 Task: Buy 2 Heat Risers from Exhaust & Emissions section under best seller category for shipping address: Eva Nelson, 1138 Star Trek Drive, Pensacola, Florida 32501, Cell Number 8503109646. Pay from credit card ending with 2005, CVV 3321
Action: Mouse moved to (29, 112)
Screenshot: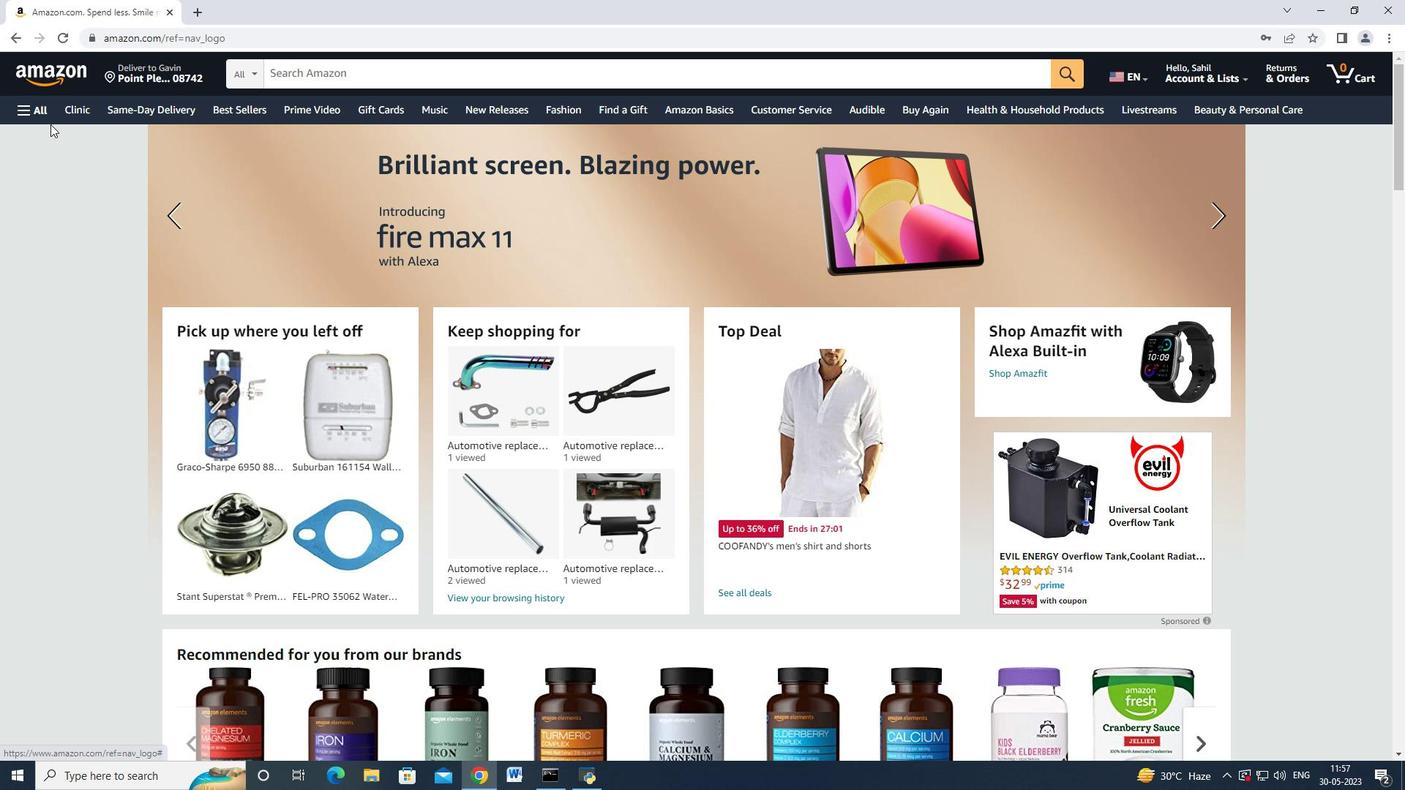 
Action: Mouse pressed left at (29, 112)
Screenshot: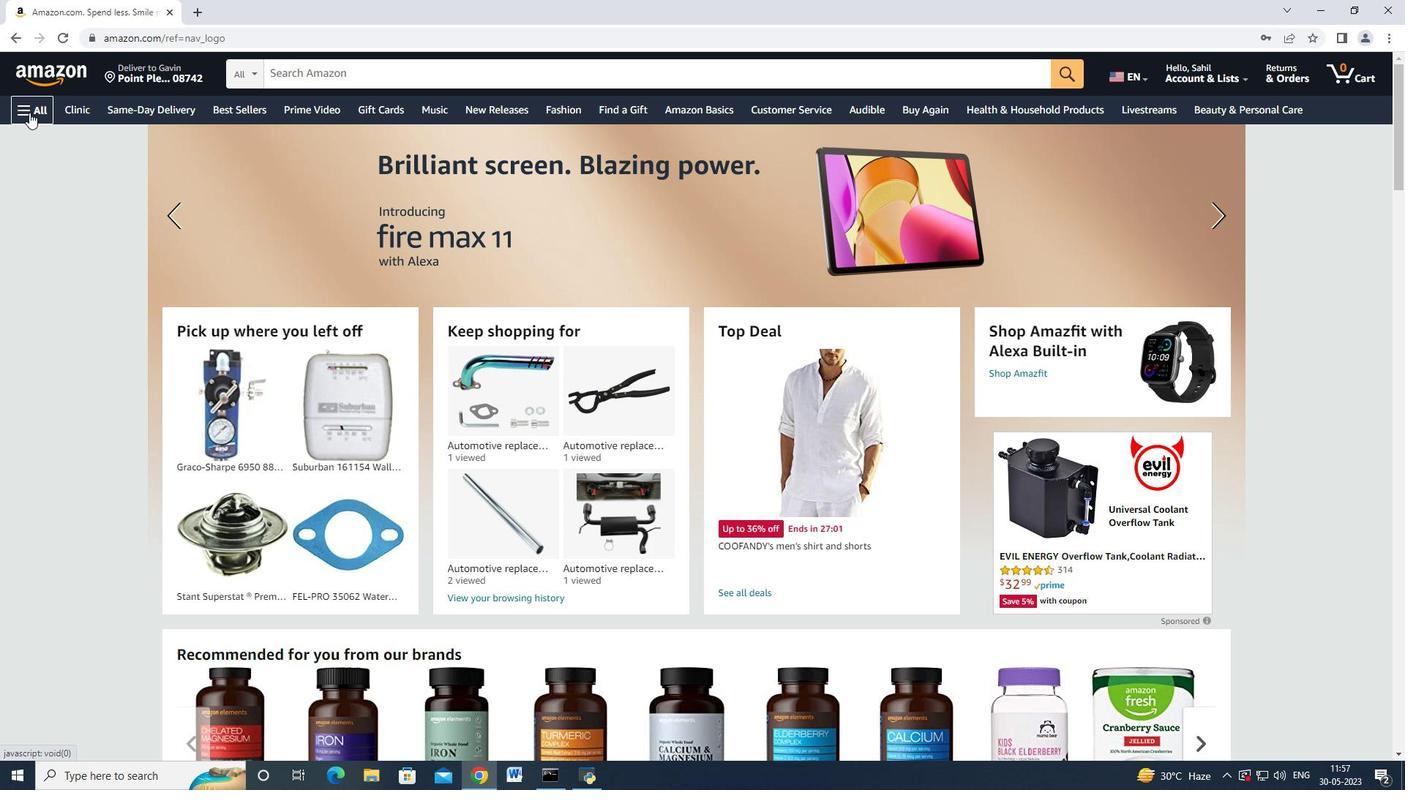 
Action: Mouse moved to (95, 214)
Screenshot: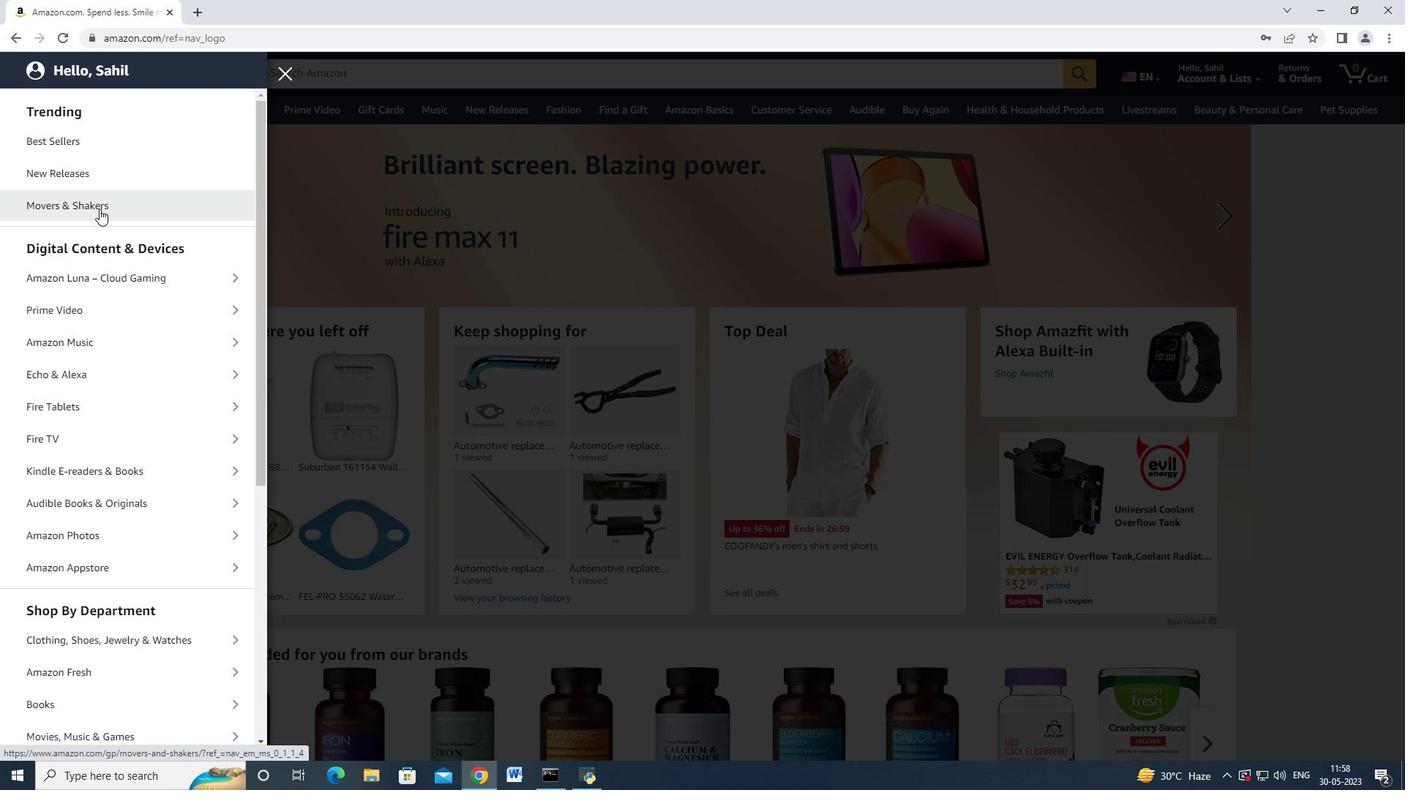 
Action: Mouse scrolled (95, 213) with delta (0, 0)
Screenshot: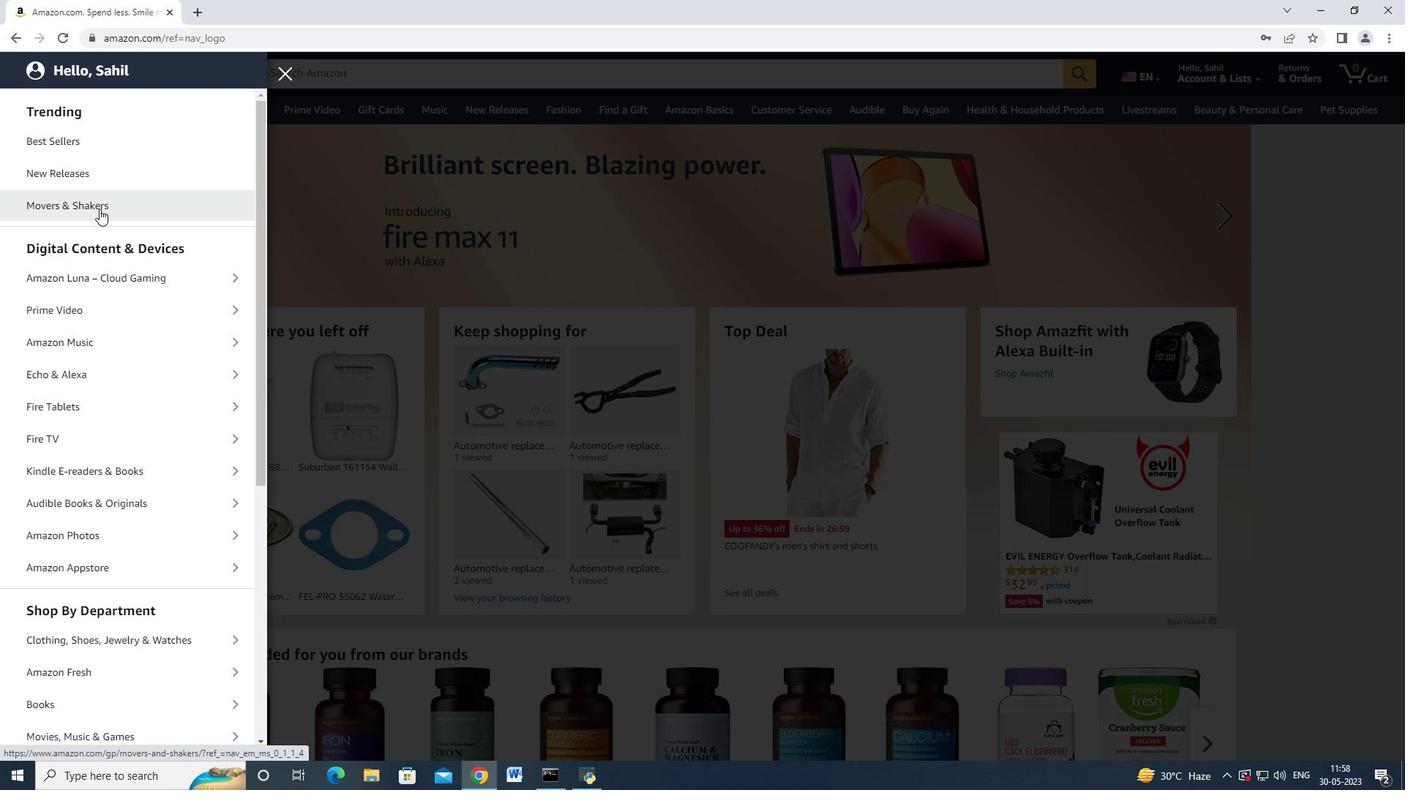 
Action: Mouse scrolled (95, 213) with delta (0, 0)
Screenshot: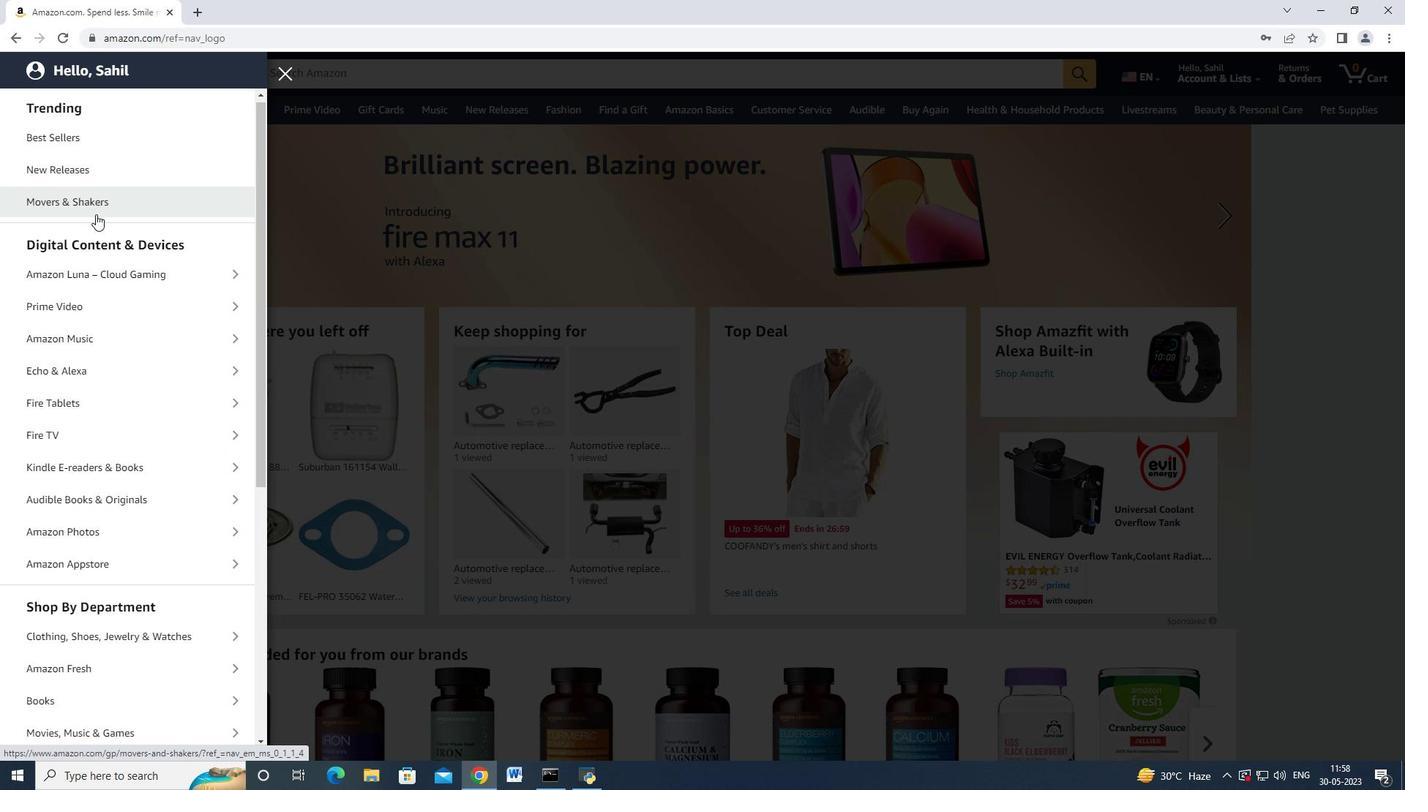 
Action: Mouse moved to (78, 227)
Screenshot: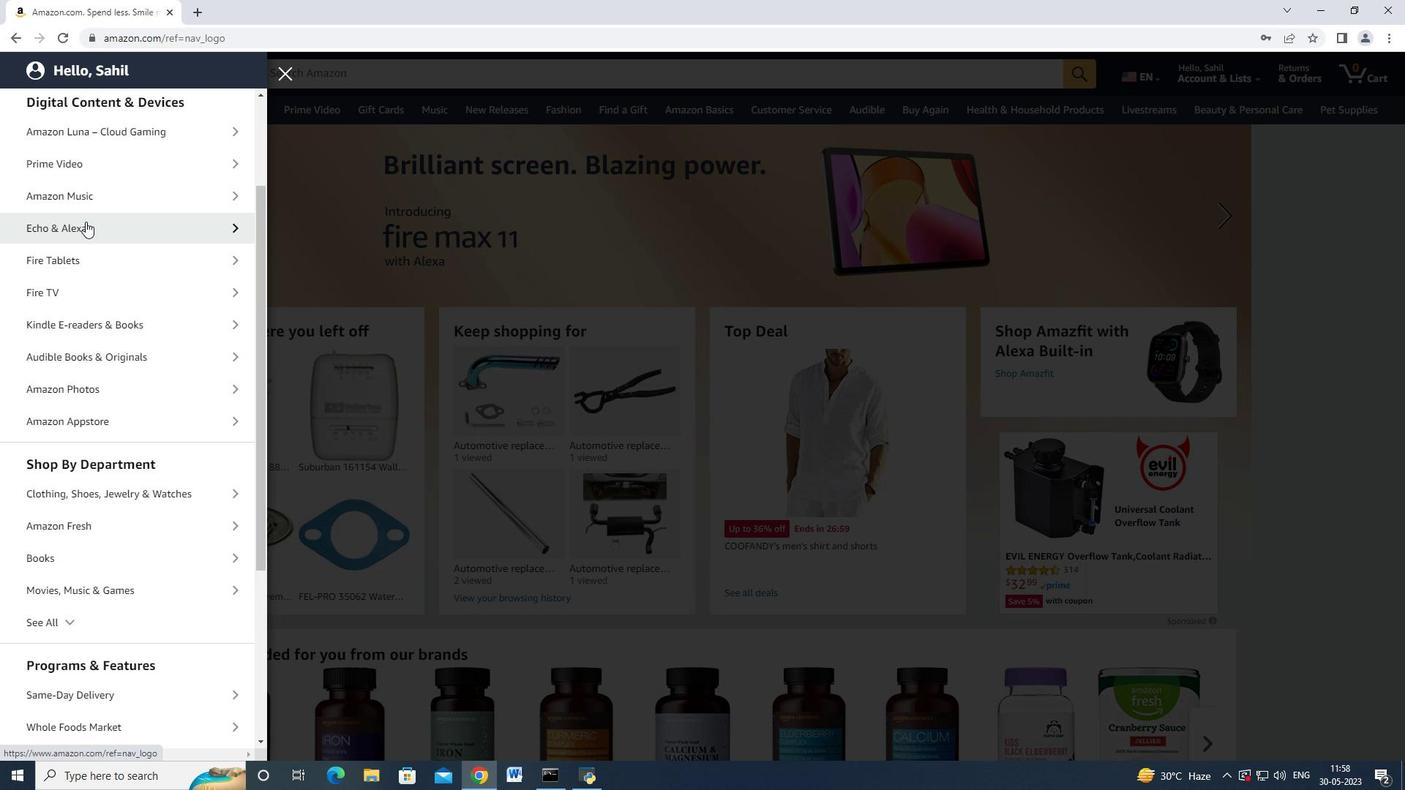 
Action: Mouse scrolled (78, 226) with delta (0, 0)
Screenshot: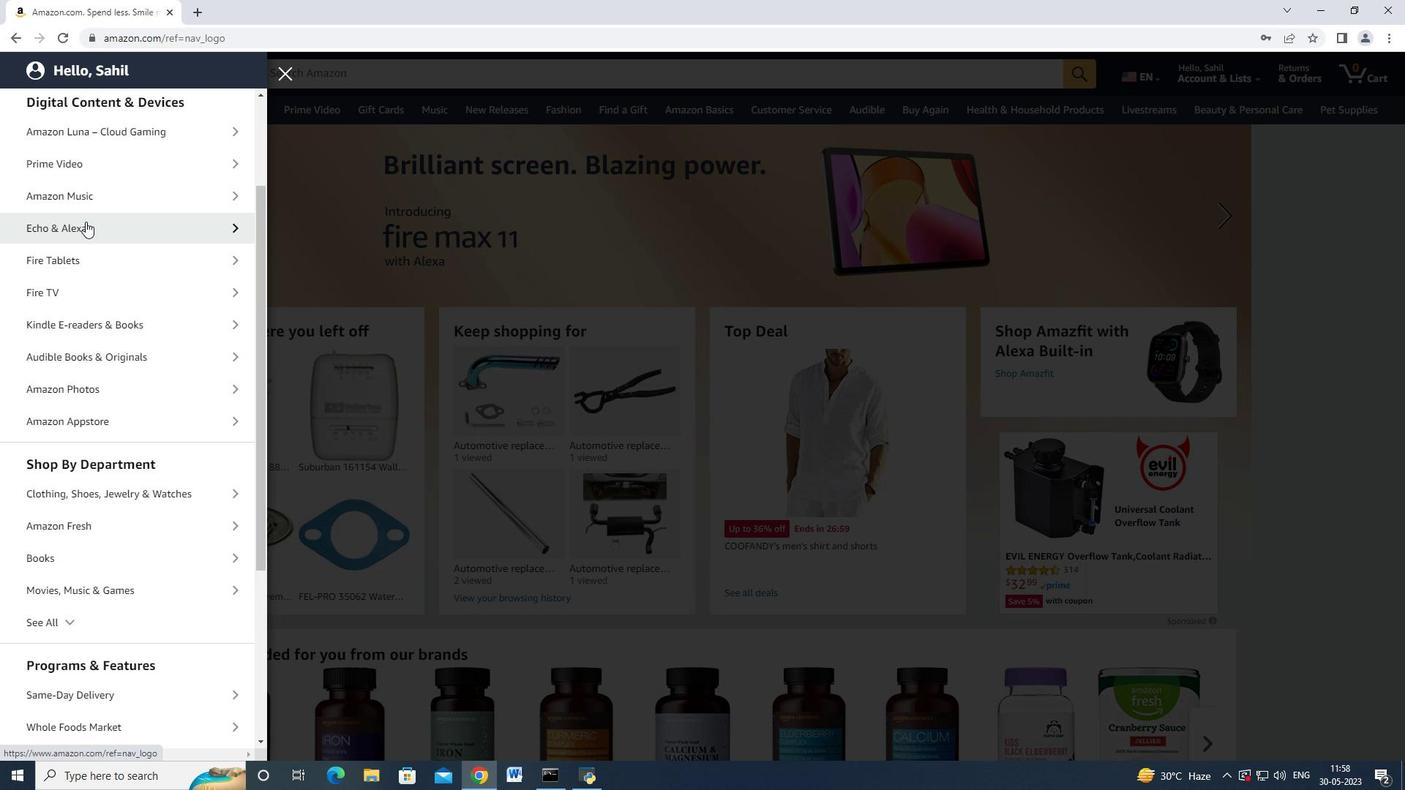 
Action: Mouse moved to (98, 556)
Screenshot: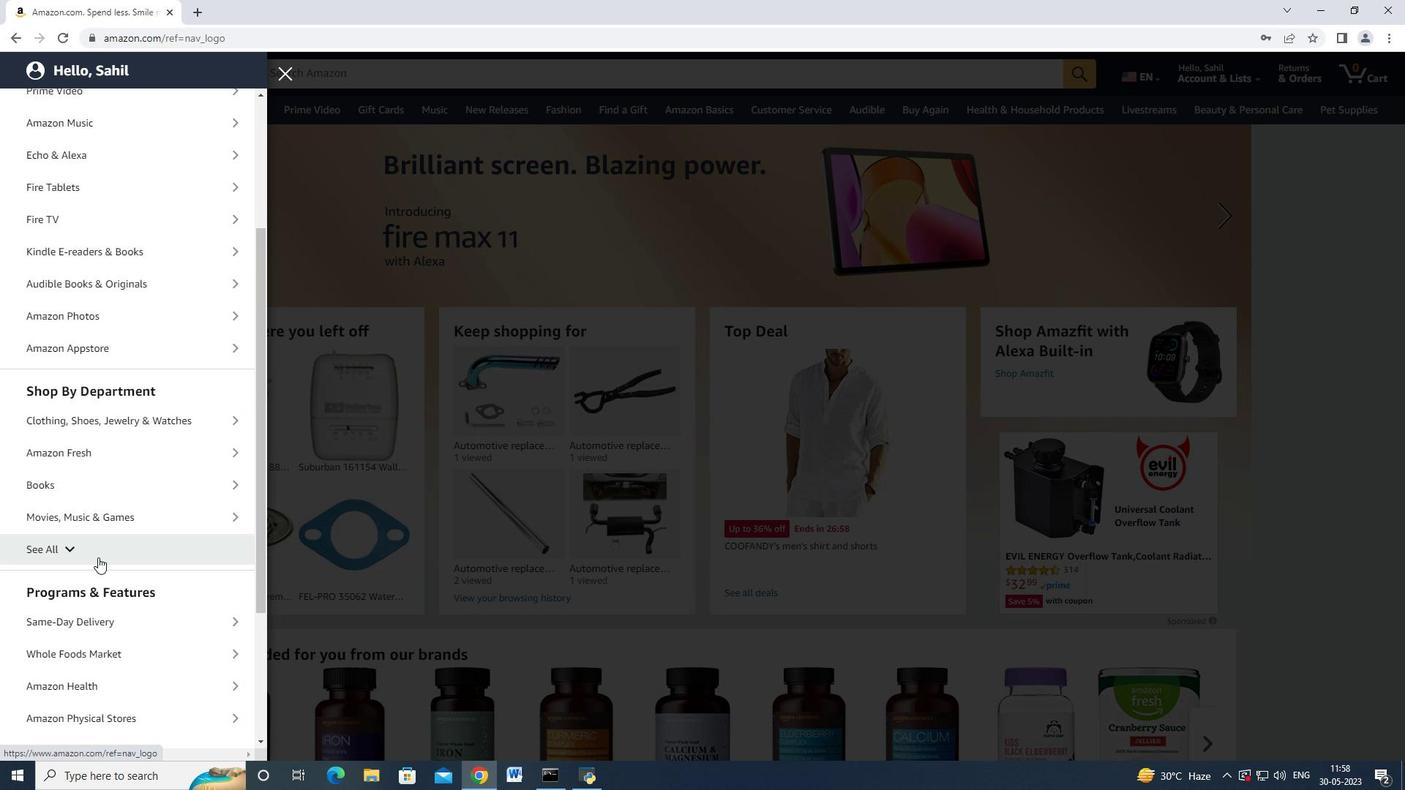 
Action: Mouse pressed left at (98, 556)
Screenshot: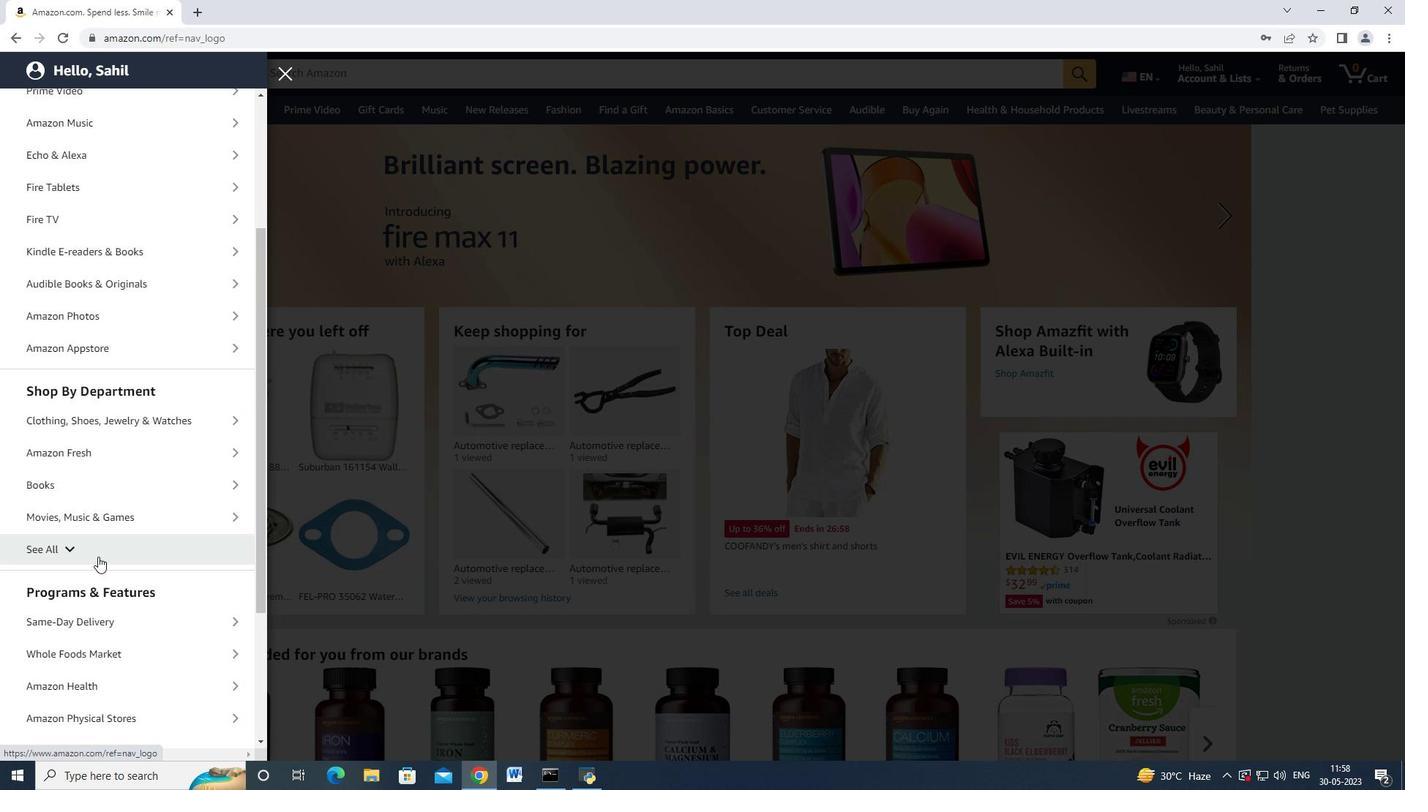 
Action: Mouse moved to (120, 513)
Screenshot: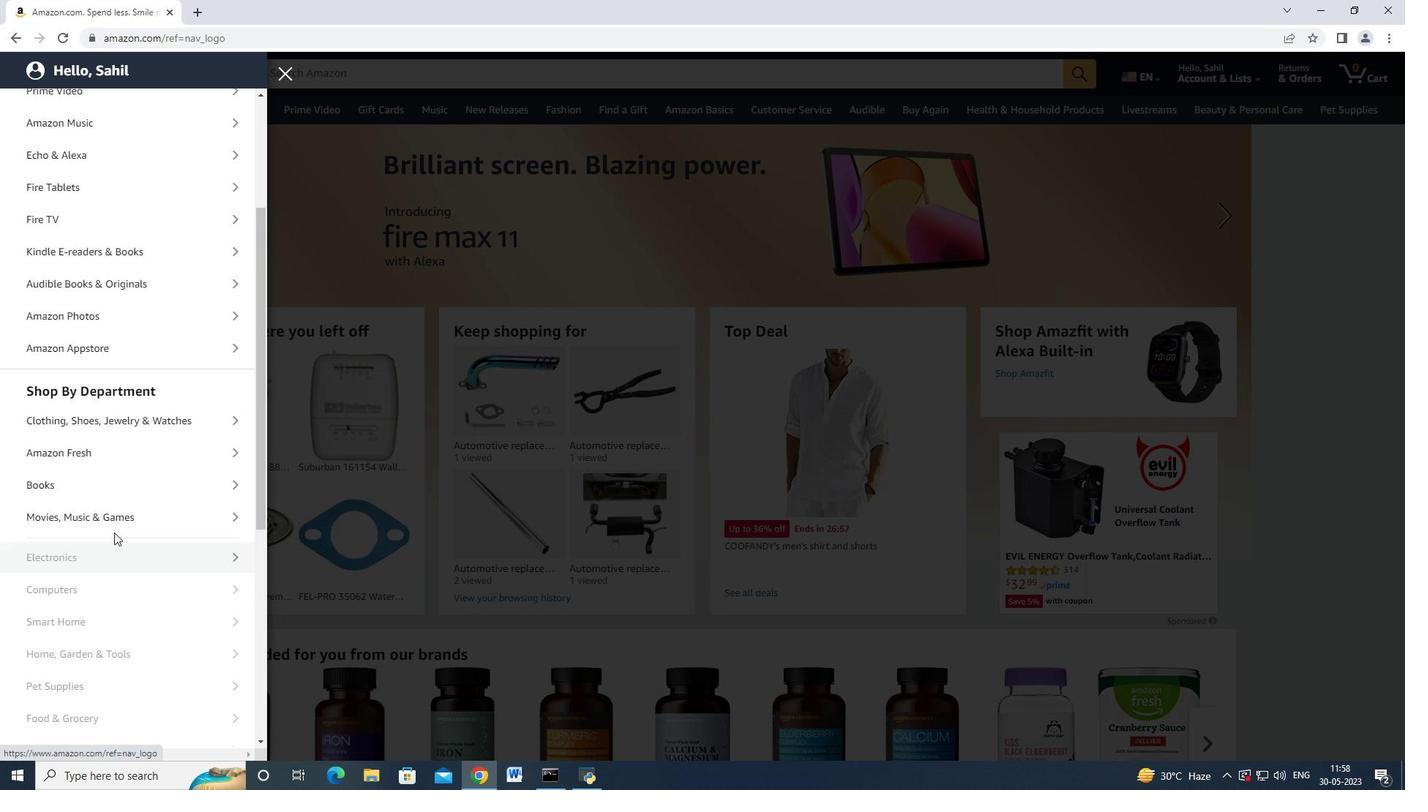 
Action: Mouse scrolled (120, 512) with delta (0, 0)
Screenshot: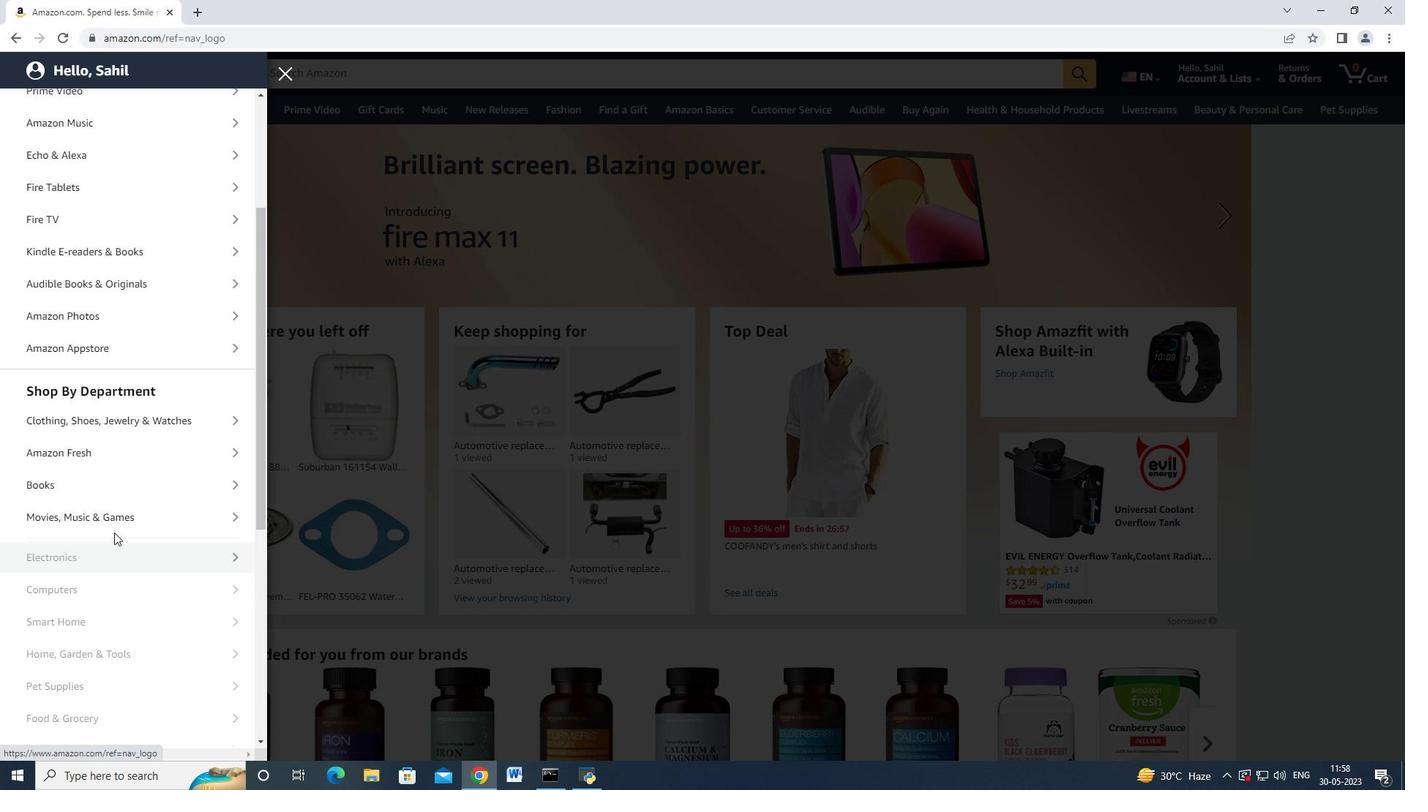
Action: Mouse scrolled (120, 512) with delta (0, 0)
Screenshot: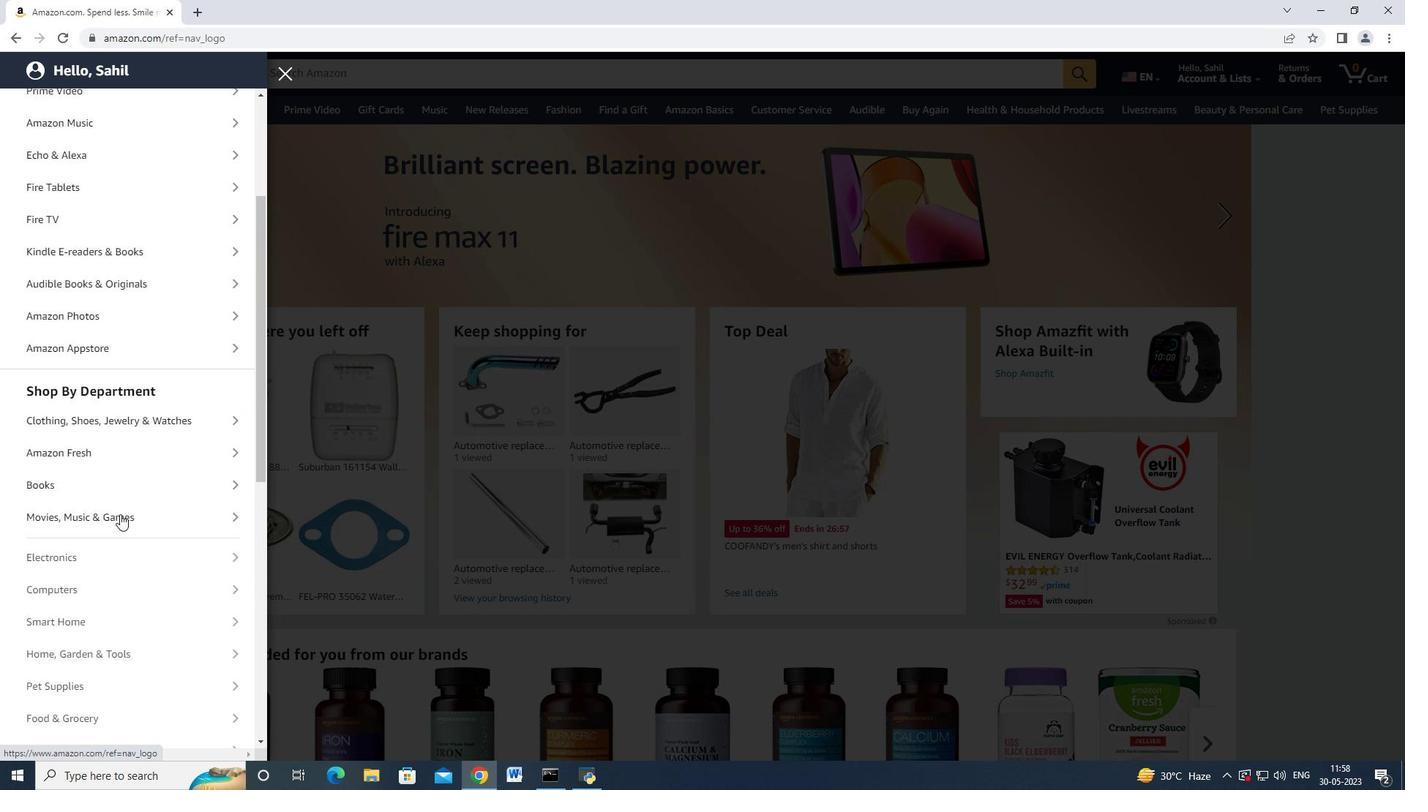 
Action: Mouse scrolled (120, 512) with delta (0, 0)
Screenshot: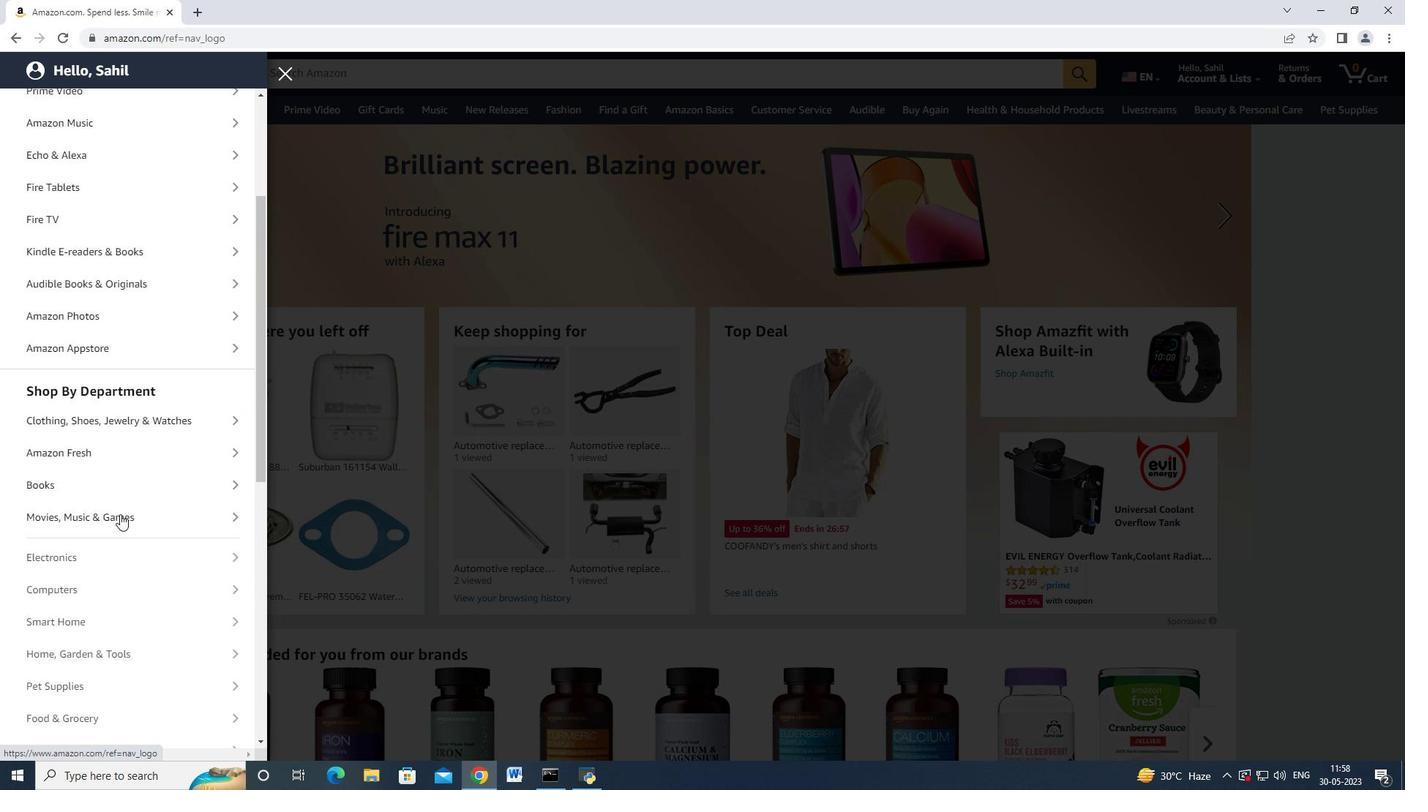 
Action: Mouse scrolled (120, 512) with delta (0, 0)
Screenshot: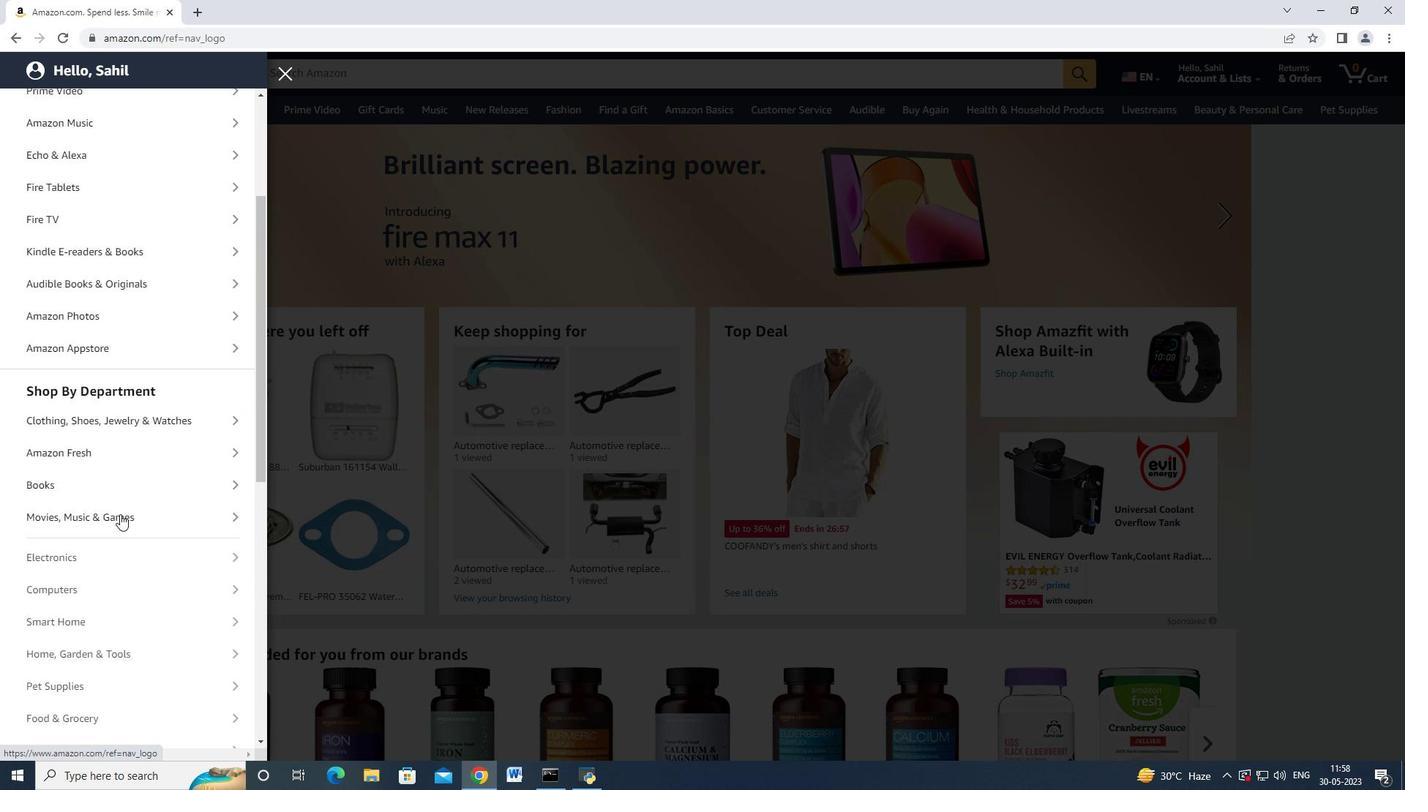 
Action: Mouse moved to (104, 613)
Screenshot: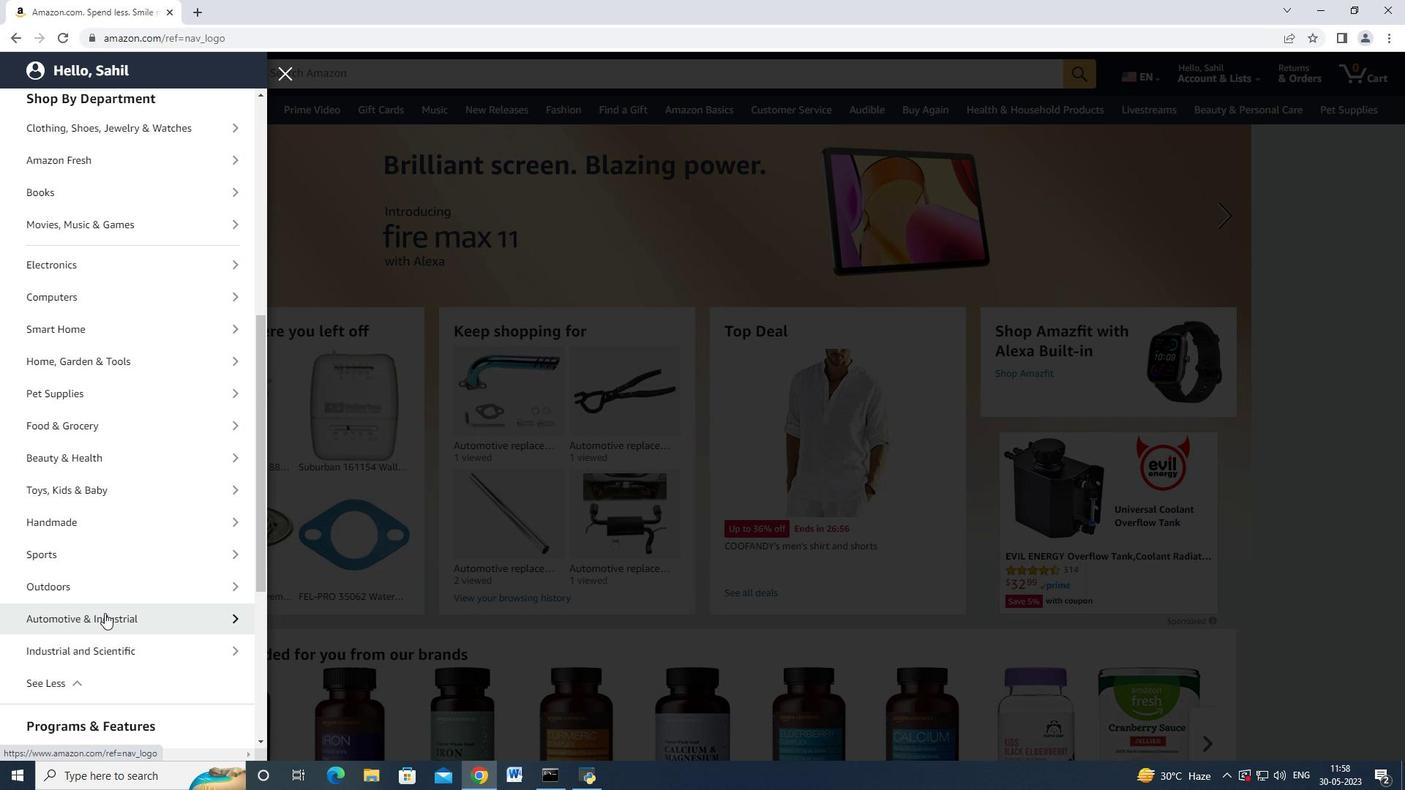 
Action: Mouse pressed left at (104, 613)
Screenshot: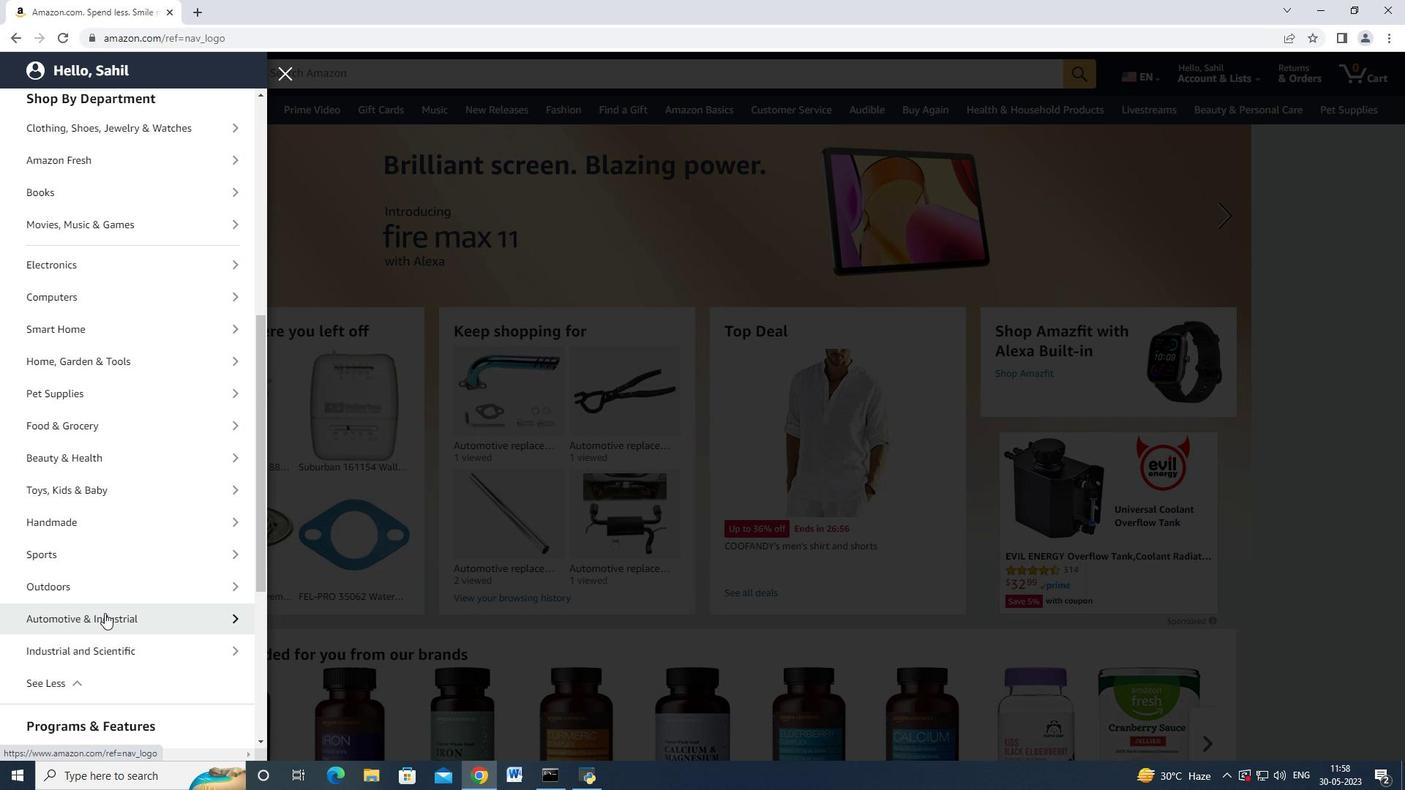 
Action: Mouse moved to (152, 169)
Screenshot: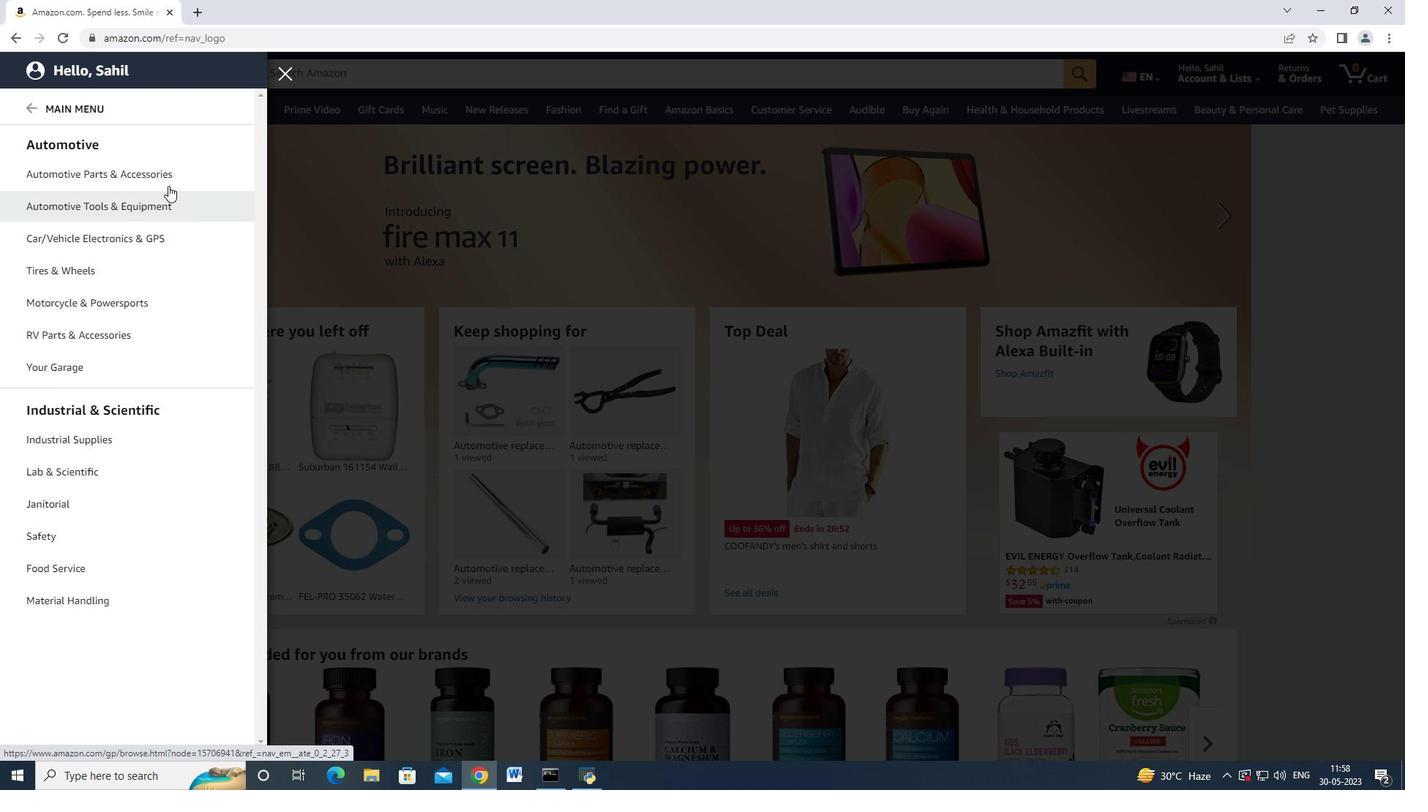 
Action: Mouse pressed left at (152, 169)
Screenshot: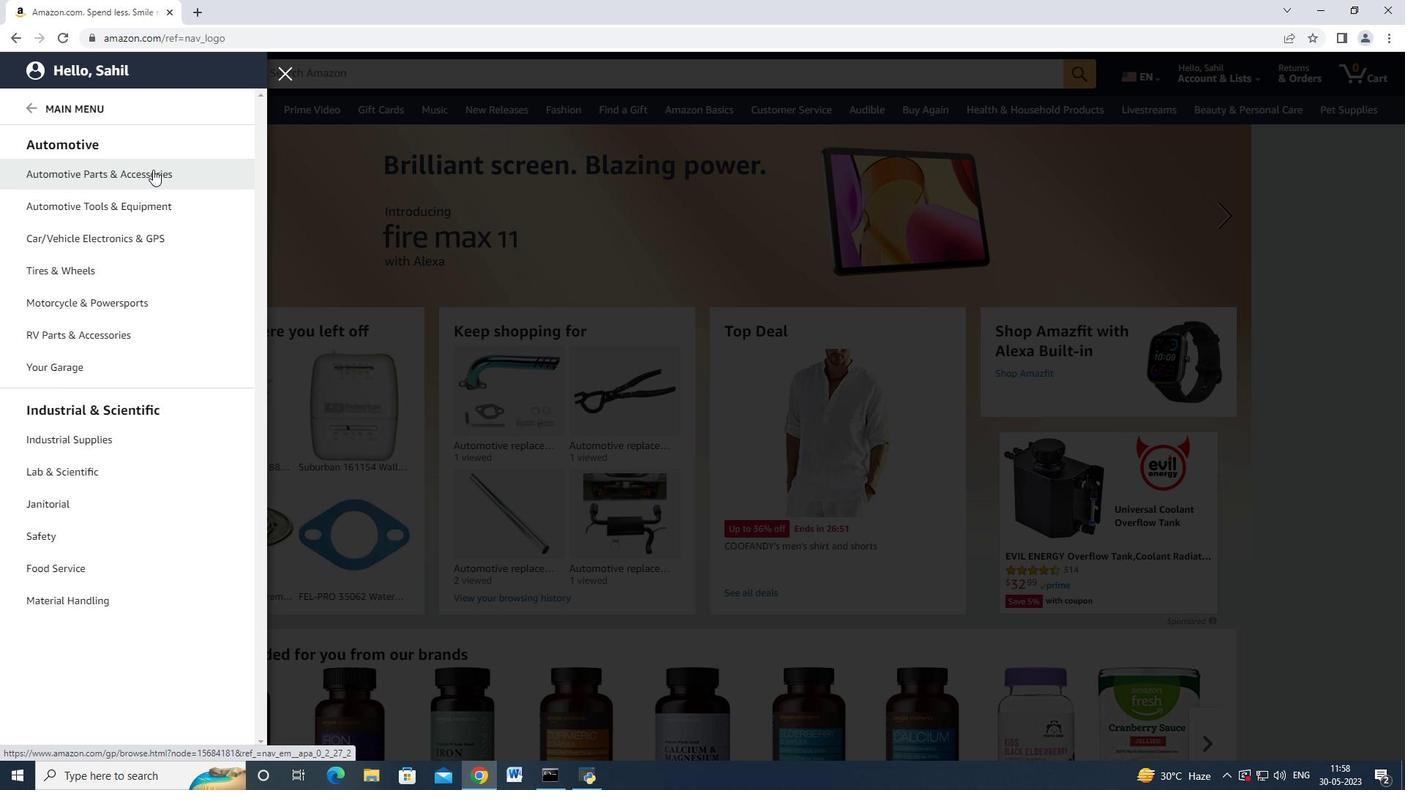 
Action: Mouse moved to (251, 145)
Screenshot: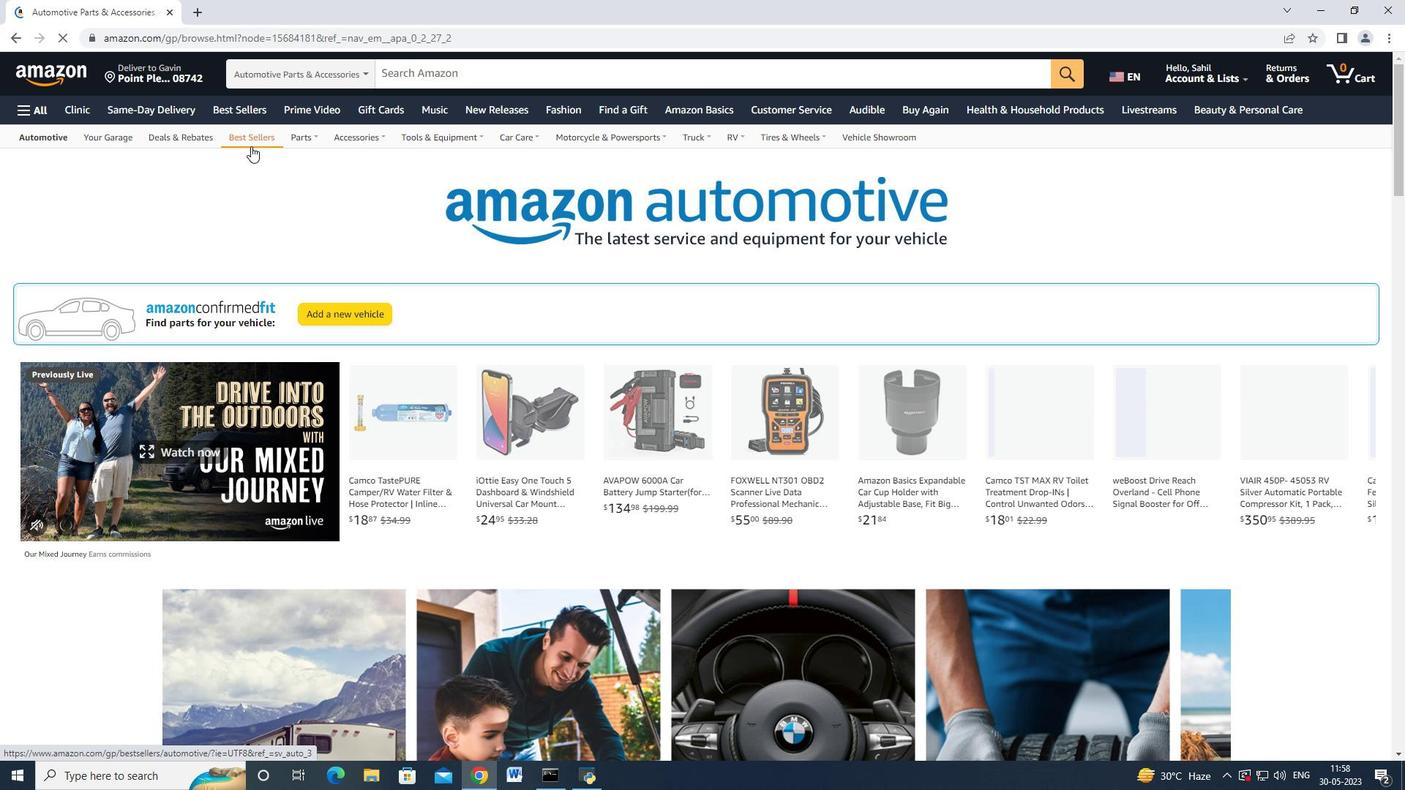 
Action: Mouse pressed left at (251, 145)
Screenshot: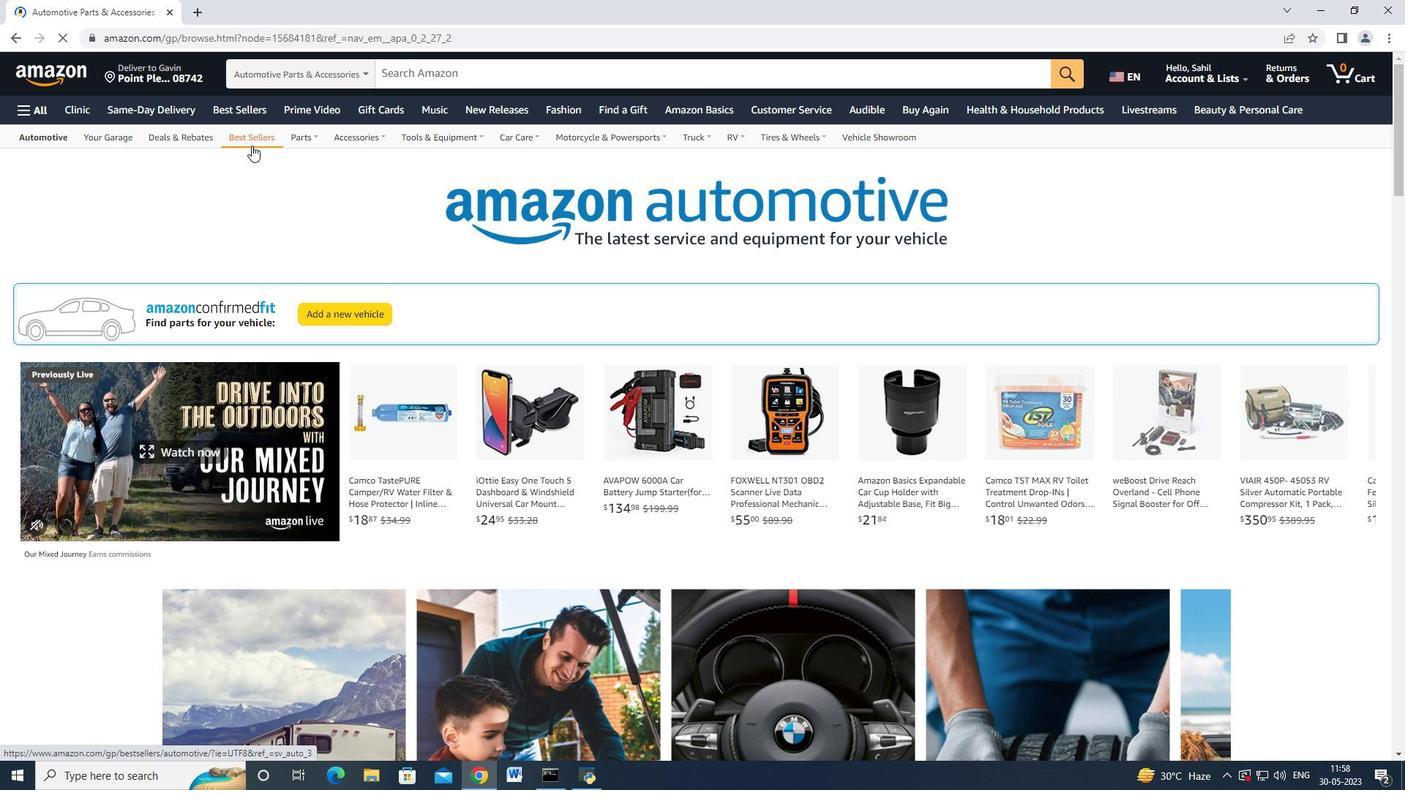 
Action: Mouse moved to (194, 226)
Screenshot: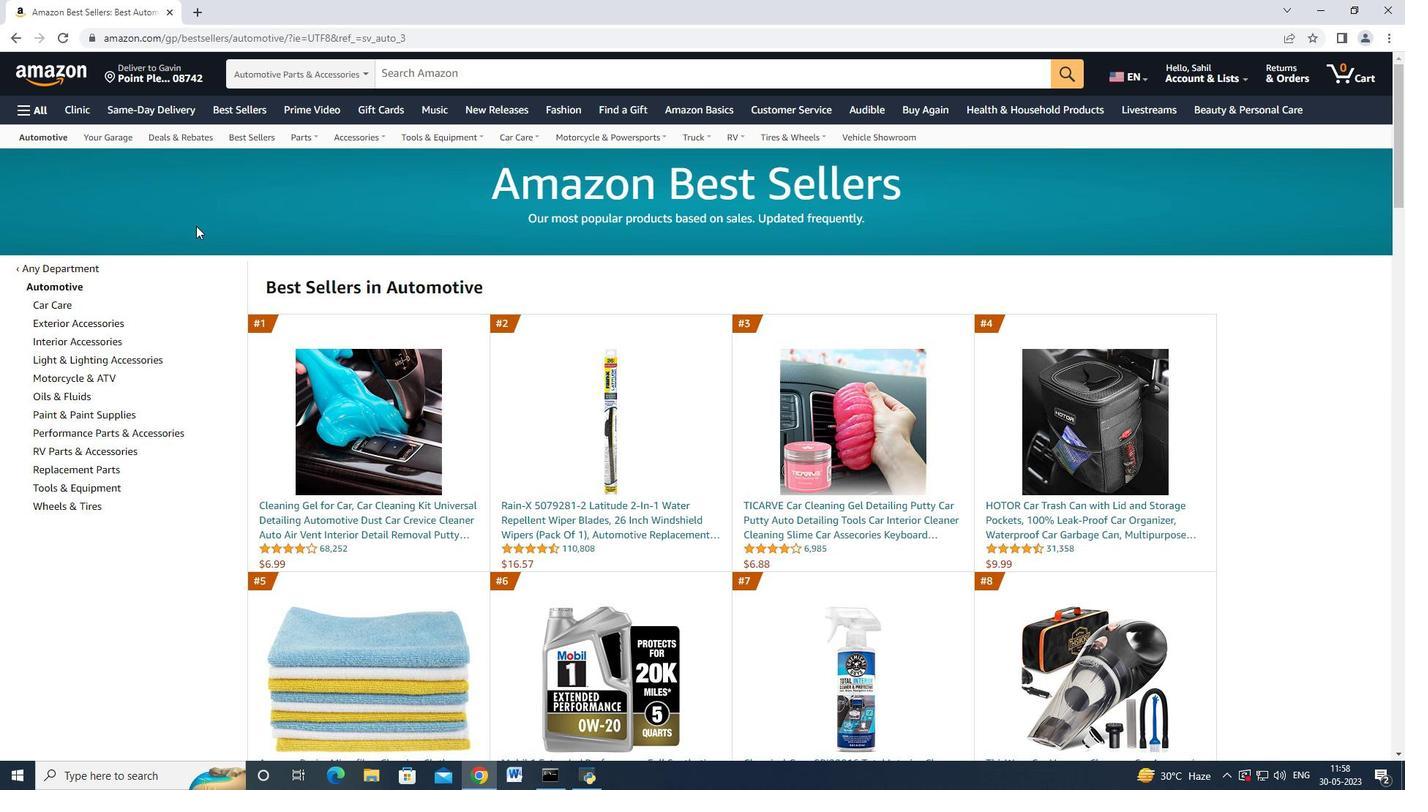 
Action: Mouse scrolled (196, 225) with delta (0, 0)
Screenshot: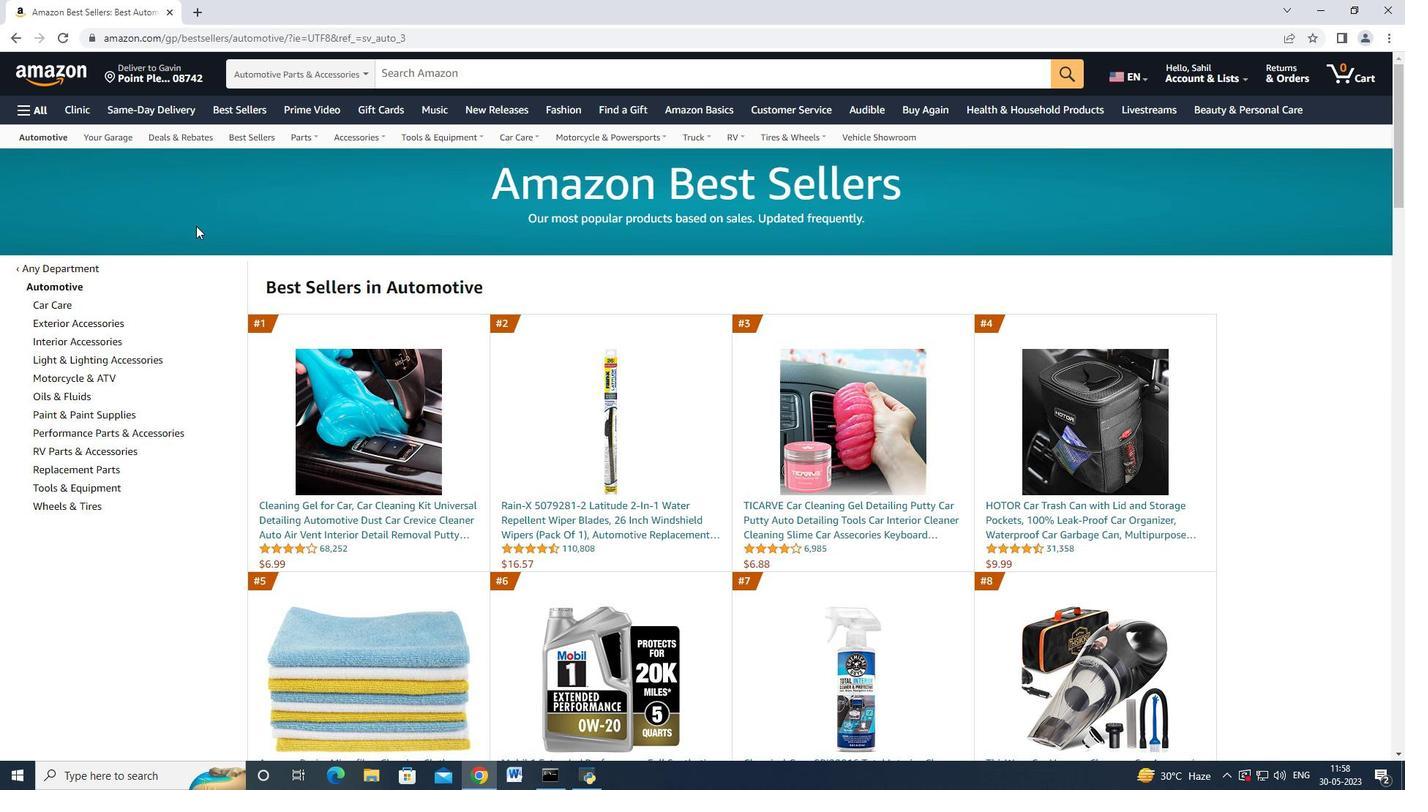 
Action: Mouse moved to (182, 231)
Screenshot: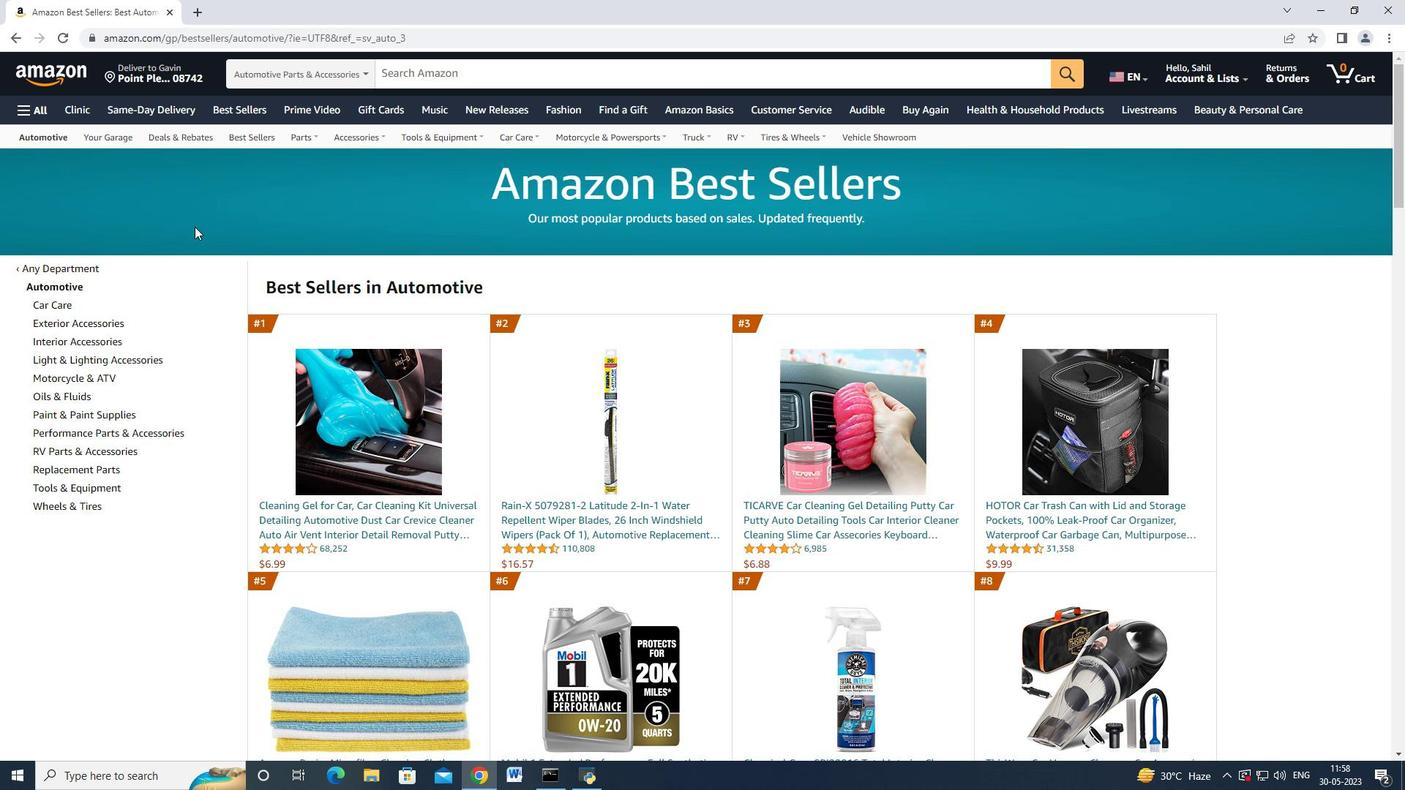 
Action: Mouse scrolled (182, 230) with delta (0, 0)
Screenshot: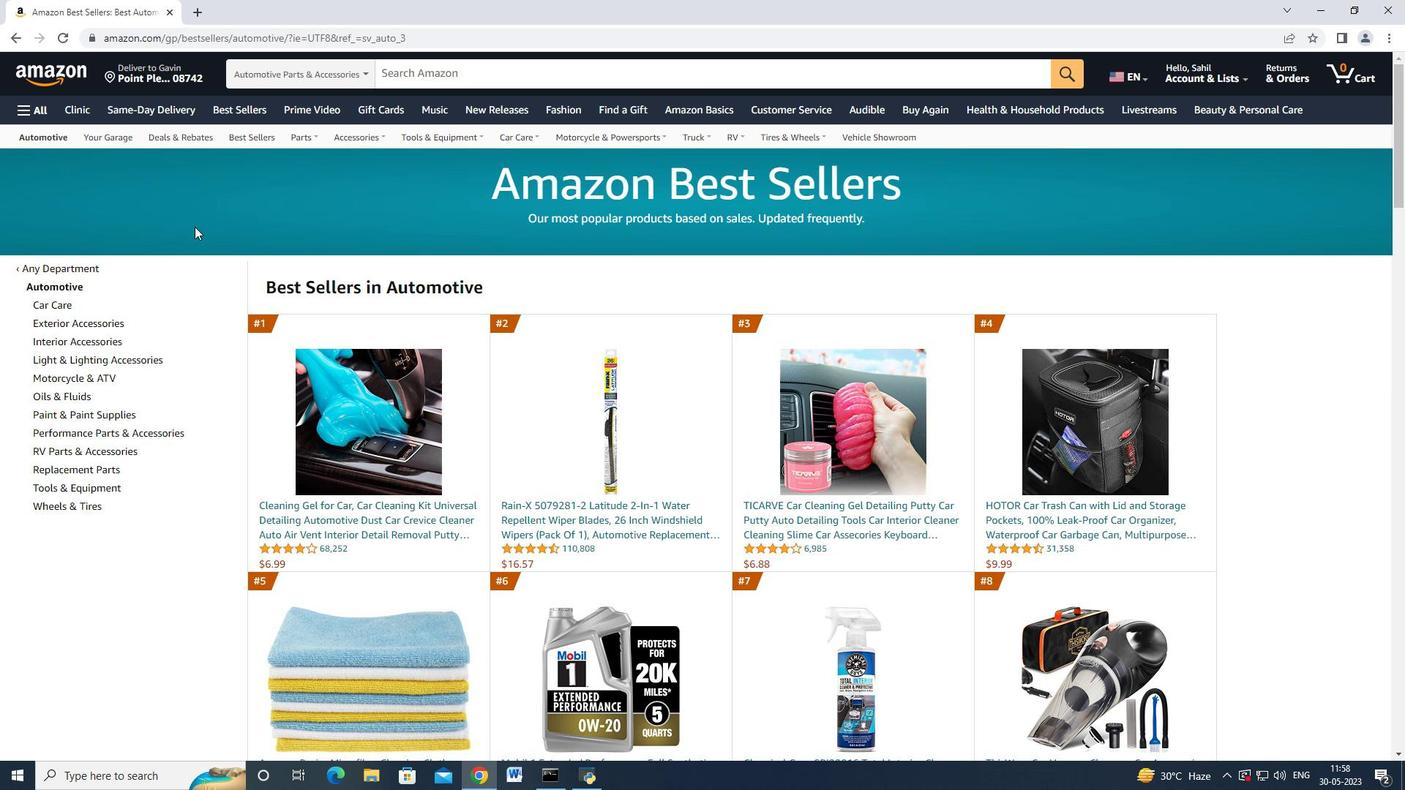 
Action: Mouse moved to (93, 322)
Screenshot: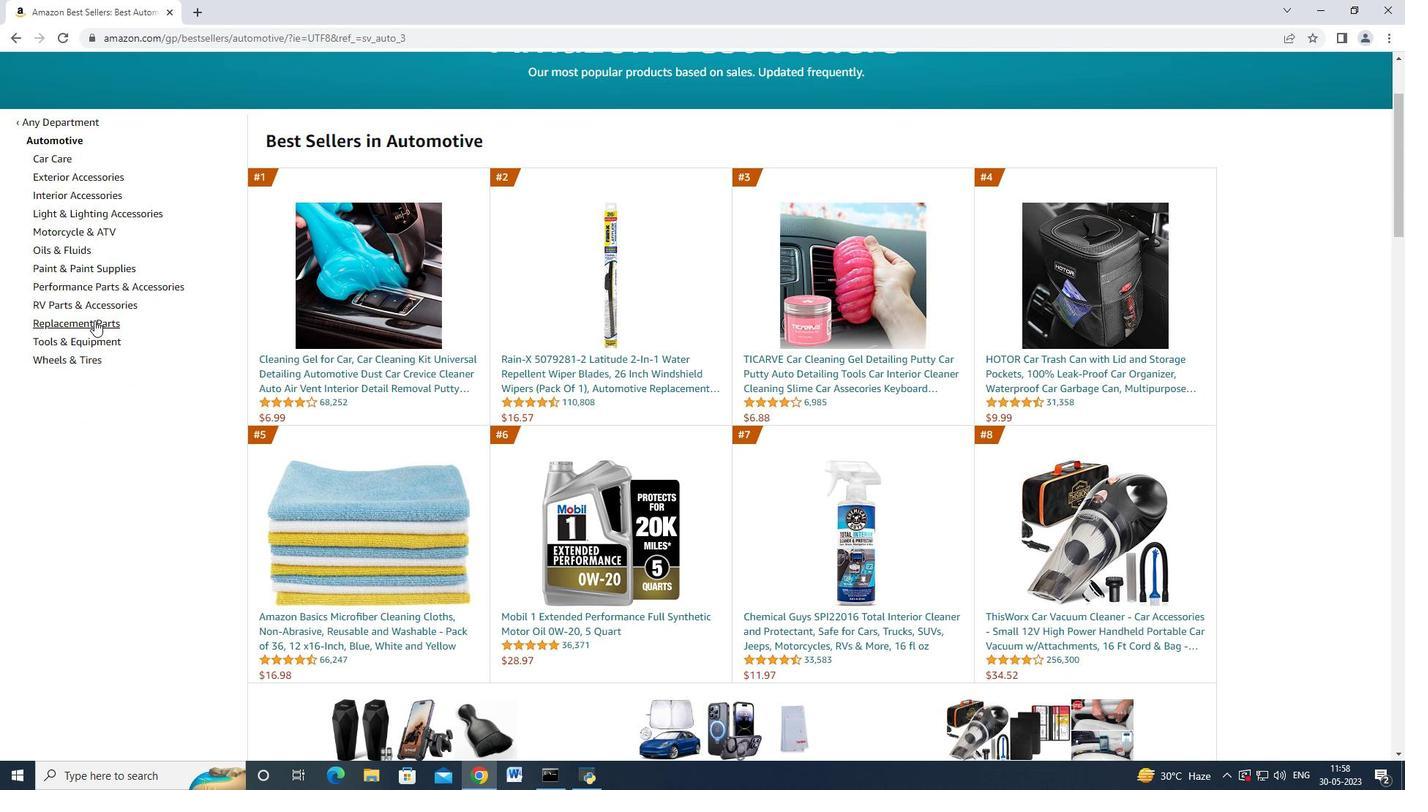 
Action: Mouse pressed left at (93, 322)
Screenshot: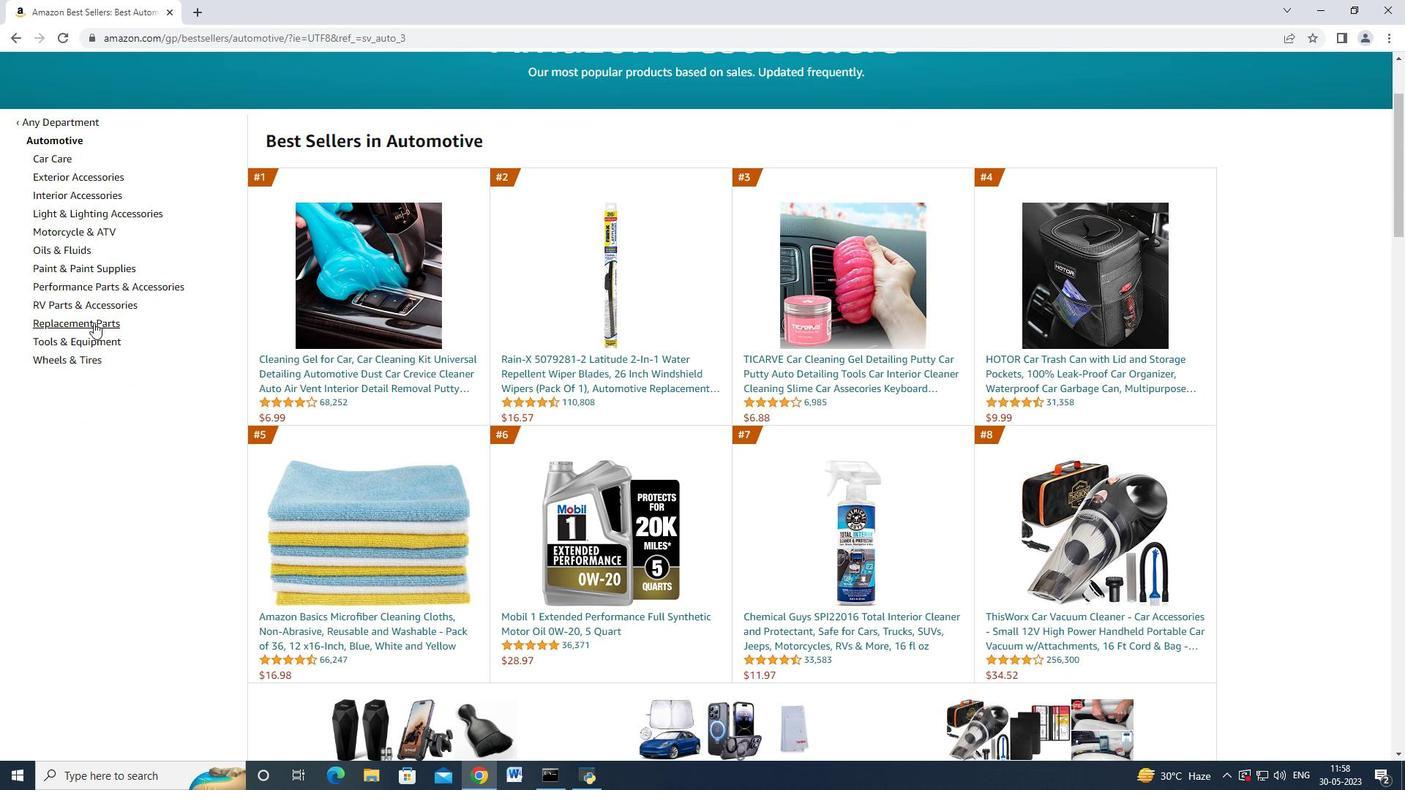 
Action: Mouse moved to (183, 260)
Screenshot: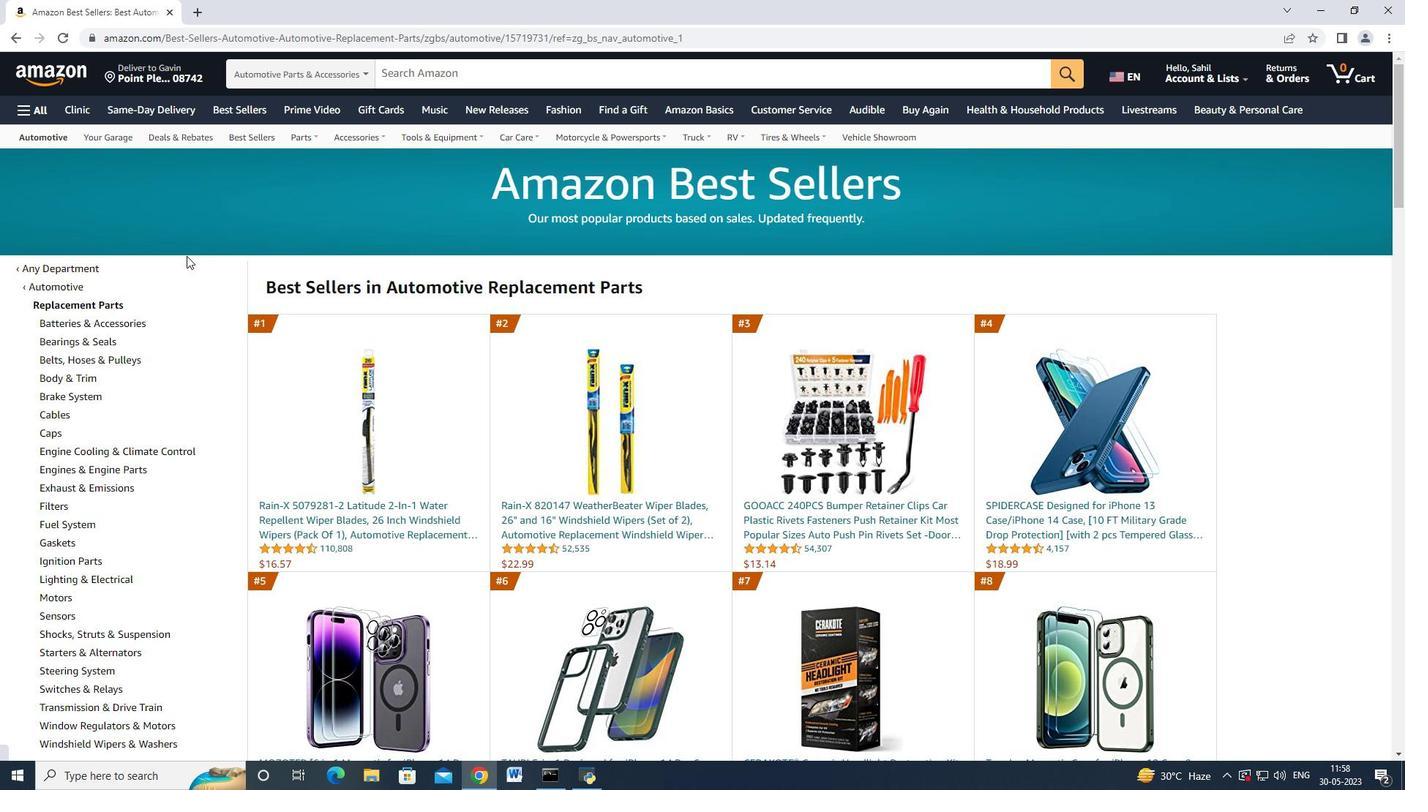 
Action: Mouse scrolled (183, 259) with delta (0, 0)
Screenshot: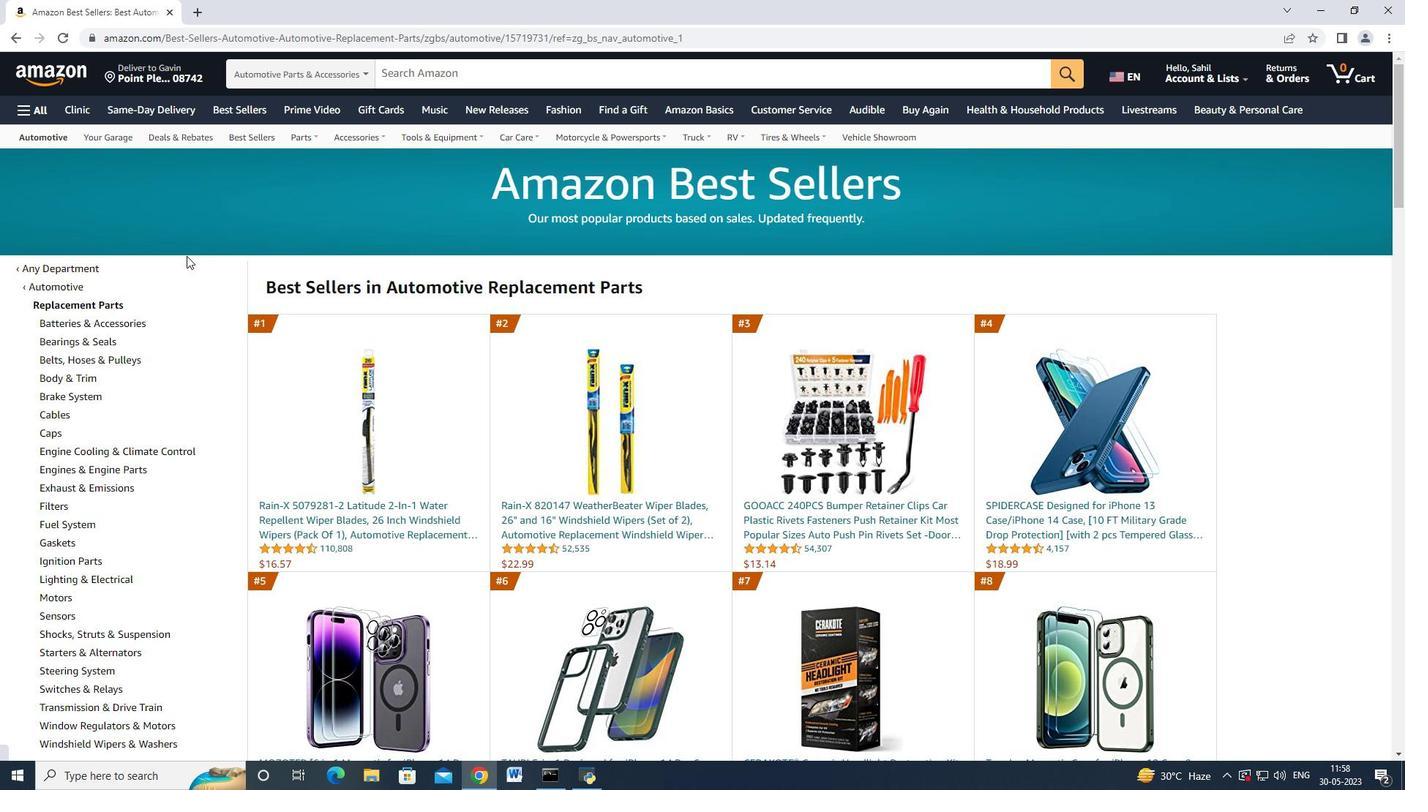 
Action: Mouse moved to (182, 264)
Screenshot: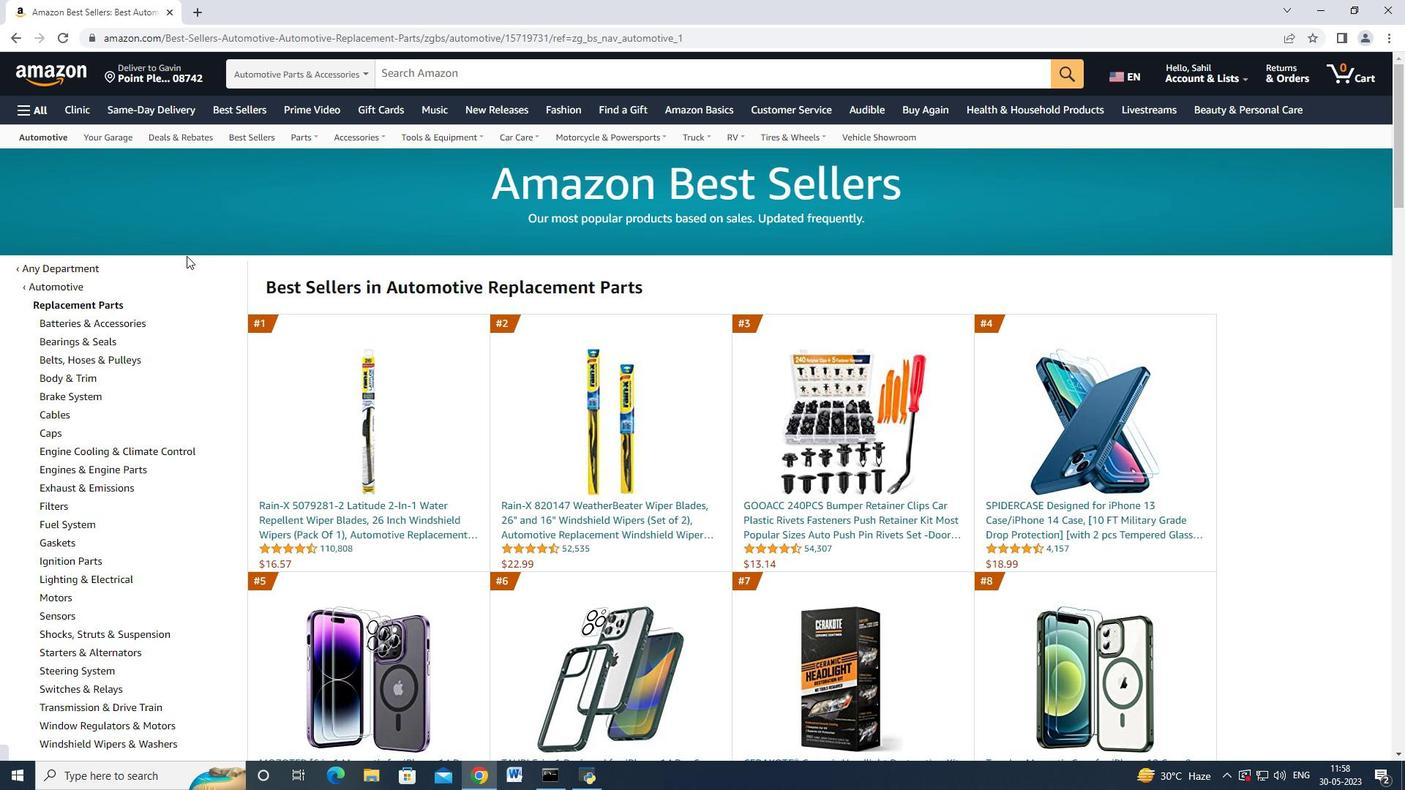 
Action: Mouse scrolled (182, 263) with delta (0, 0)
Screenshot: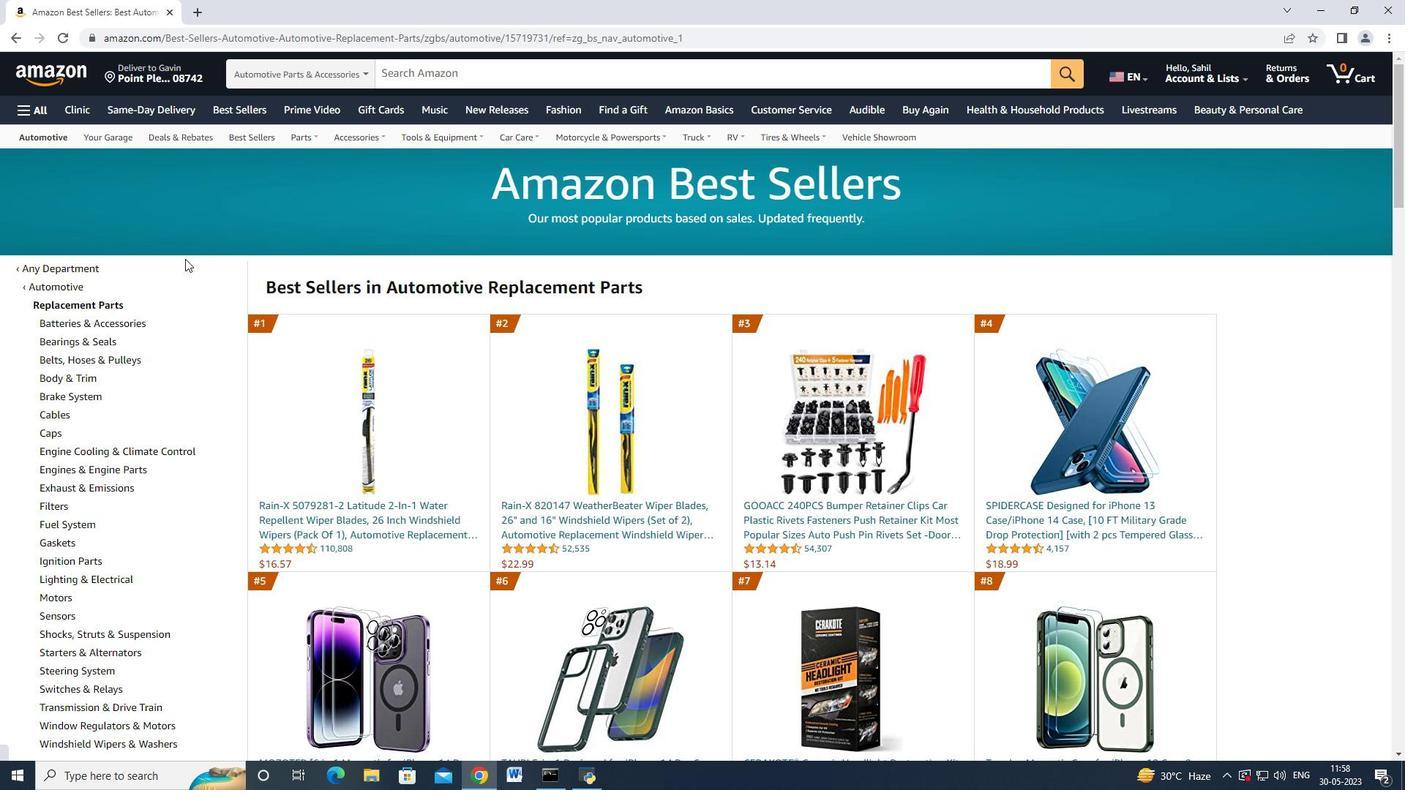 
Action: Mouse moved to (95, 341)
Screenshot: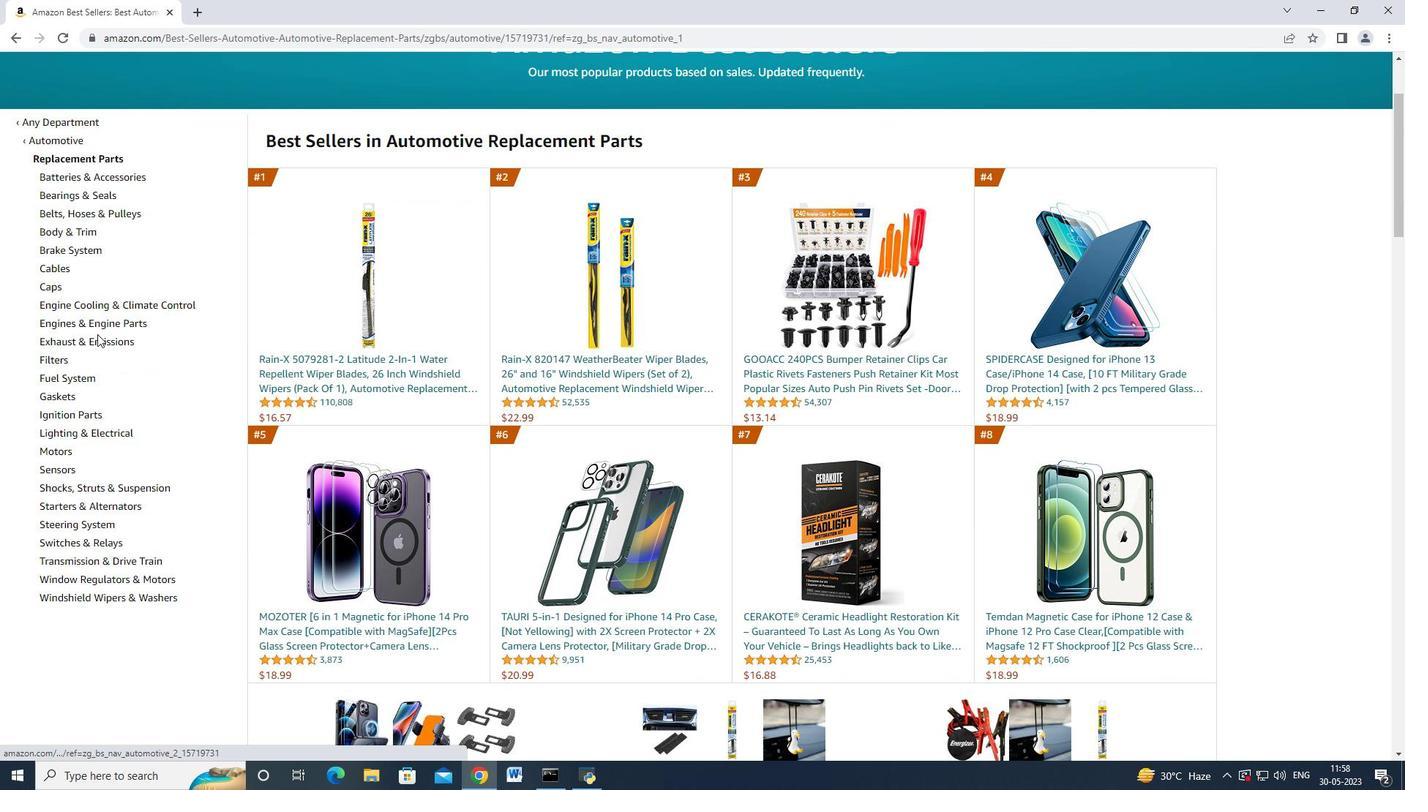 
Action: Mouse pressed left at (95, 341)
Screenshot: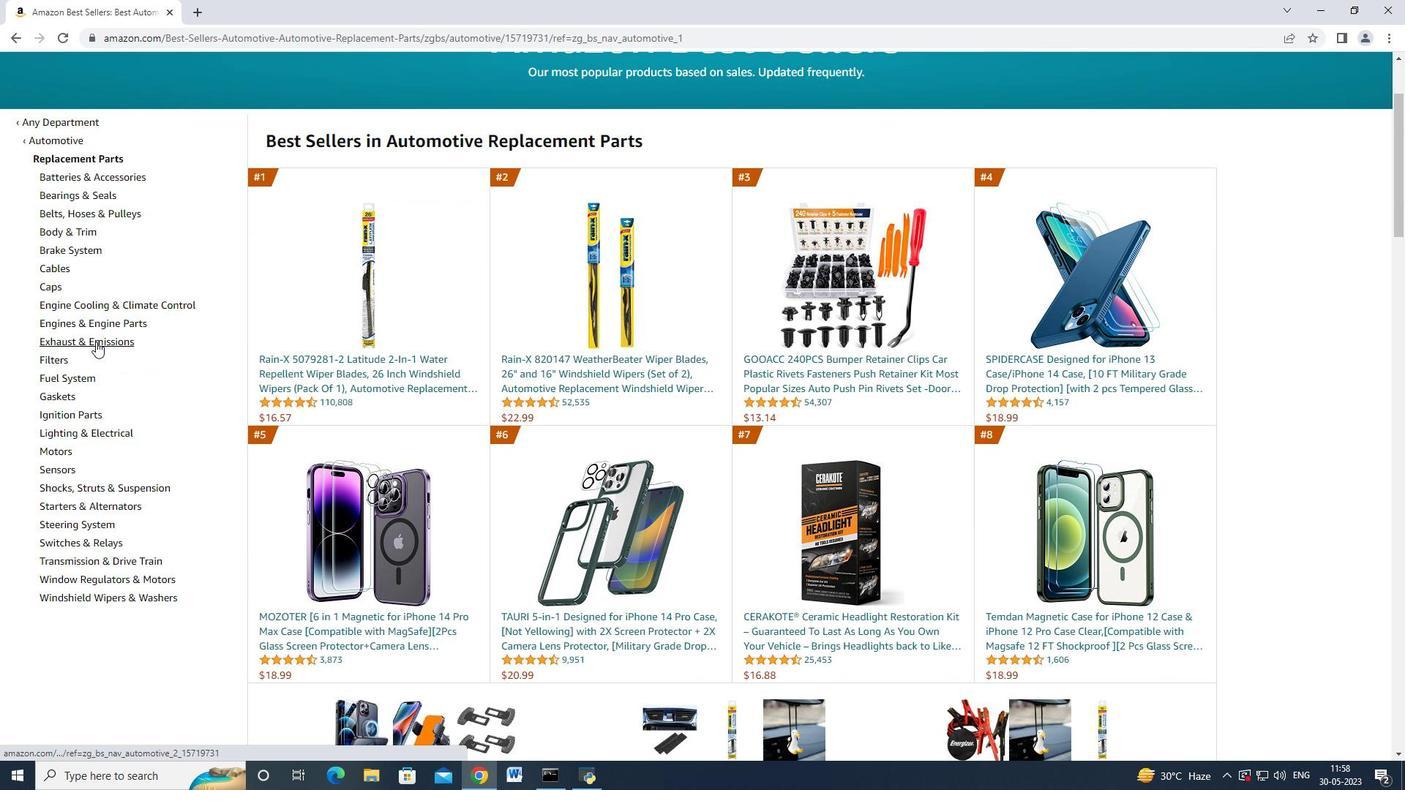 
Action: Mouse moved to (94, 346)
Screenshot: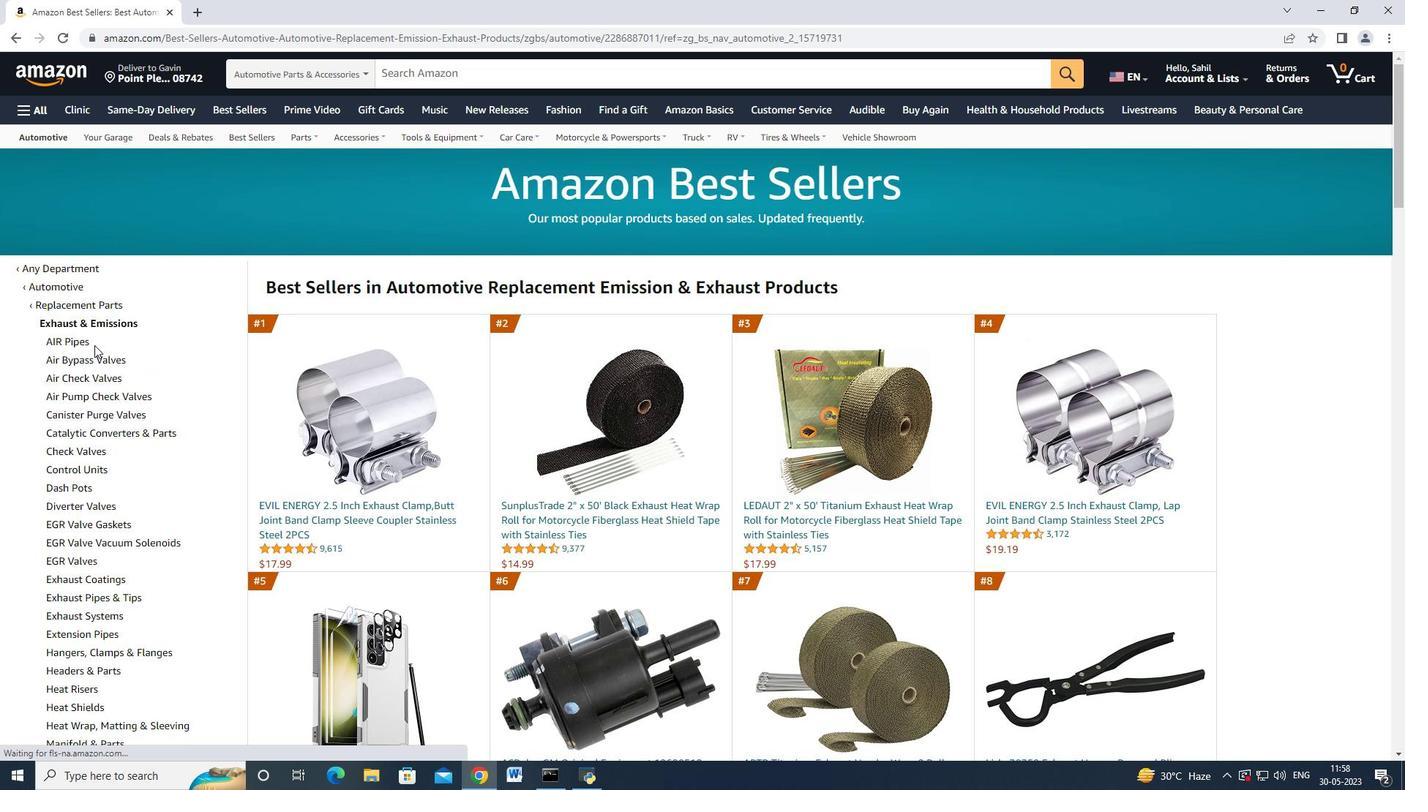 
Action: Mouse scrolled (94, 346) with delta (0, 0)
Screenshot: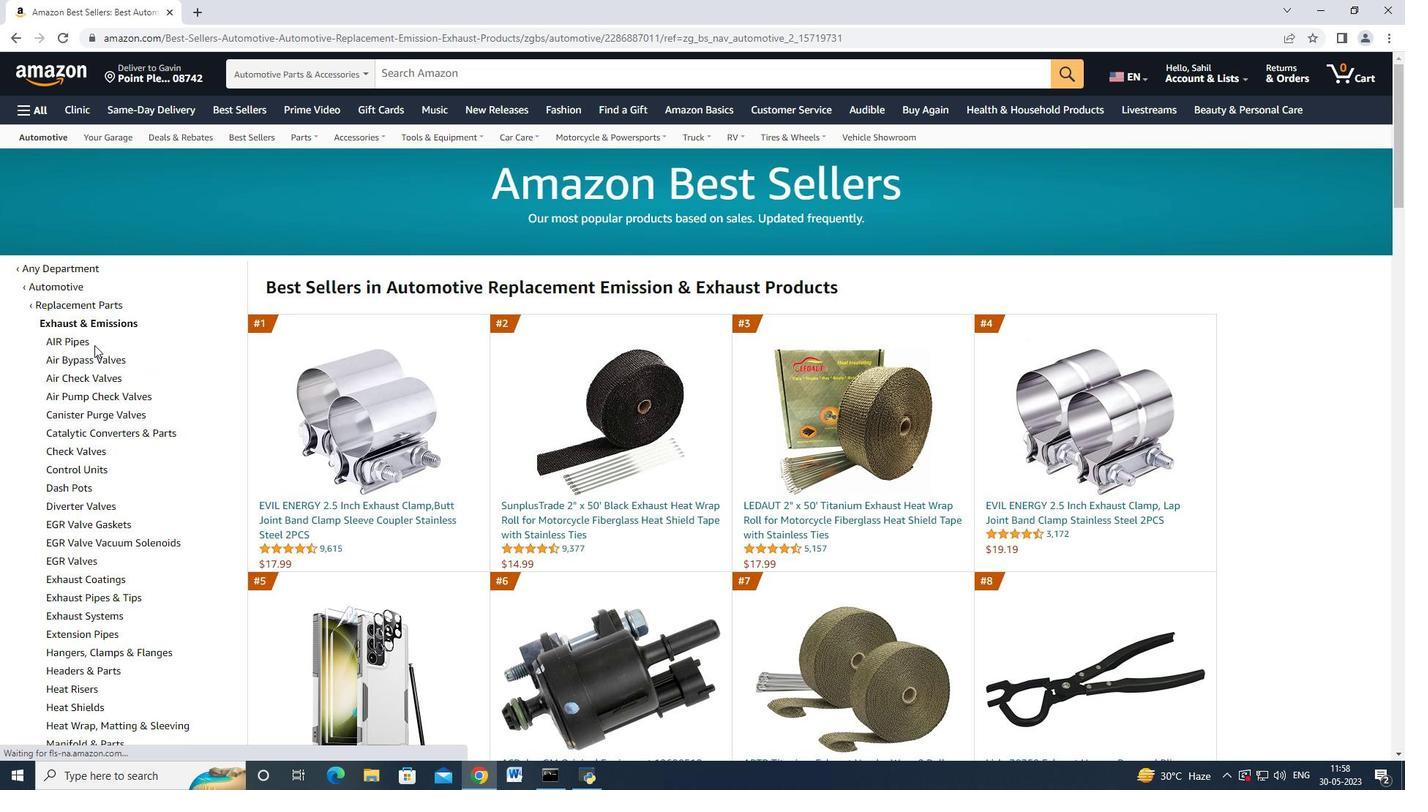 
Action: Mouse scrolled (94, 346) with delta (0, 0)
Screenshot: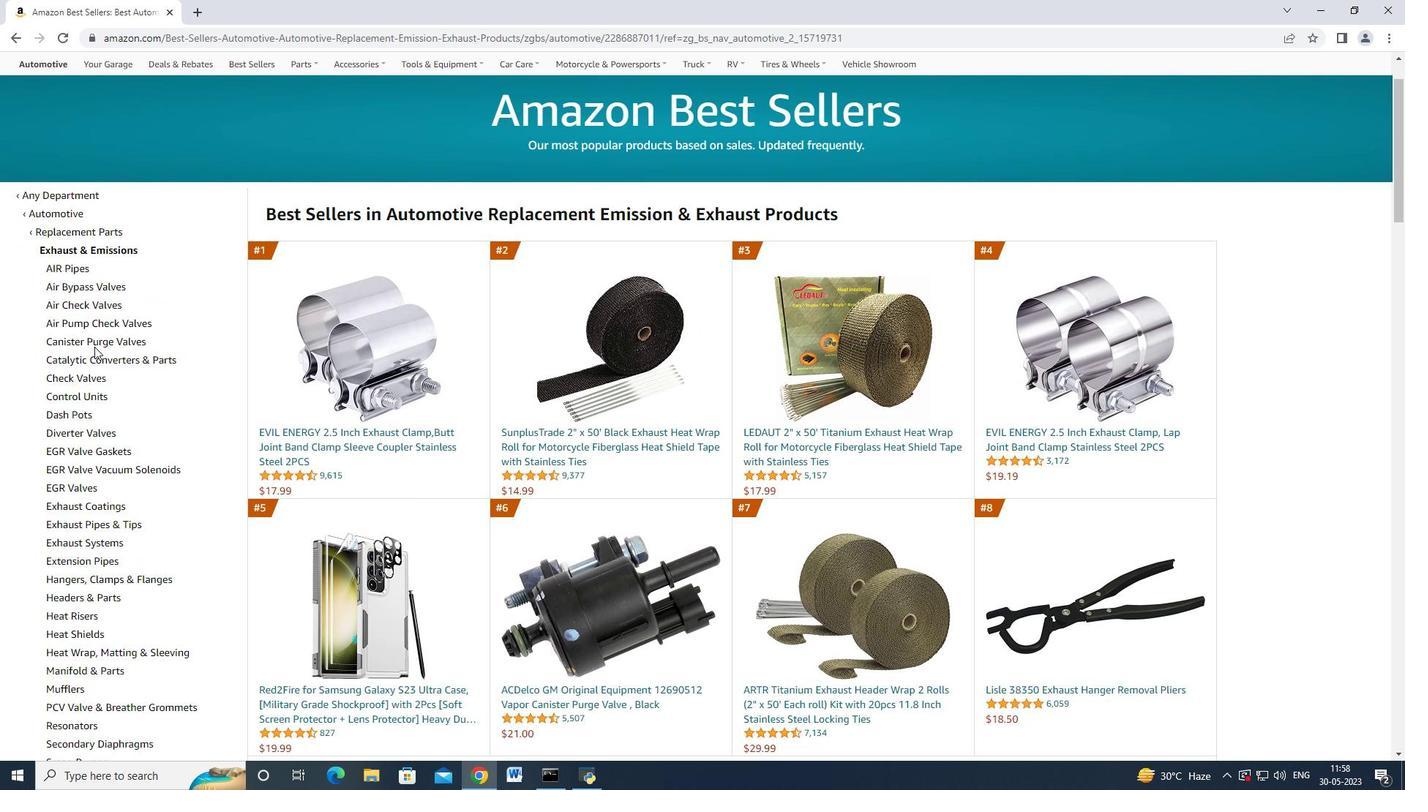 
Action: Mouse moved to (82, 540)
Screenshot: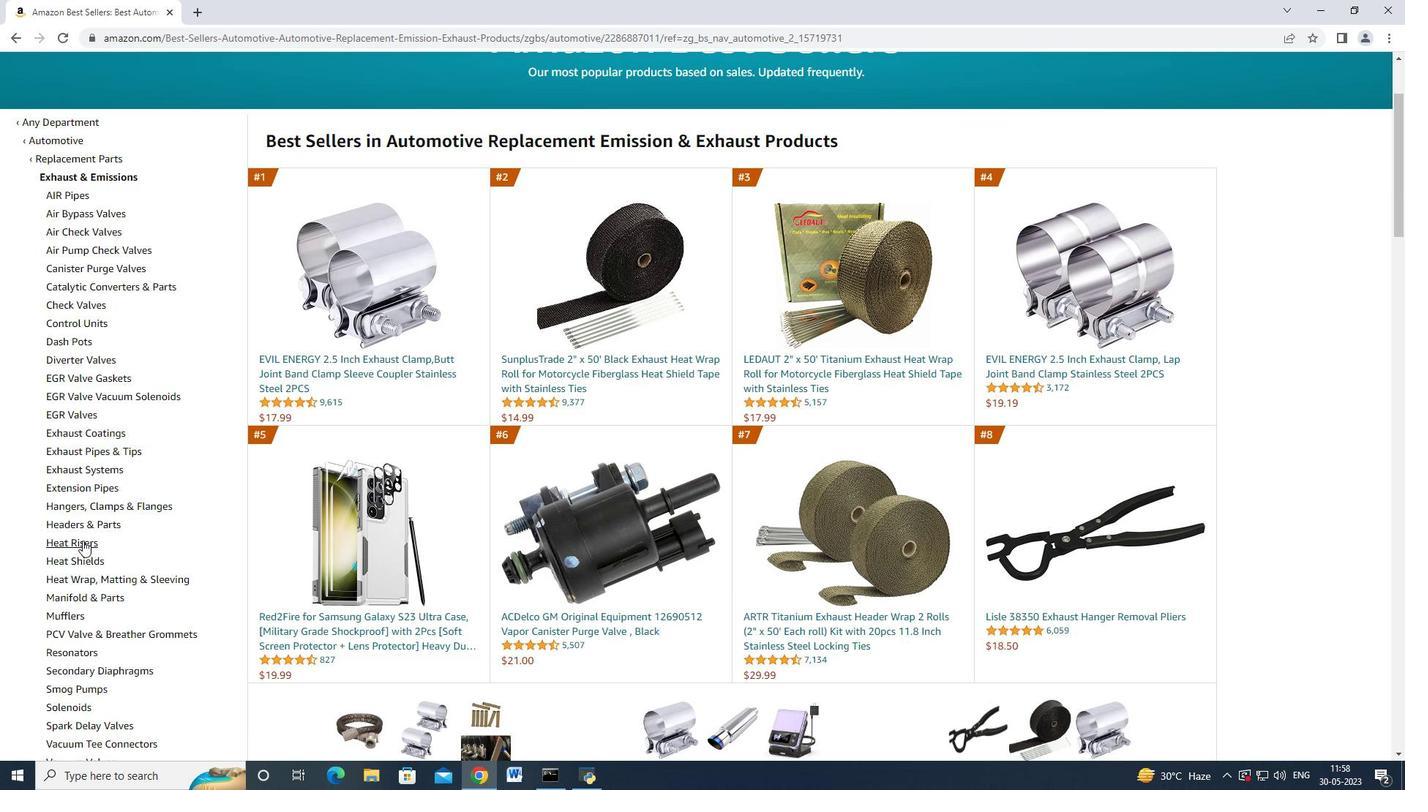 
Action: Mouse pressed left at (82, 540)
Screenshot: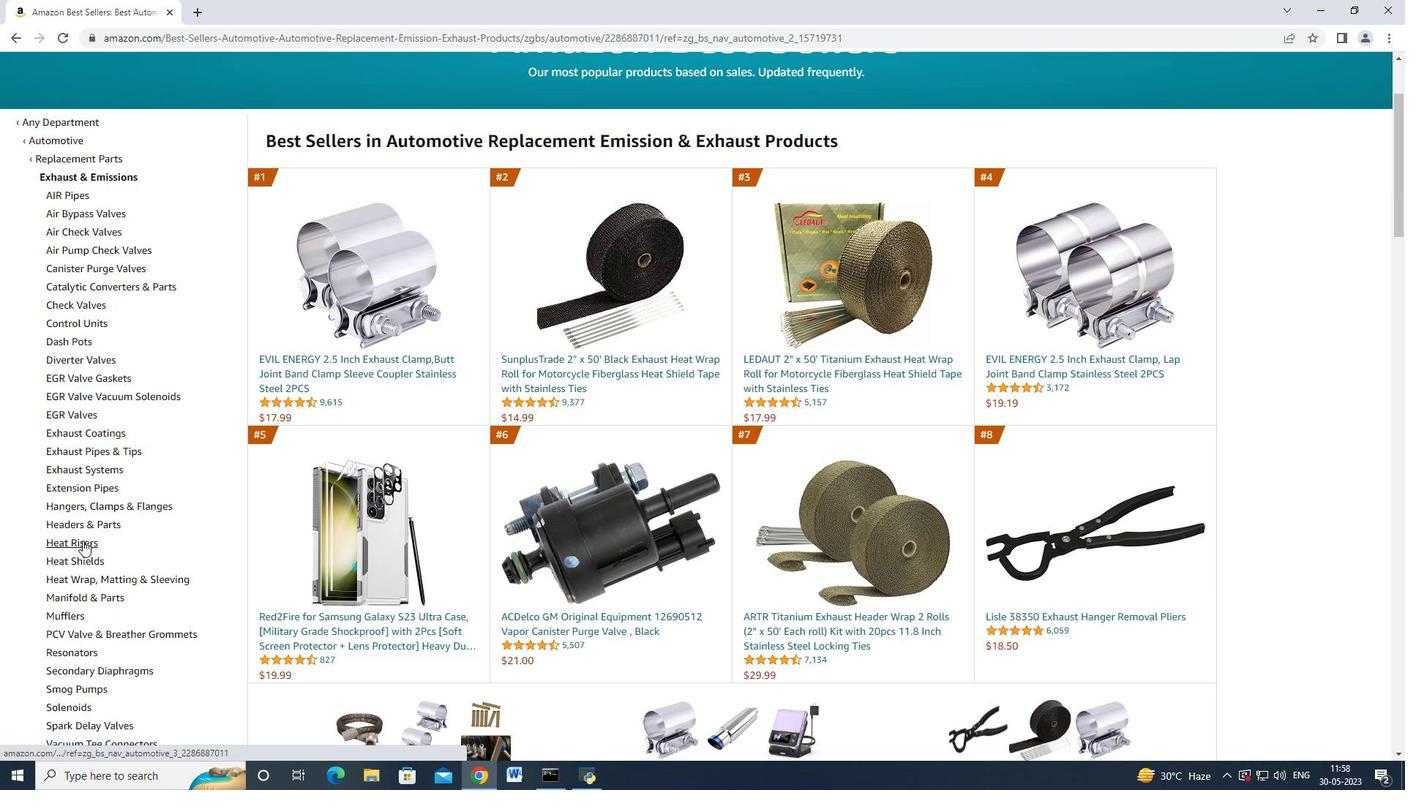 
Action: Mouse moved to (409, 436)
Screenshot: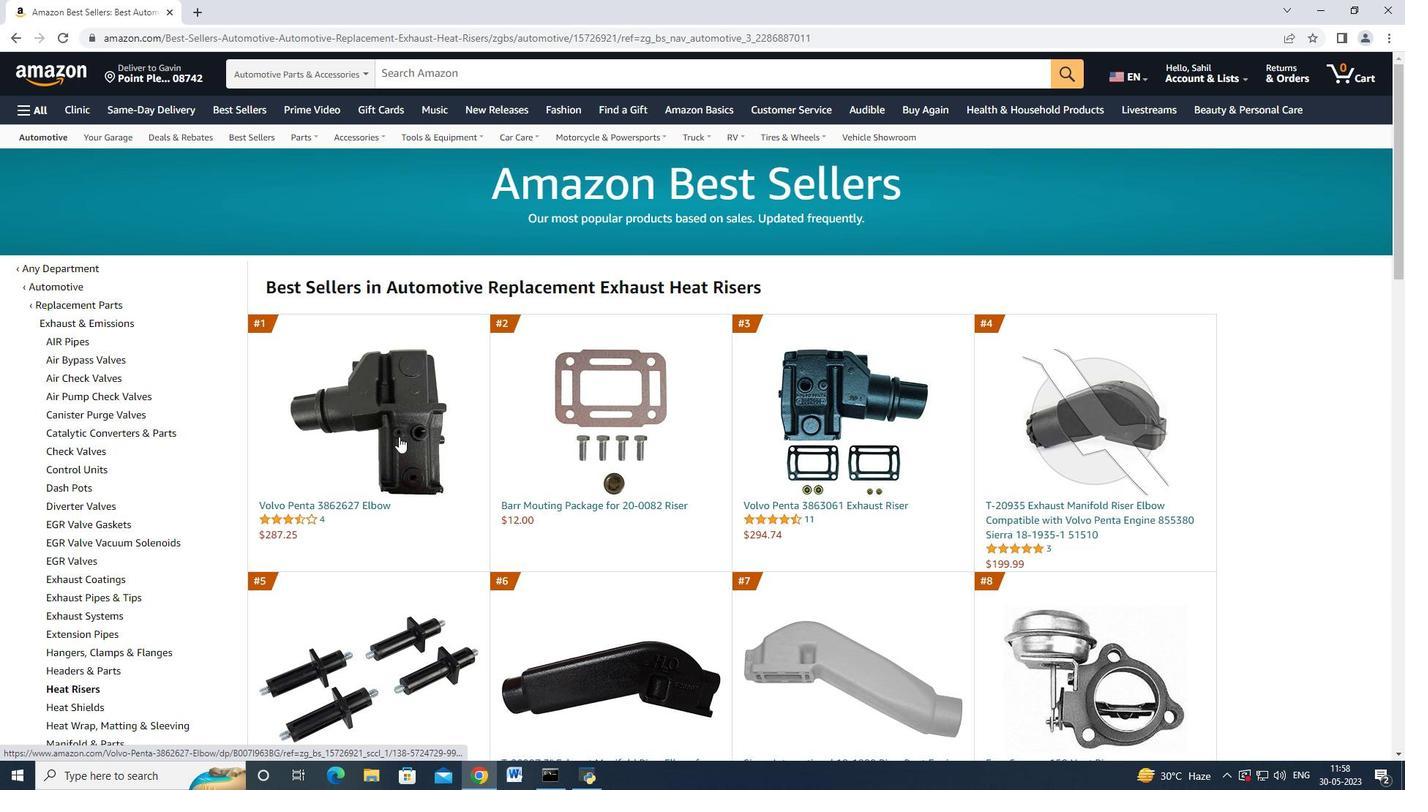 
Action: Mouse scrolled (409, 435) with delta (0, 0)
Screenshot: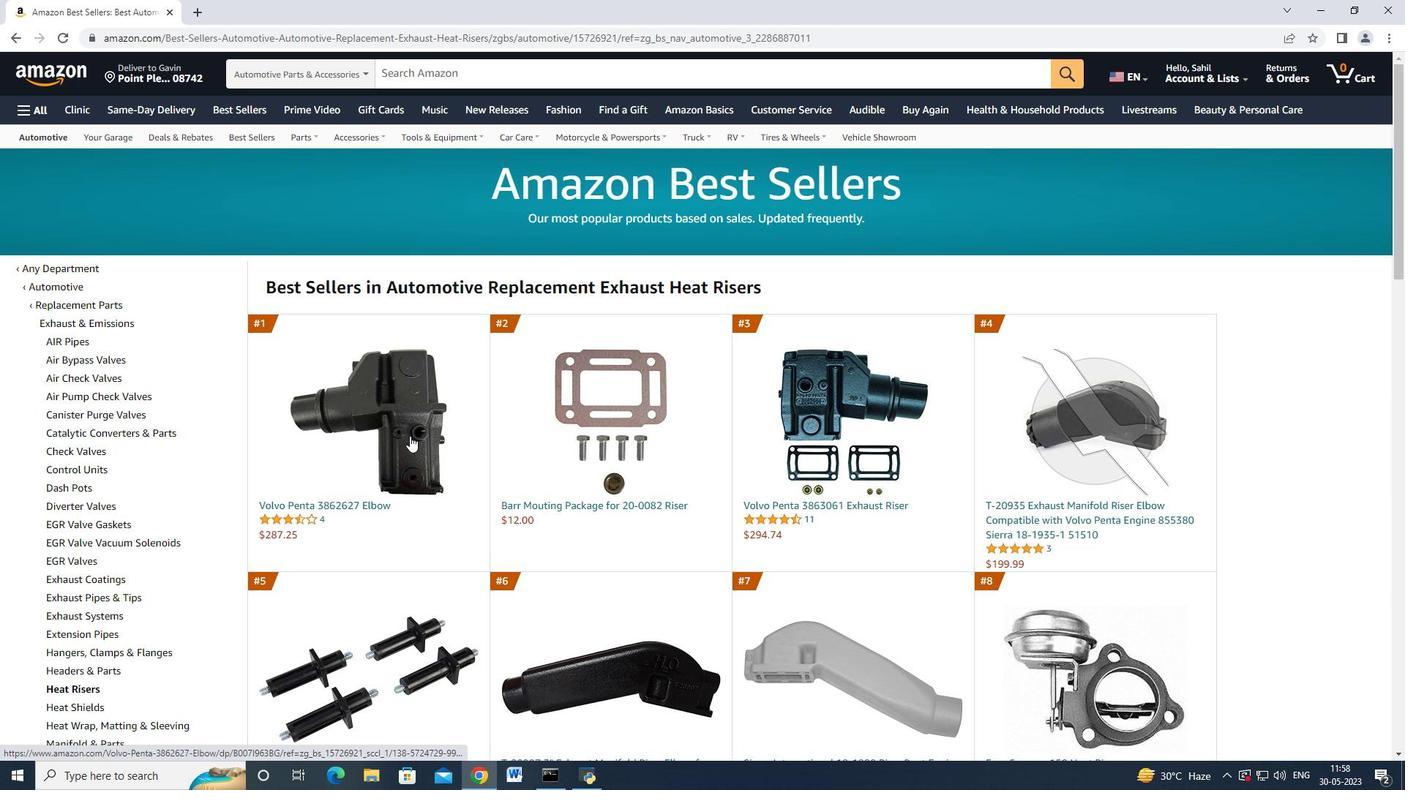 
Action: Mouse moved to (421, 436)
Screenshot: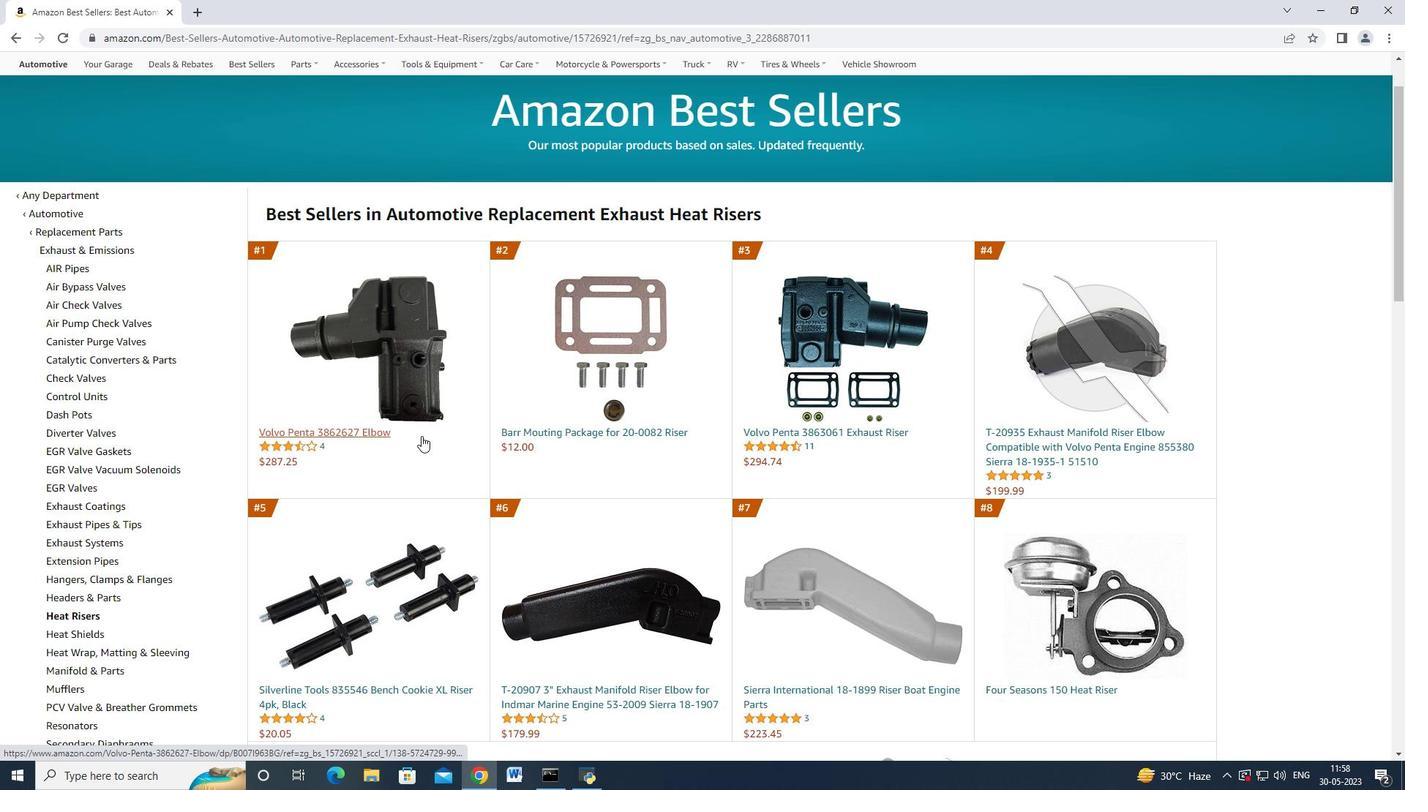 
Action: Mouse scrolled (421, 435) with delta (0, 0)
Screenshot: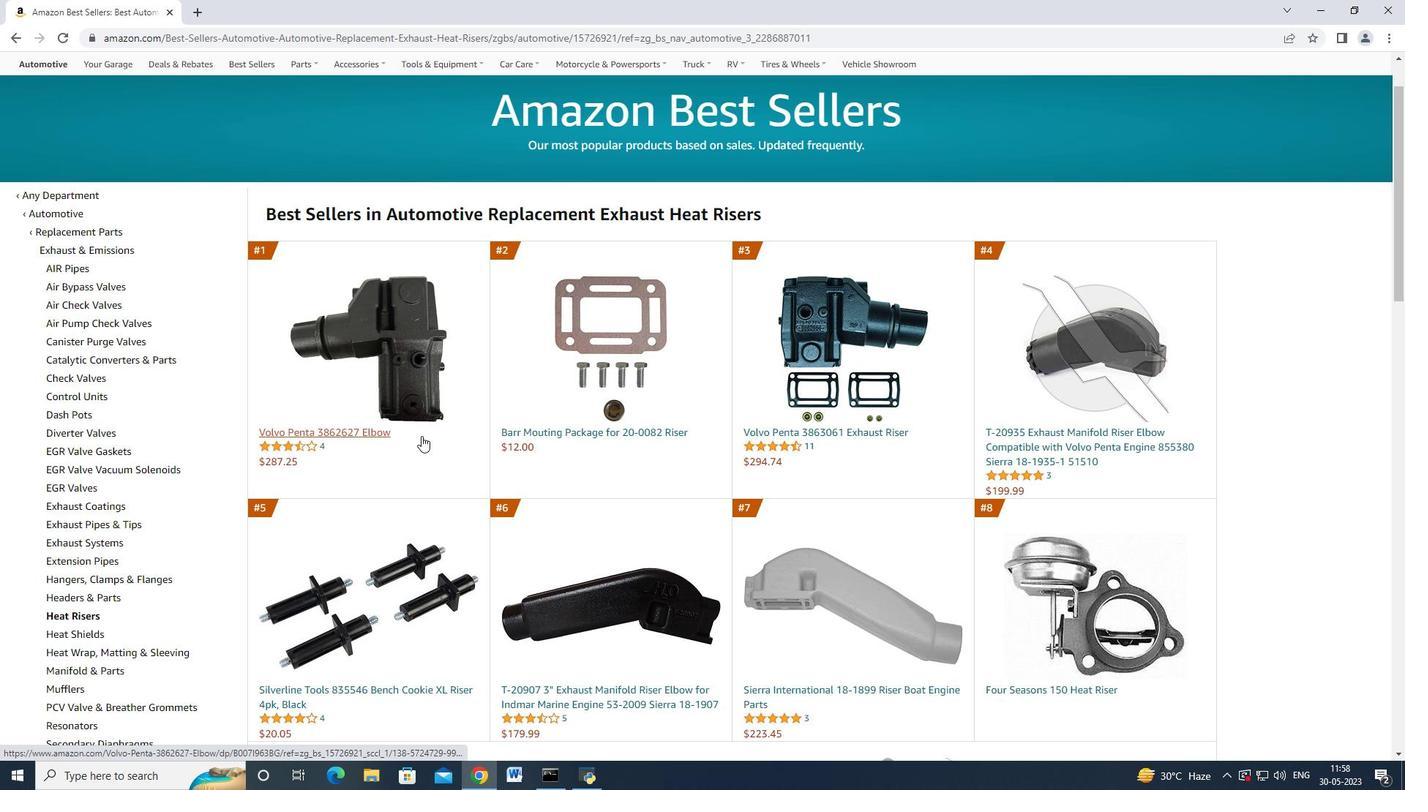 
Action: Mouse moved to (878, 415)
Screenshot: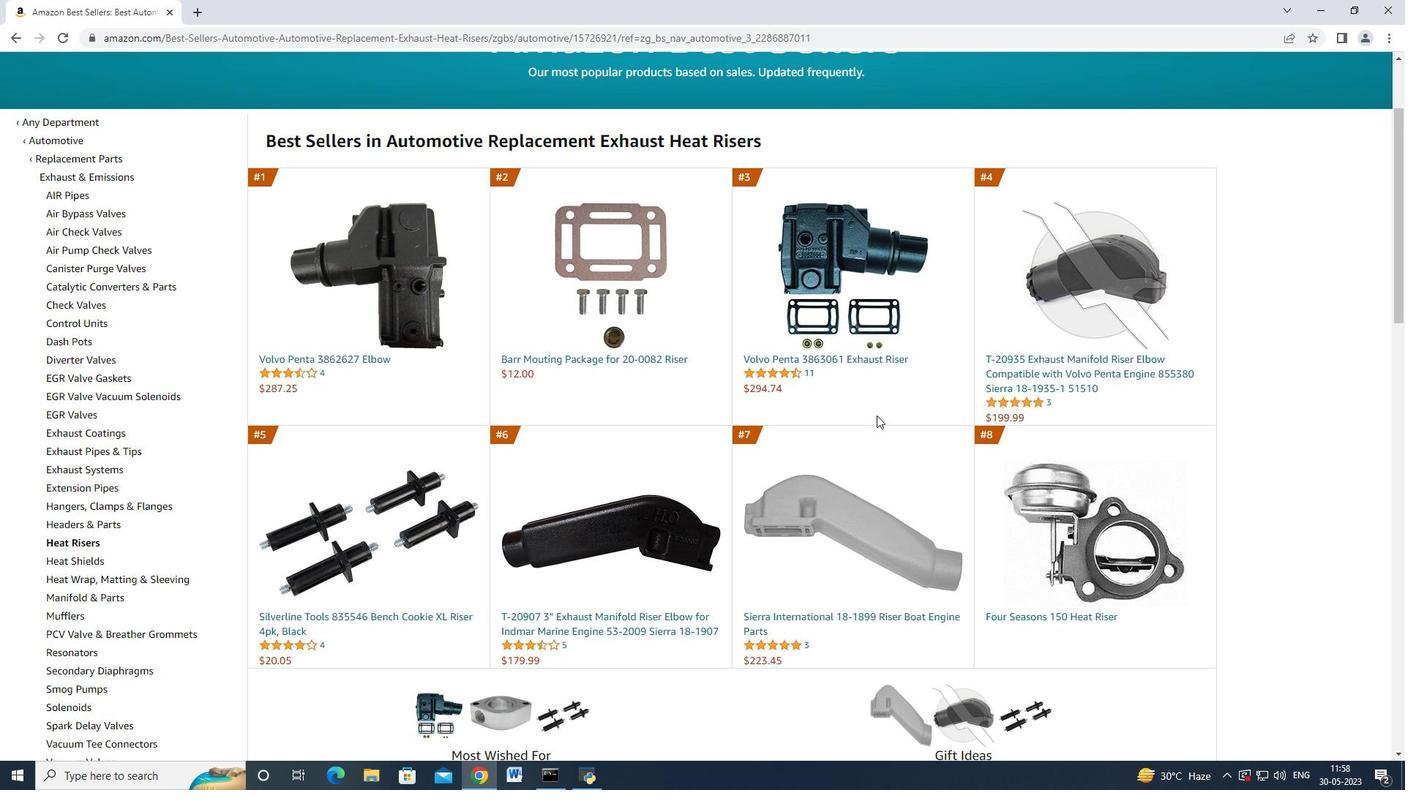 
Action: Mouse scrolled (878, 416) with delta (0, 0)
Screenshot: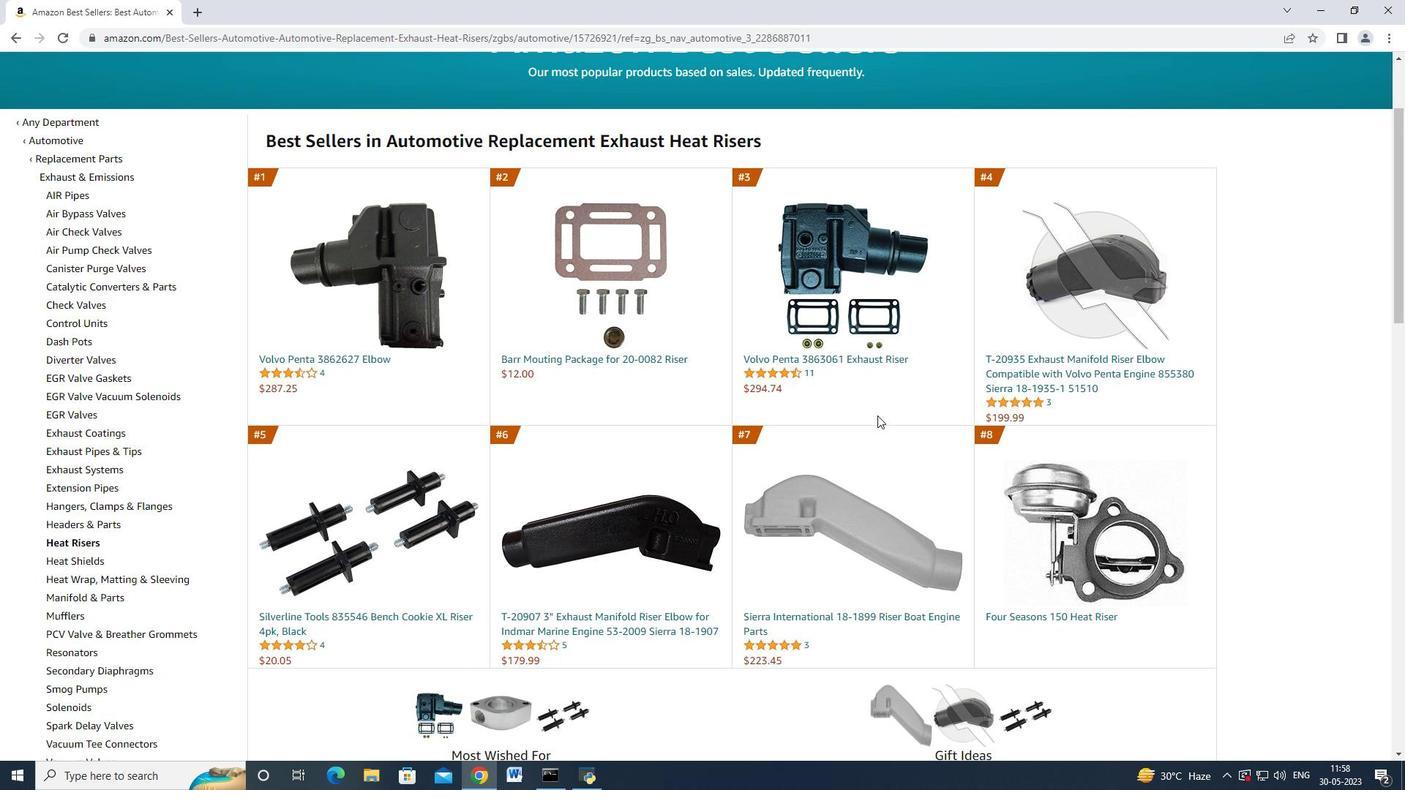 
Action: Mouse moved to (230, 450)
Screenshot: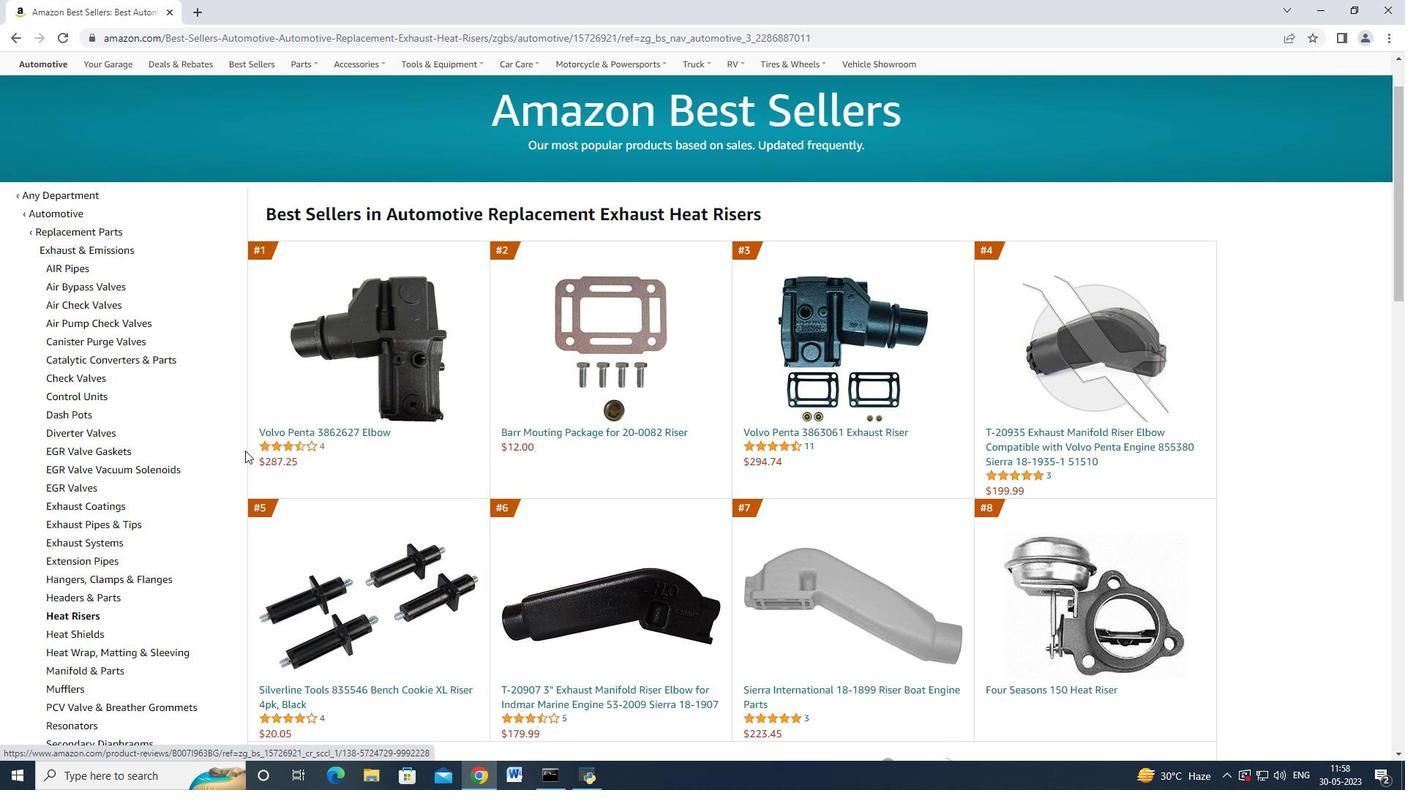 
Action: Mouse scrolled (230, 450) with delta (0, 0)
Screenshot: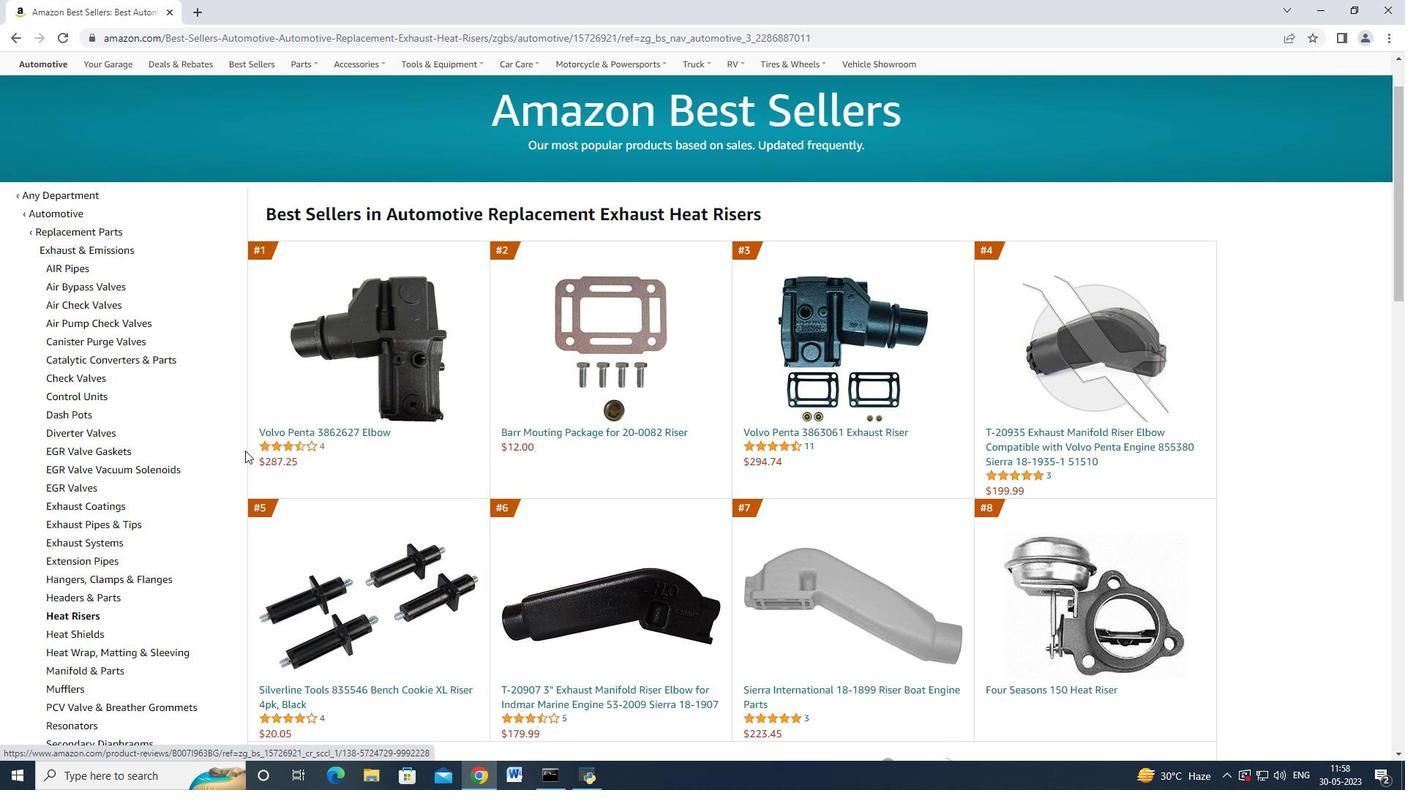 
Action: Mouse moved to (859, 363)
Screenshot: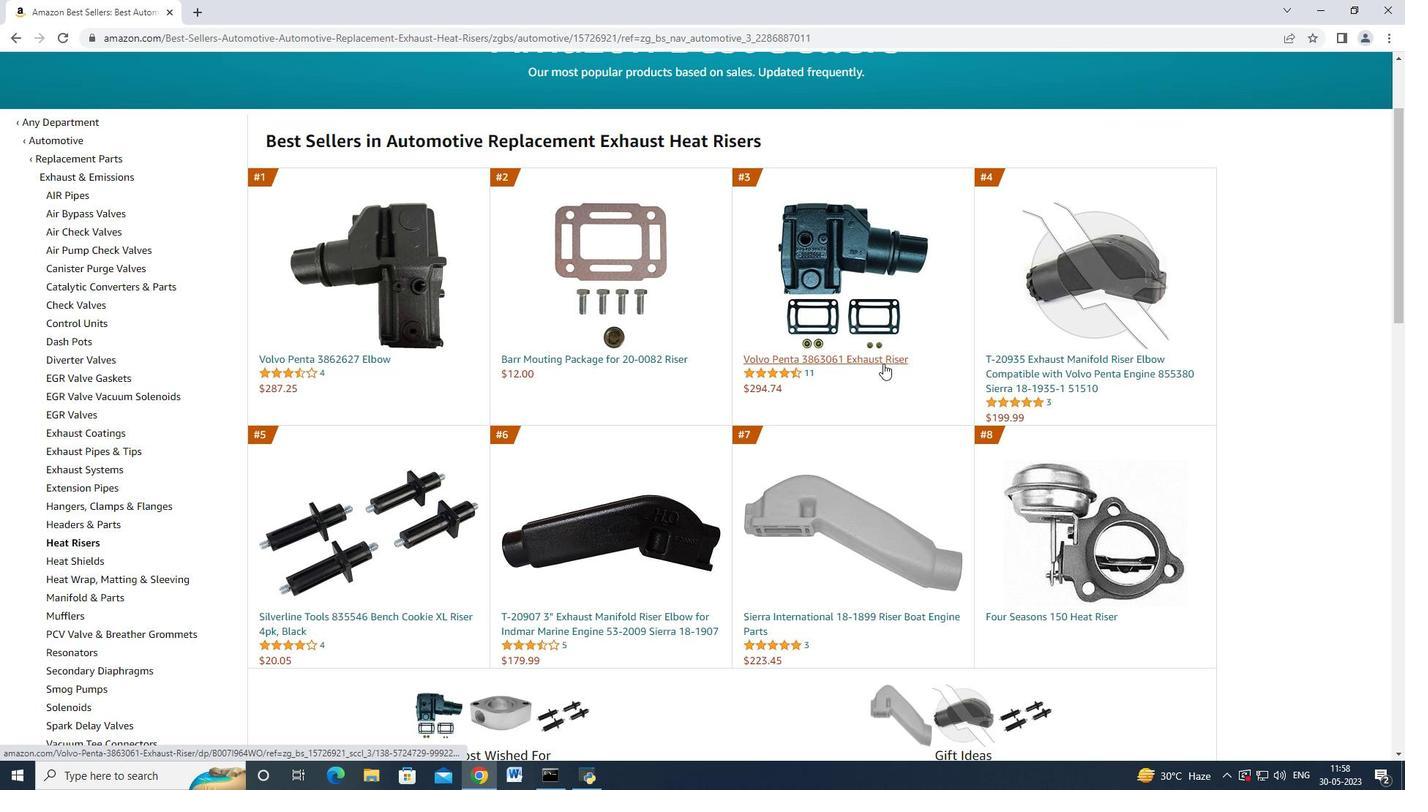 
Action: Mouse pressed left at (859, 363)
Screenshot: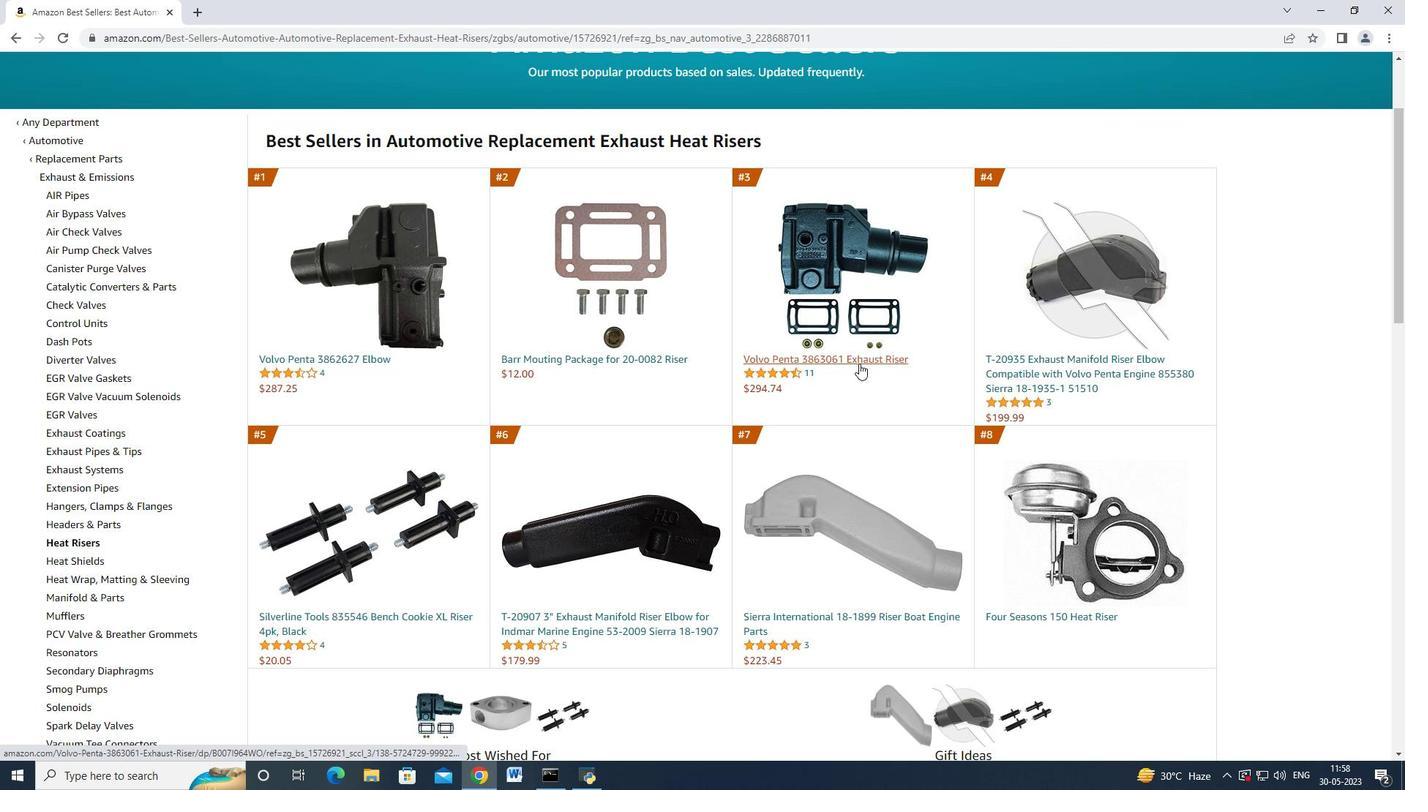 
Action: Mouse moved to (1107, 414)
Screenshot: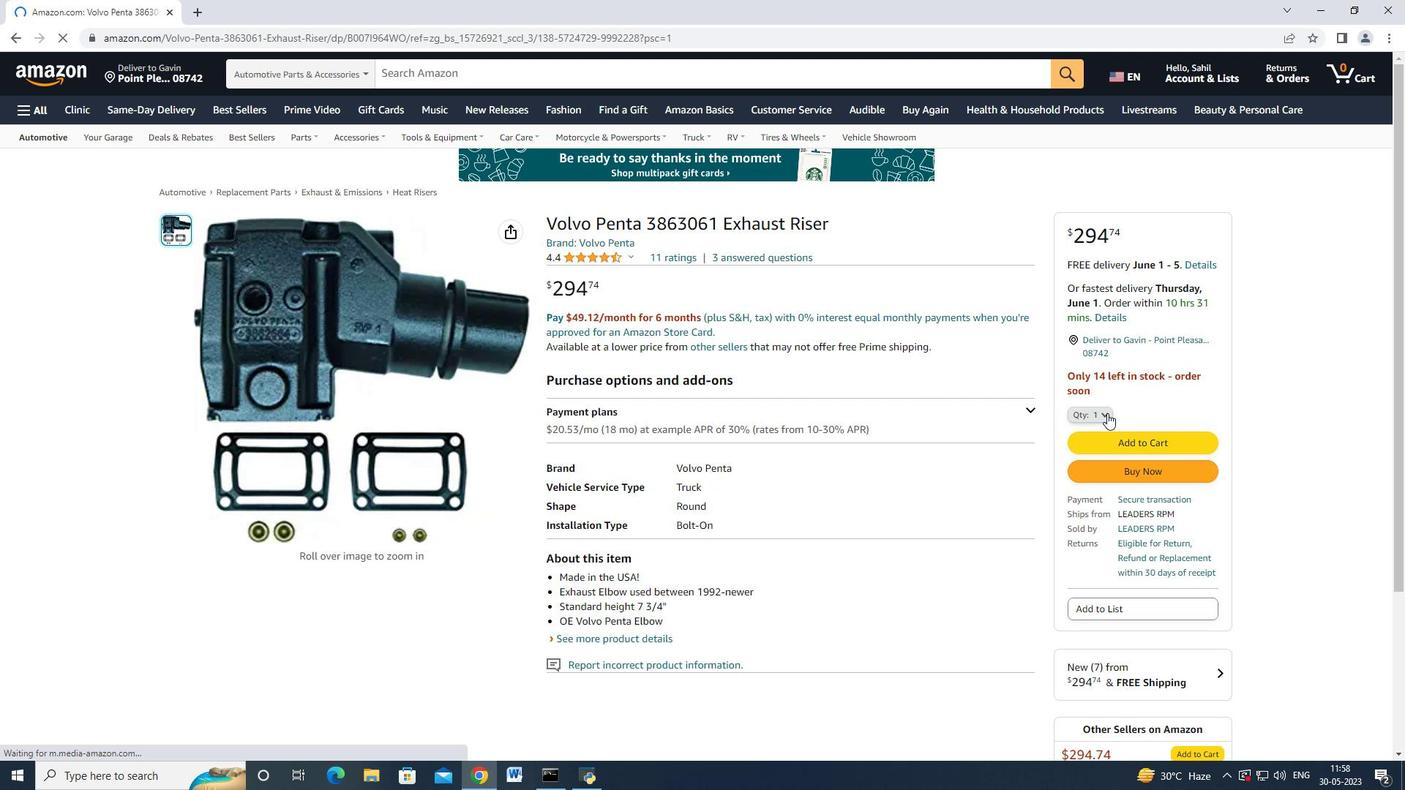 
Action: Mouse pressed left at (1107, 414)
Screenshot: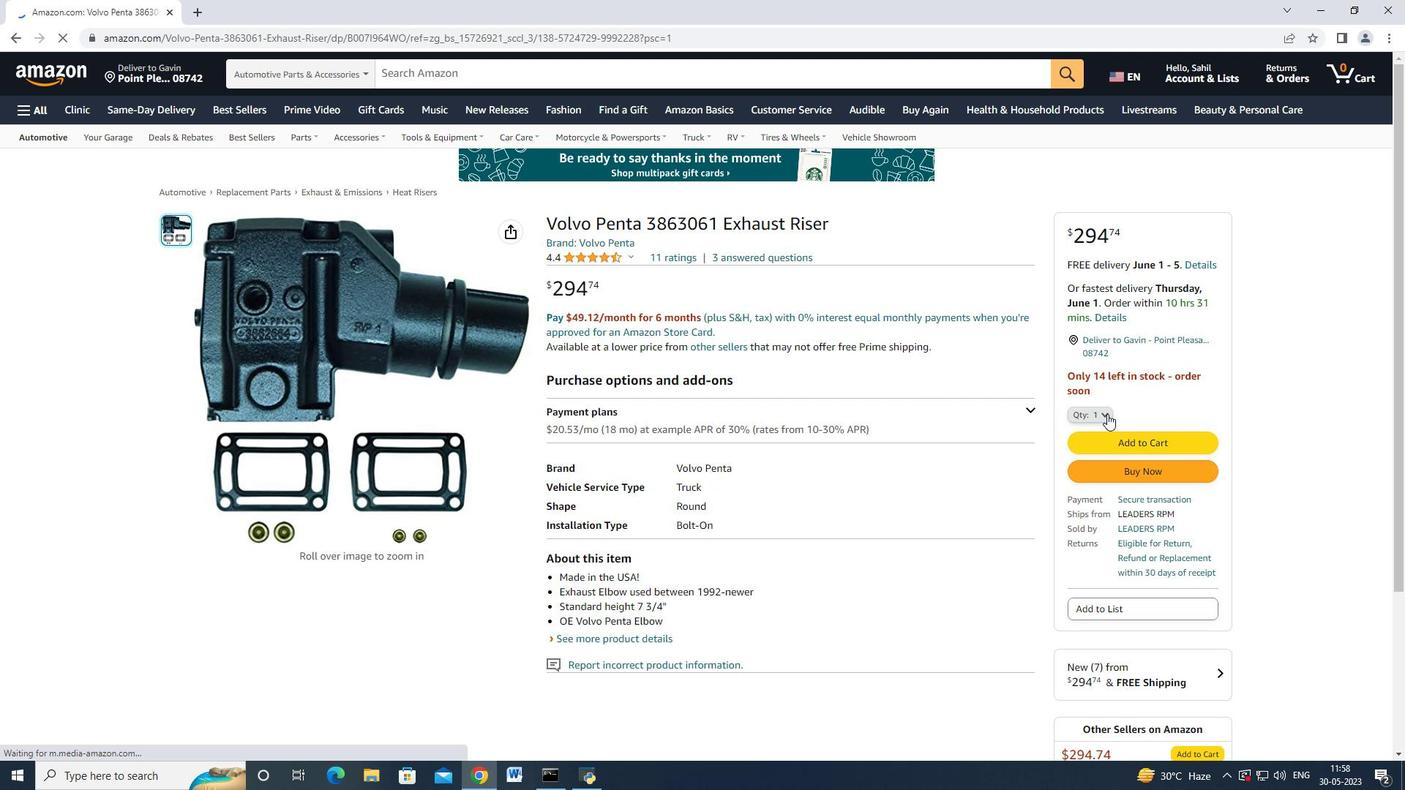 
Action: Mouse moved to (1097, 436)
Screenshot: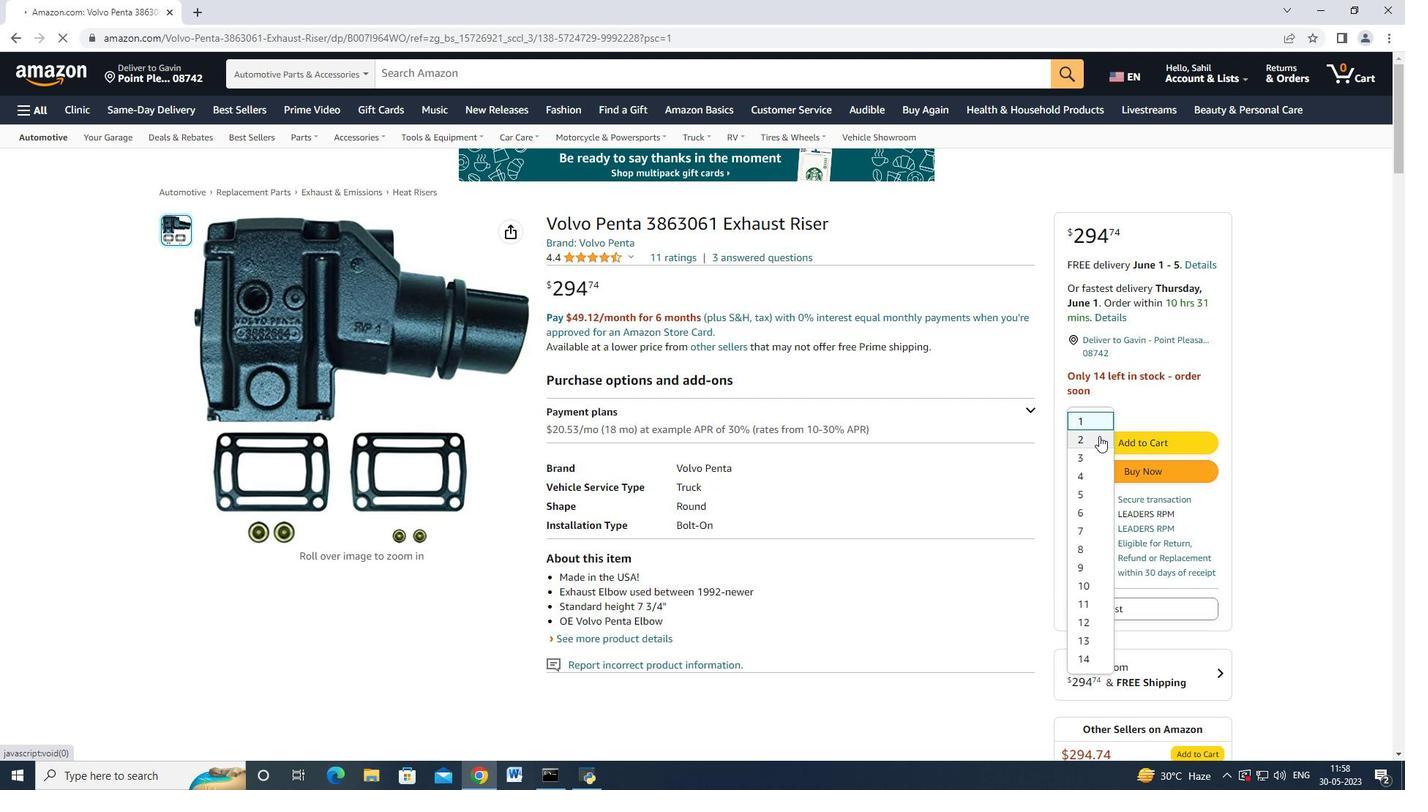 
Action: Mouse pressed left at (1097, 436)
Screenshot: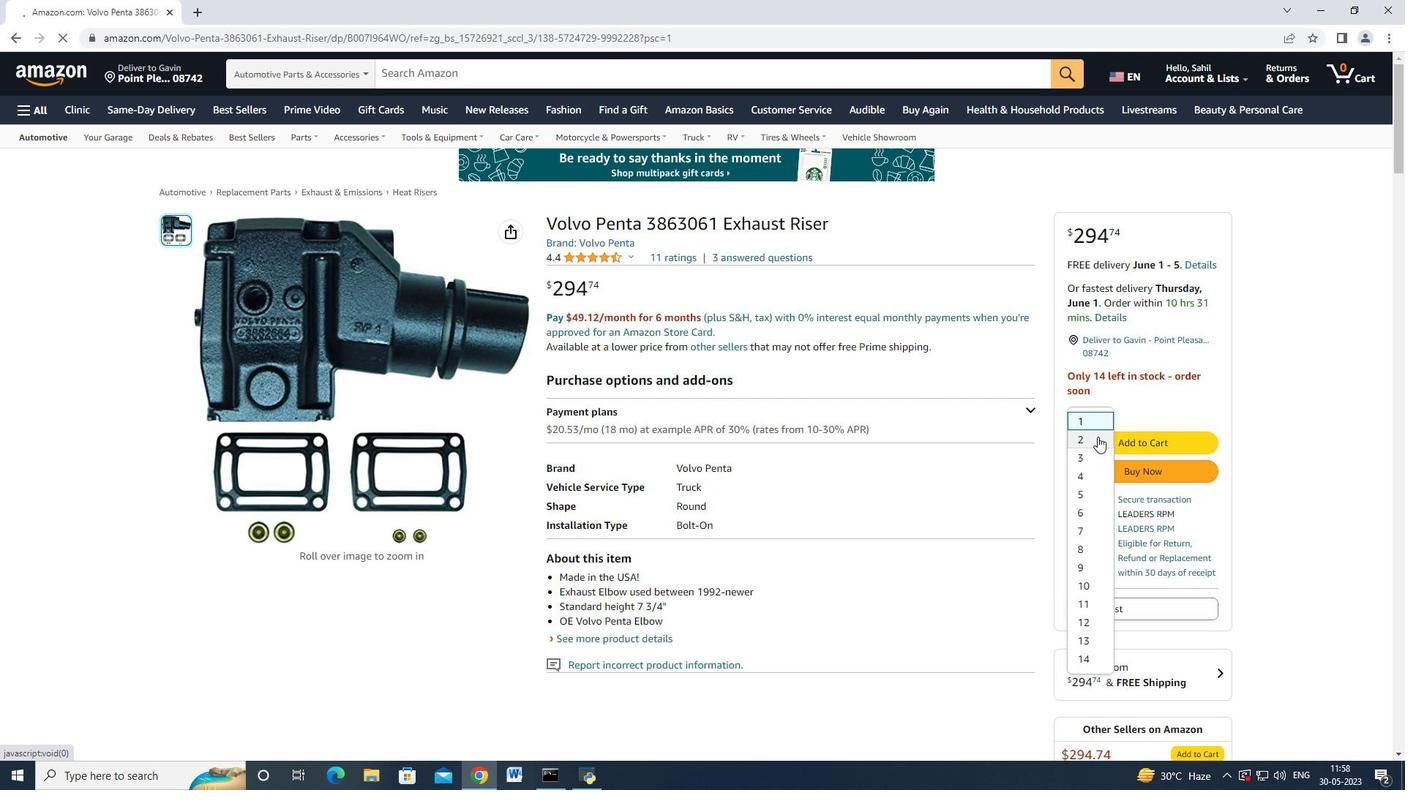 
Action: Mouse moved to (1129, 396)
Screenshot: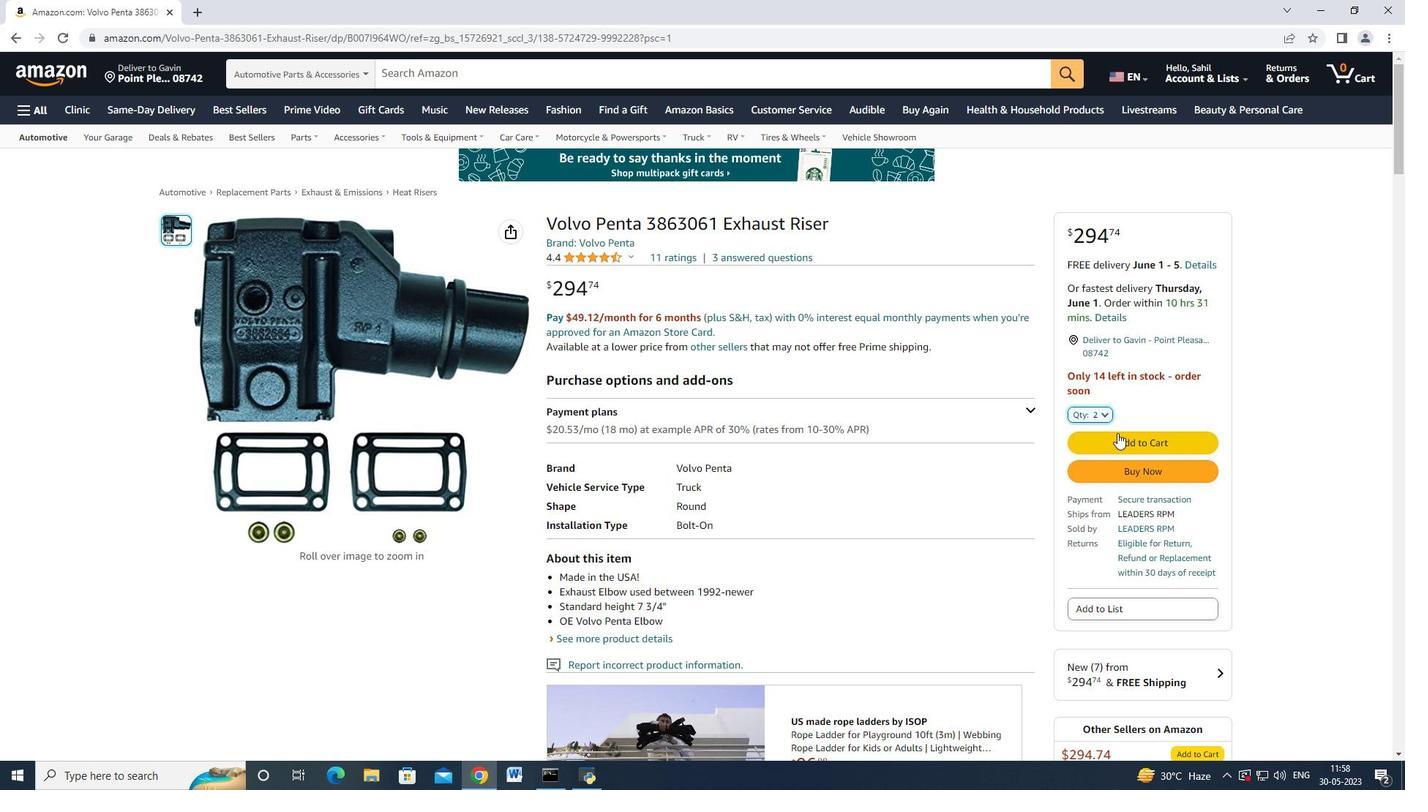 
Action: Mouse scrolled (1129, 395) with delta (0, 0)
Screenshot: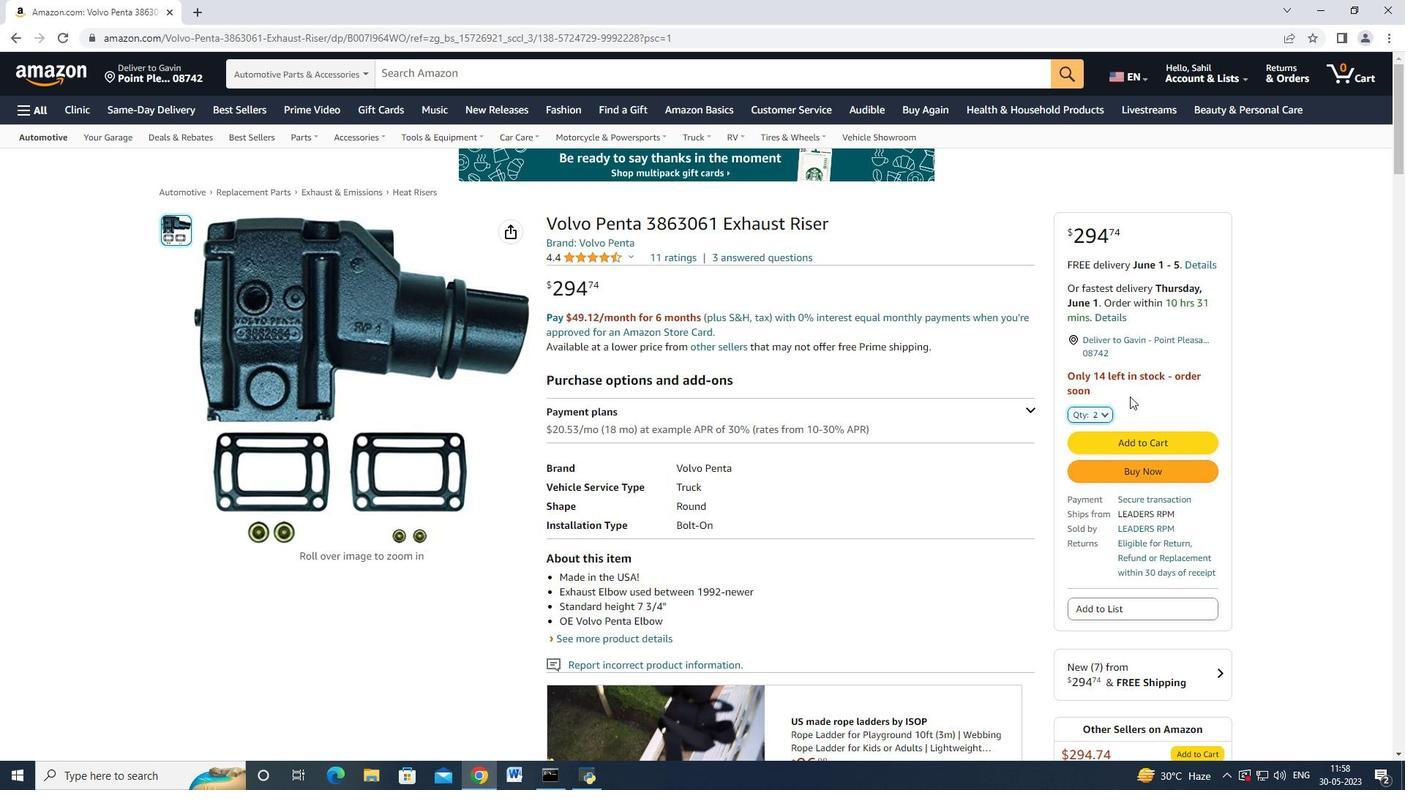 
Action: Mouse moved to (1131, 373)
Screenshot: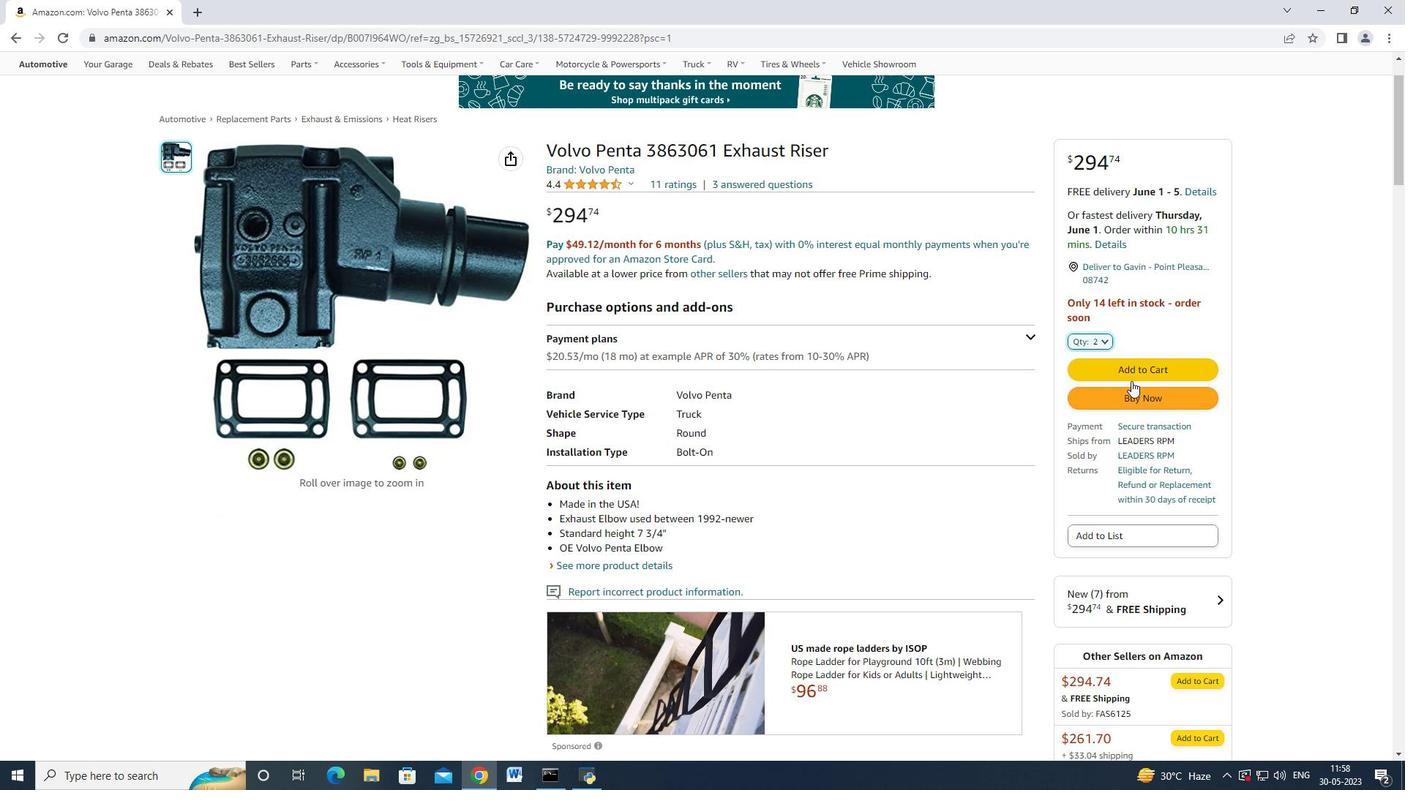
Action: Mouse pressed left at (1131, 373)
Screenshot: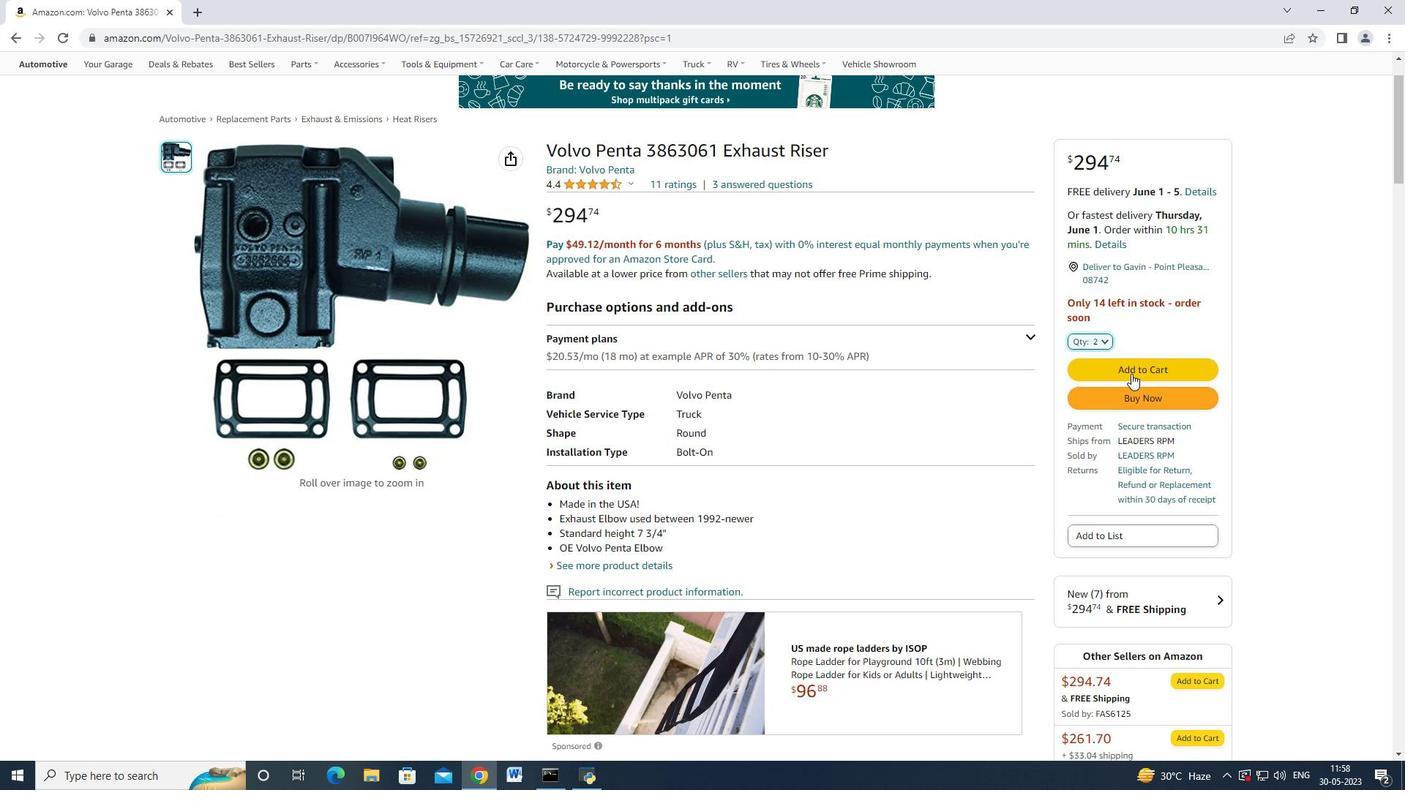 
Action: Mouse moved to (831, 300)
Screenshot: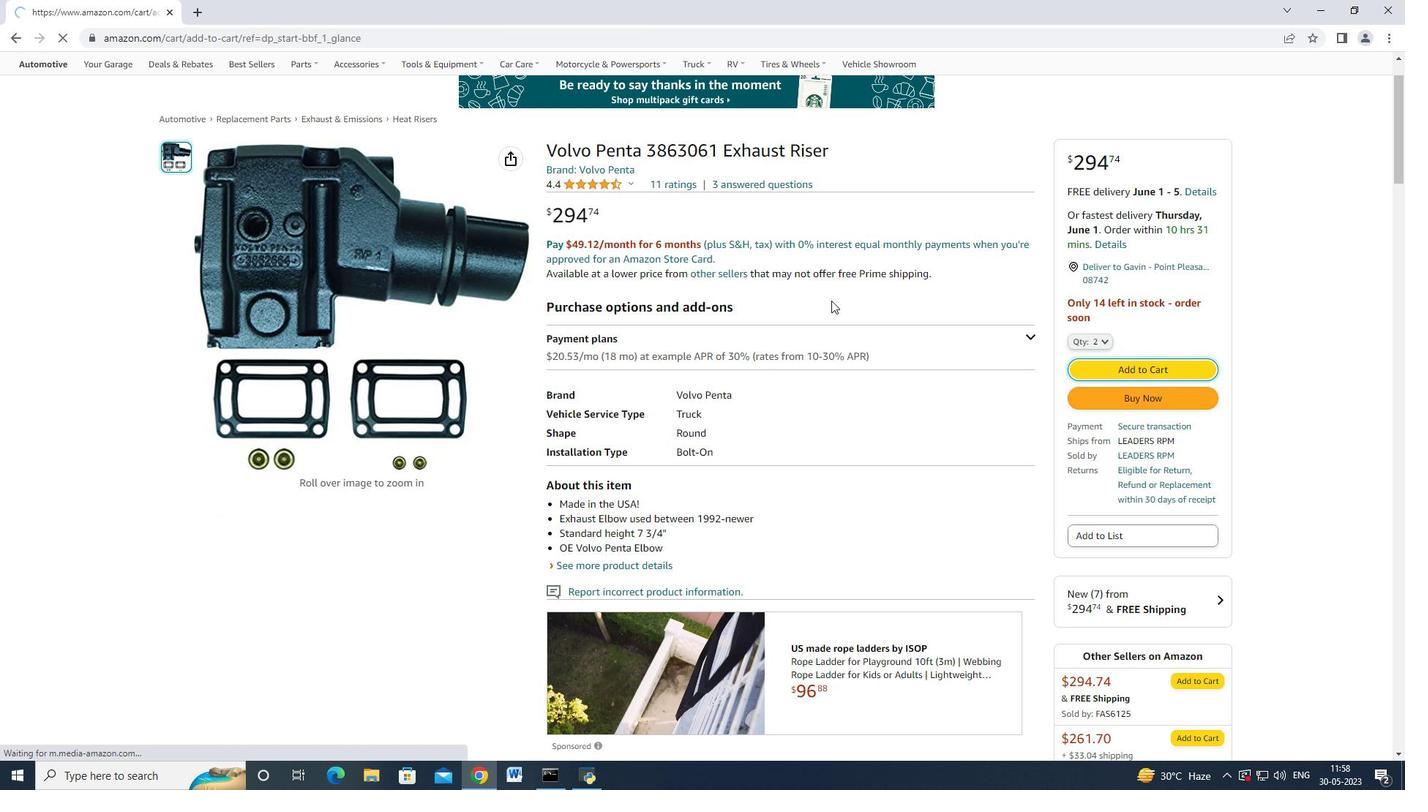 
Action: Mouse scrolled (831, 300) with delta (0, 0)
Screenshot: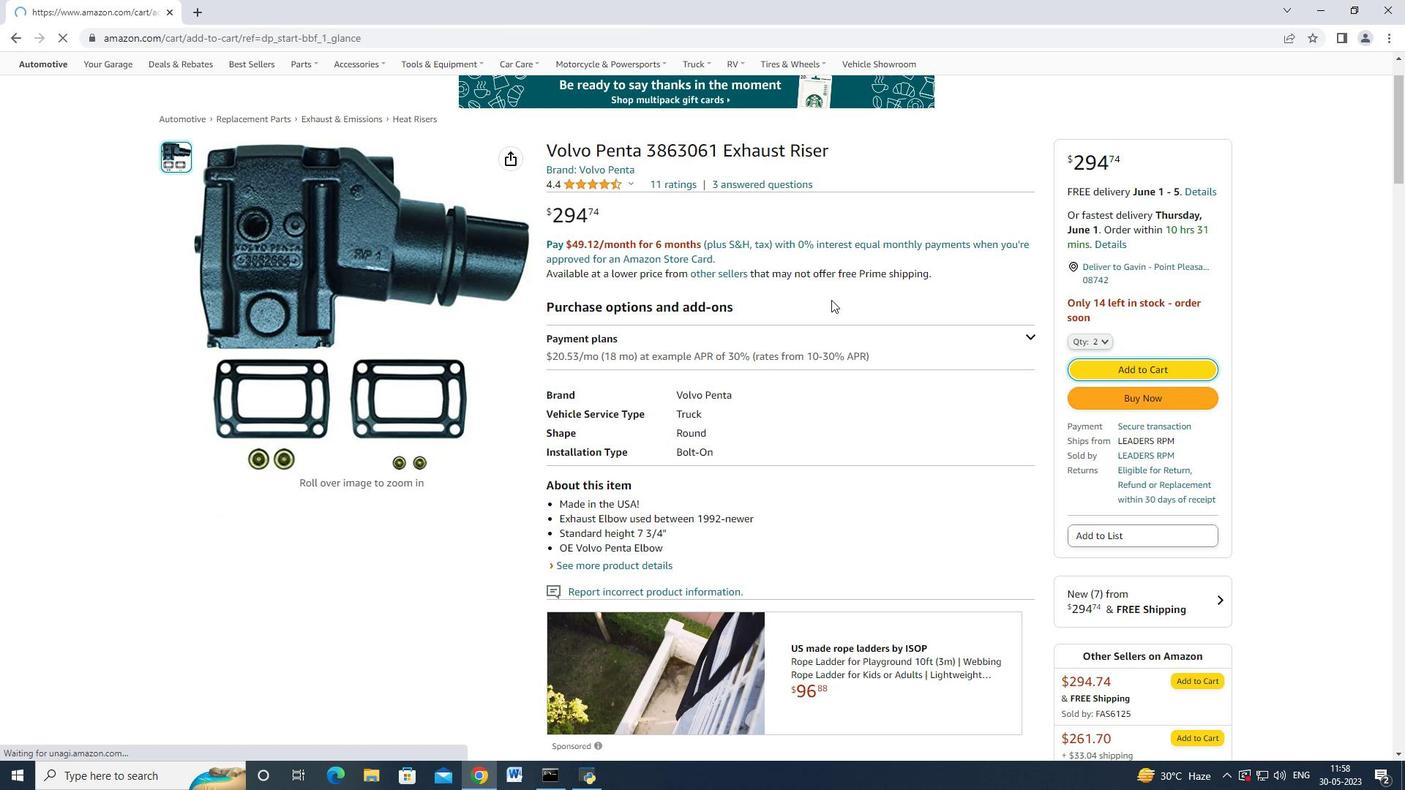 
Action: Mouse scrolled (831, 300) with delta (0, 0)
Screenshot: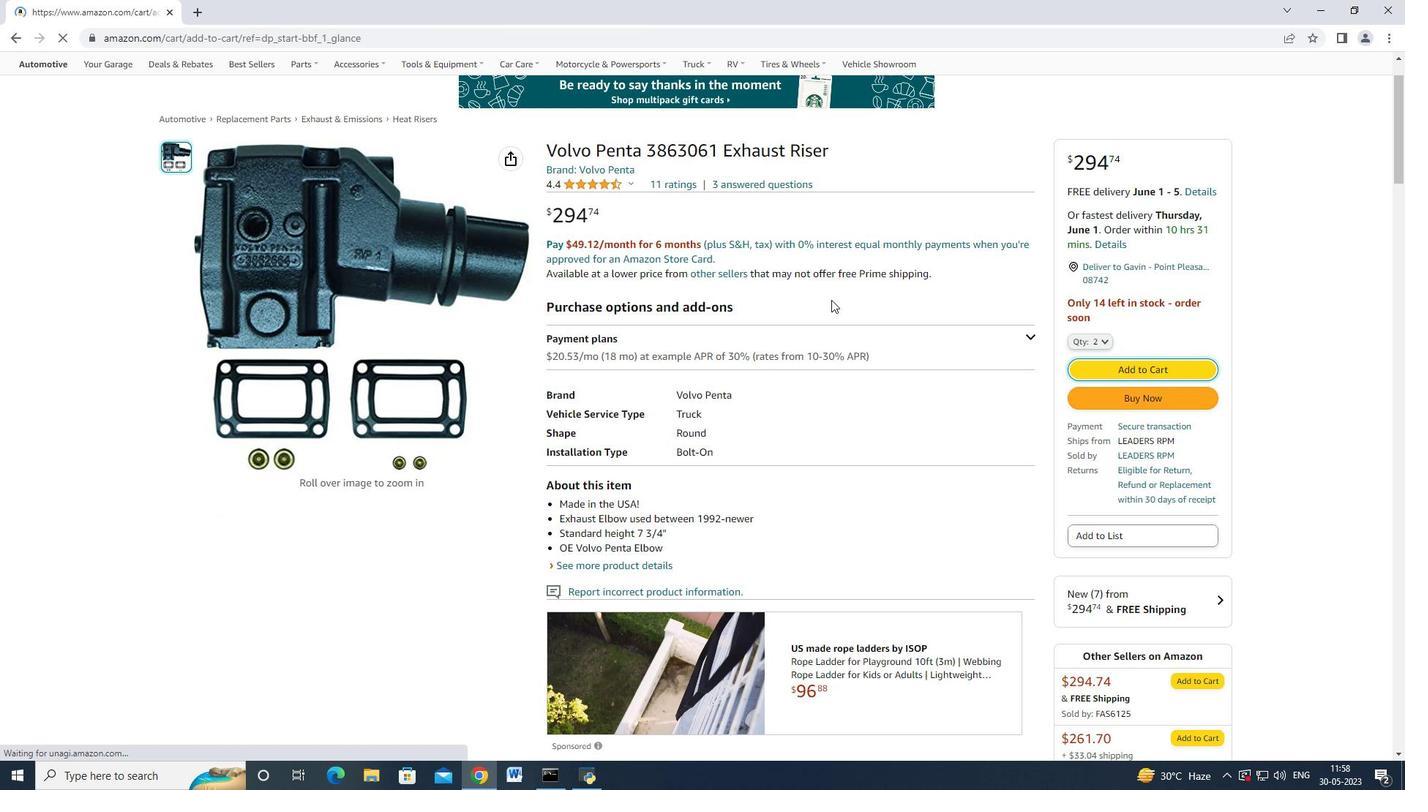 
Action: Mouse scrolled (831, 300) with delta (0, 0)
Screenshot: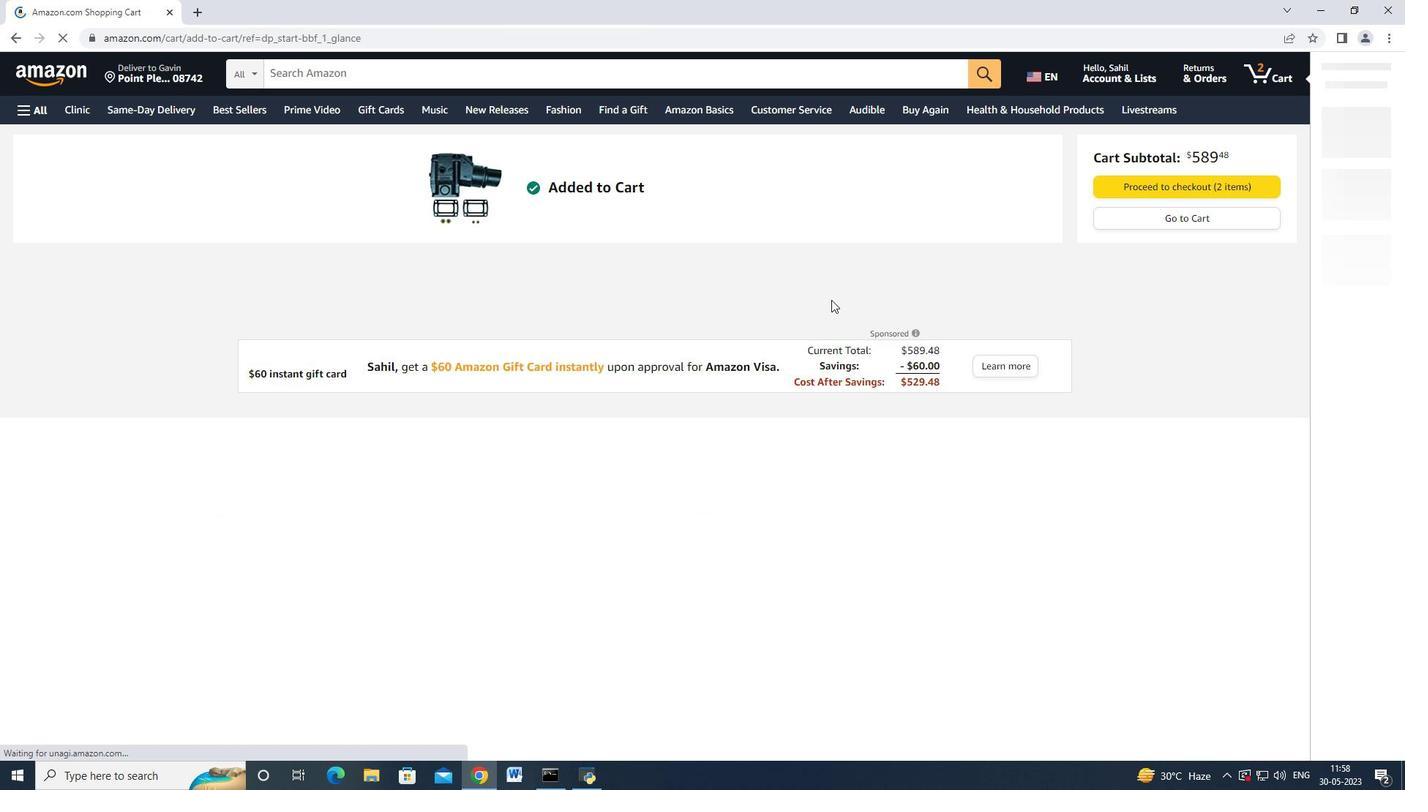 
Action: Mouse moved to (1123, 193)
Screenshot: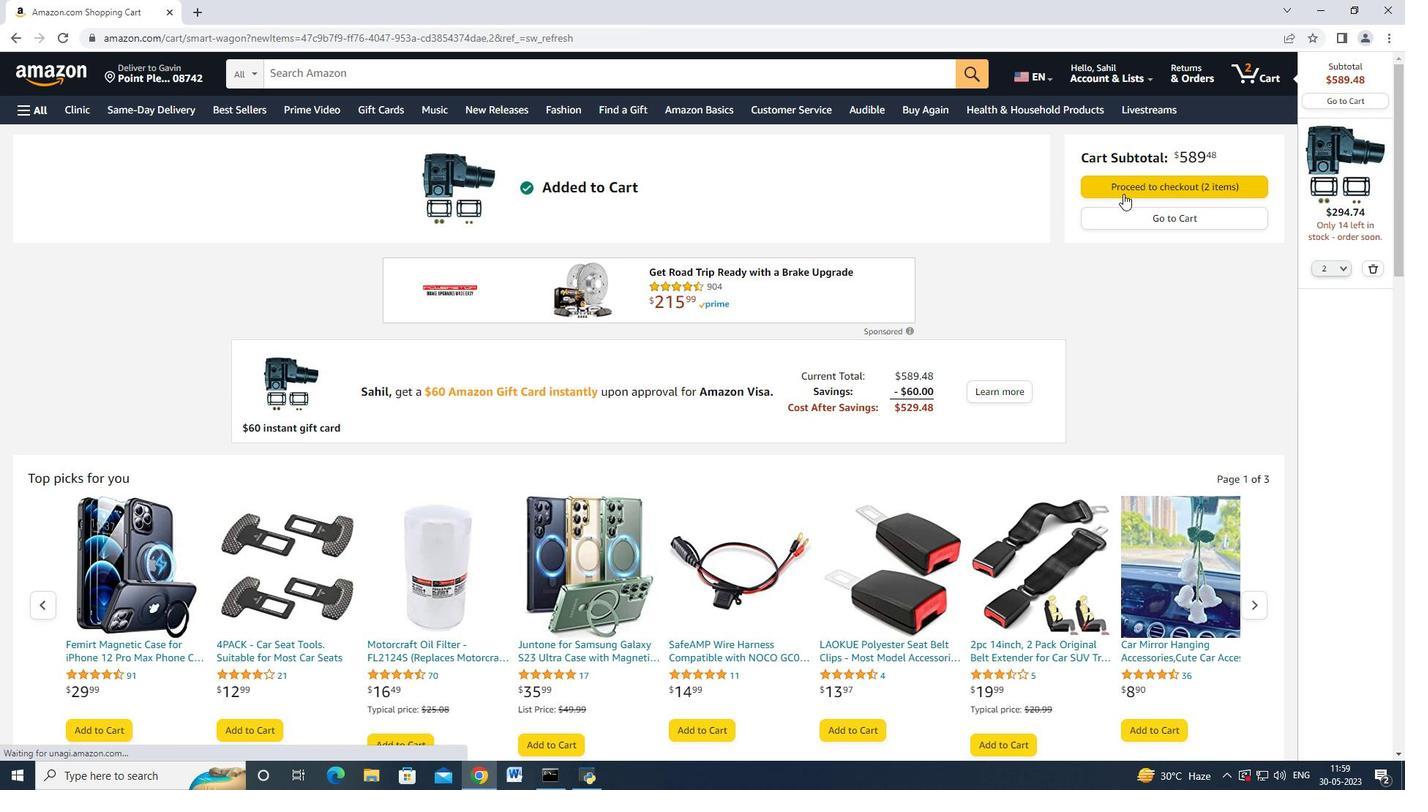 
Action: Mouse pressed left at (1123, 193)
Screenshot: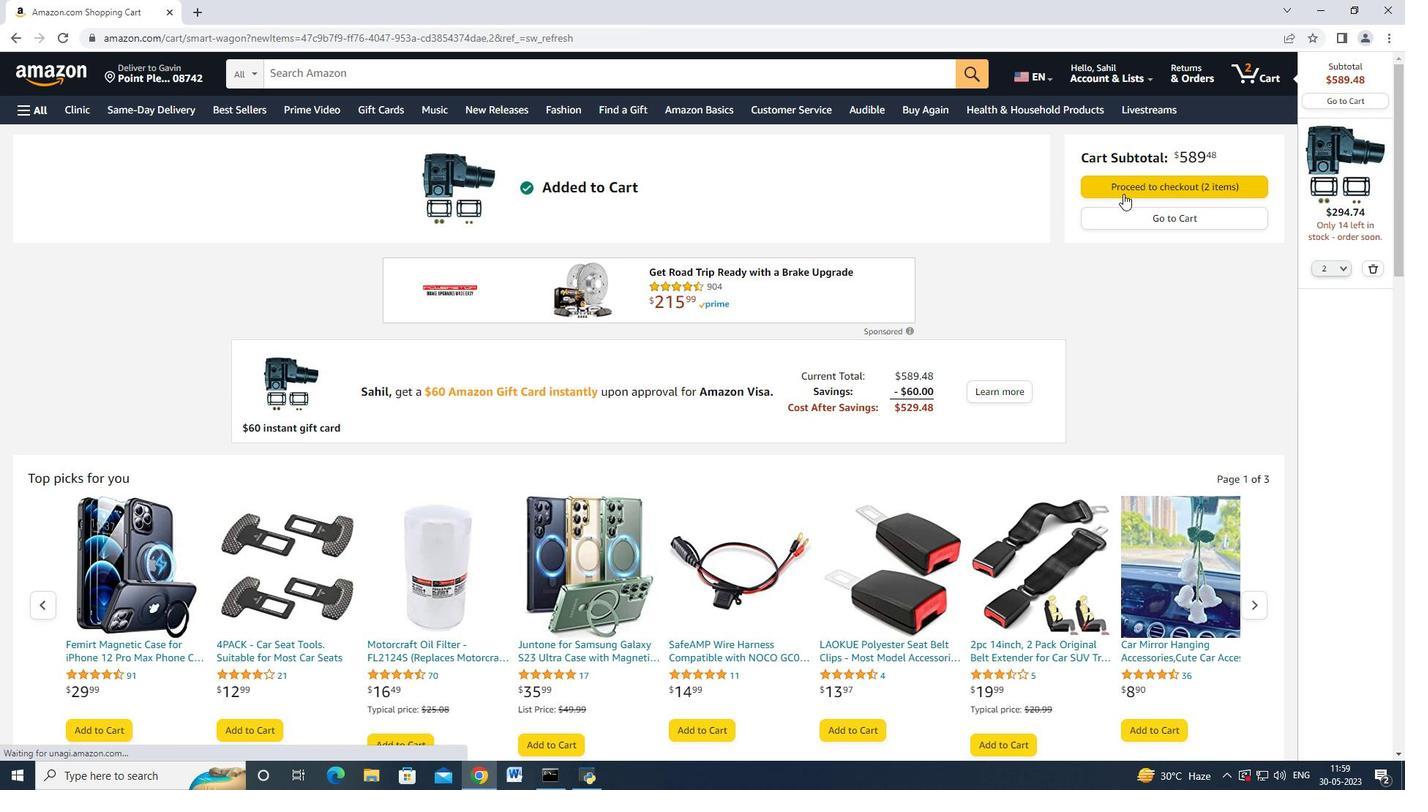 
Action: Mouse moved to (848, 120)
Screenshot: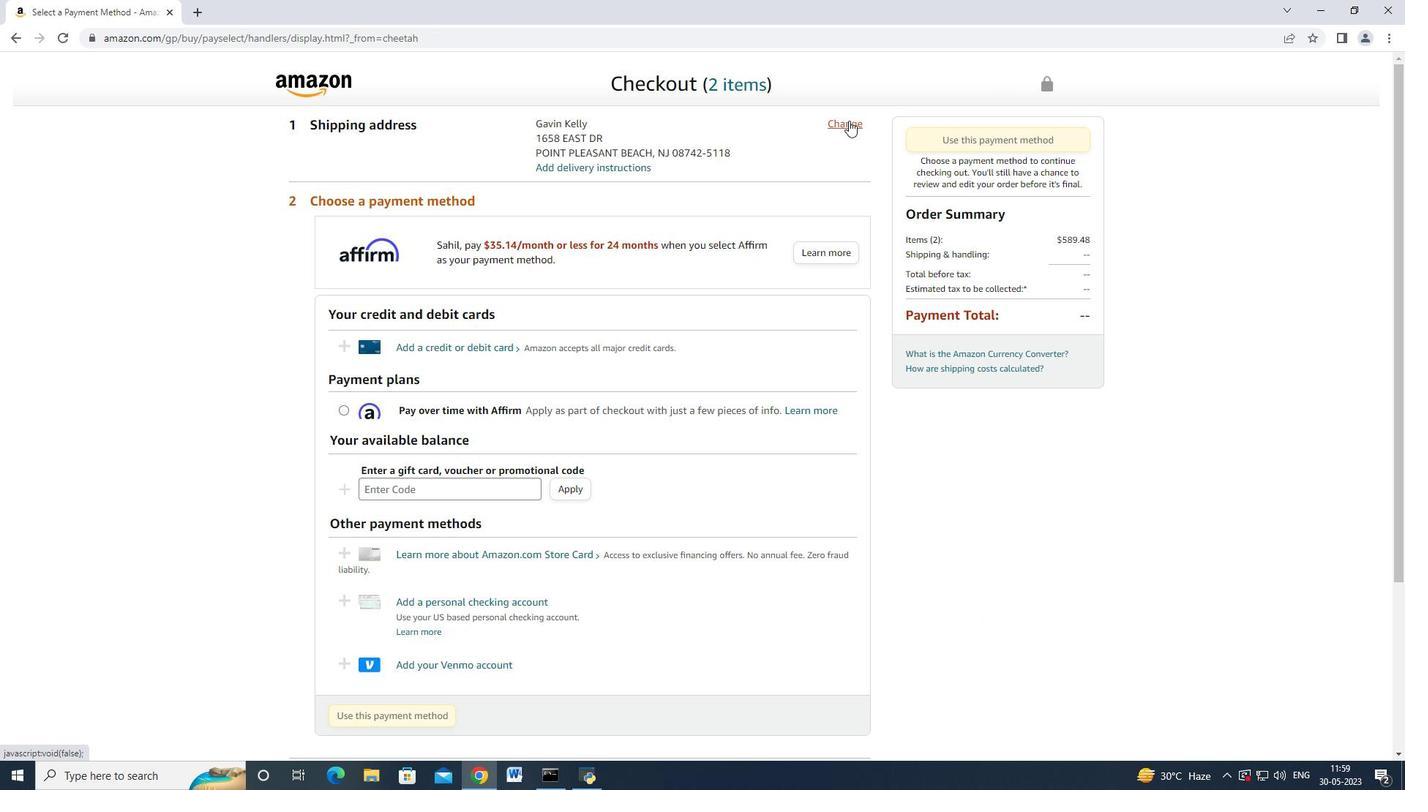 
Action: Mouse pressed left at (848, 120)
Screenshot: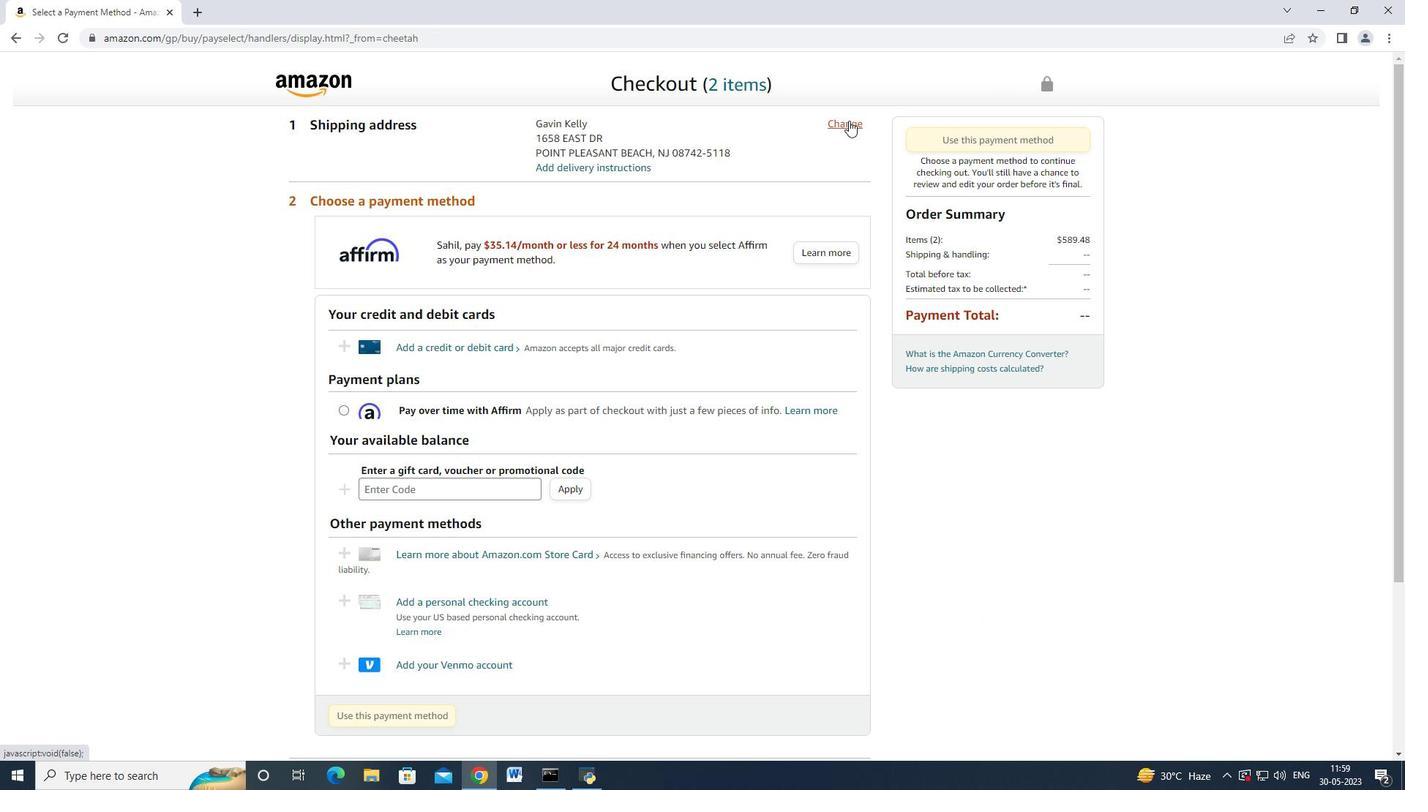 
Action: Mouse moved to (615, 182)
Screenshot: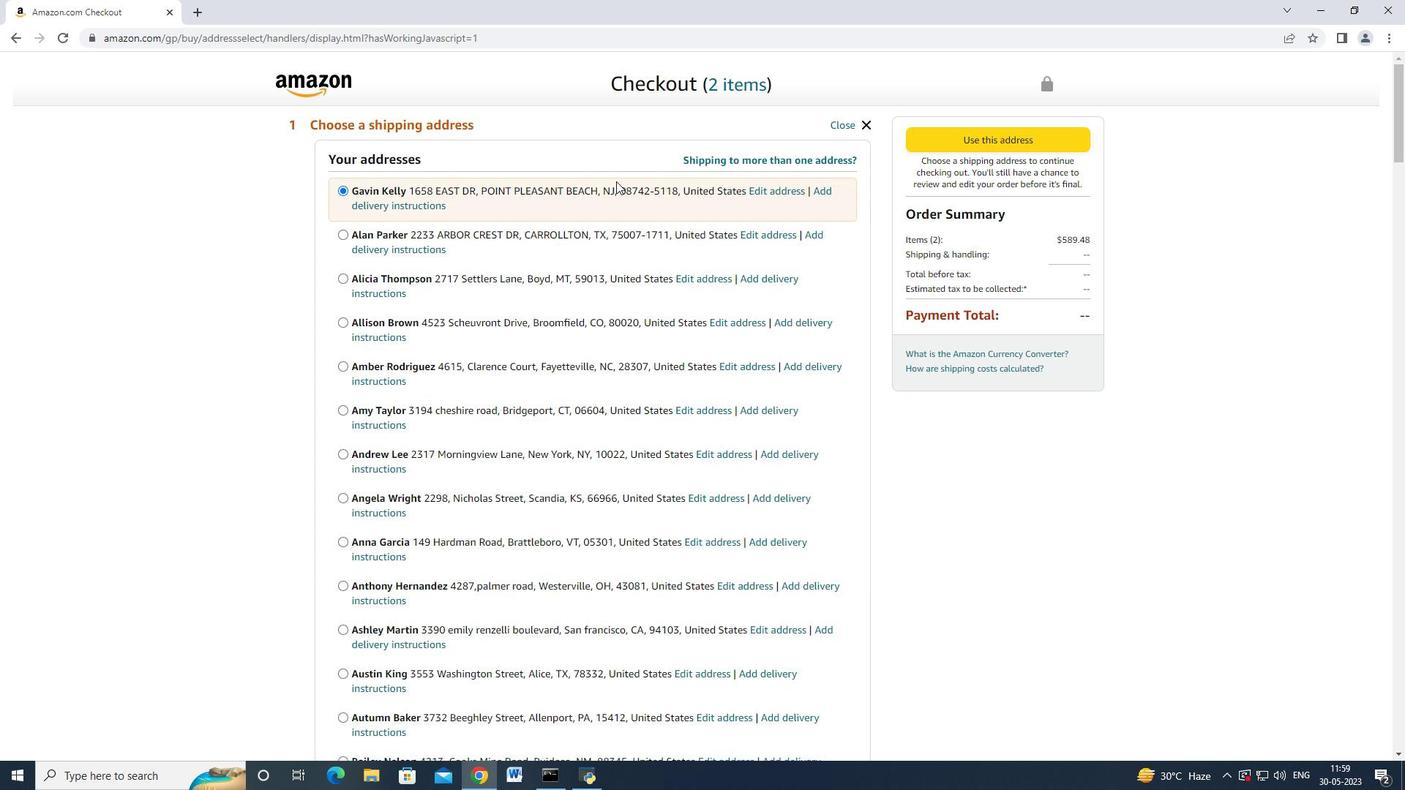 
Action: Mouse scrolled (615, 182) with delta (0, 0)
Screenshot: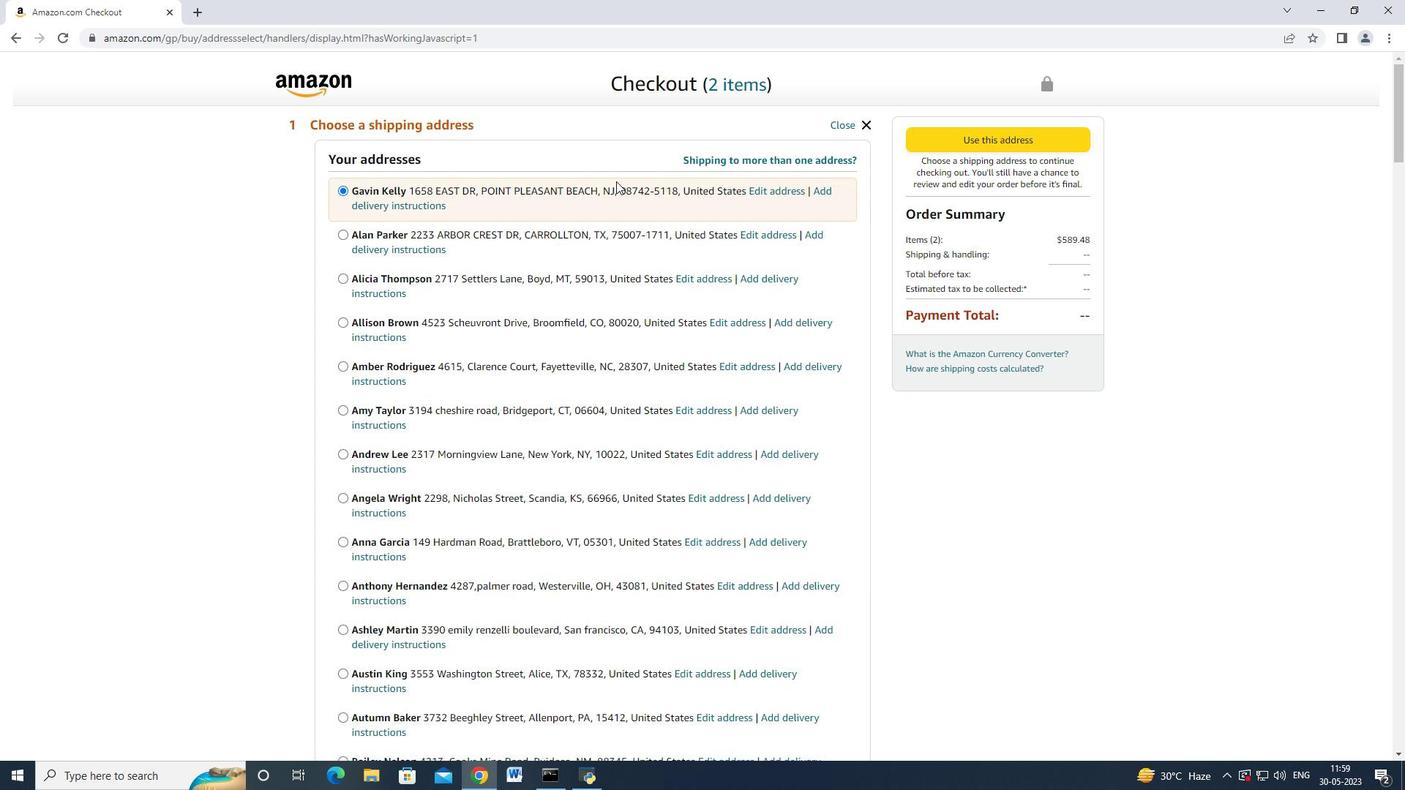 
Action: Mouse moved to (614, 182)
Screenshot: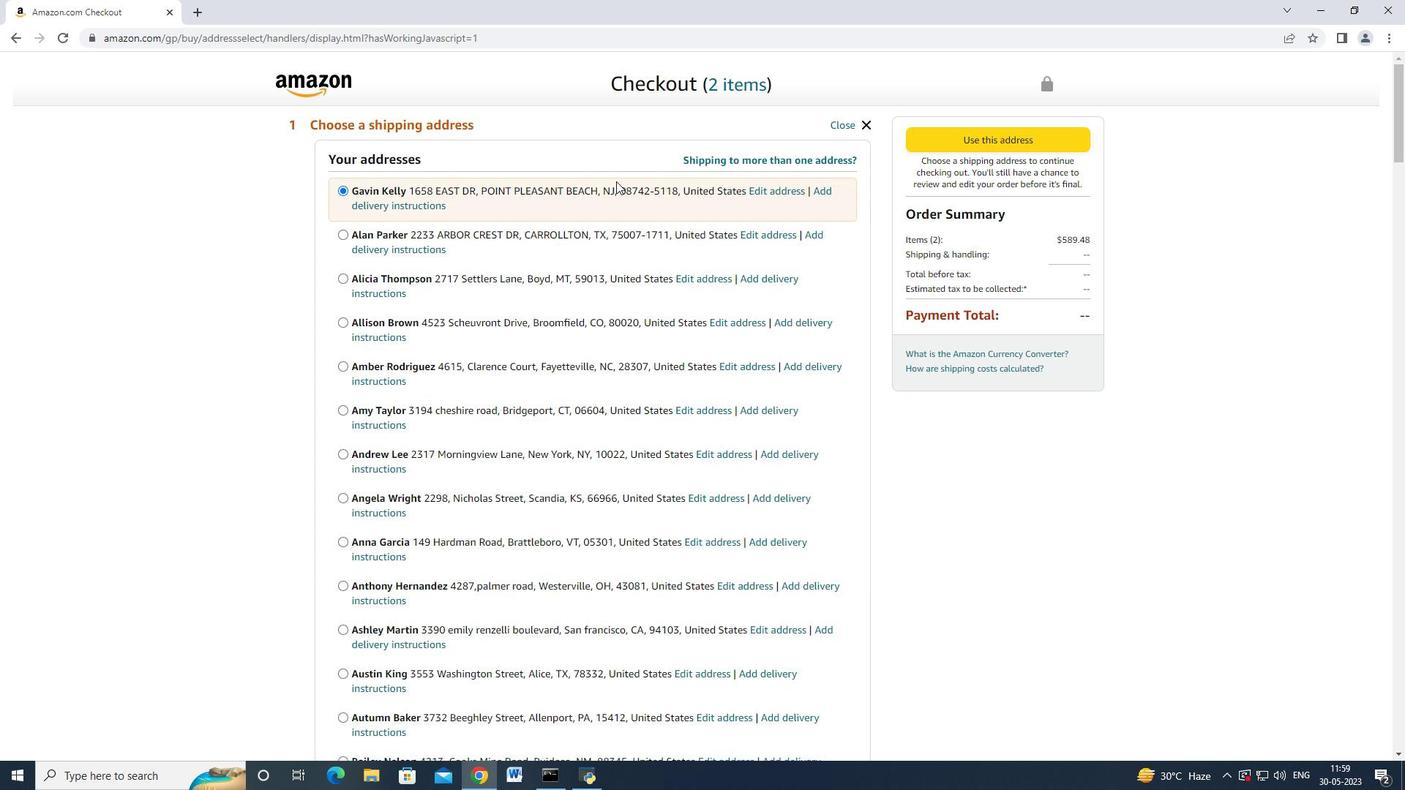 
Action: Mouse scrolled (614, 182) with delta (0, 0)
Screenshot: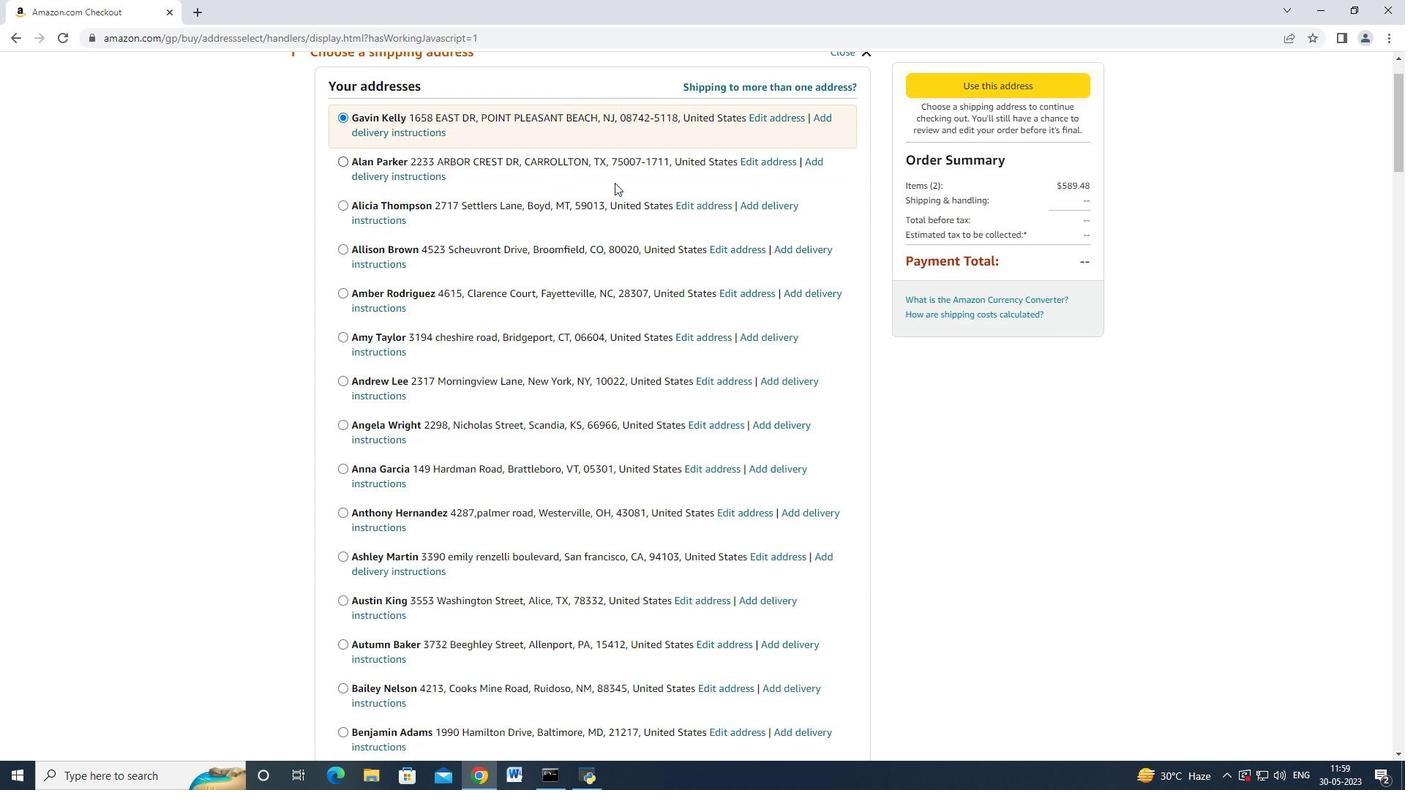 
Action: Mouse scrolled (614, 182) with delta (0, 0)
Screenshot: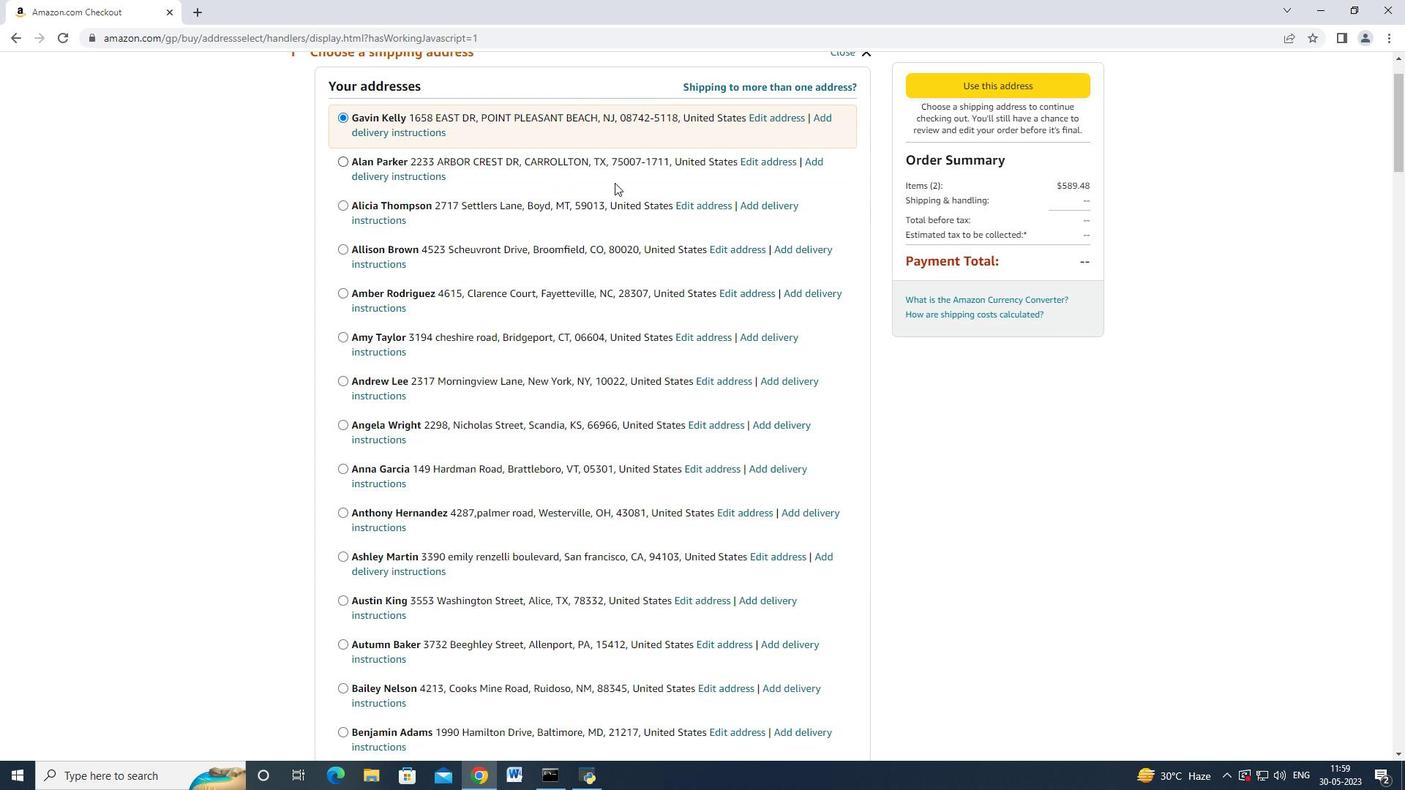 
Action: Mouse scrolled (614, 182) with delta (0, 0)
Screenshot: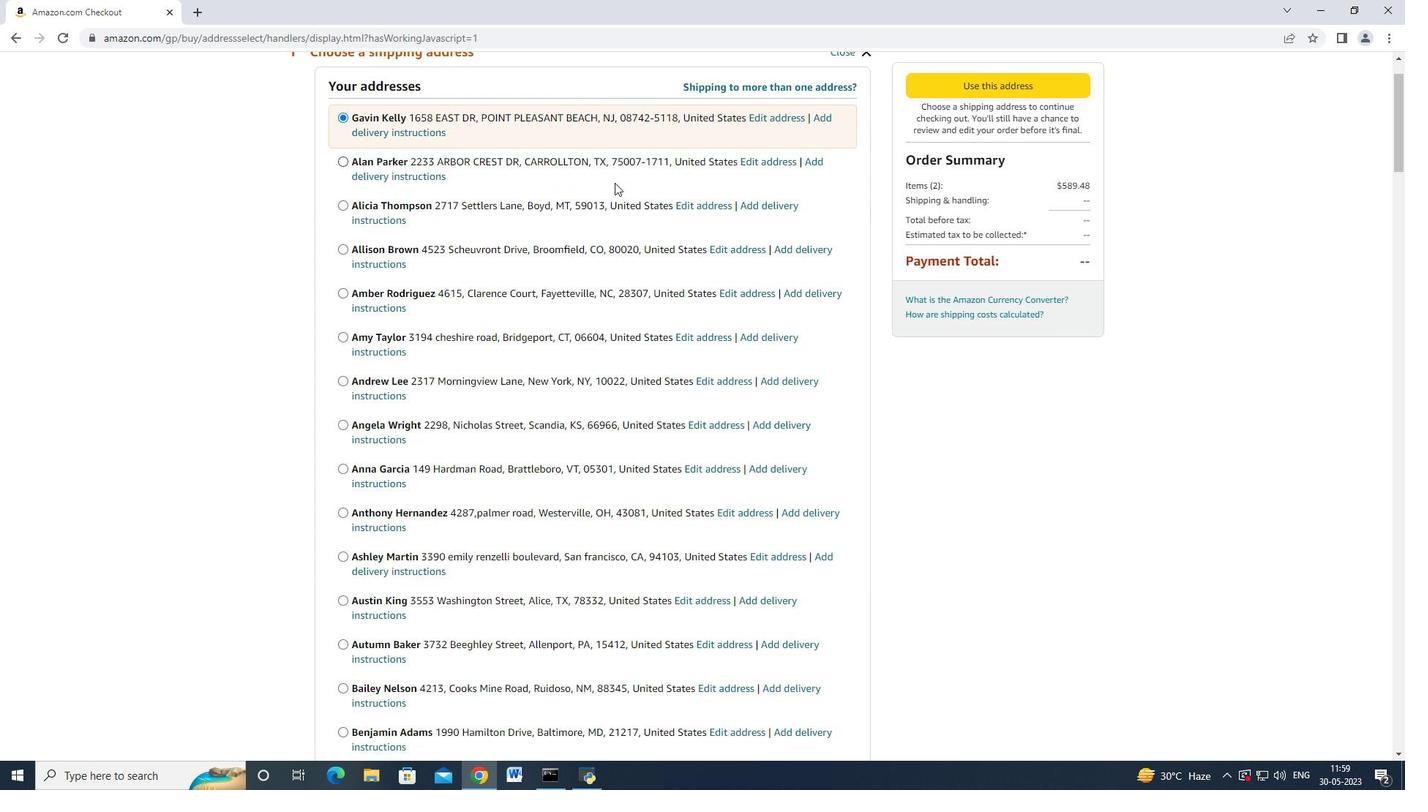 
Action: Mouse scrolled (614, 182) with delta (0, 0)
Screenshot: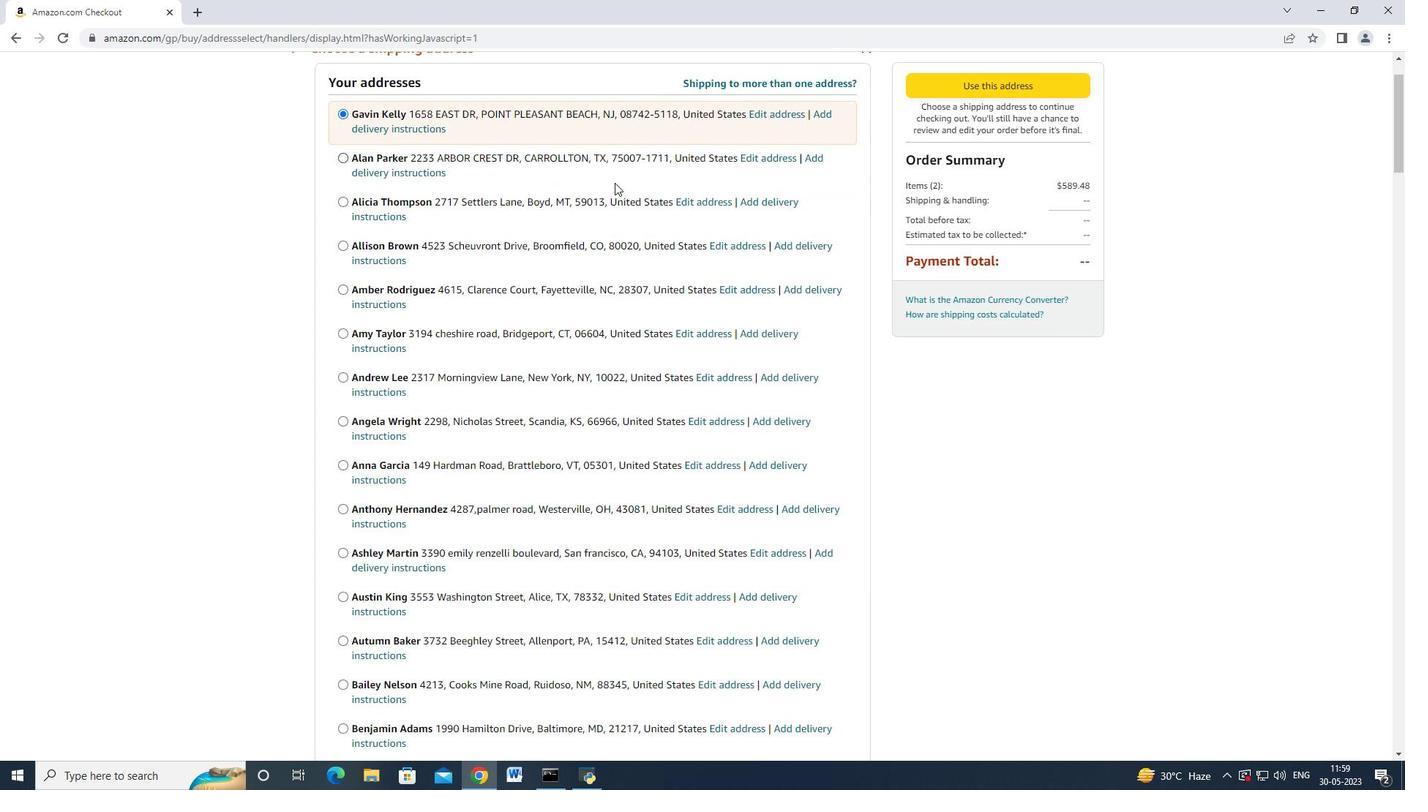
Action: Mouse scrolled (614, 182) with delta (0, 0)
Screenshot: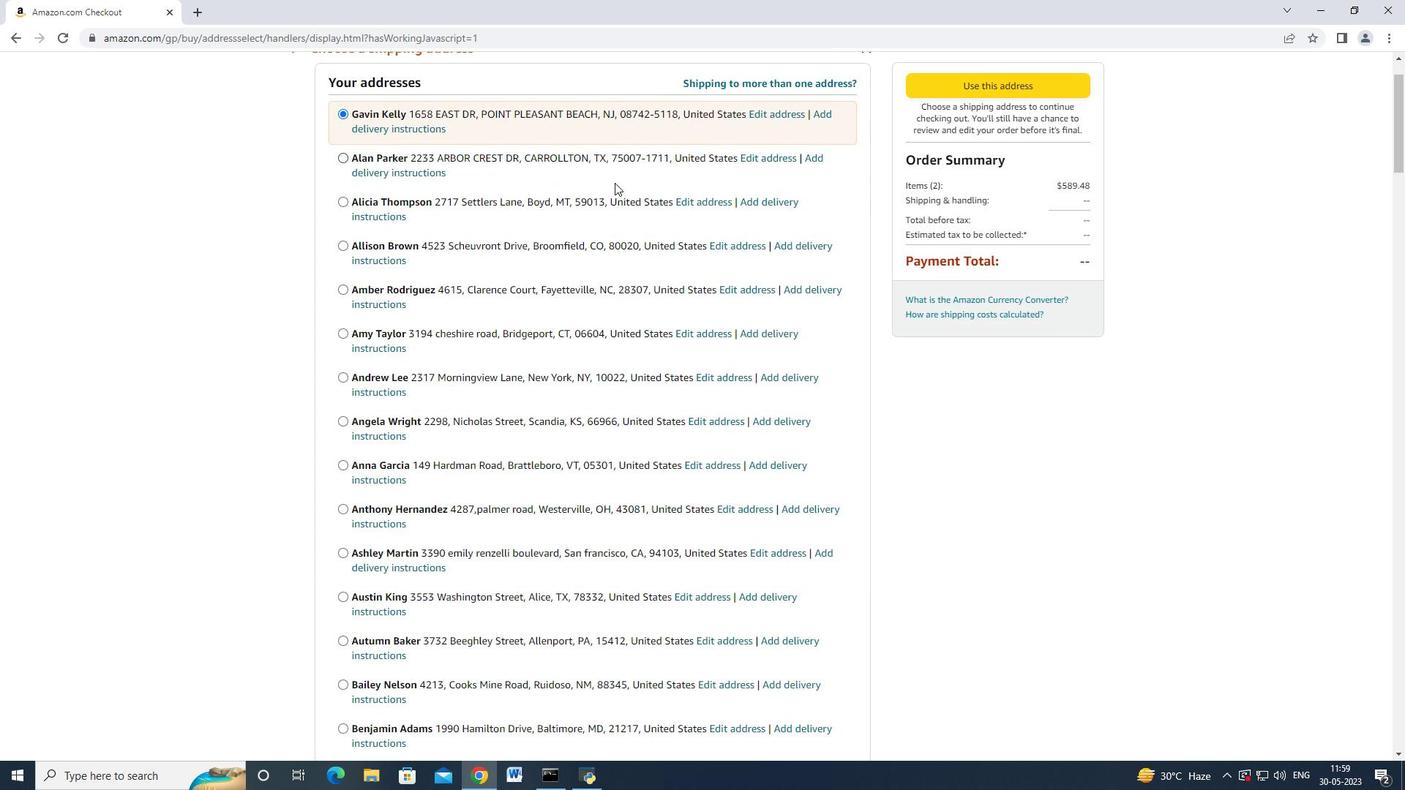 
Action: Mouse moved to (613, 182)
Screenshot: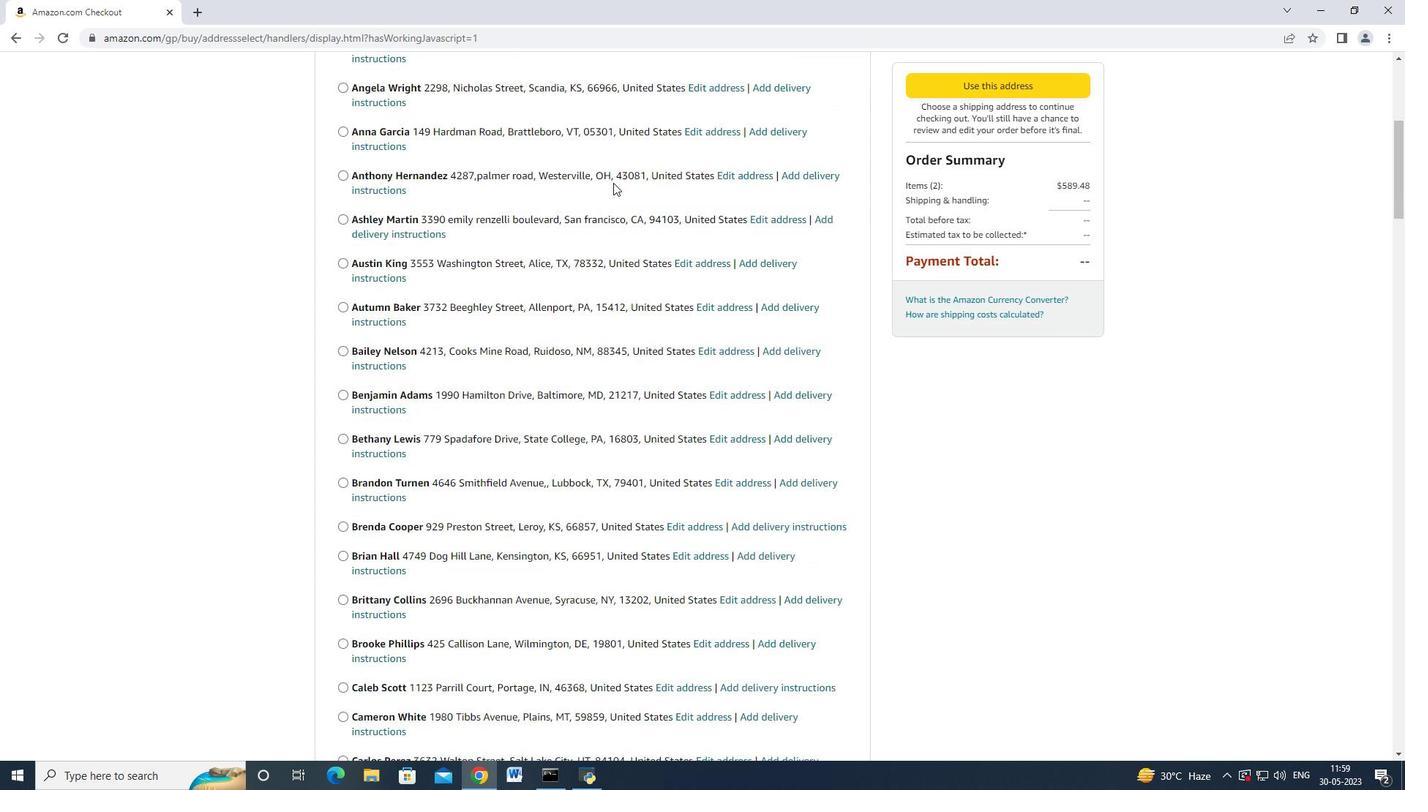 
Action: Mouse scrolled (613, 181) with delta (0, 0)
Screenshot: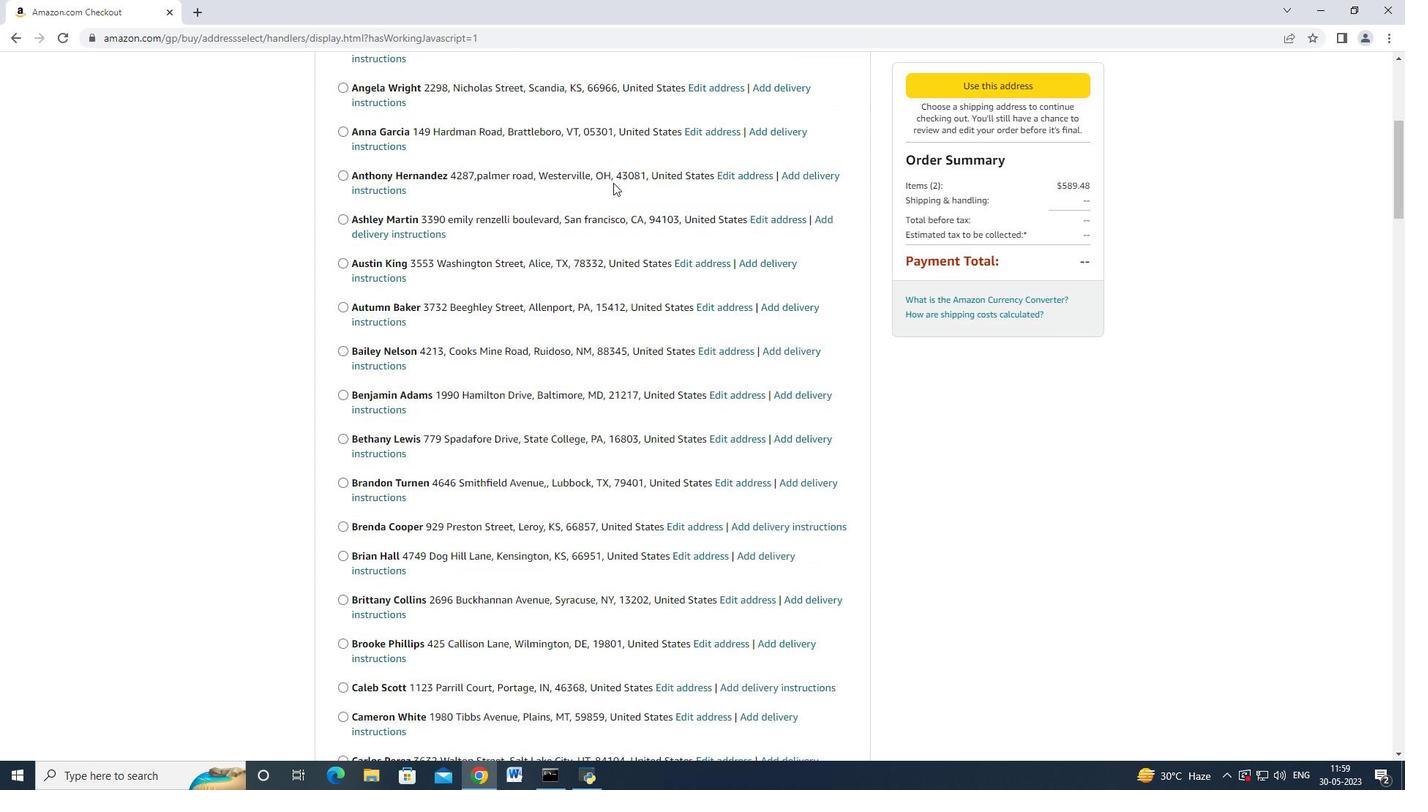 
Action: Mouse scrolled (613, 181) with delta (0, 0)
Screenshot: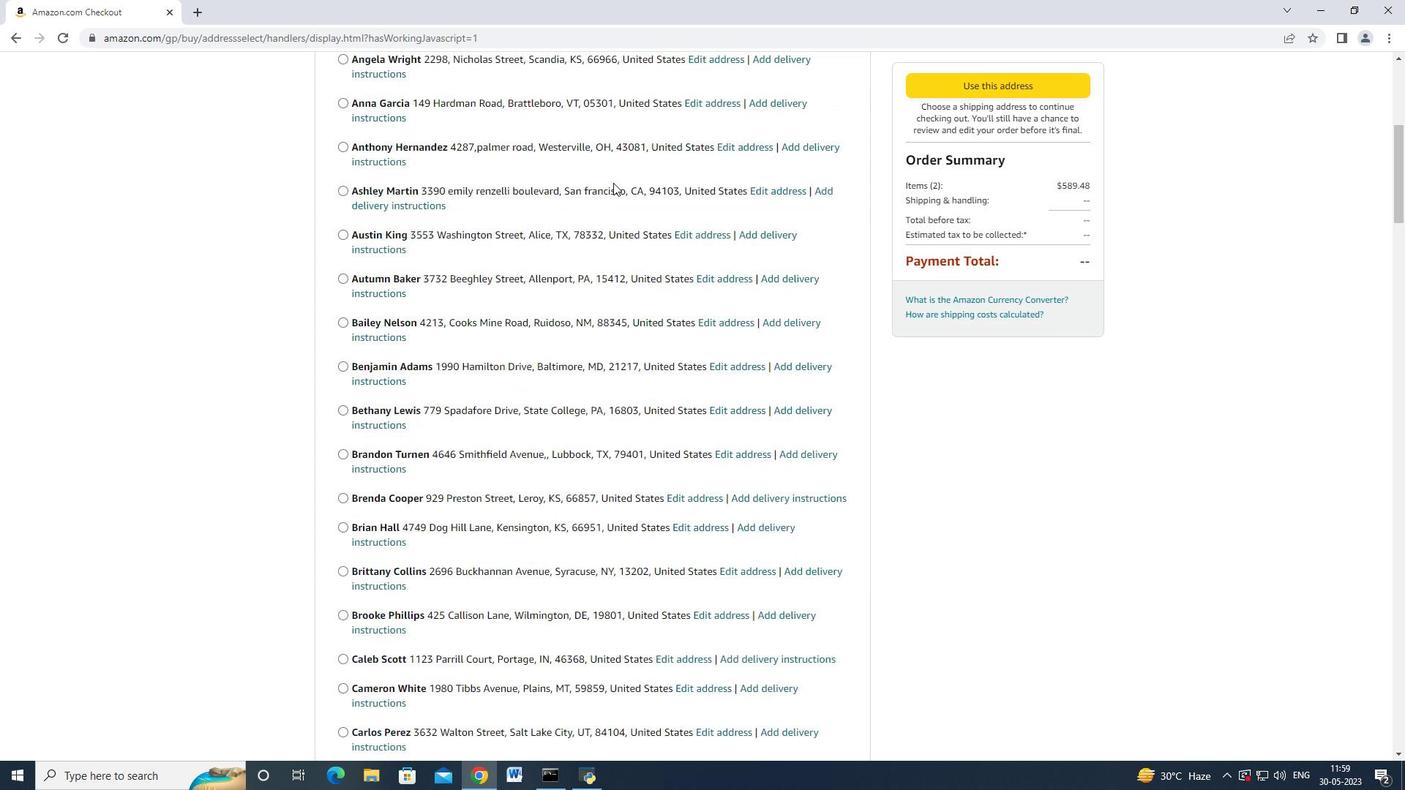 
Action: Mouse scrolled (613, 181) with delta (0, 0)
Screenshot: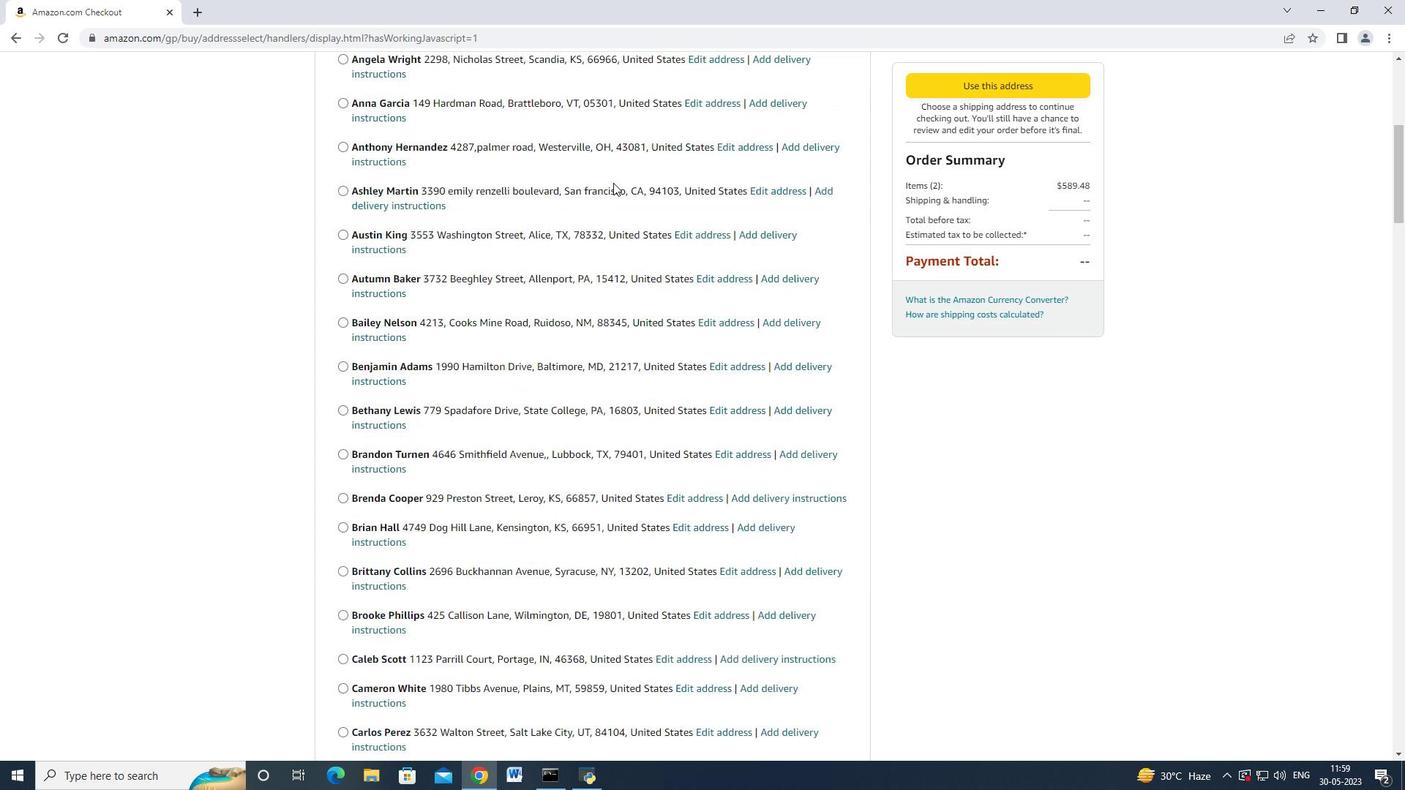 
Action: Mouse scrolled (613, 181) with delta (0, 0)
Screenshot: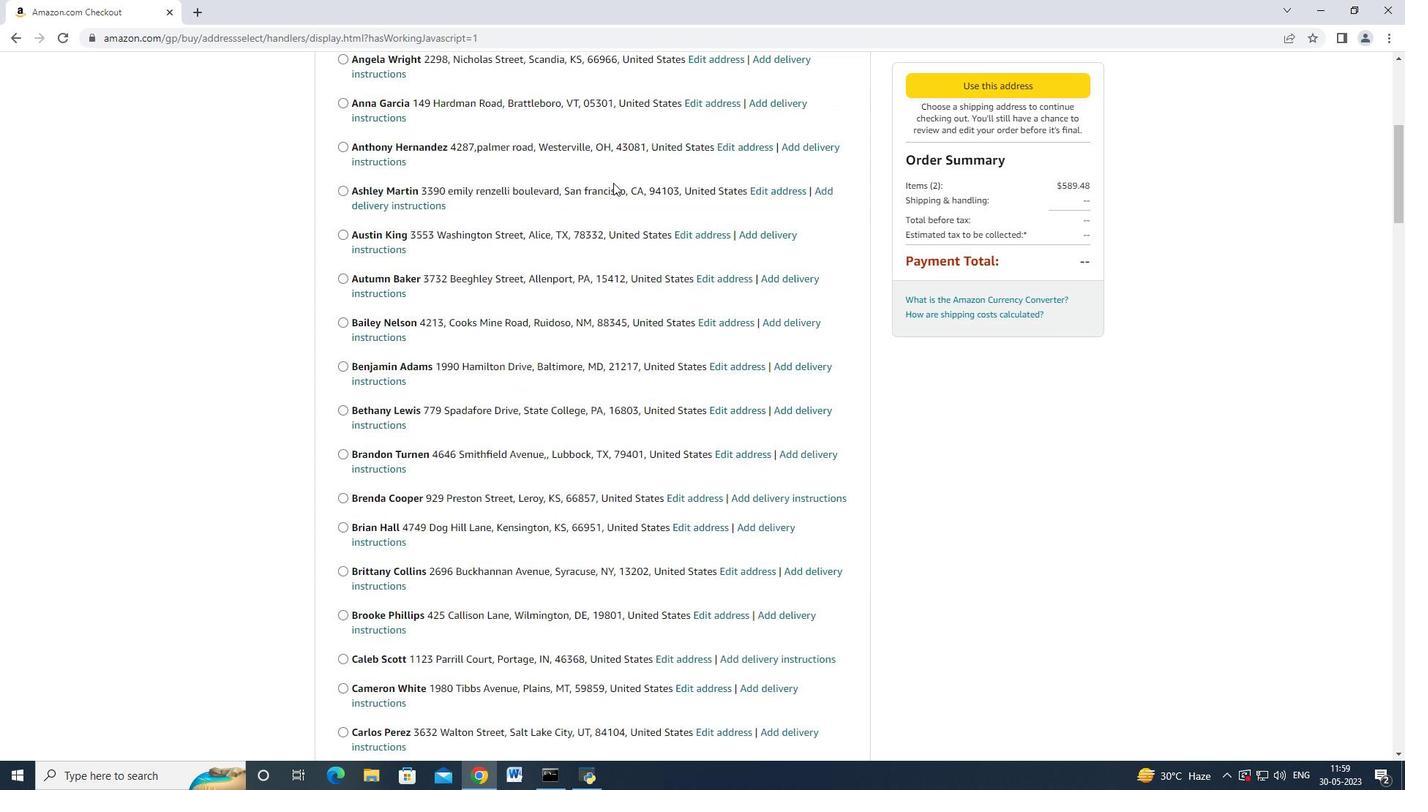 
Action: Mouse scrolled (613, 181) with delta (0, 0)
Screenshot: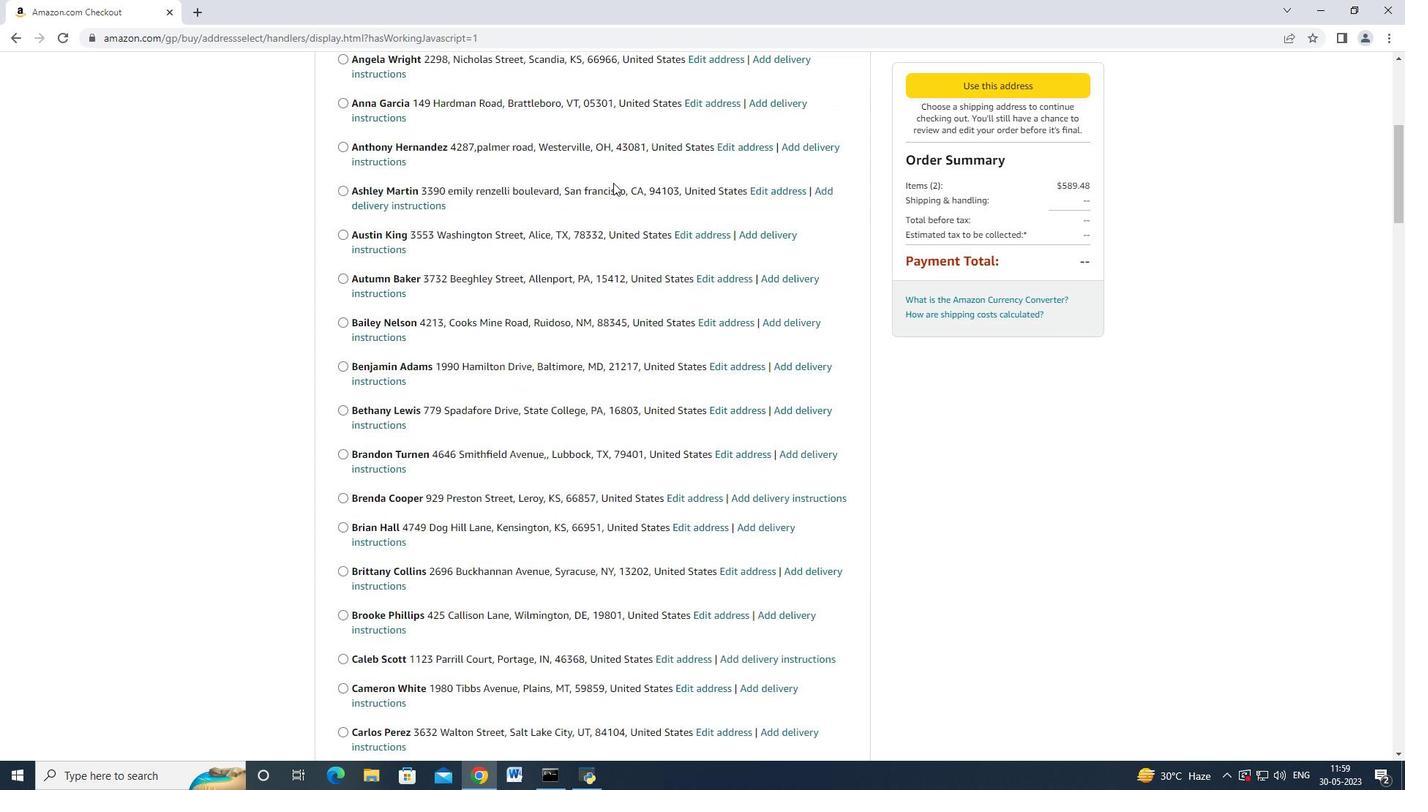 
Action: Mouse scrolled (613, 181) with delta (0, 0)
Screenshot: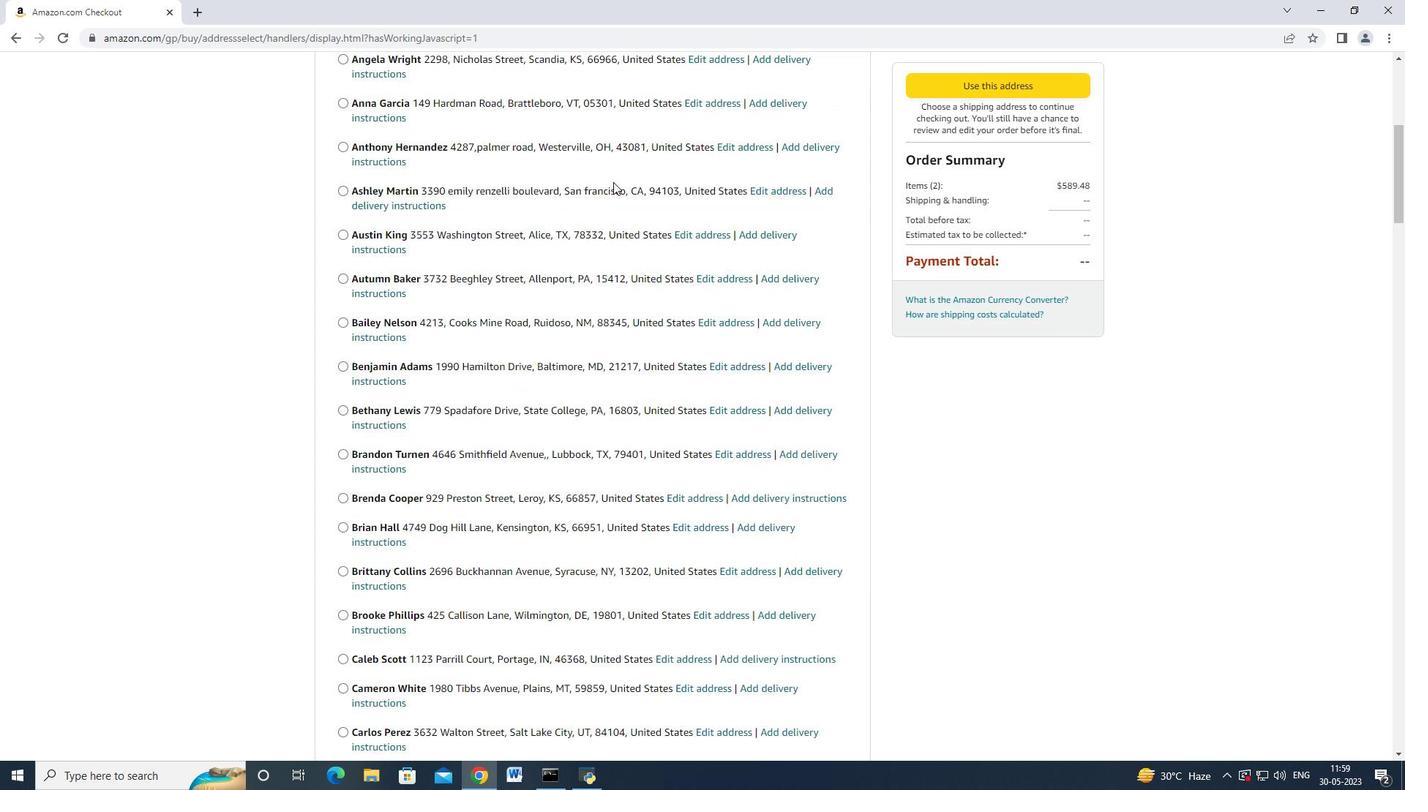 
Action: Mouse scrolled (613, 181) with delta (0, 0)
Screenshot: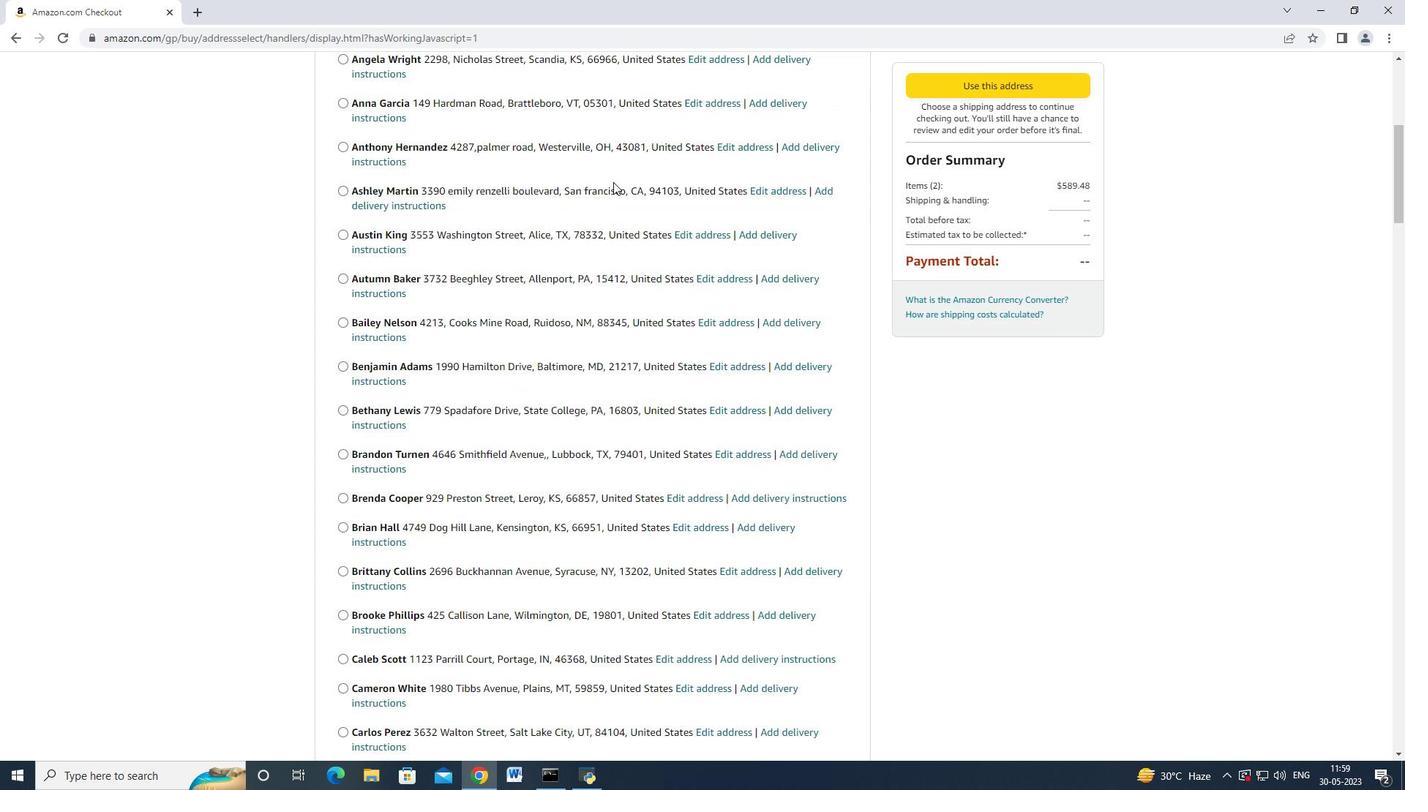 
Action: Mouse moved to (613, 182)
Screenshot: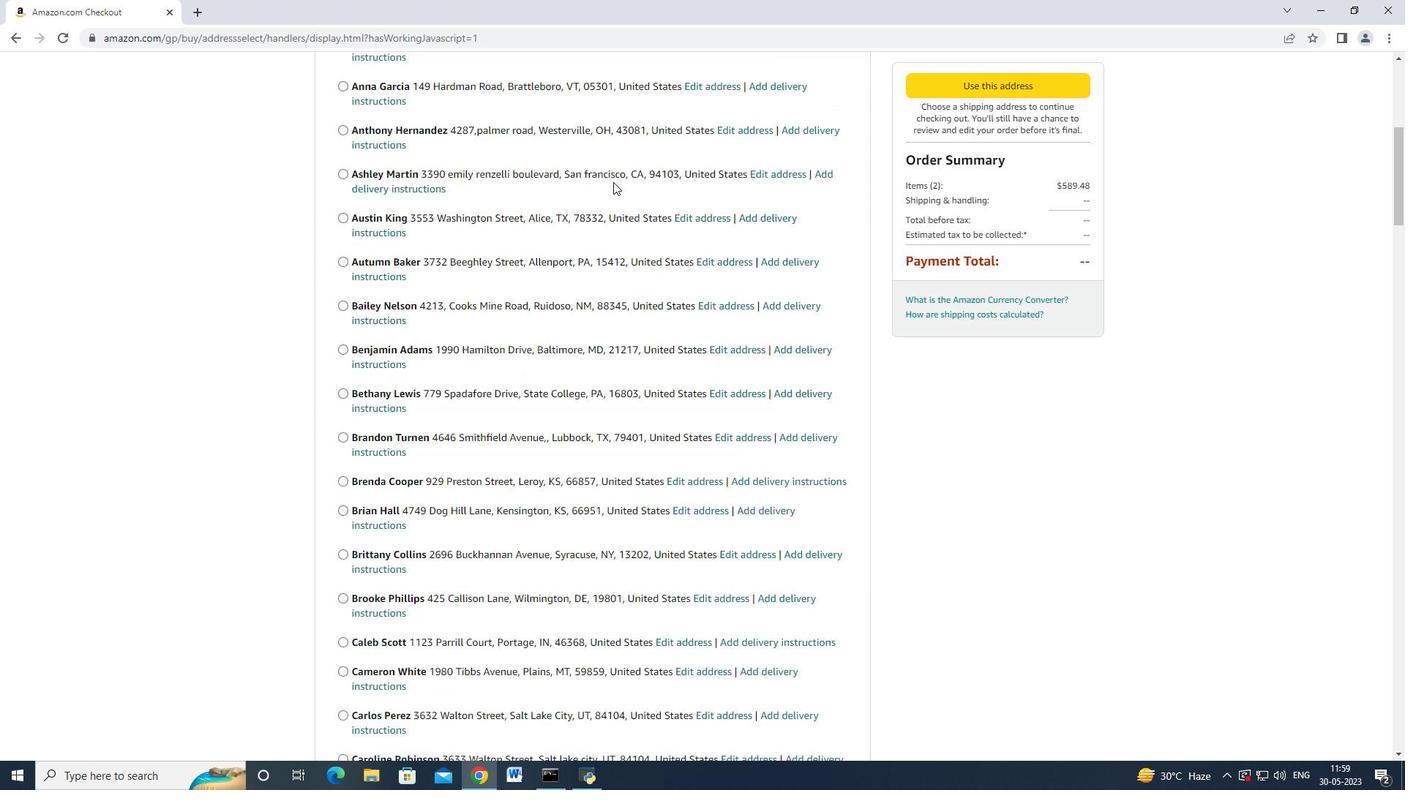 
Action: Mouse scrolled (613, 181) with delta (0, 0)
Screenshot: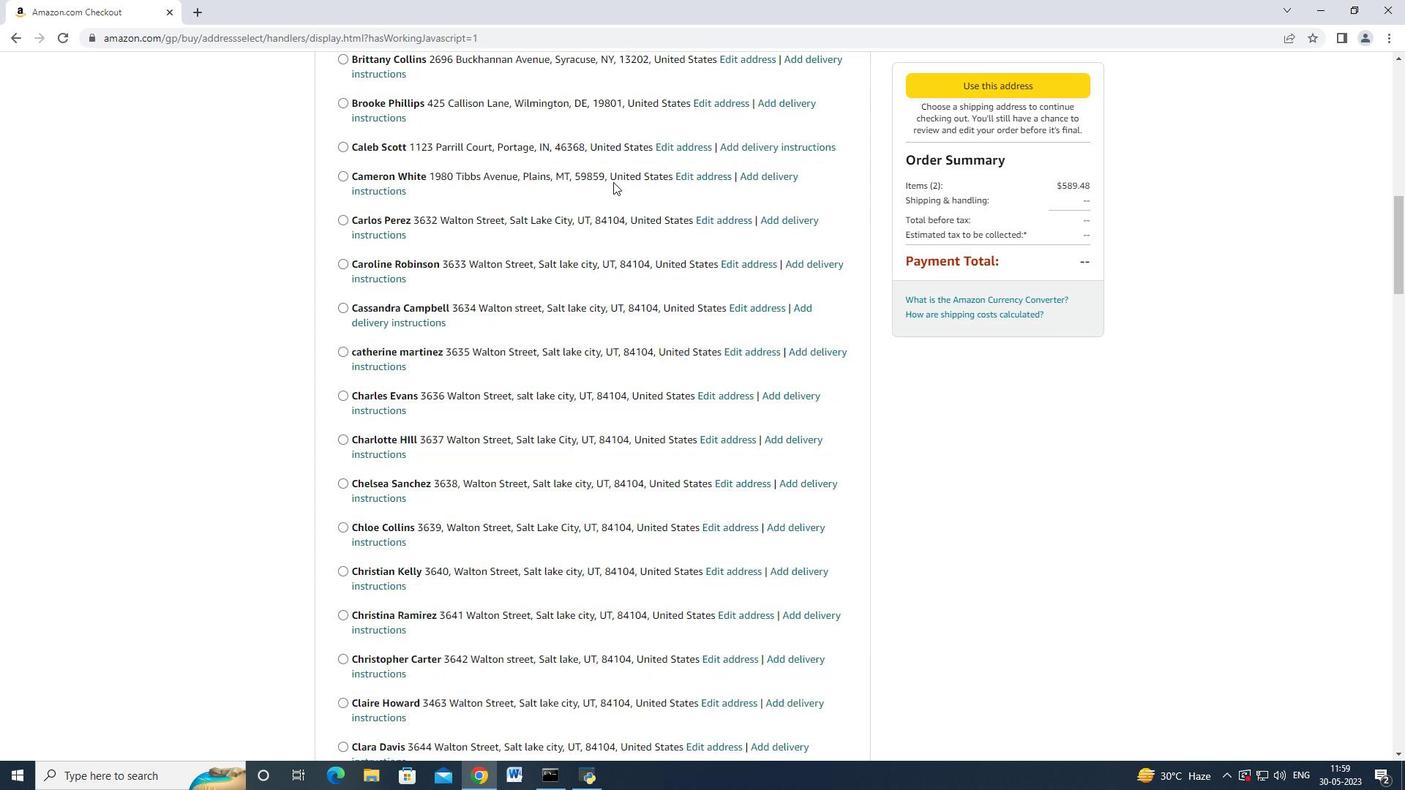 
Action: Mouse scrolled (613, 181) with delta (0, 0)
Screenshot: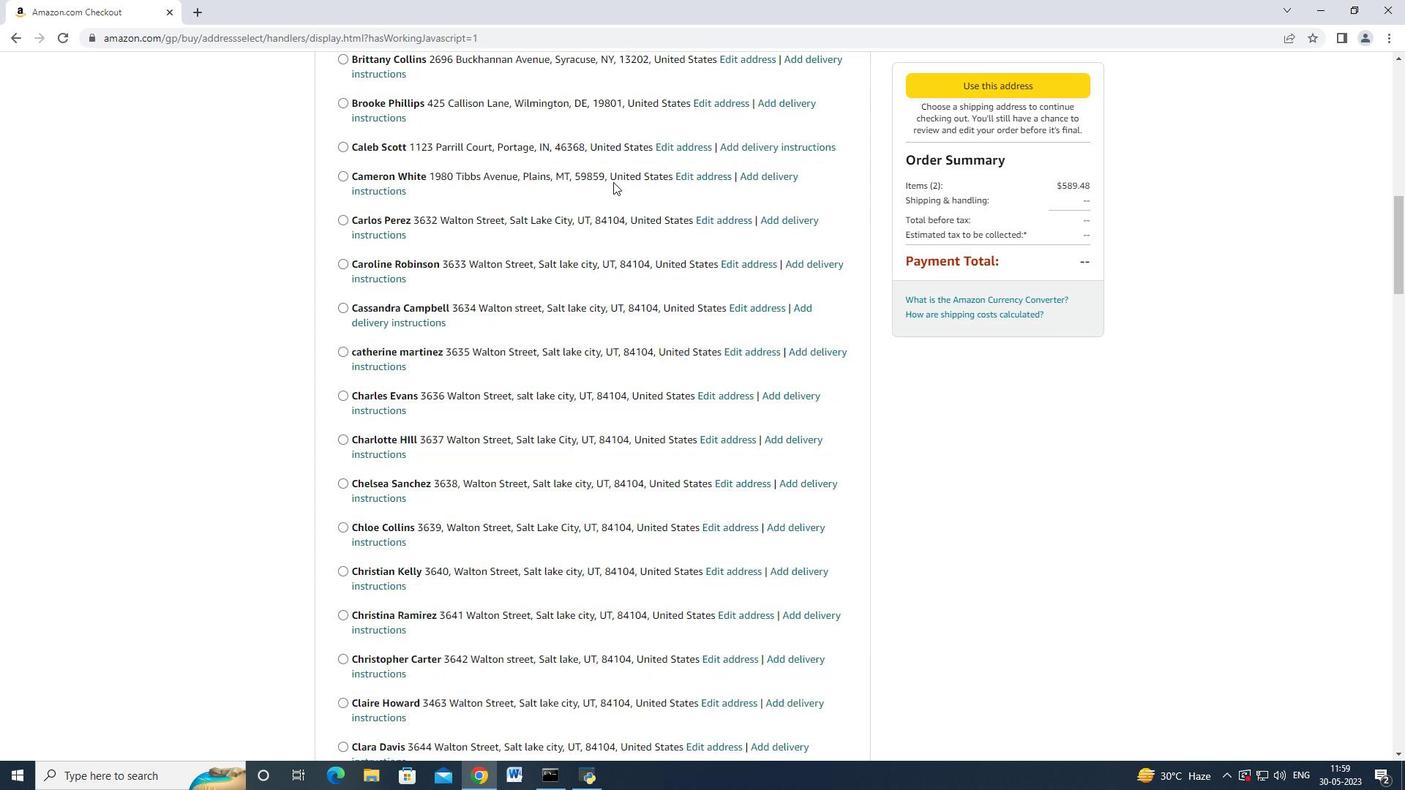 
Action: Mouse scrolled (613, 181) with delta (0, 0)
Screenshot: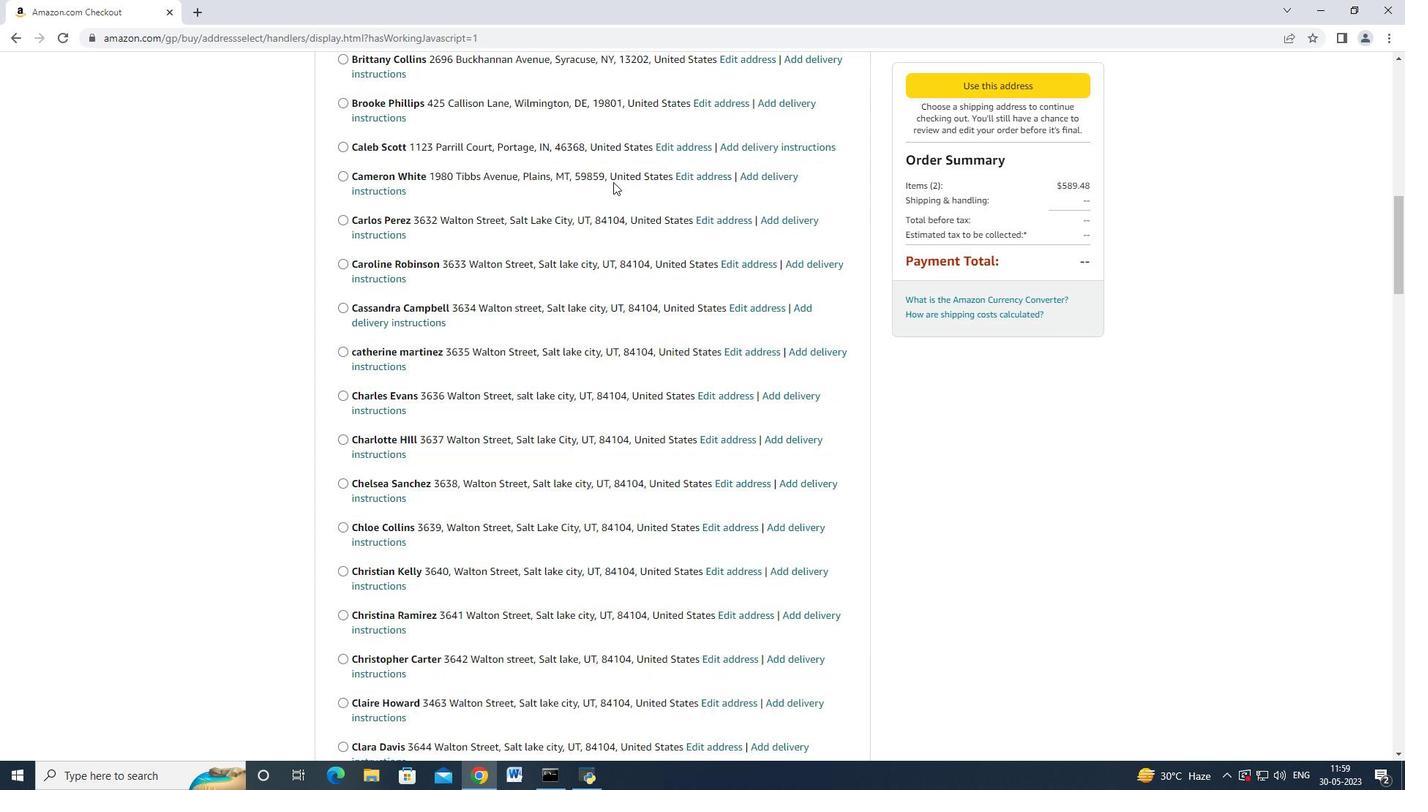 
Action: Mouse scrolled (613, 181) with delta (0, 0)
Screenshot: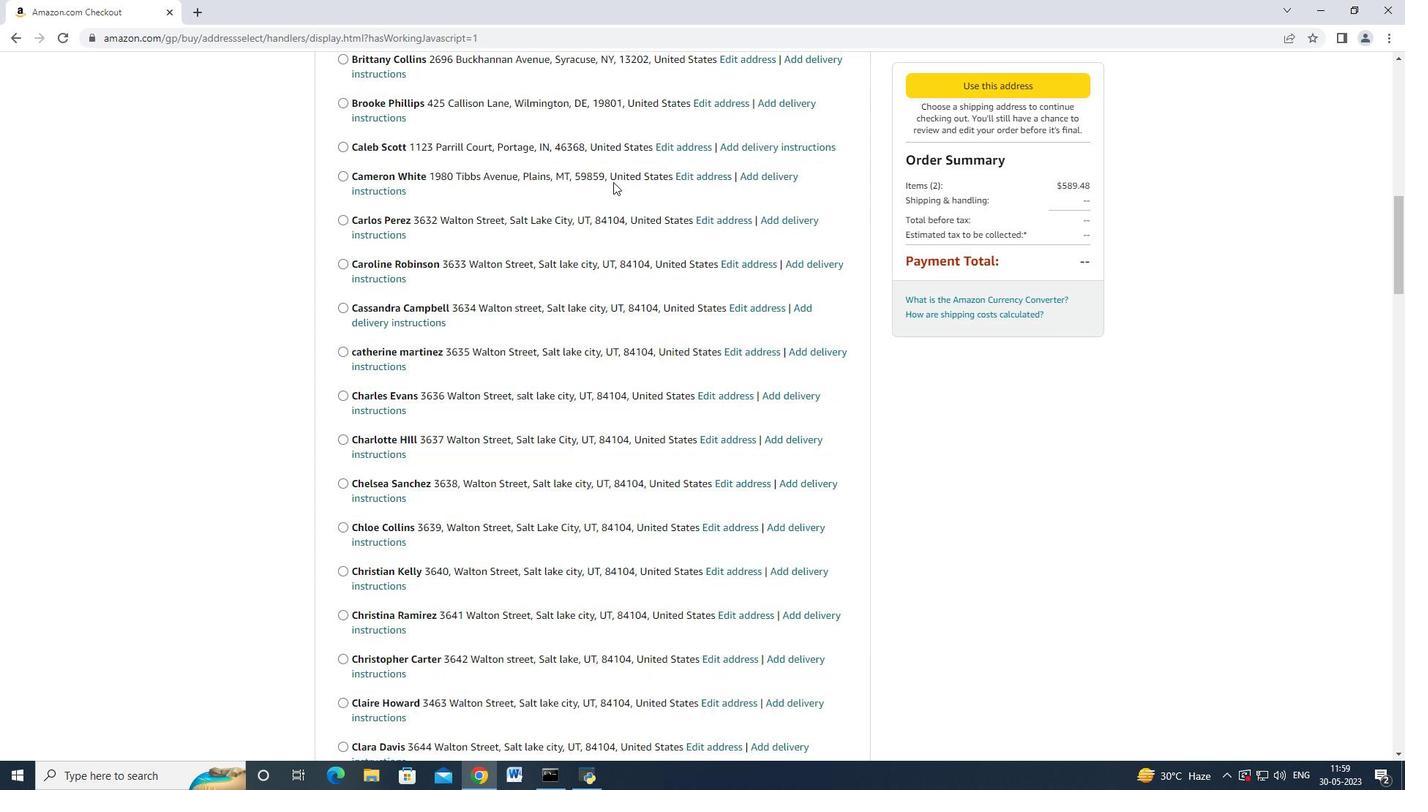 
Action: Mouse scrolled (613, 181) with delta (0, 0)
Screenshot: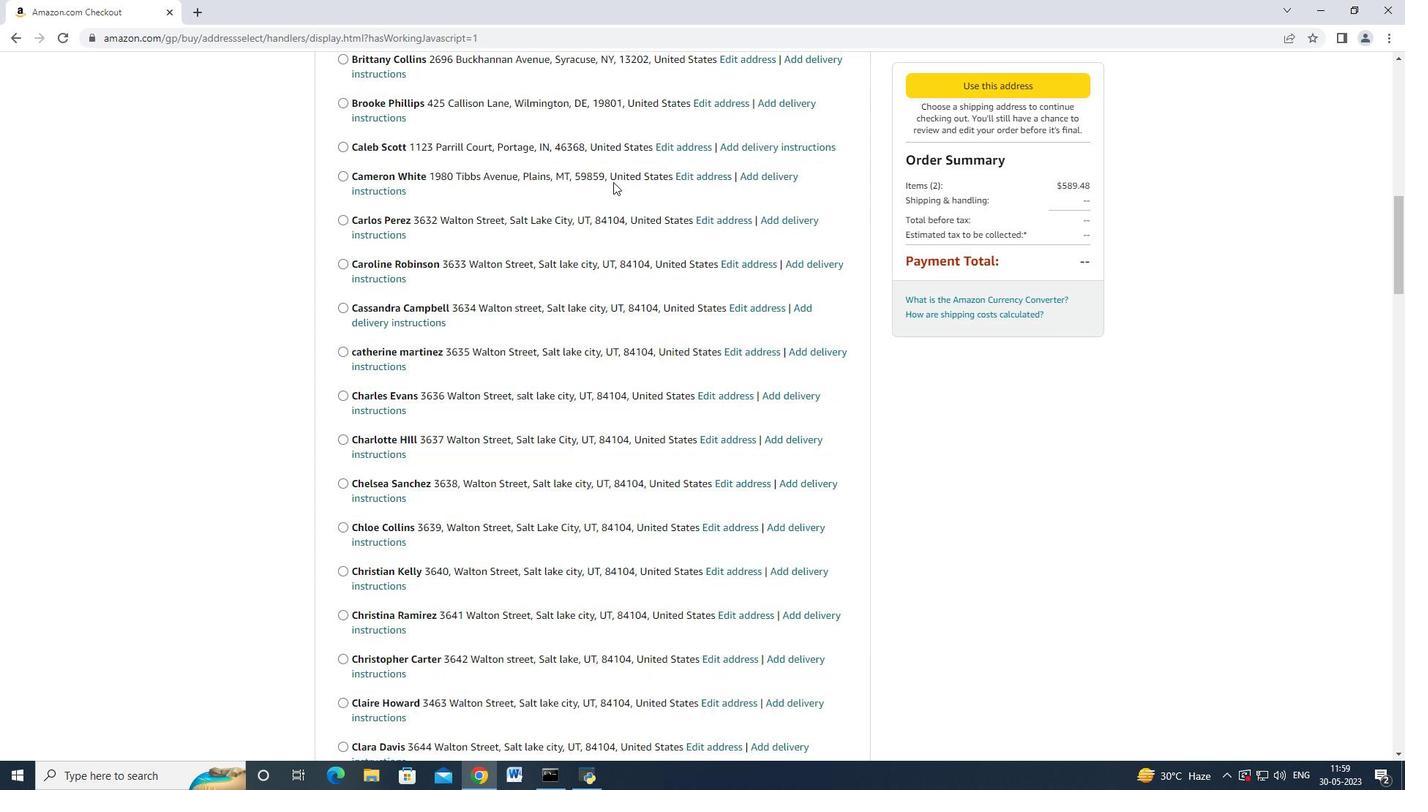 
Action: Mouse scrolled (613, 181) with delta (0, 0)
Screenshot: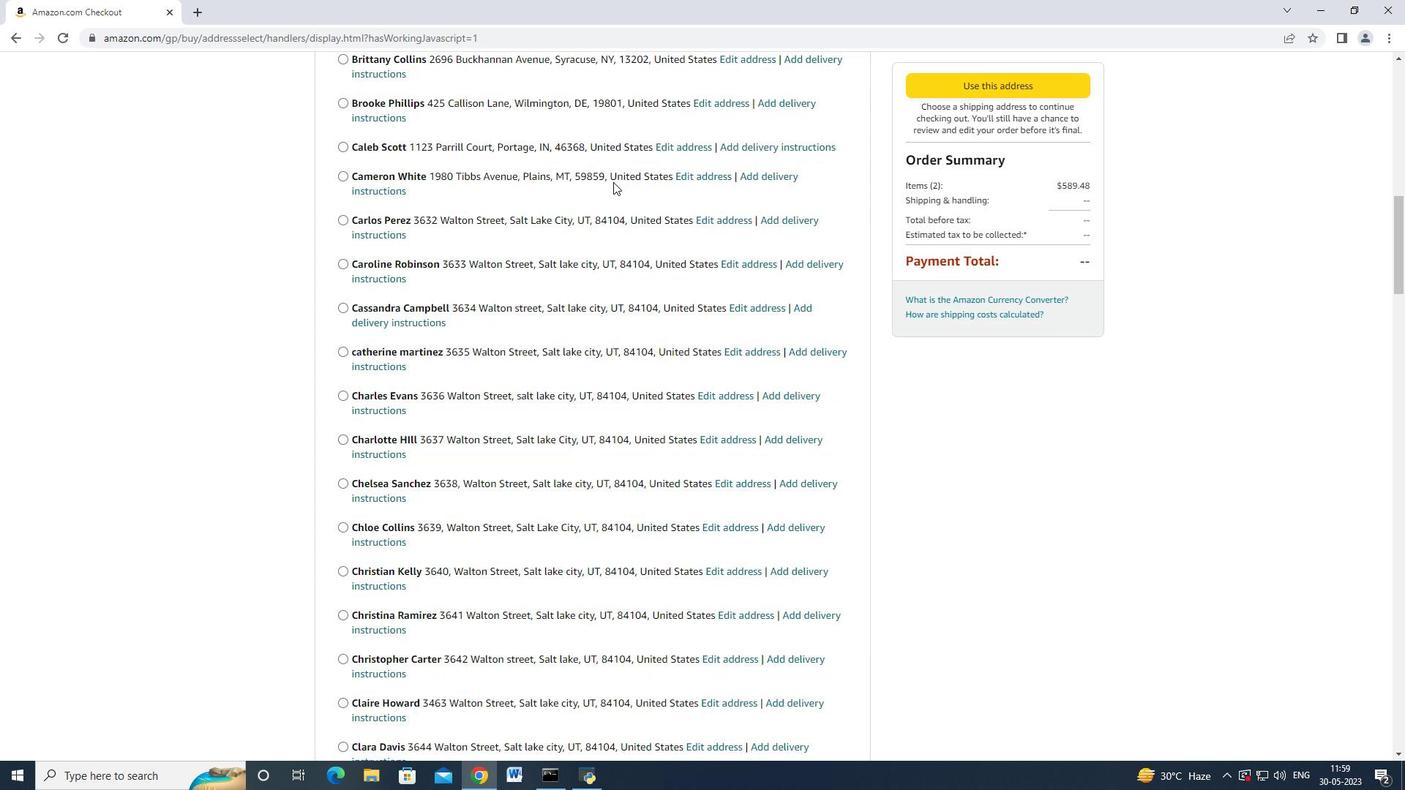 
Action: Mouse scrolled (613, 181) with delta (0, 0)
Screenshot: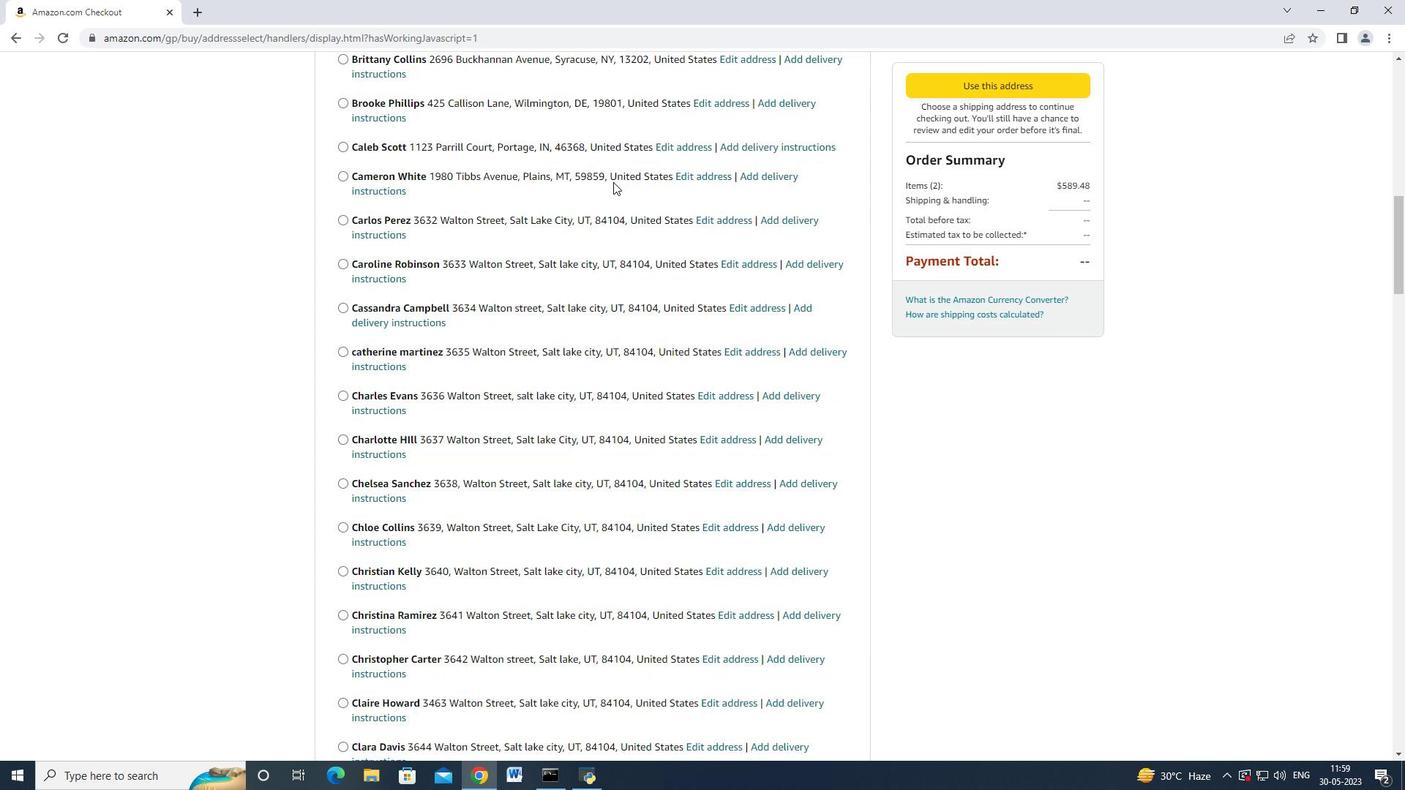 
Action: Mouse moved to (611, 181)
Screenshot: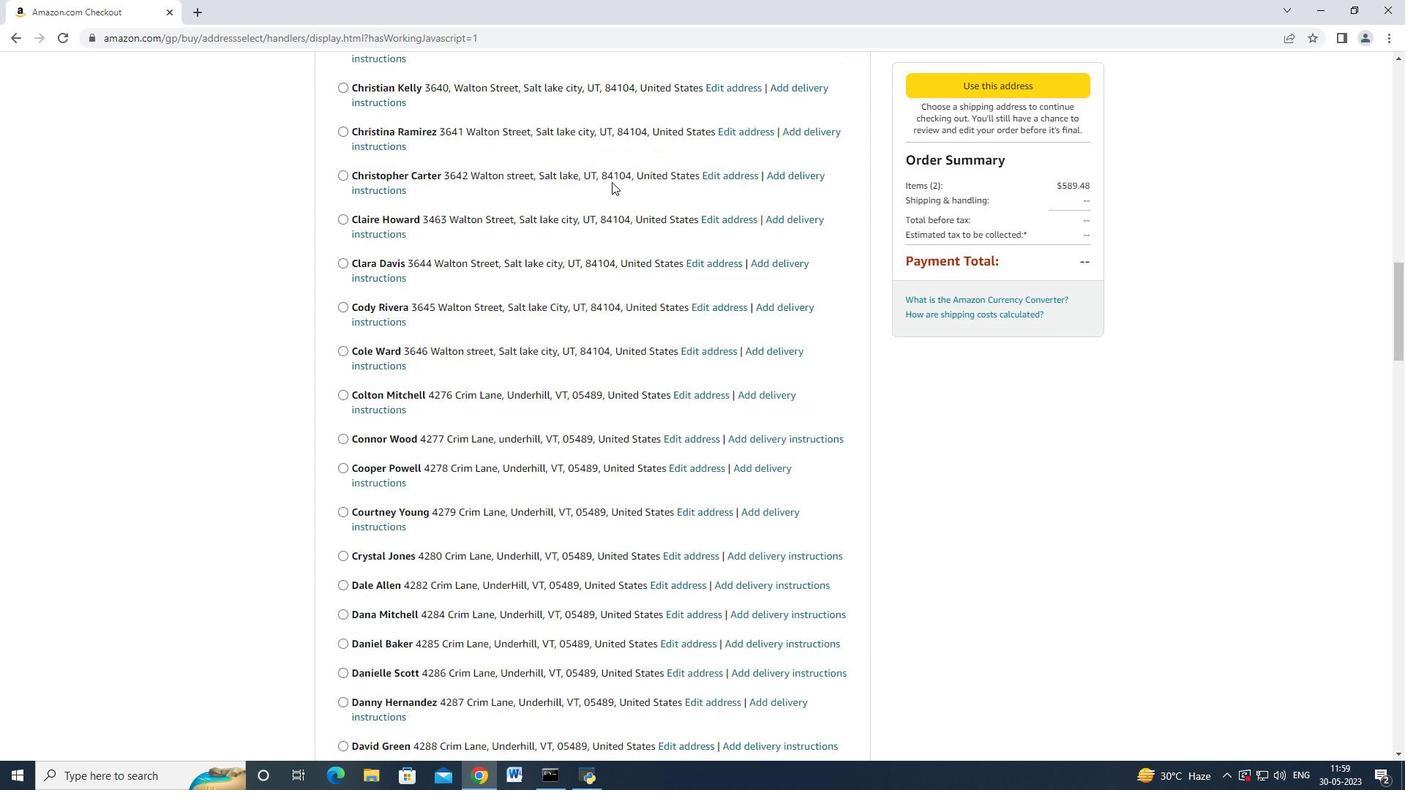 
Action: Mouse scrolled (611, 180) with delta (0, 0)
Screenshot: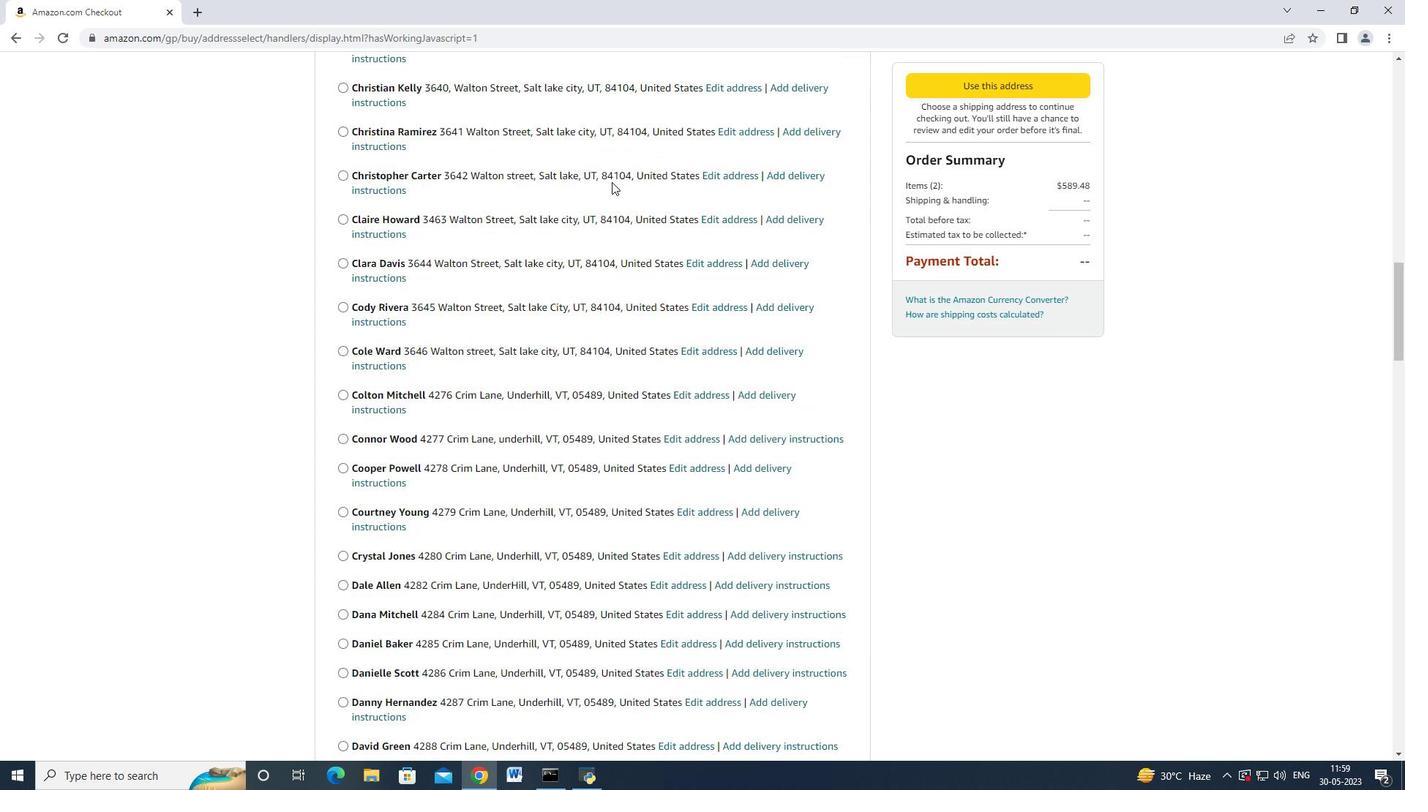 
Action: Mouse scrolled (611, 180) with delta (0, 0)
Screenshot: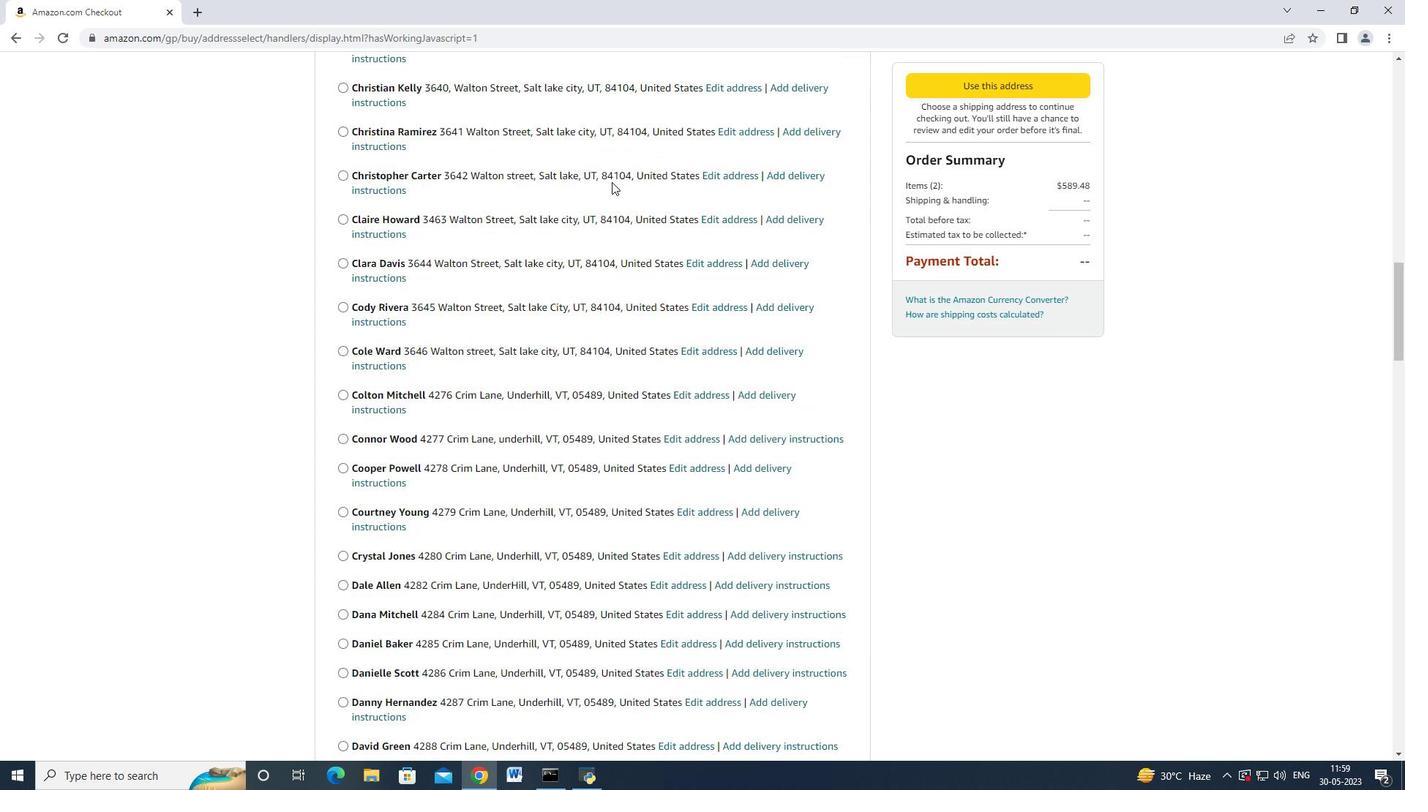 
Action: Mouse scrolled (611, 180) with delta (0, -1)
Screenshot: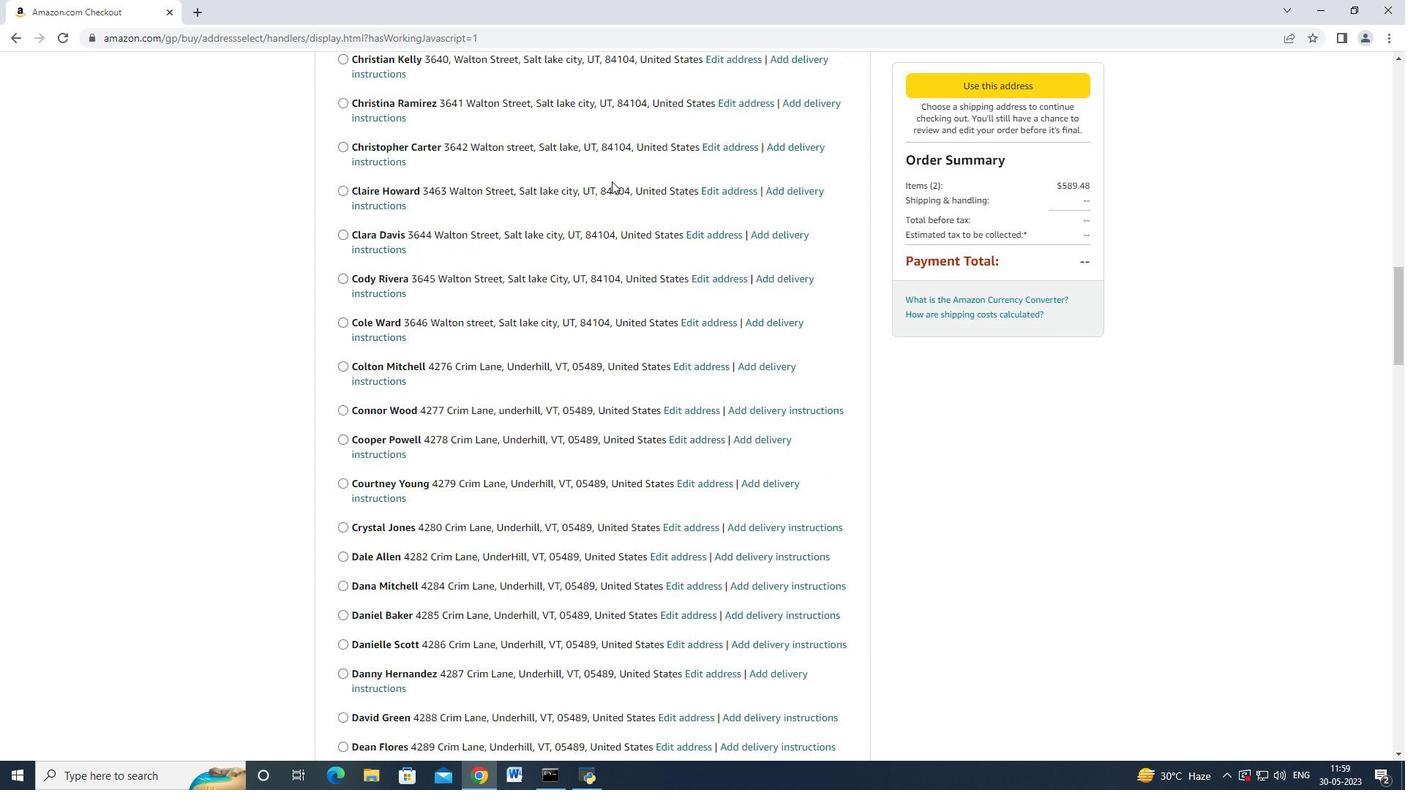 
Action: Mouse scrolled (611, 180) with delta (0, -1)
Screenshot: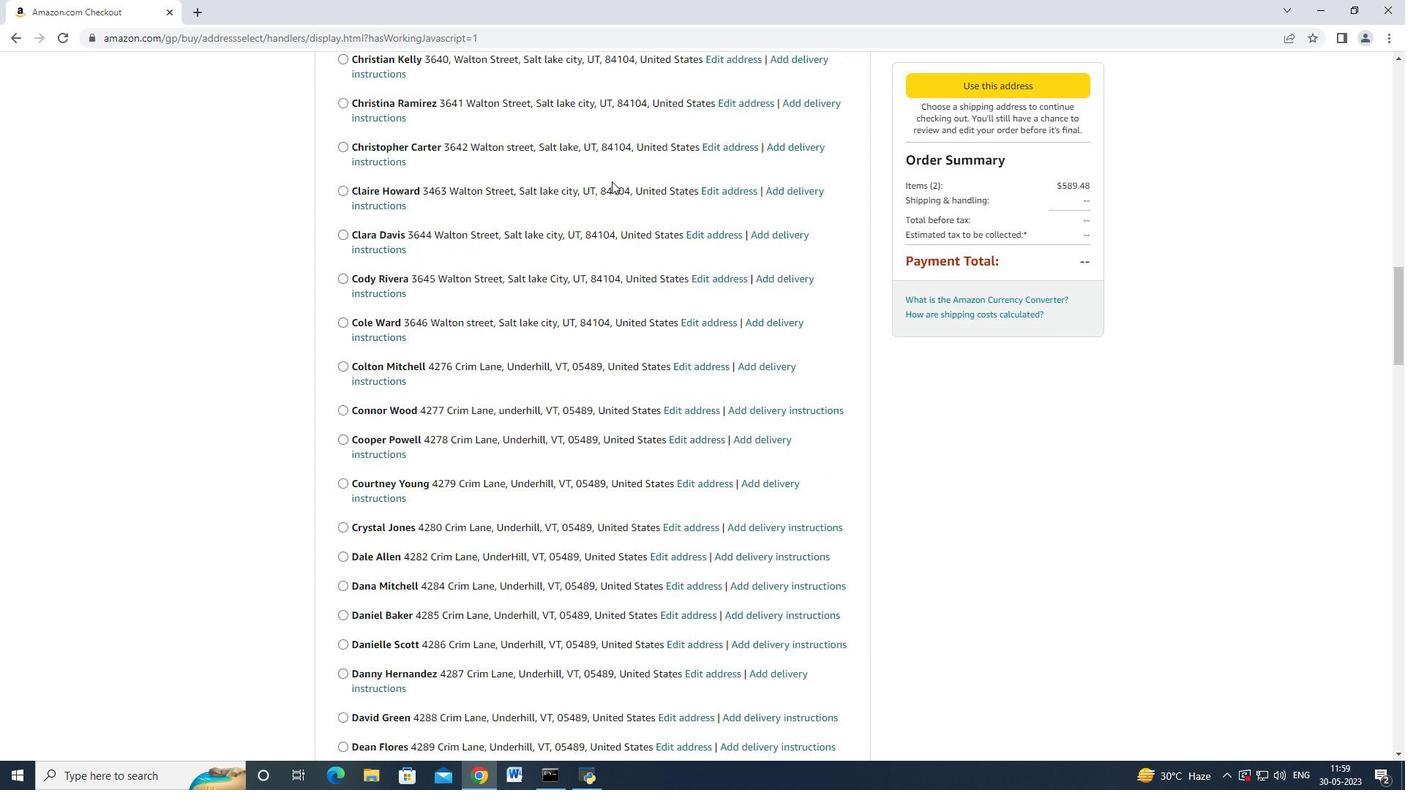 
Action: Mouse scrolled (611, 180) with delta (0, 0)
Screenshot: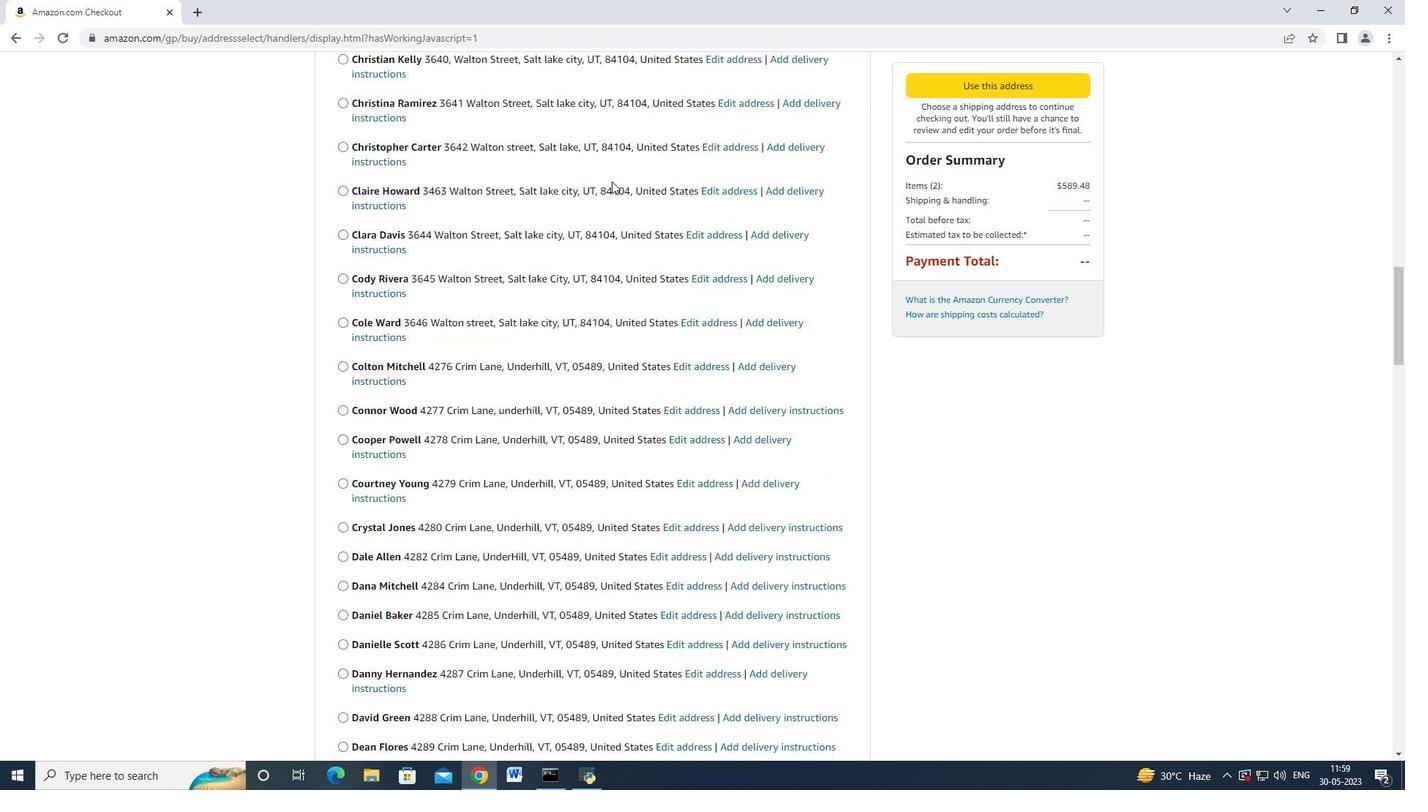 
Action: Mouse scrolled (611, 180) with delta (0, 0)
Screenshot: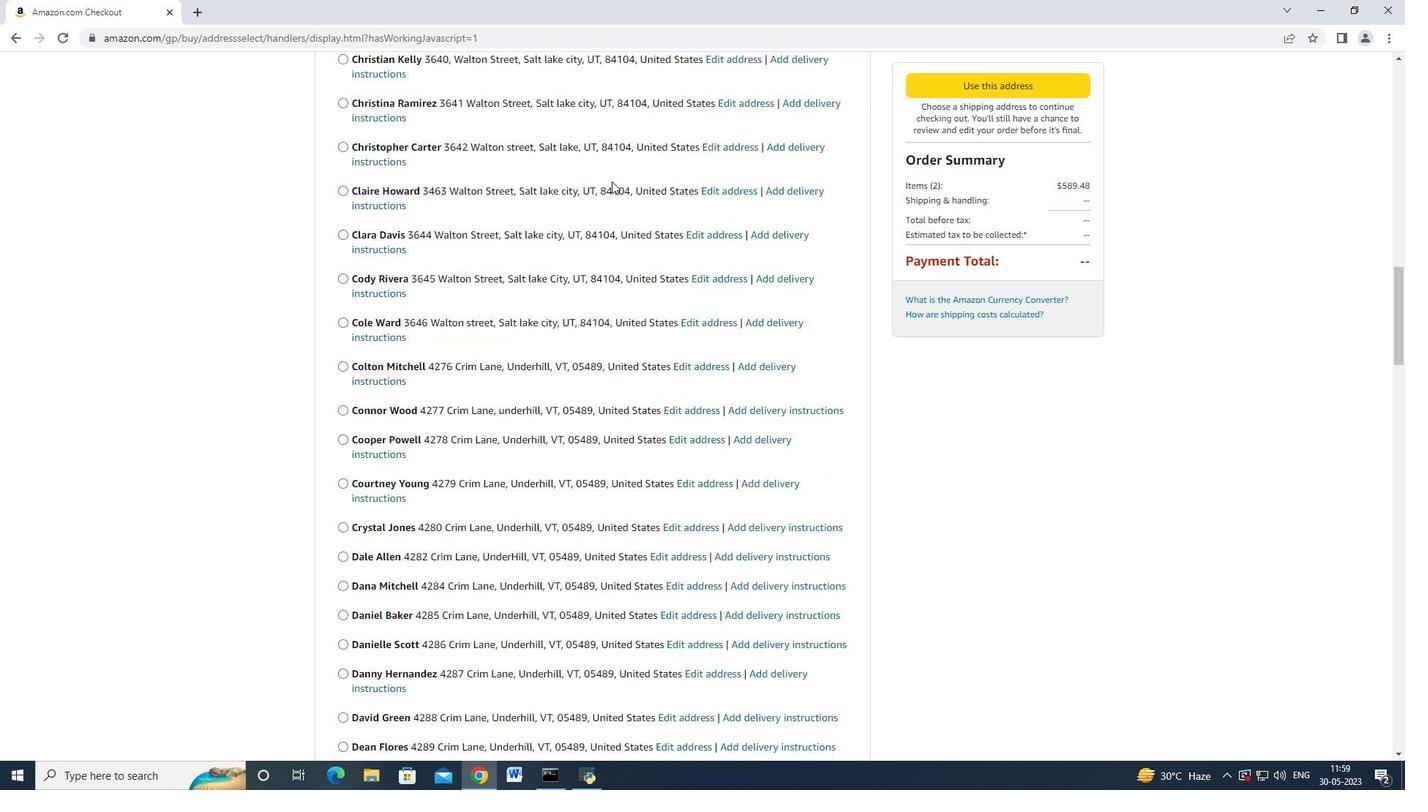 
Action: Mouse moved to (611, 181)
Screenshot: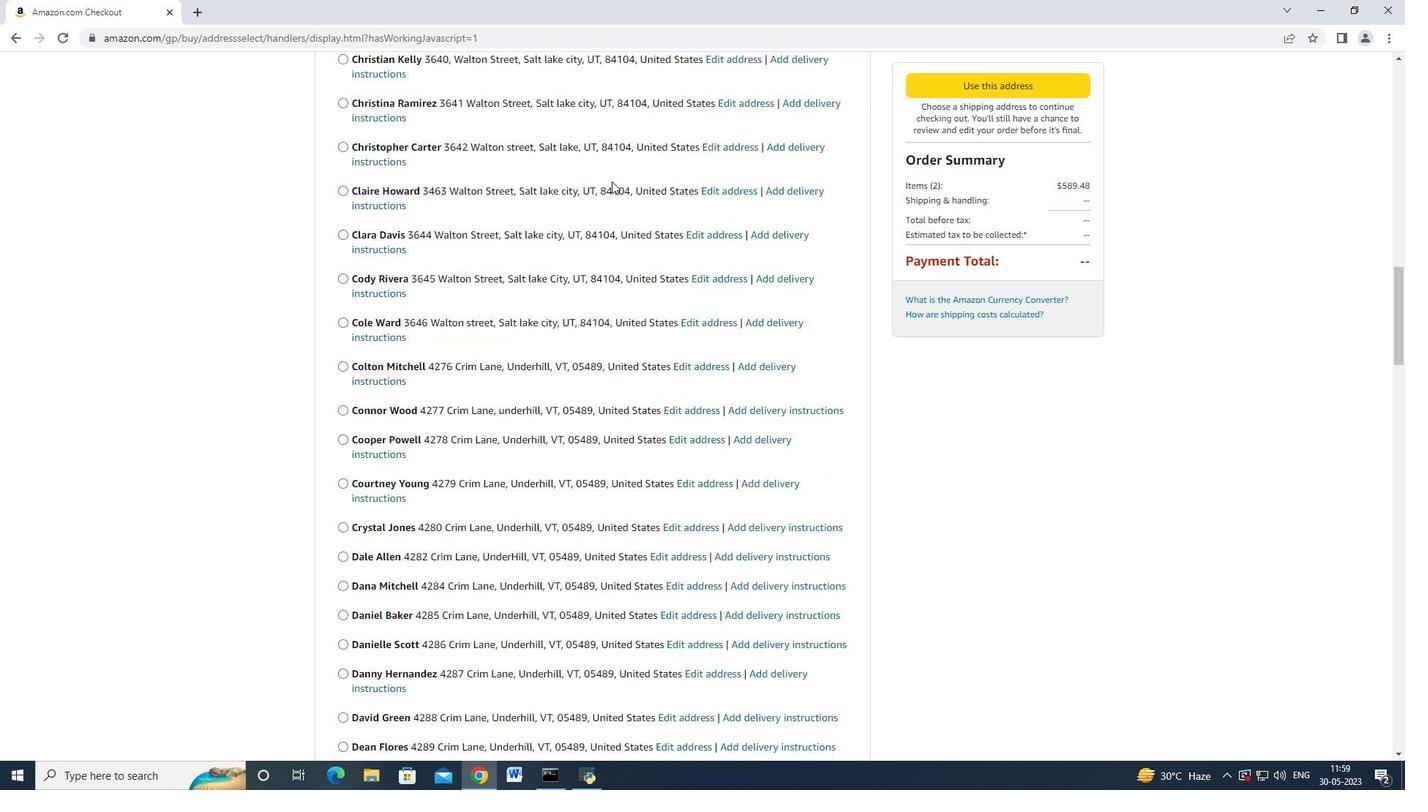 
Action: Mouse scrolled (611, 180) with delta (0, 0)
Screenshot: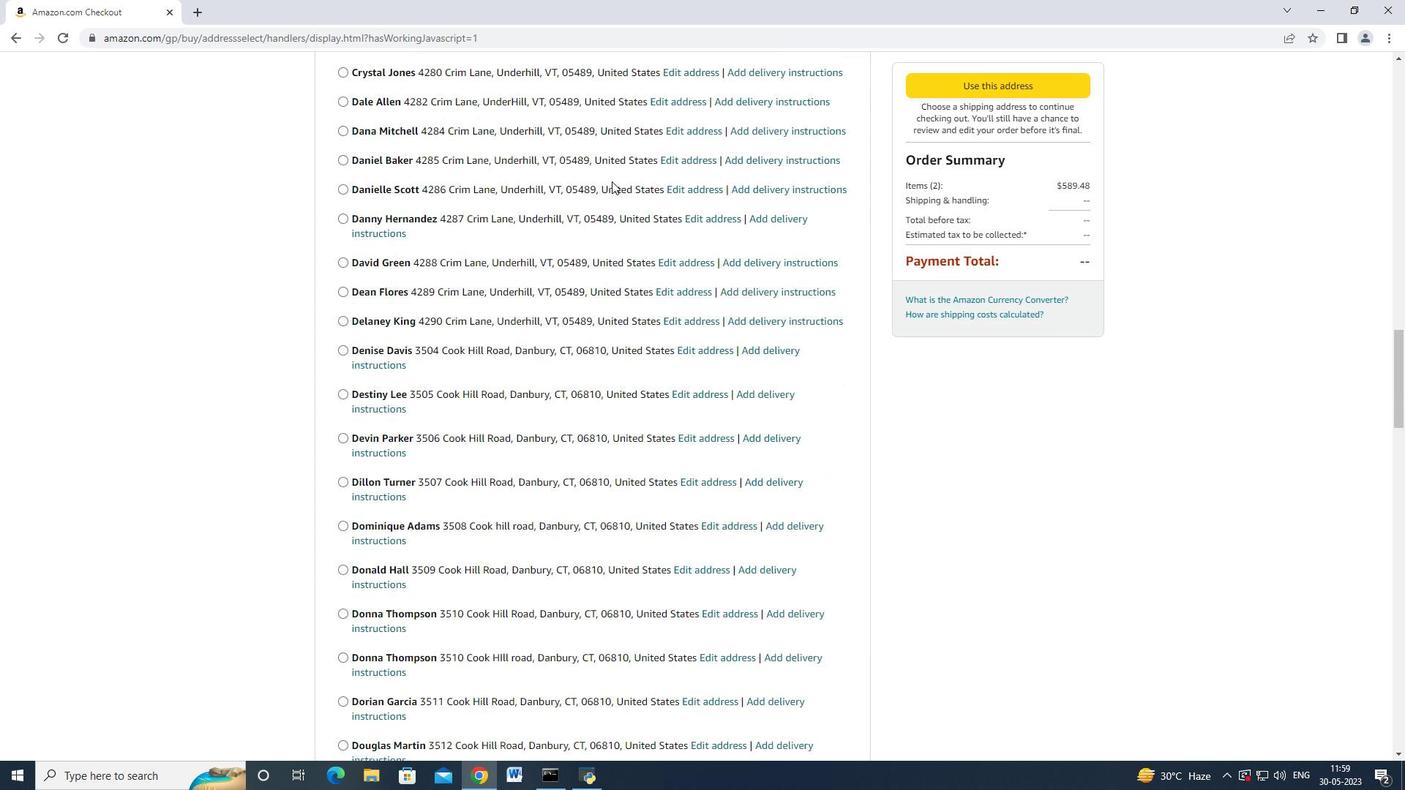 
Action: Mouse scrolled (611, 180) with delta (0, 0)
Screenshot: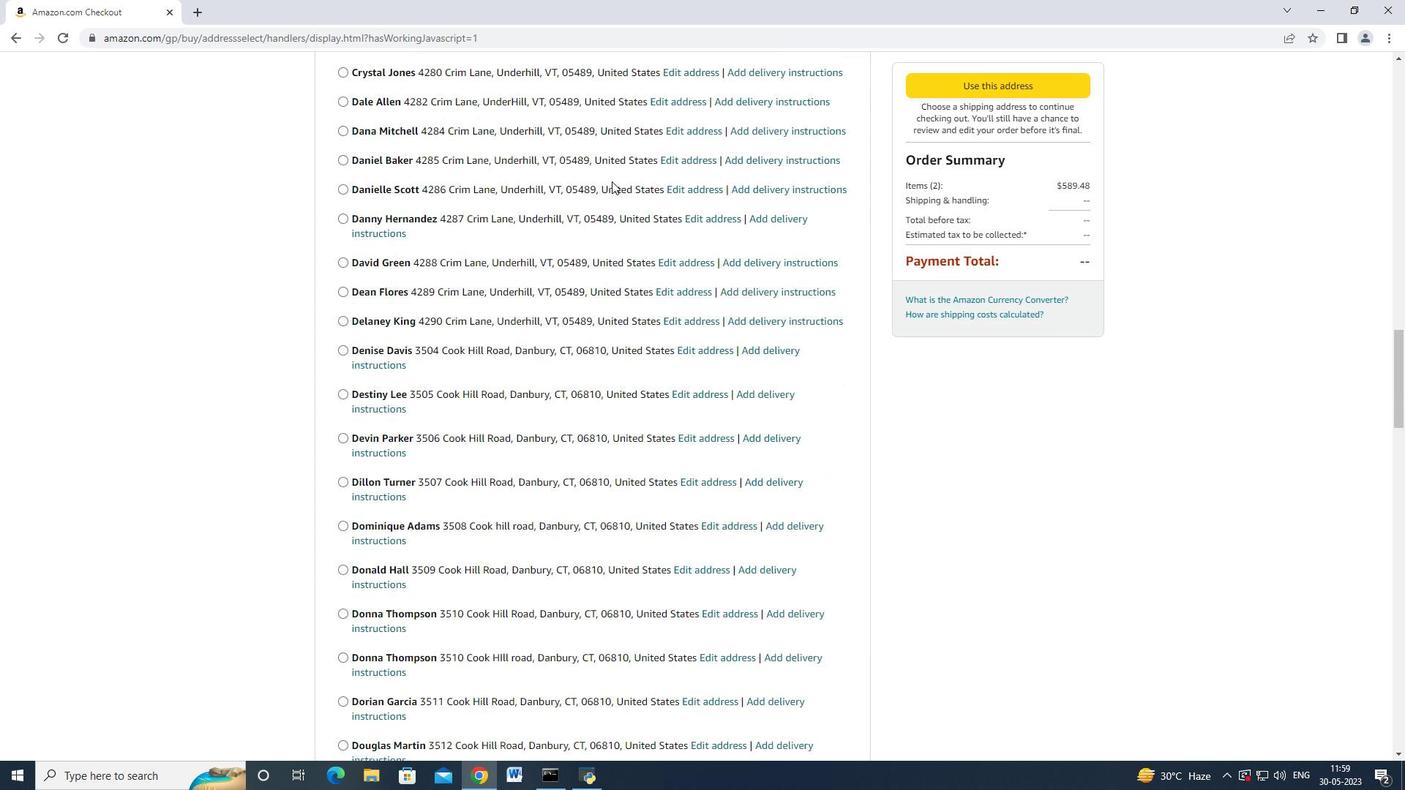 
Action: Mouse scrolled (611, 180) with delta (0, -1)
Screenshot: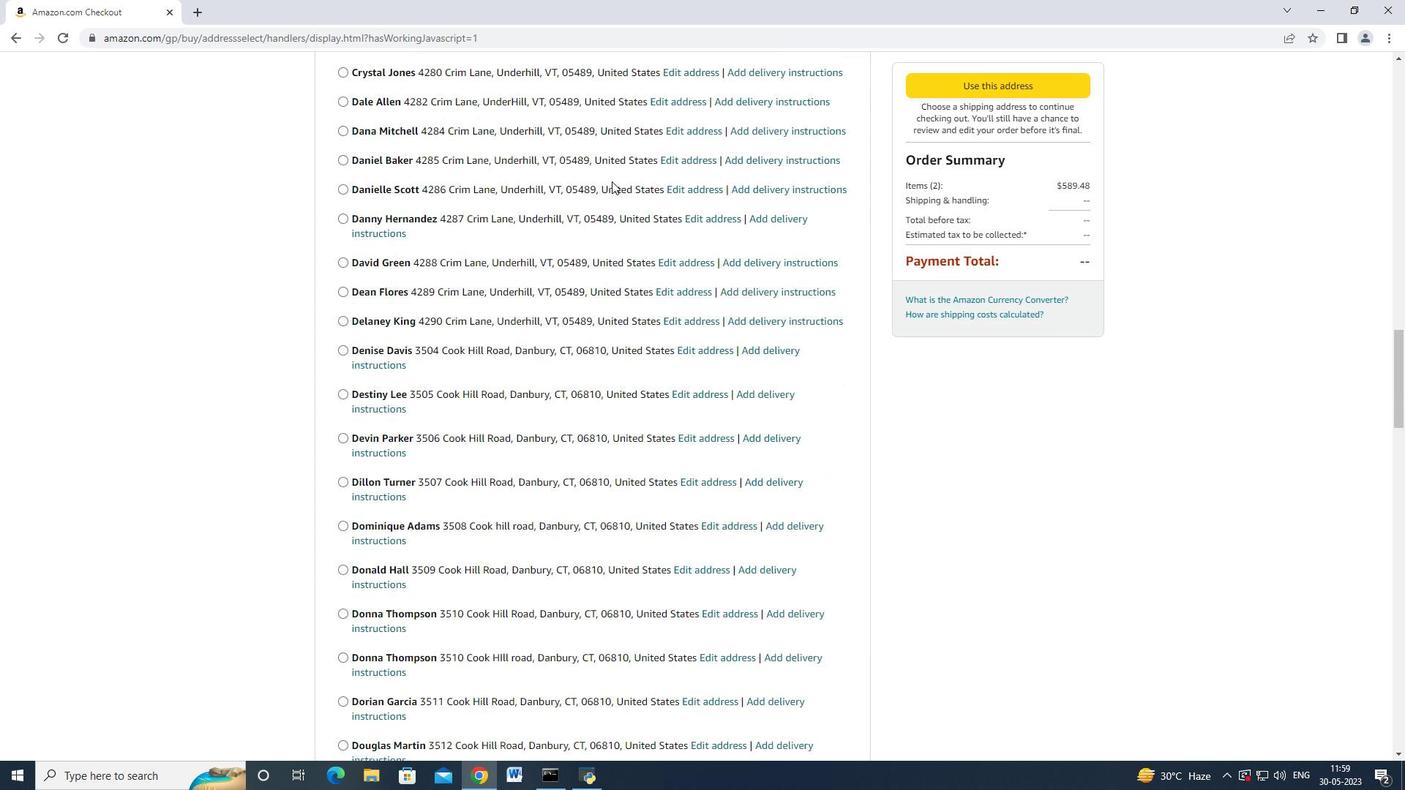 
Action: Mouse scrolled (611, 180) with delta (0, 0)
Screenshot: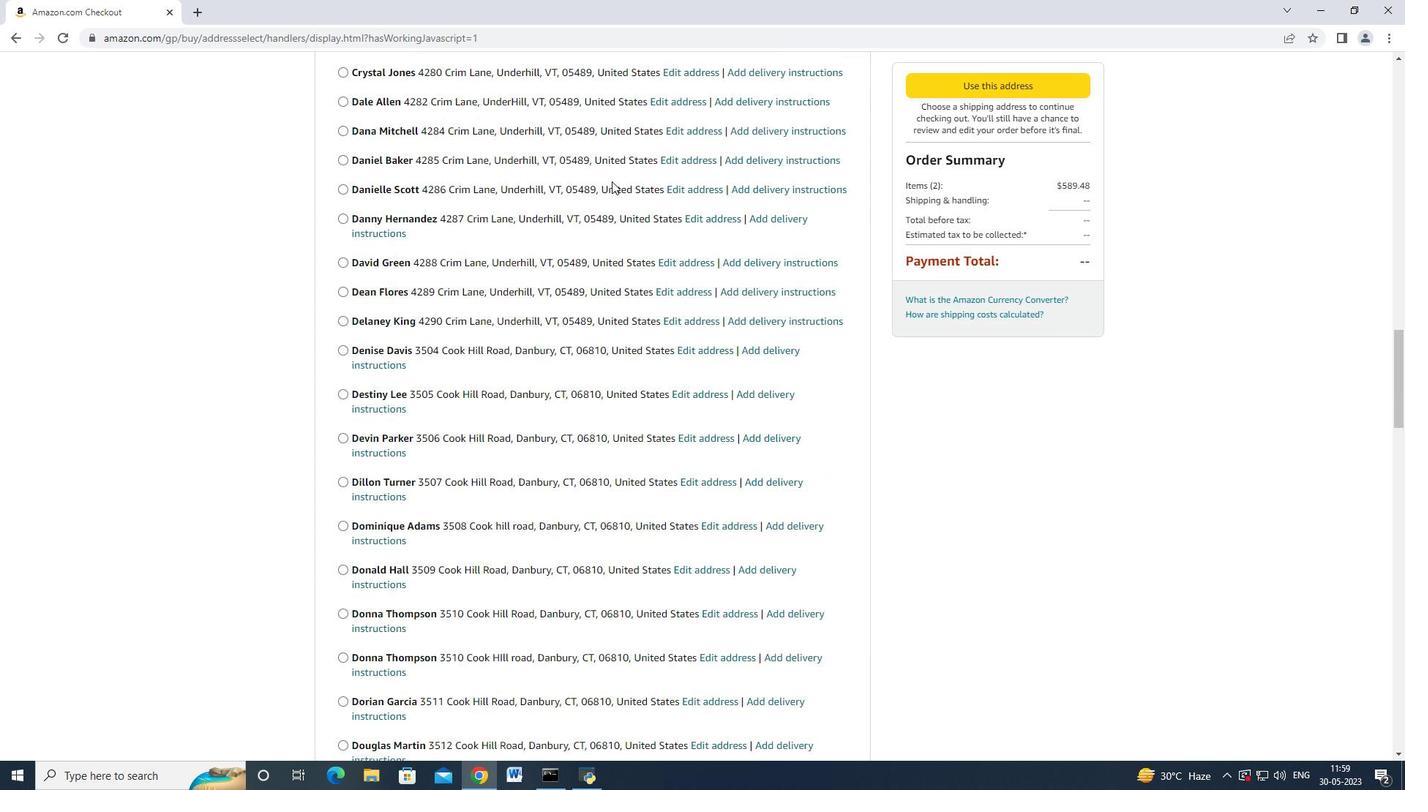 
Action: Mouse scrolled (611, 180) with delta (0, 0)
Screenshot: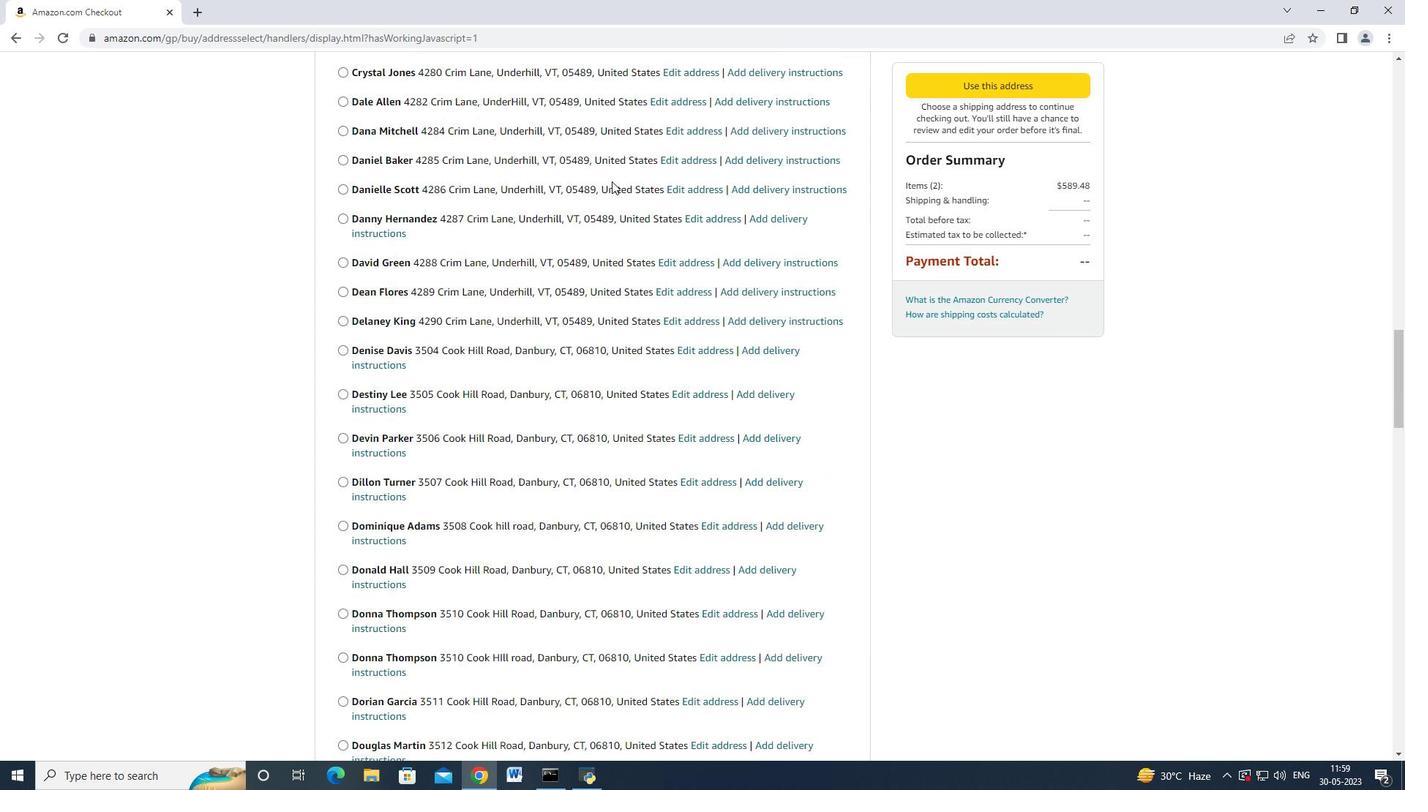 
Action: Mouse scrolled (611, 180) with delta (0, 0)
Screenshot: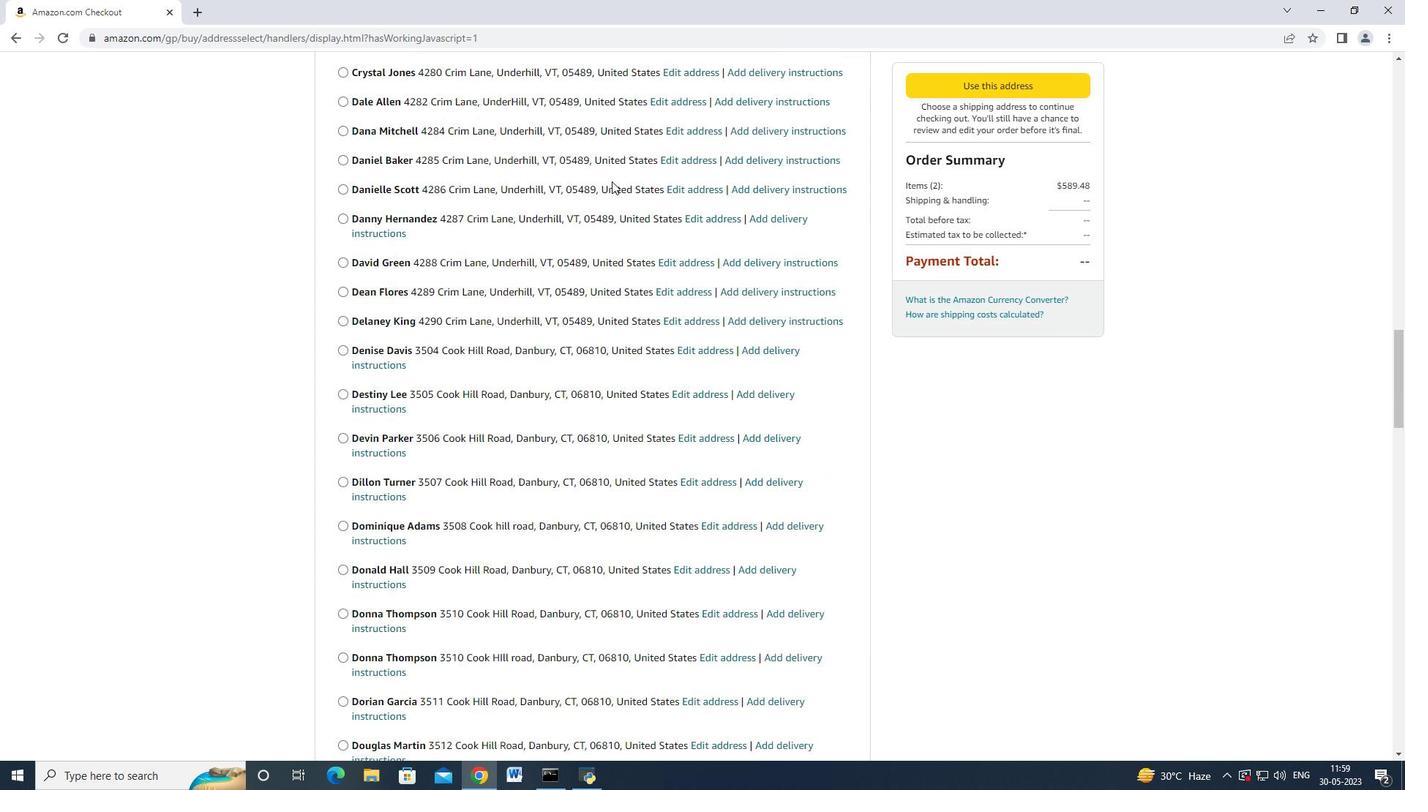 
Action: Mouse moved to (611, 181)
Screenshot: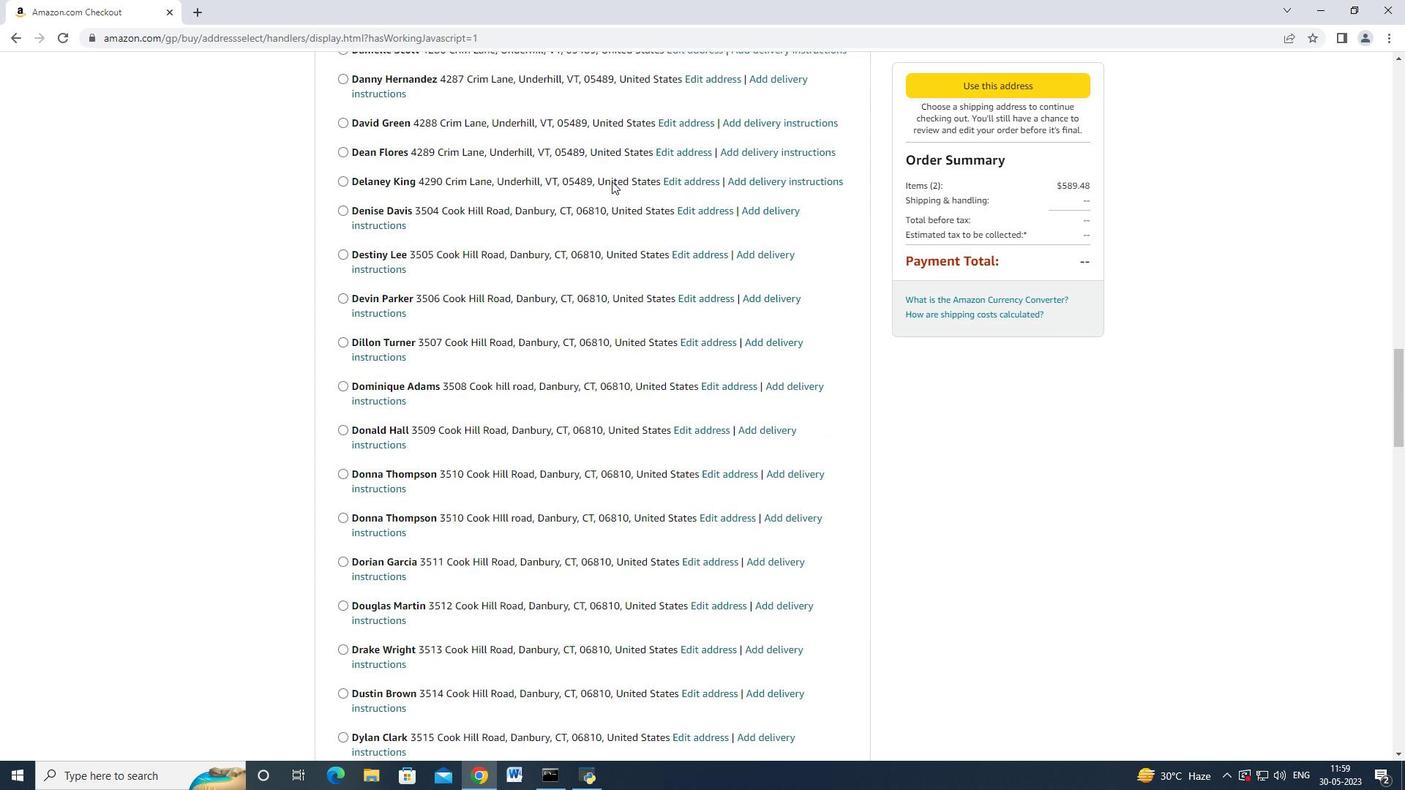 
Action: Mouse scrolled (611, 180) with delta (0, 0)
Screenshot: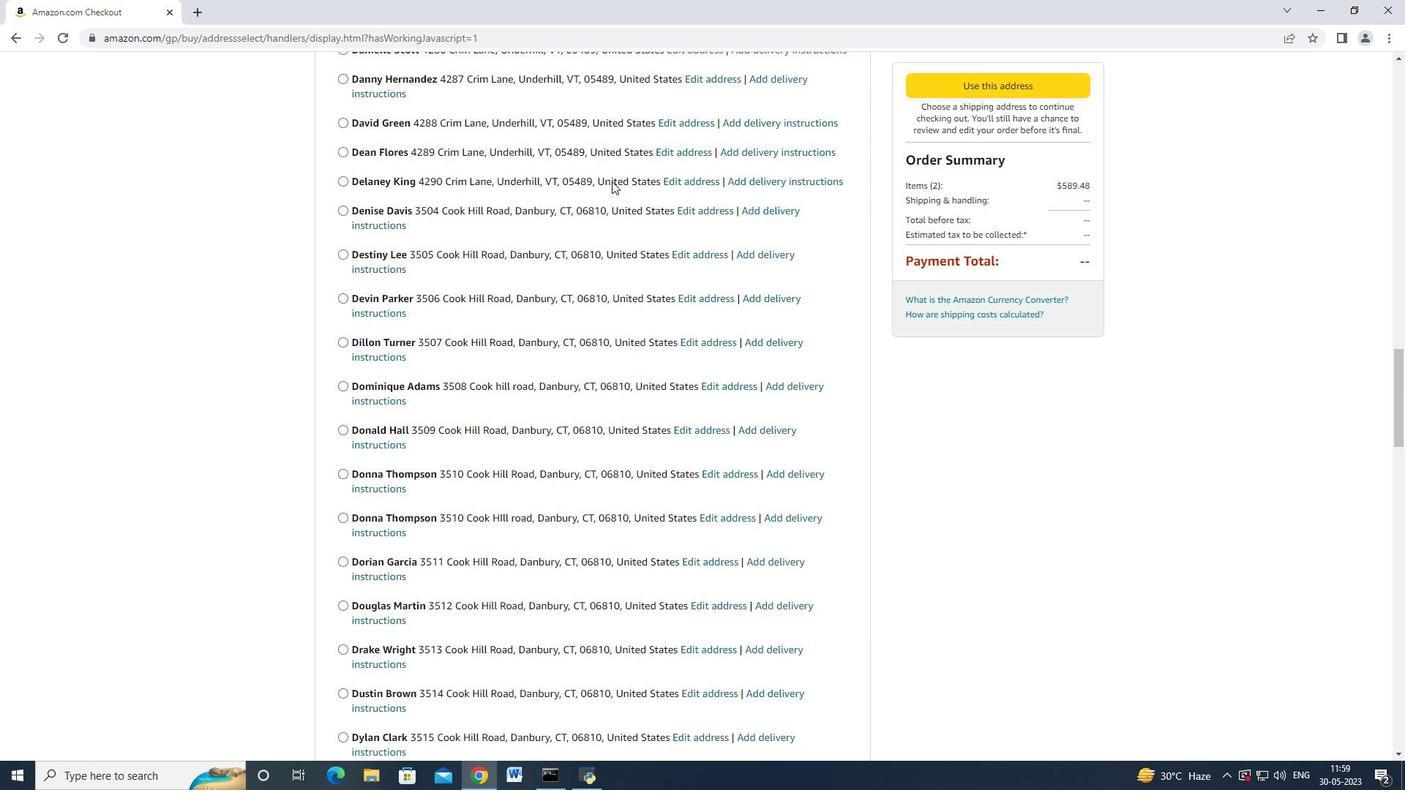 
Action: Mouse moved to (610, 181)
Screenshot: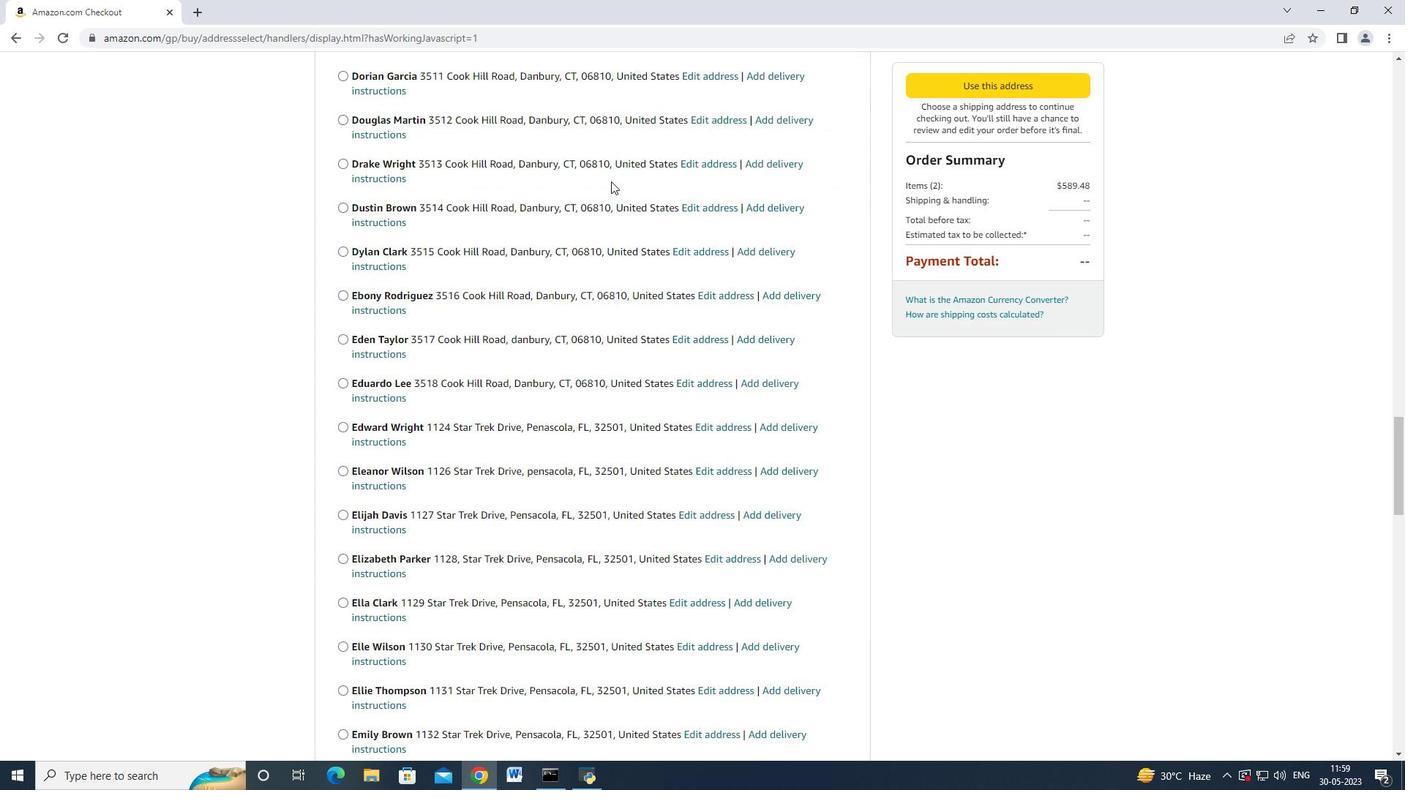 
Action: Mouse scrolled (610, 180) with delta (0, 0)
Screenshot: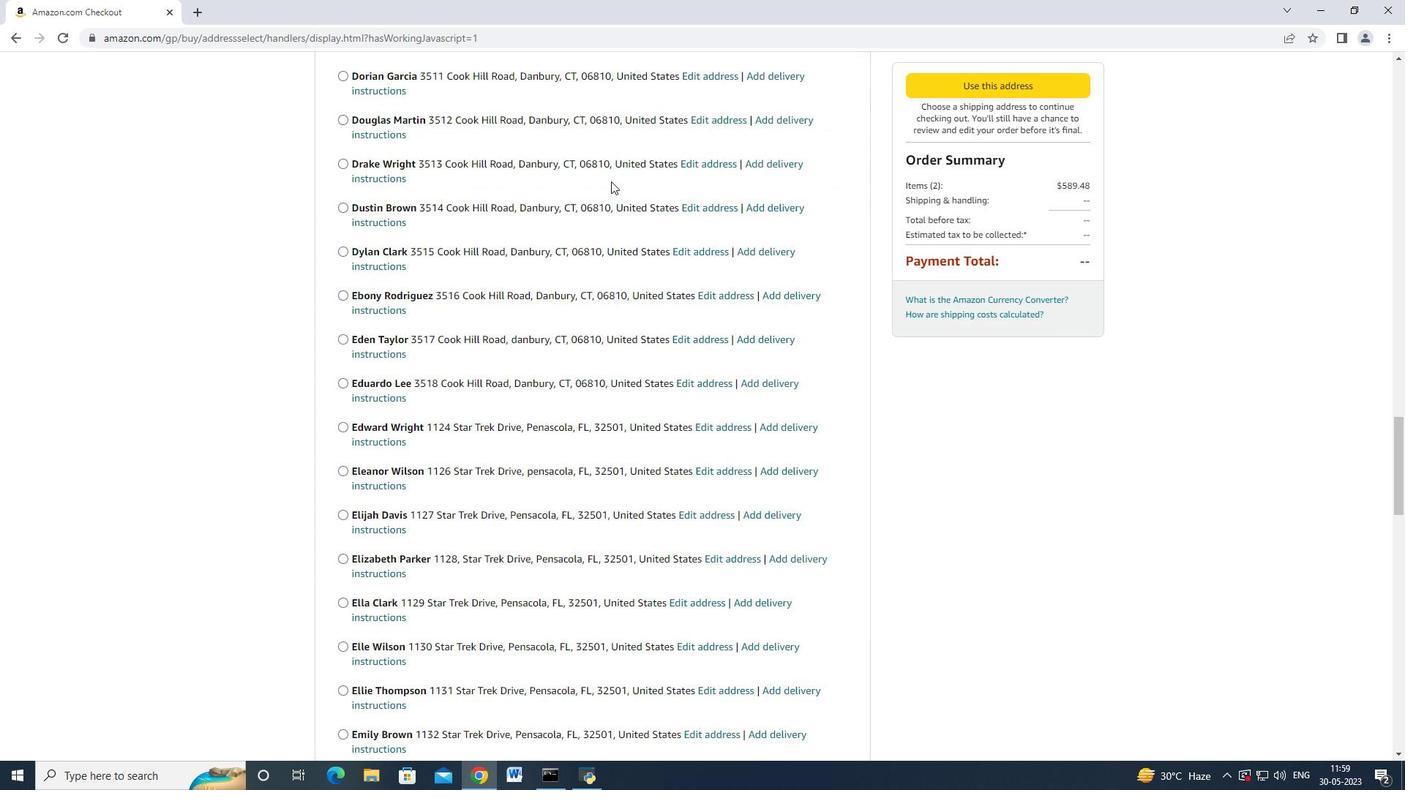 
Action: Mouse scrolled (610, 180) with delta (0, 0)
Screenshot: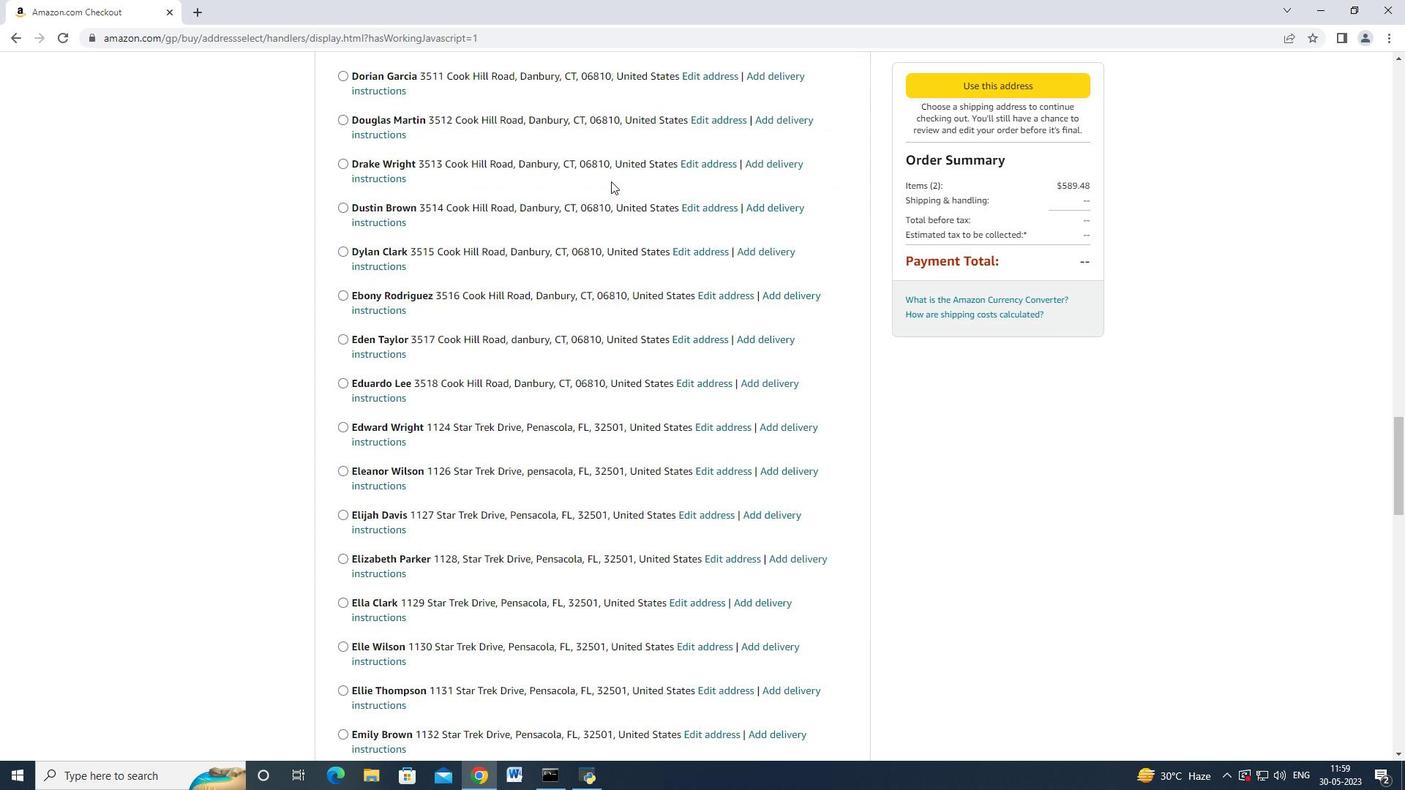 
Action: Mouse moved to (610, 182)
Screenshot: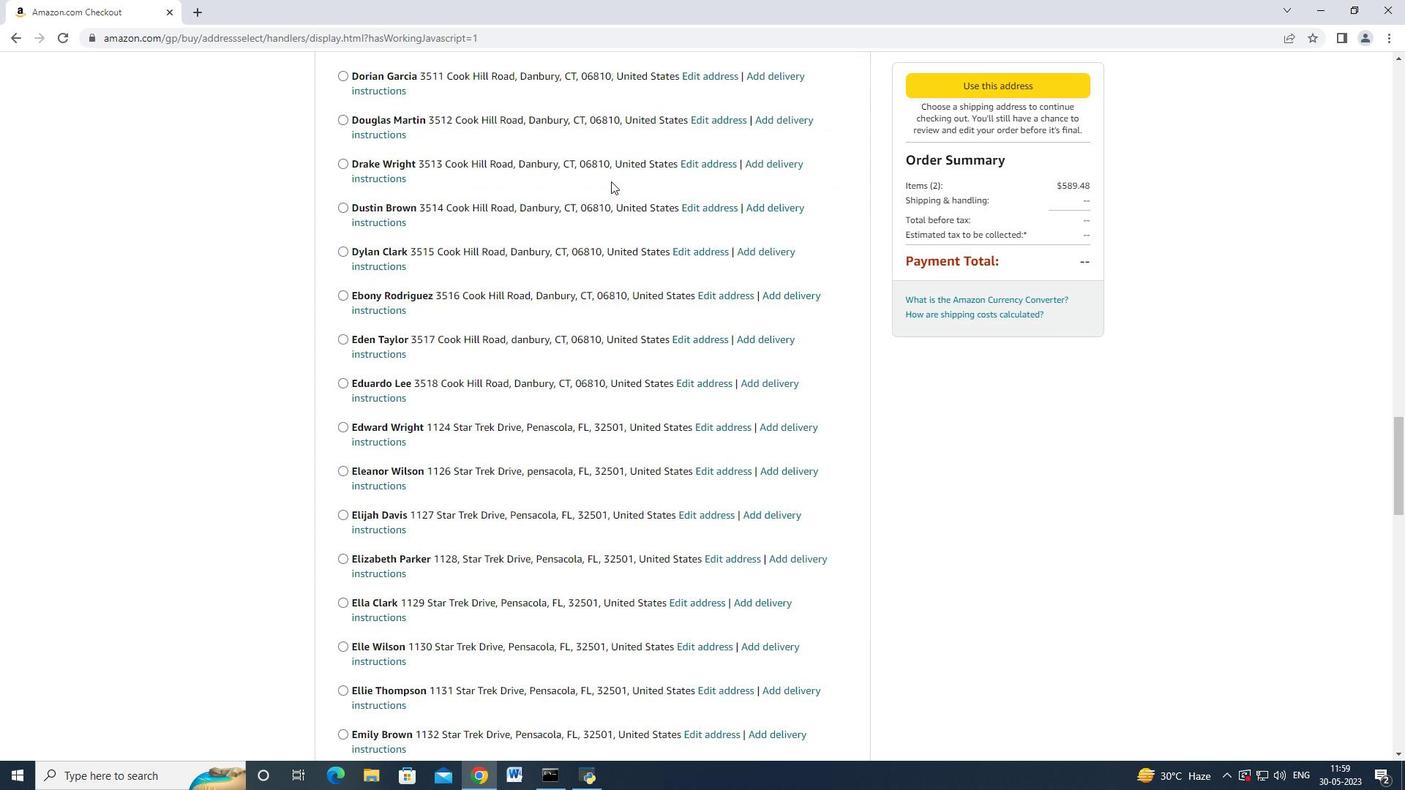 
Action: Mouse scrolled (610, 181) with delta (0, 0)
Screenshot: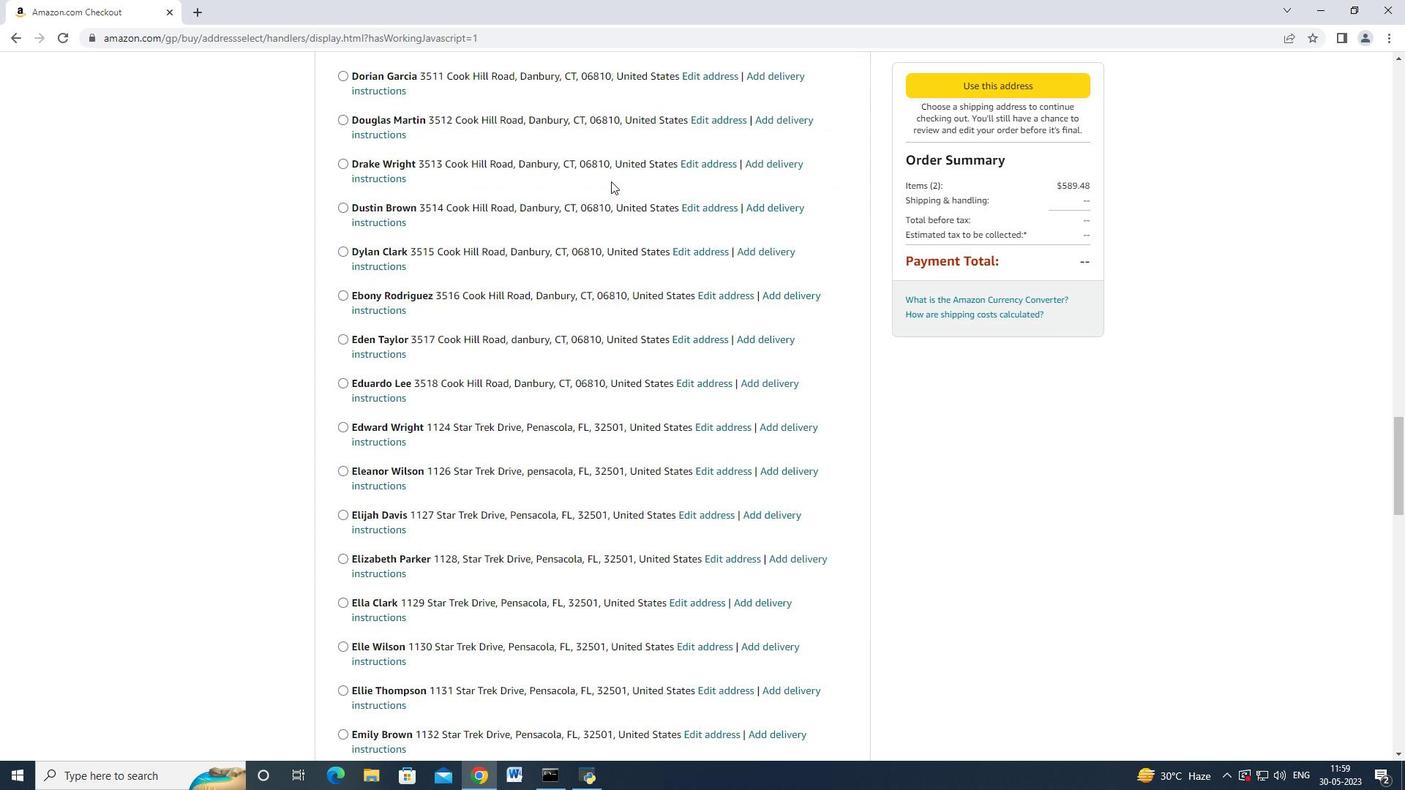 
Action: Mouse scrolled (610, 181) with delta (0, 0)
Screenshot: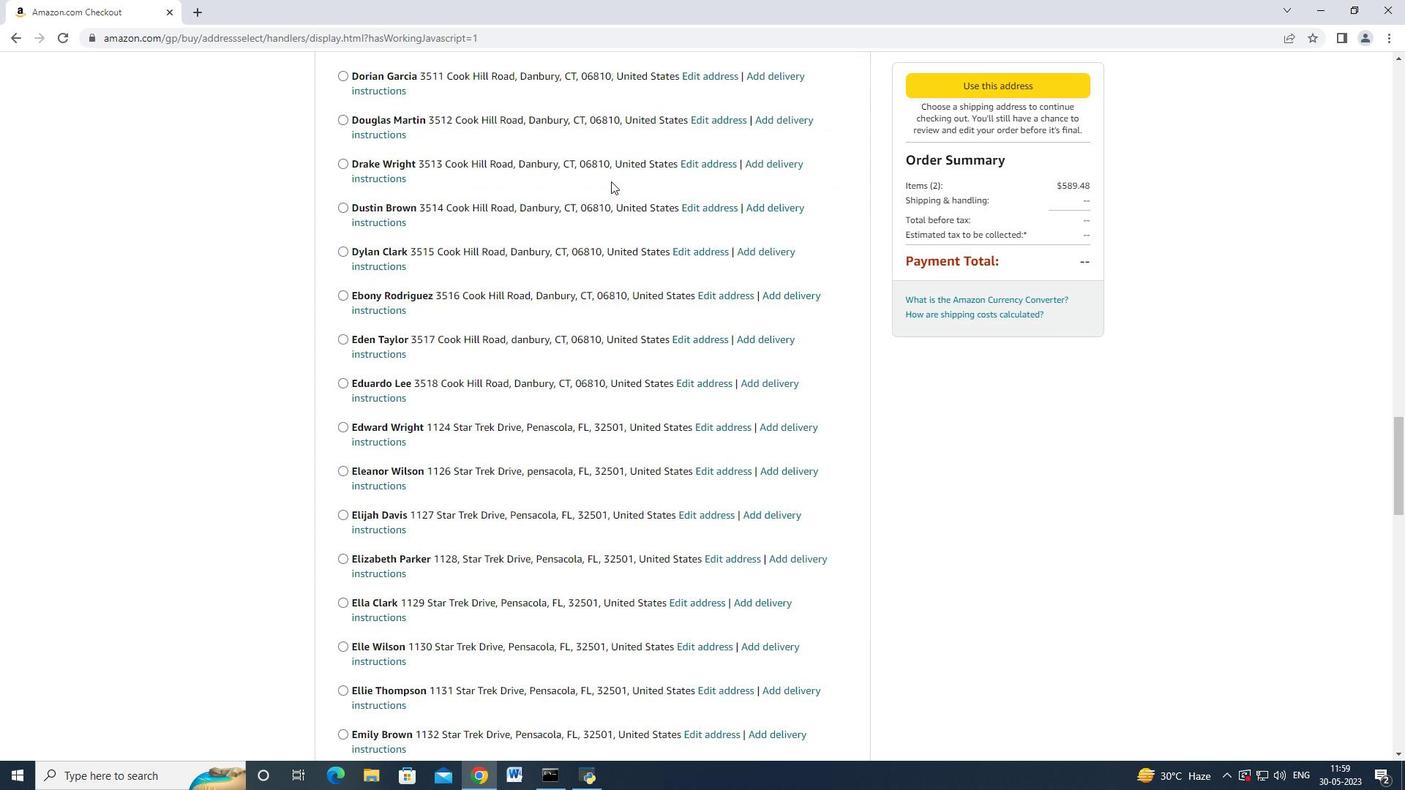 
Action: Mouse scrolled (610, 181) with delta (0, 0)
Screenshot: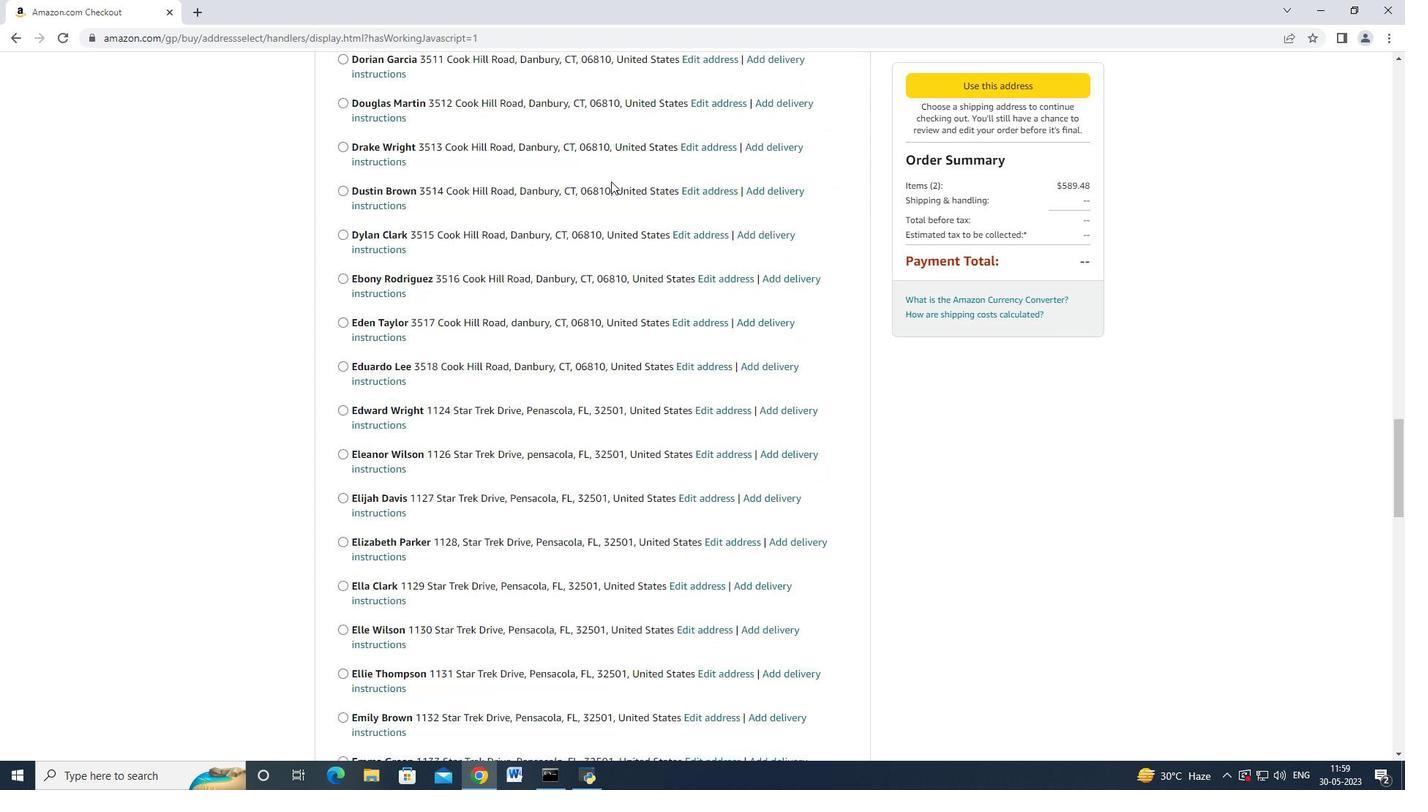 
Action: Mouse moved to (609, 182)
Screenshot: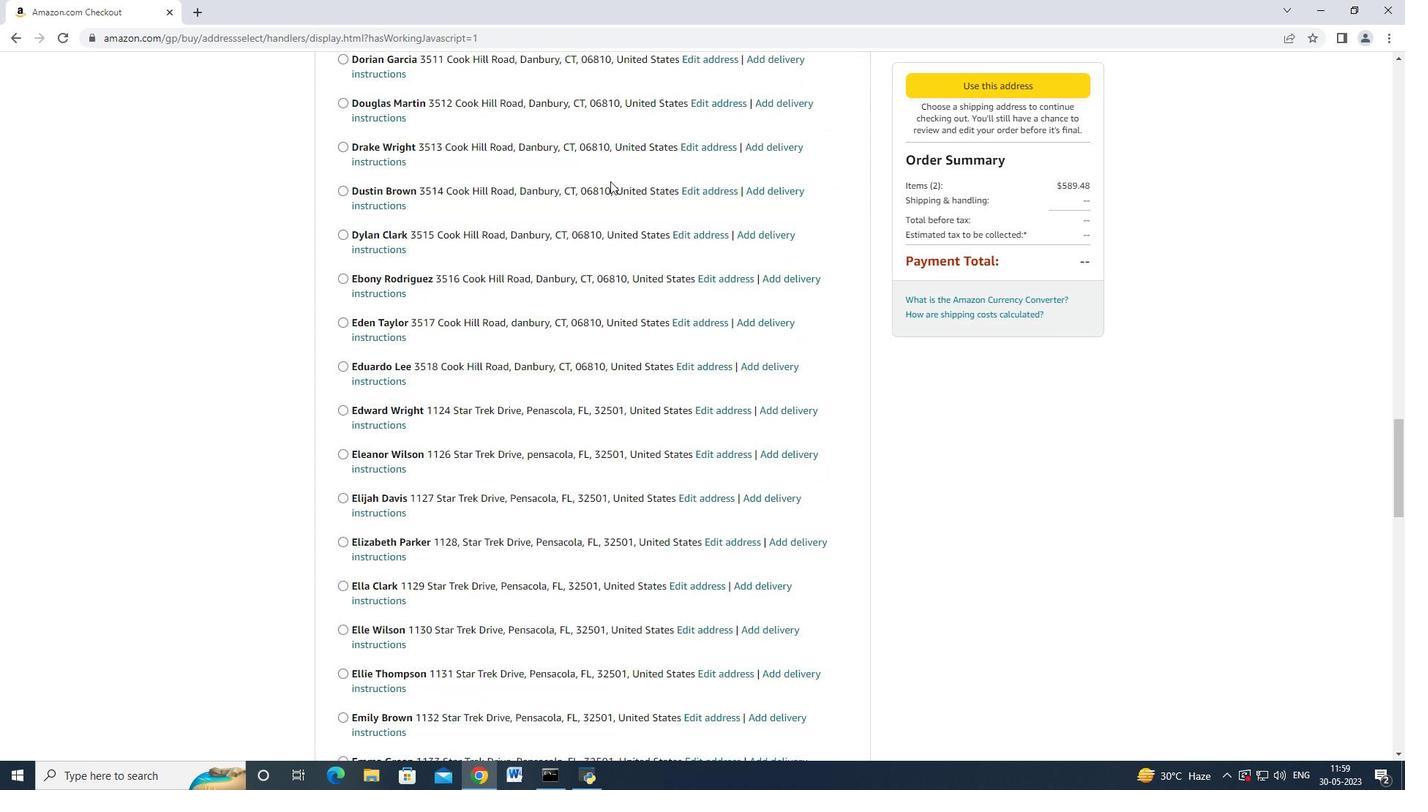 
Action: Mouse scrolled (610, 181) with delta (0, 0)
Screenshot: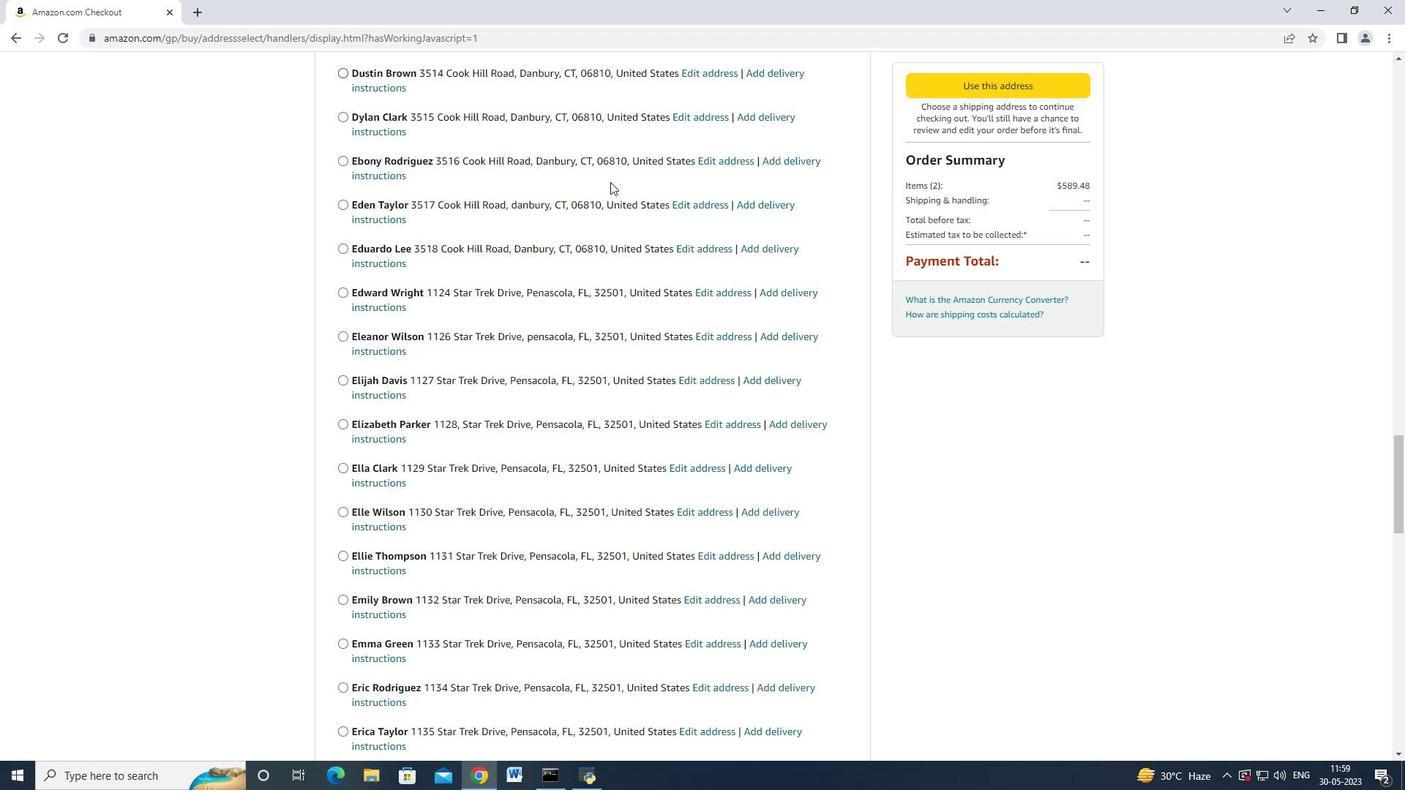 
Action: Mouse moved to (609, 182)
Screenshot: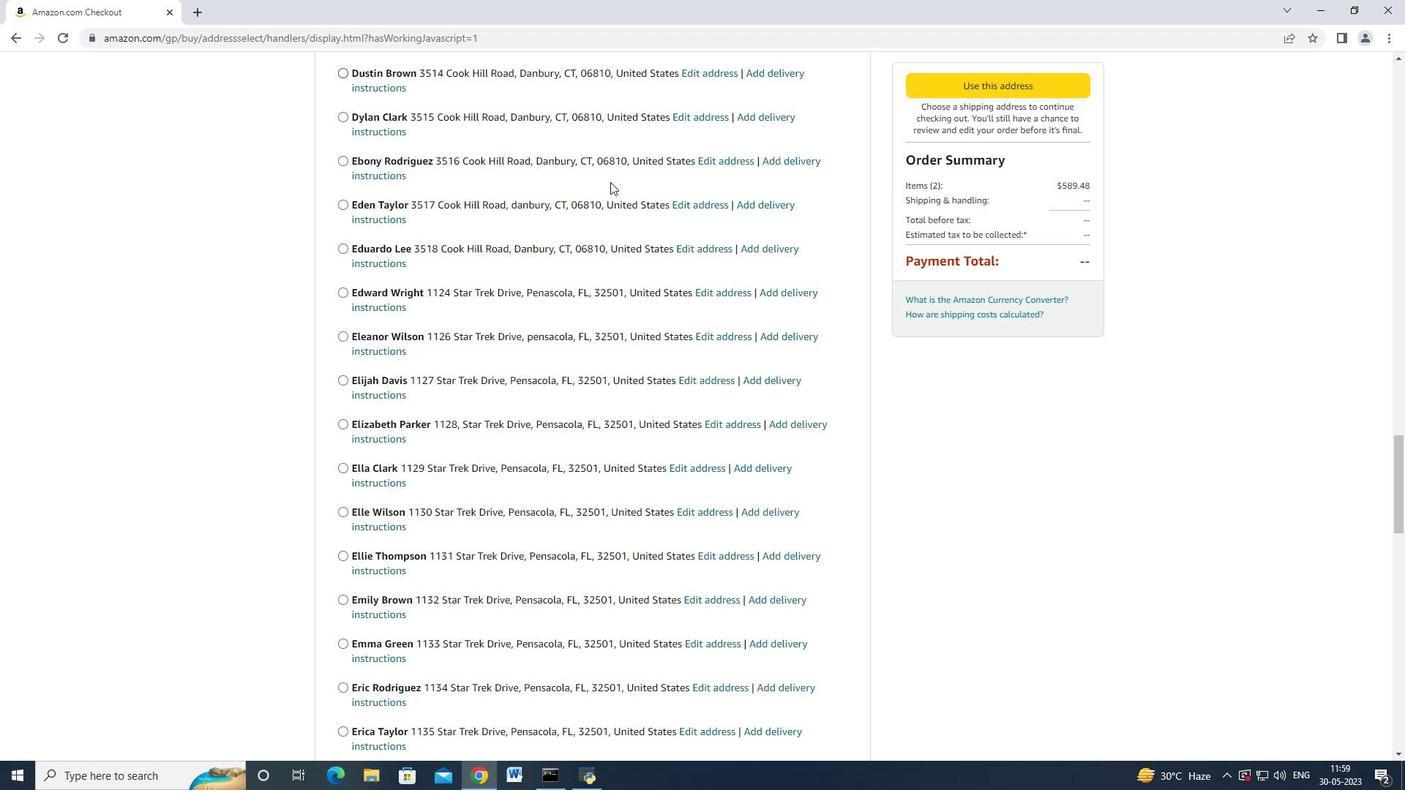 
Action: Mouse scrolled (609, 181) with delta (0, 0)
Screenshot: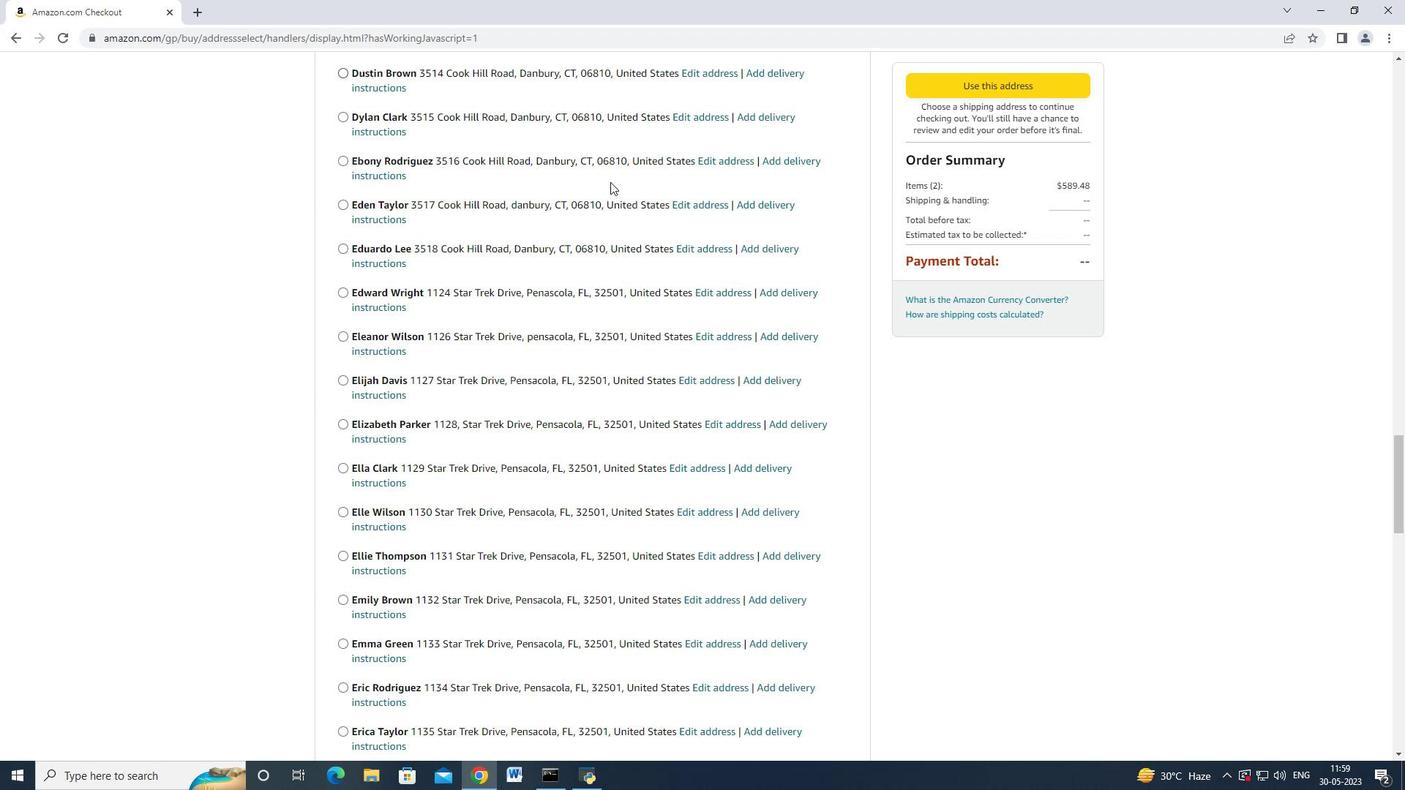 
Action: Mouse moved to (608, 182)
Screenshot: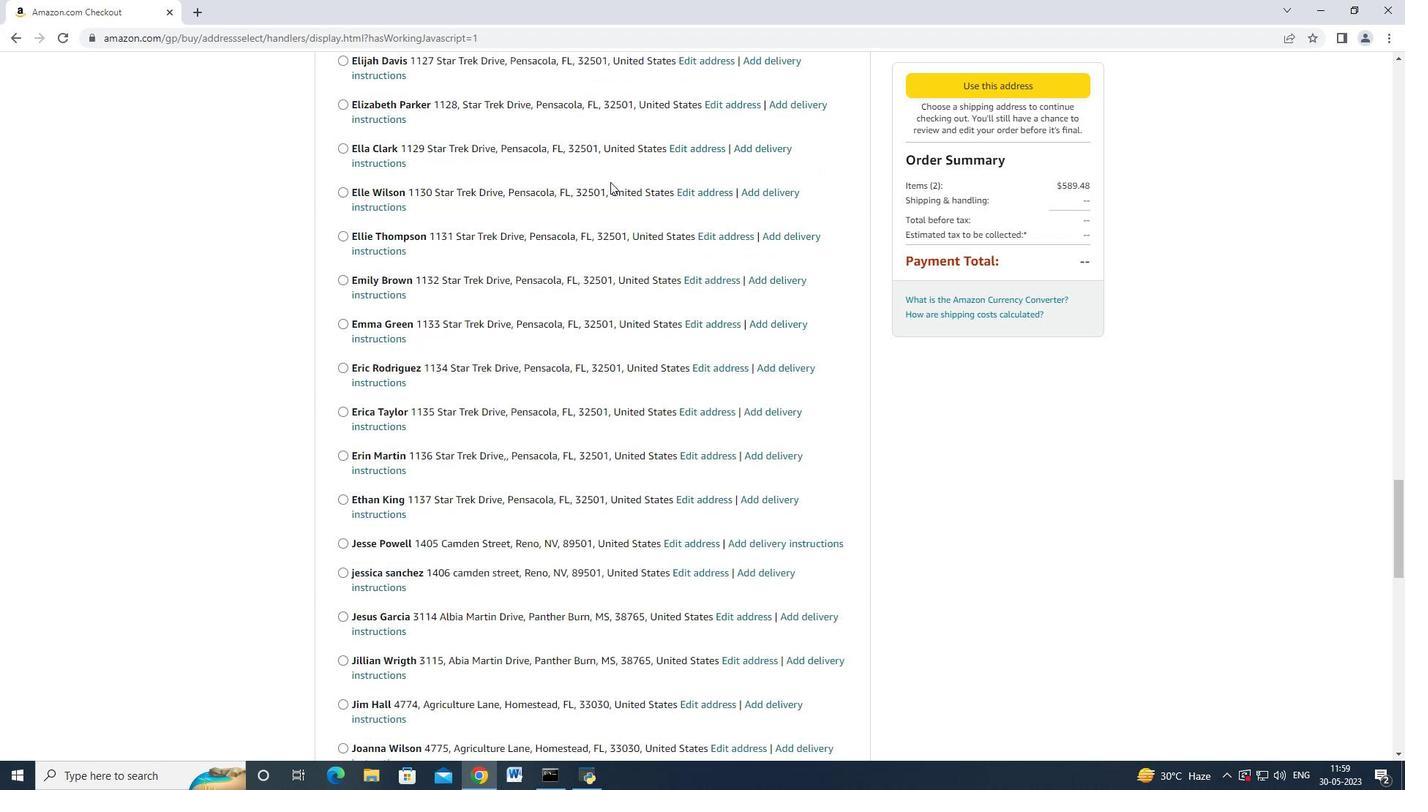 
Action: Mouse scrolled (608, 181) with delta (0, 0)
Screenshot: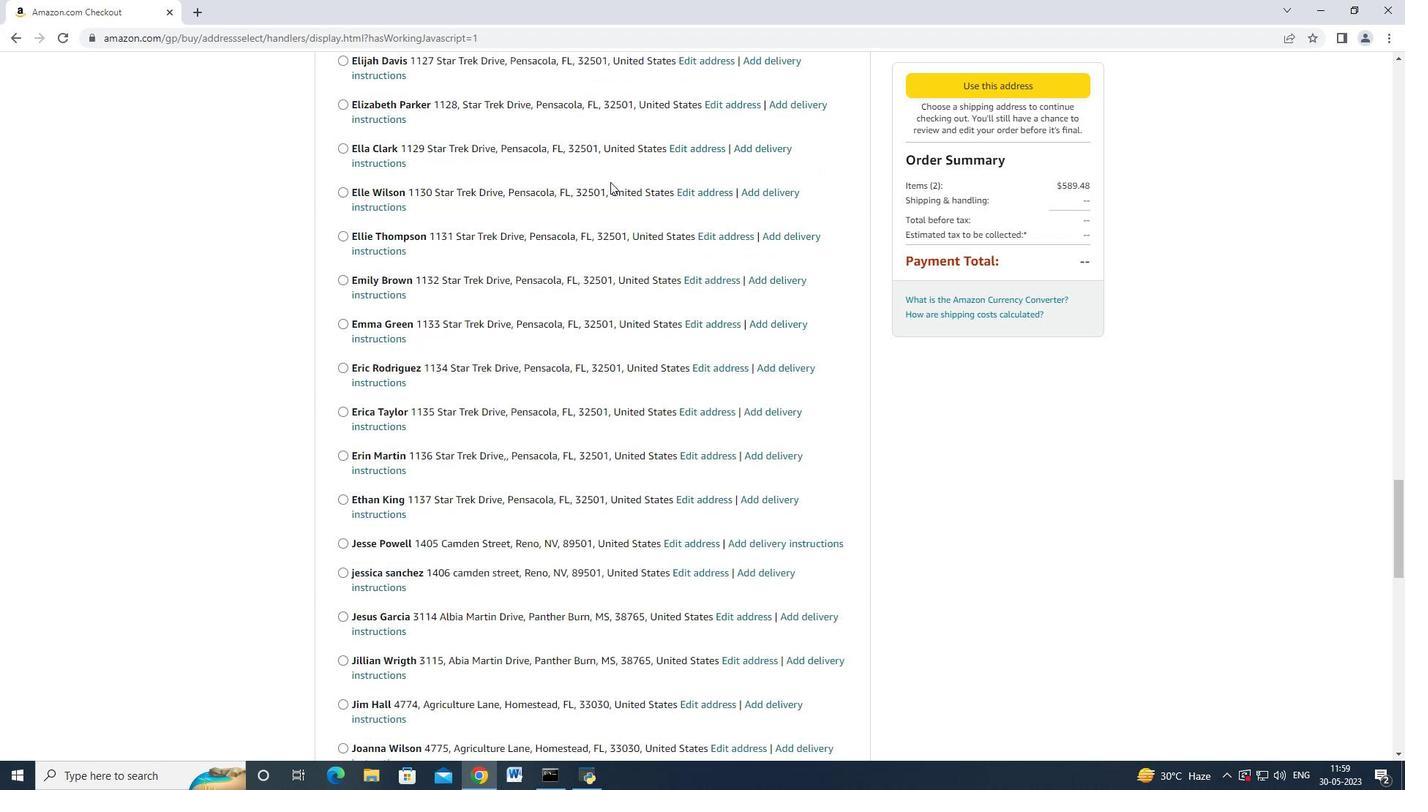 
Action: Mouse scrolled (608, 181) with delta (0, 0)
Screenshot: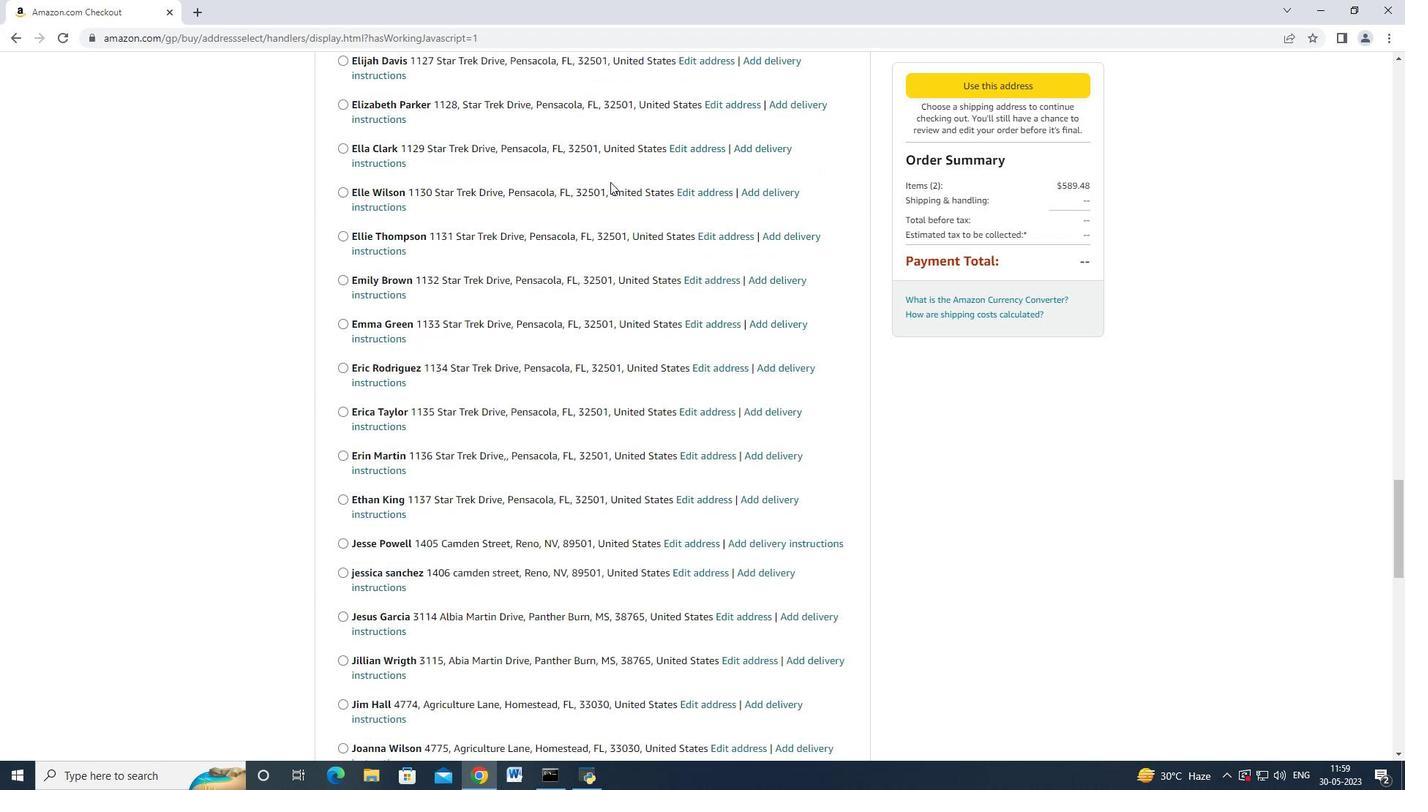 
Action: Mouse moved to (608, 182)
Screenshot: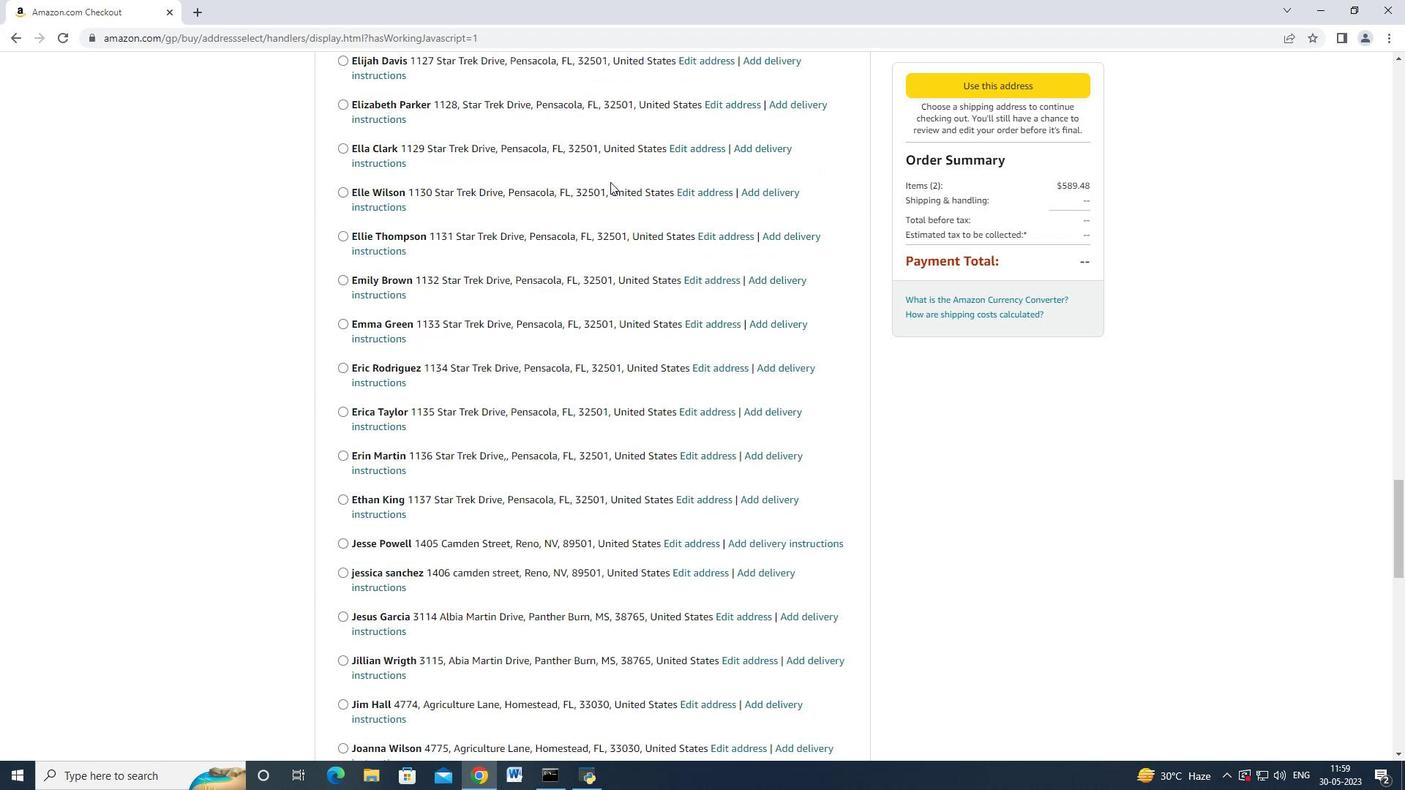 
Action: Mouse scrolled (608, 181) with delta (0, 0)
Screenshot: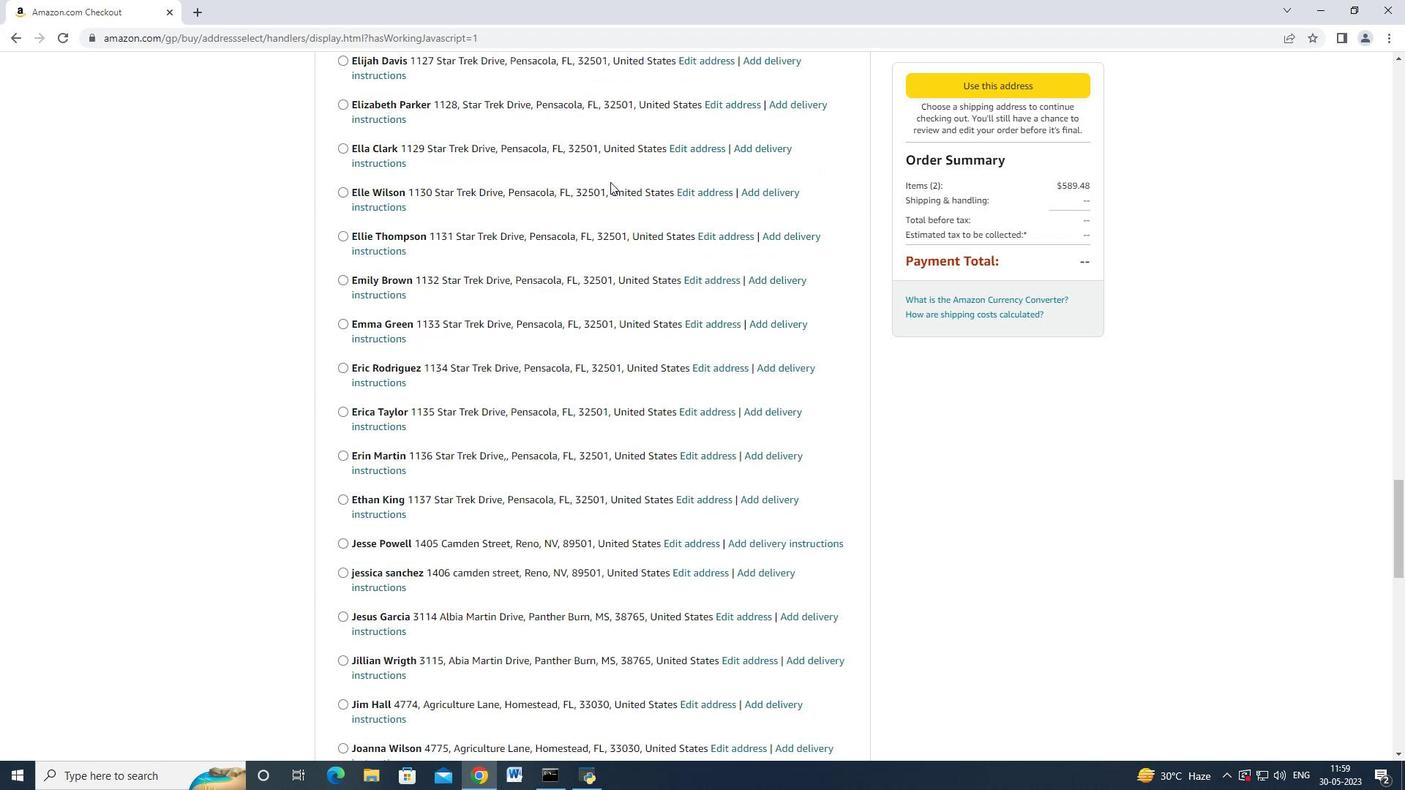 
Action: Mouse scrolled (608, 181) with delta (0, 0)
Screenshot: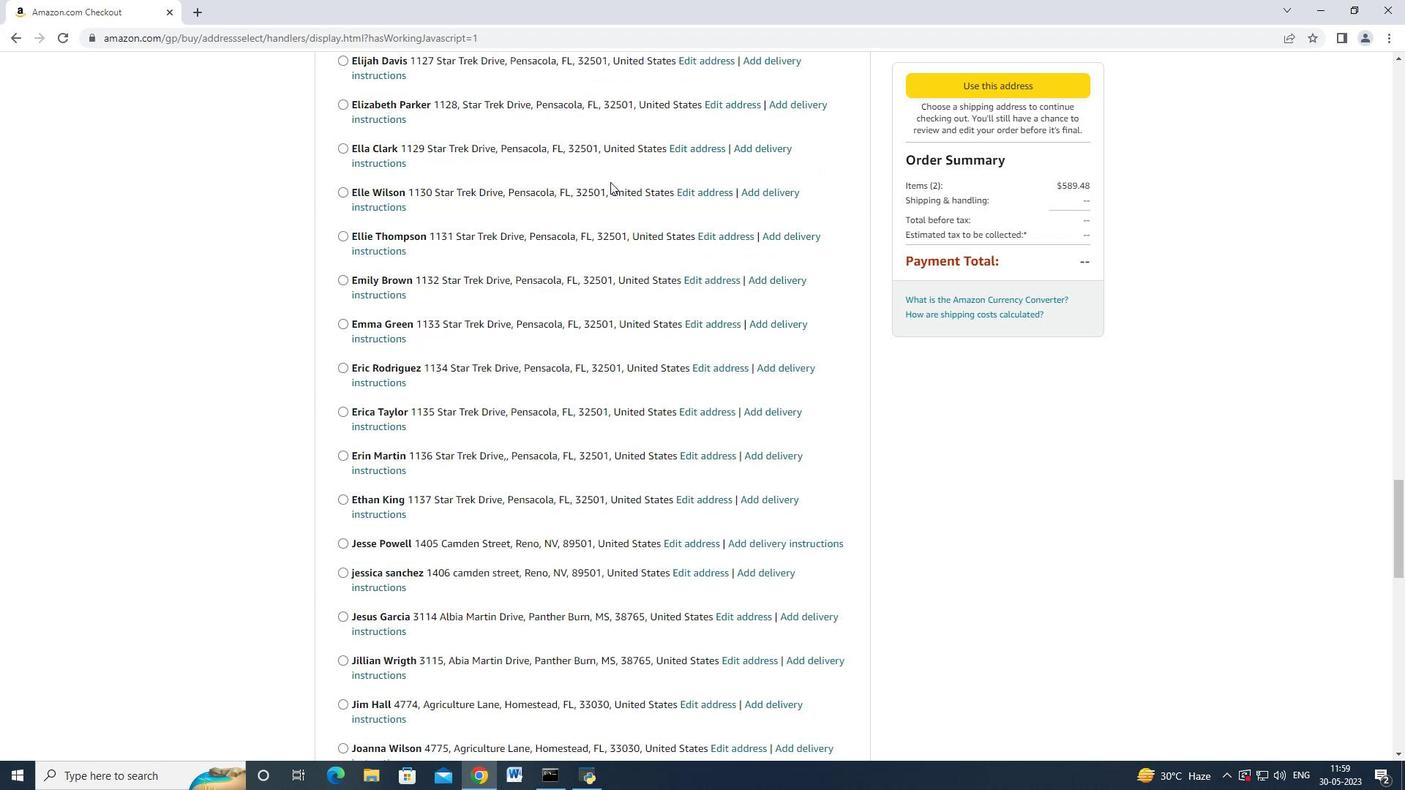 
Action: Mouse scrolled (608, 181) with delta (0, 0)
Screenshot: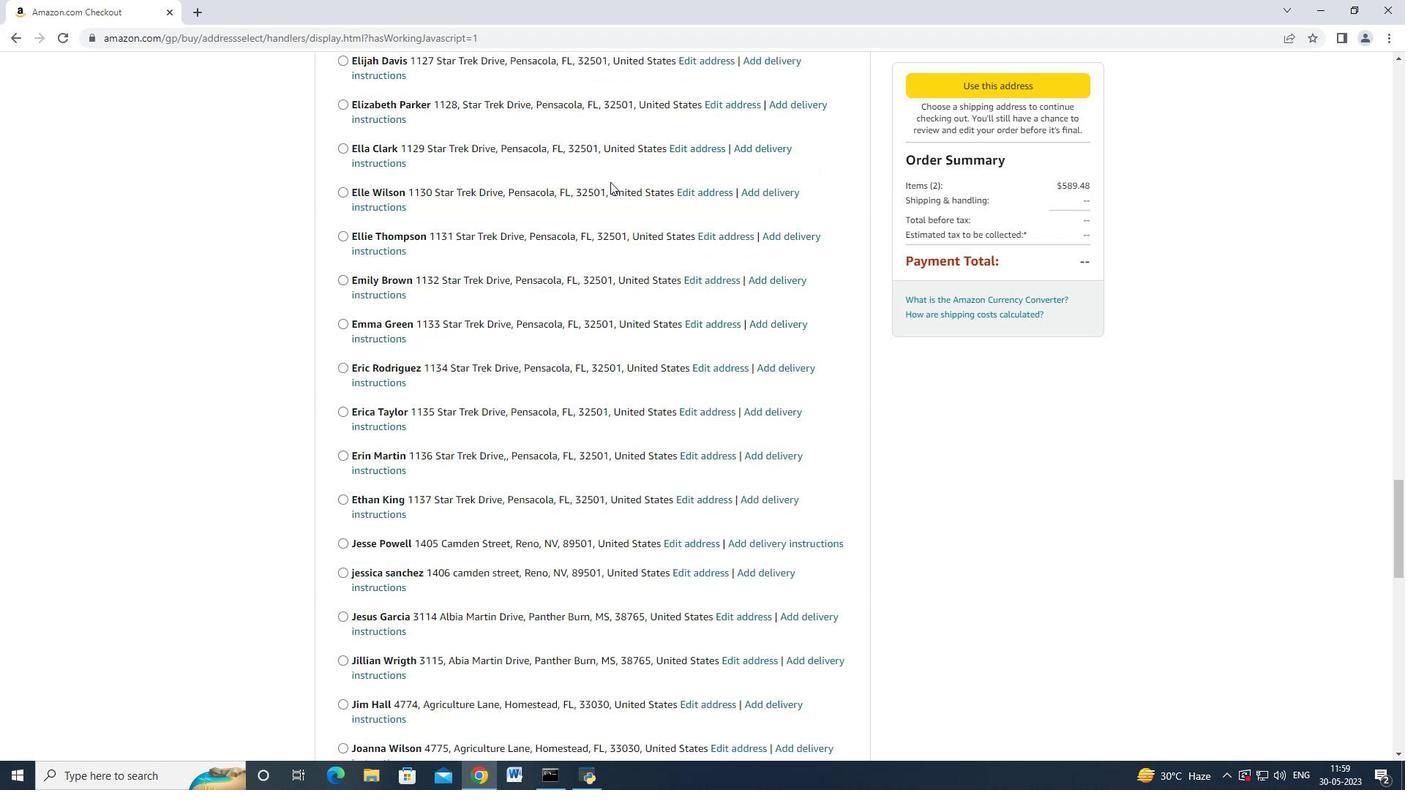 
Action: Mouse scrolled (608, 181) with delta (0, 0)
Screenshot: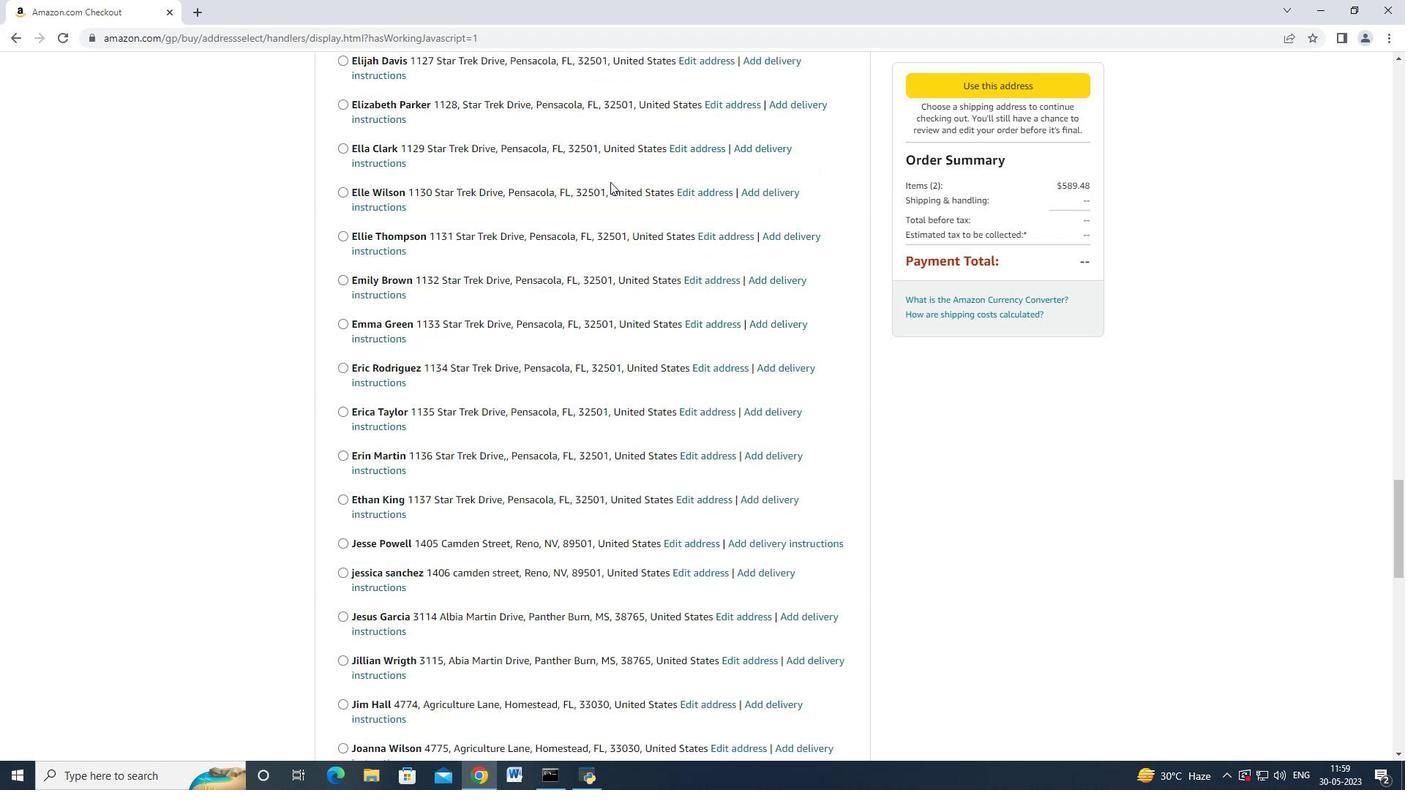 
Action: Mouse moved to (607, 182)
Screenshot: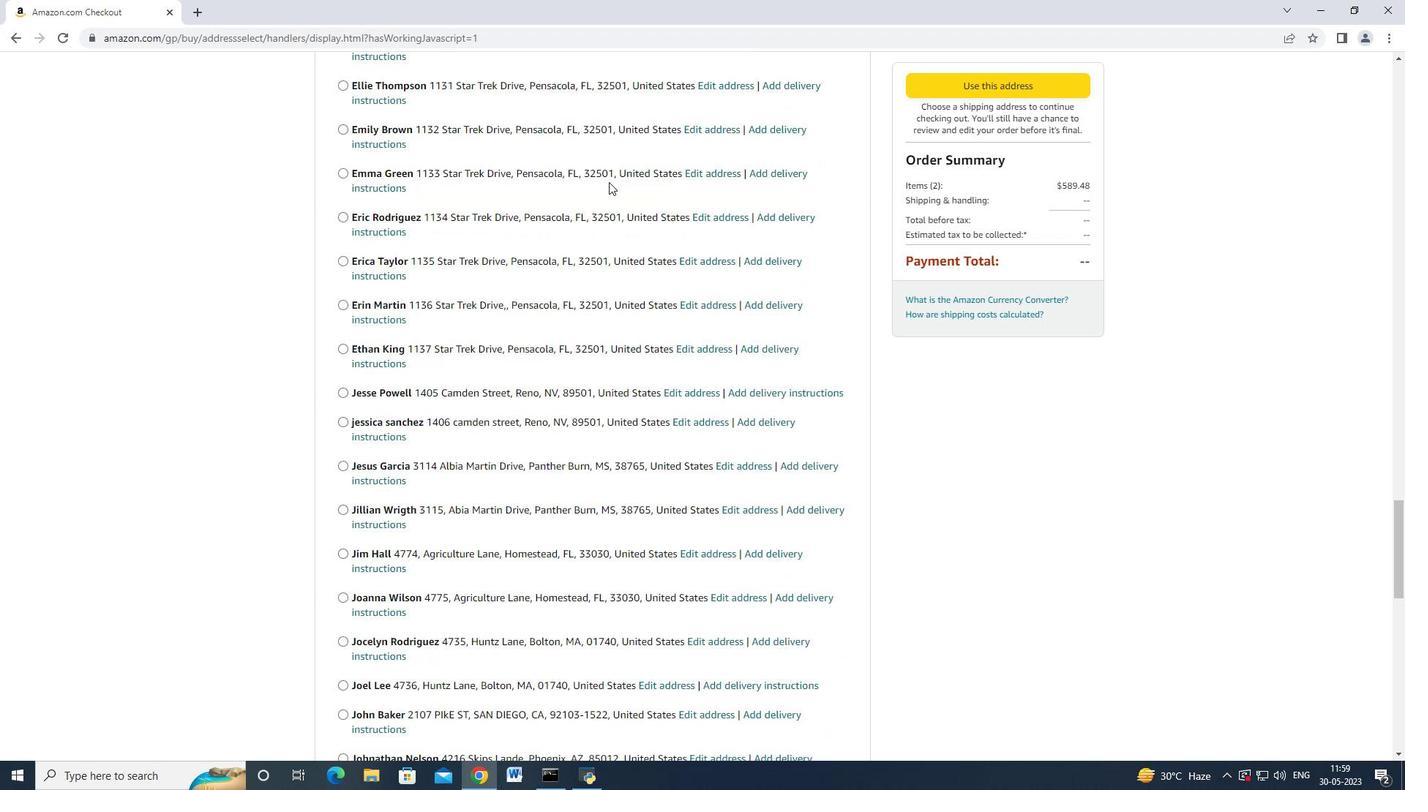 
Action: Mouse scrolled (607, 181) with delta (0, 0)
Screenshot: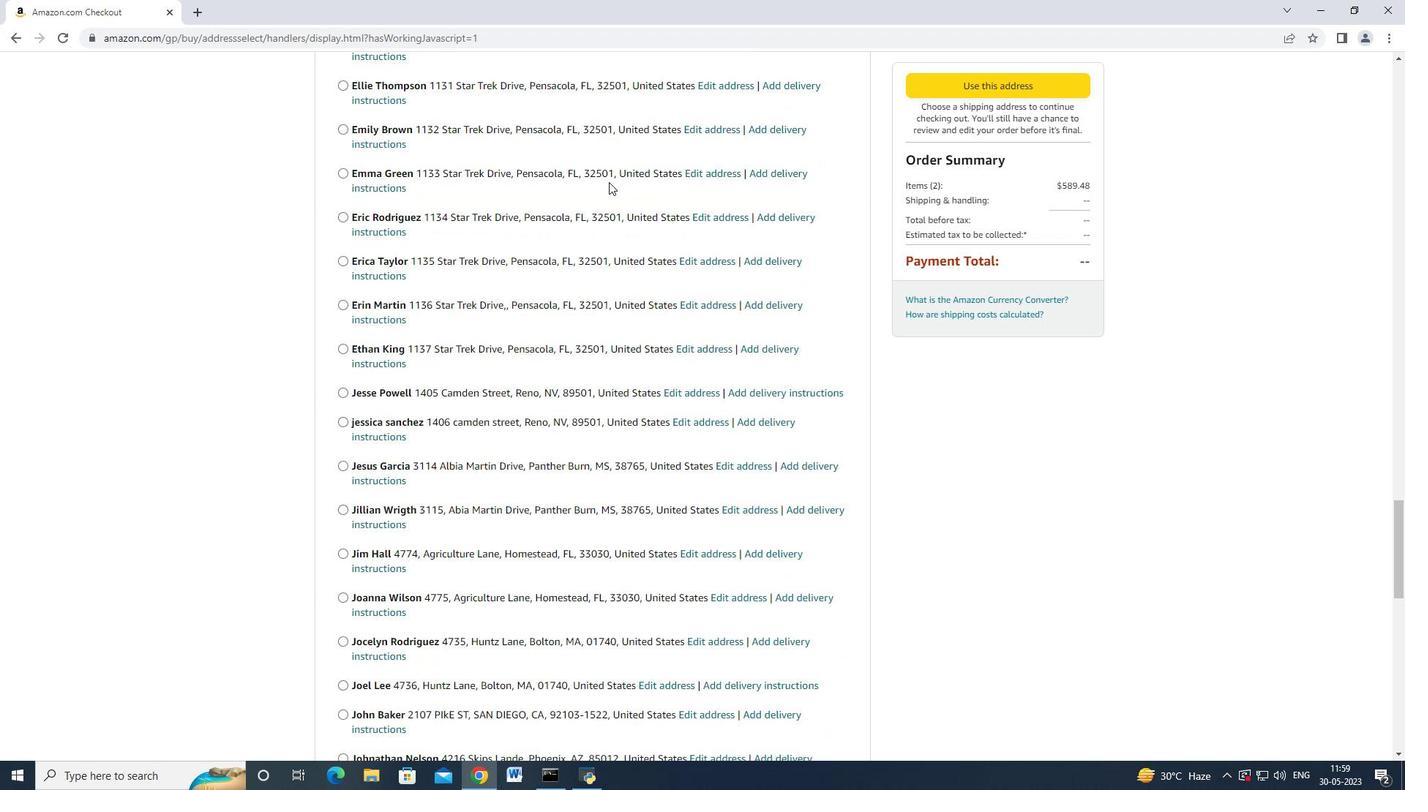 
Action: Mouse scrolled (607, 181) with delta (0, 0)
Screenshot: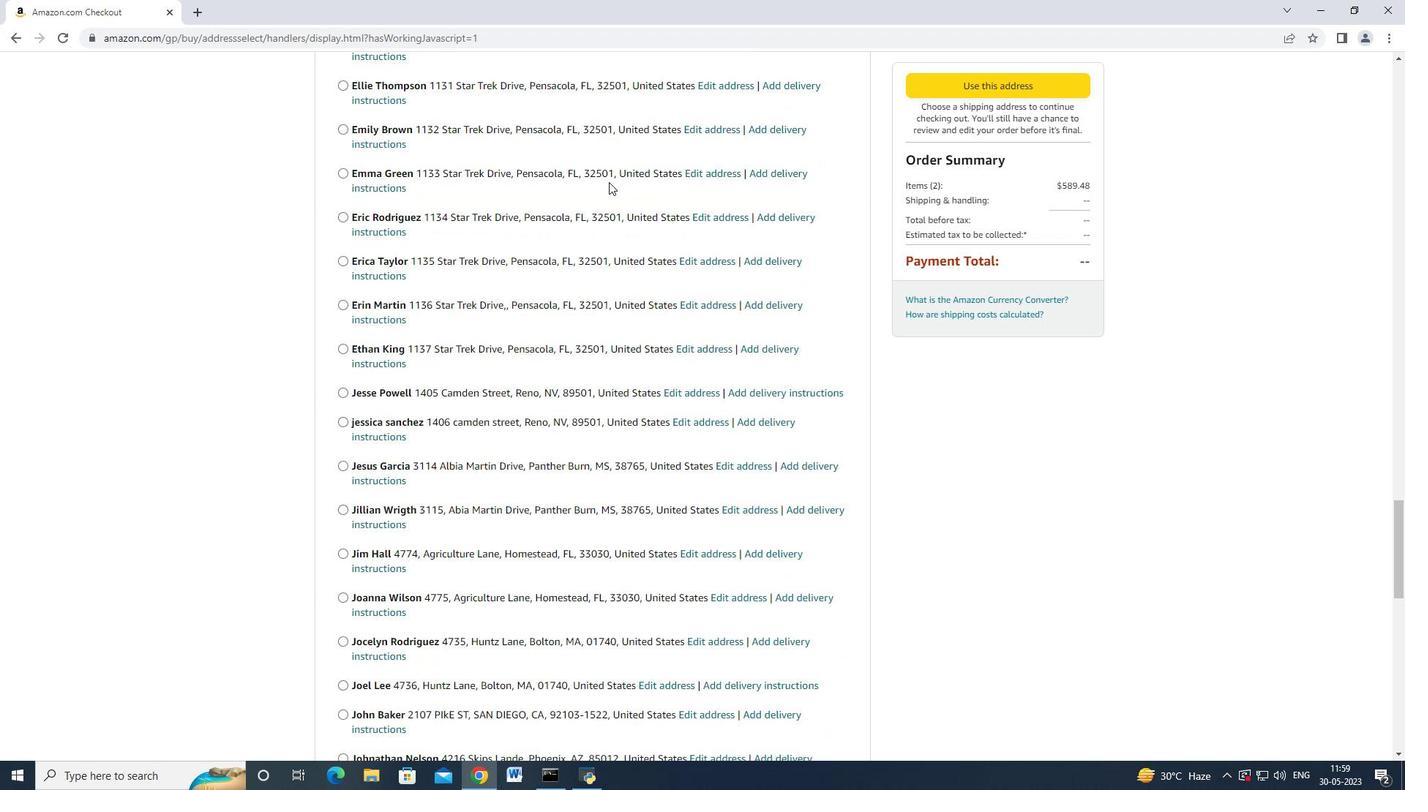 
Action: Mouse scrolled (607, 181) with delta (0, 0)
Screenshot: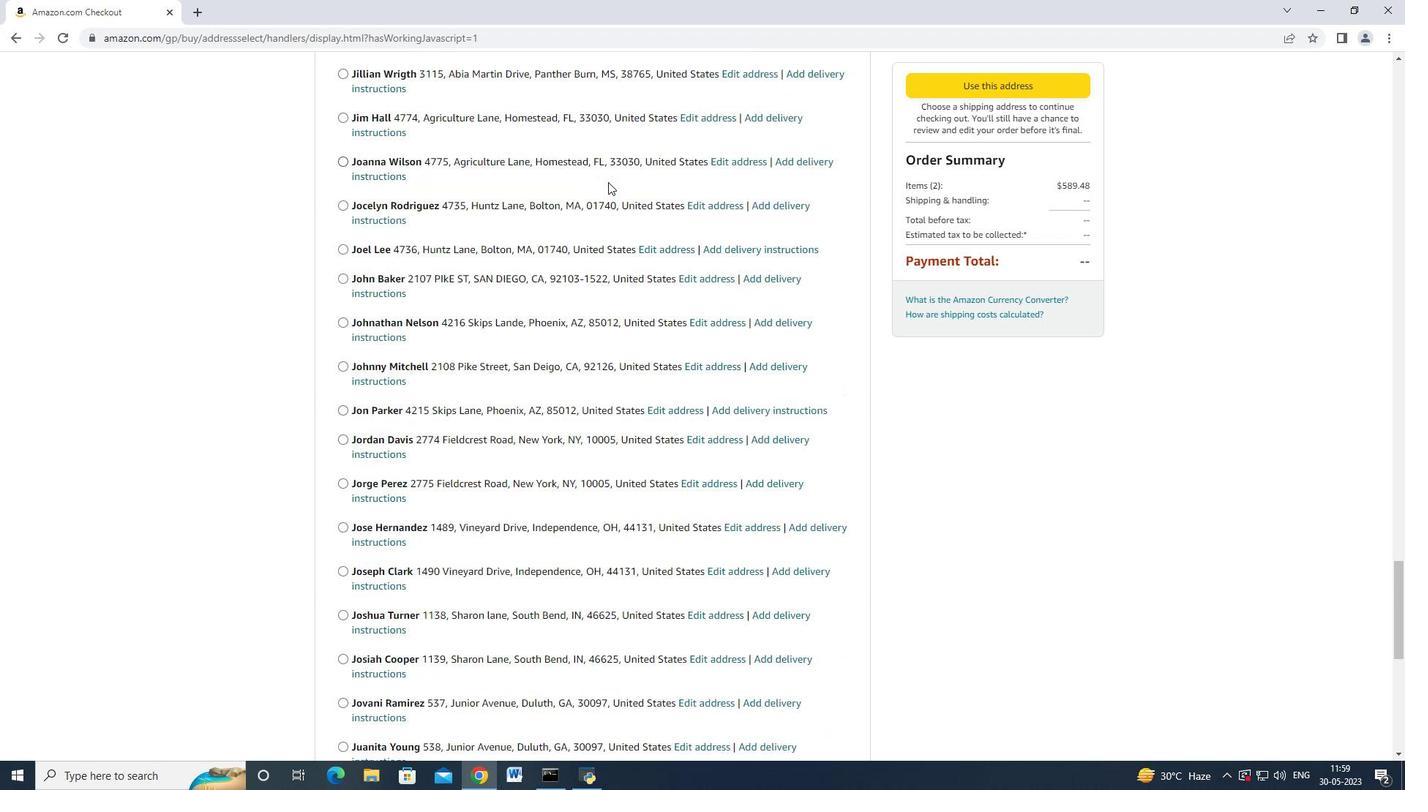 
Action: Mouse scrolled (607, 181) with delta (0, 0)
Screenshot: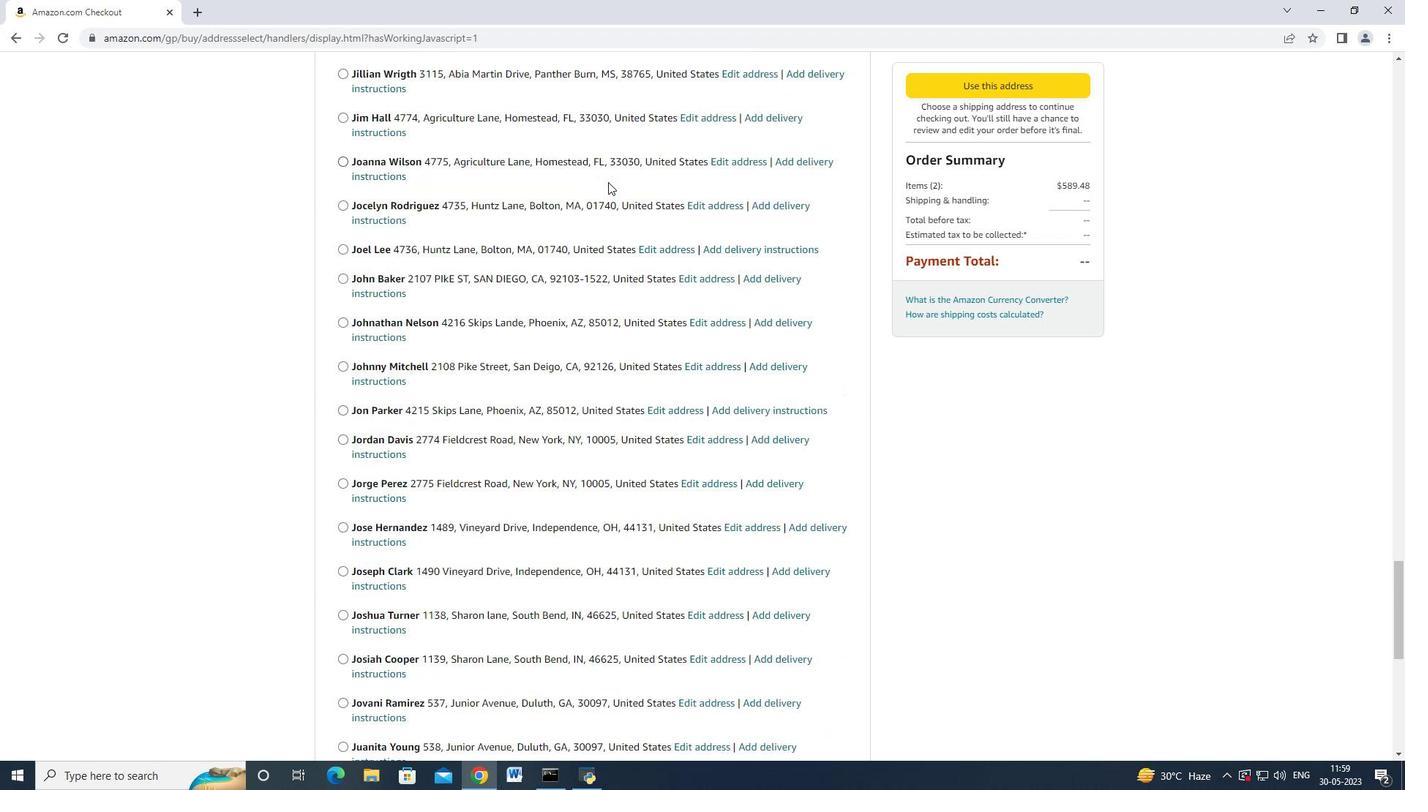 
Action: Mouse scrolled (607, 181) with delta (0, 0)
Screenshot: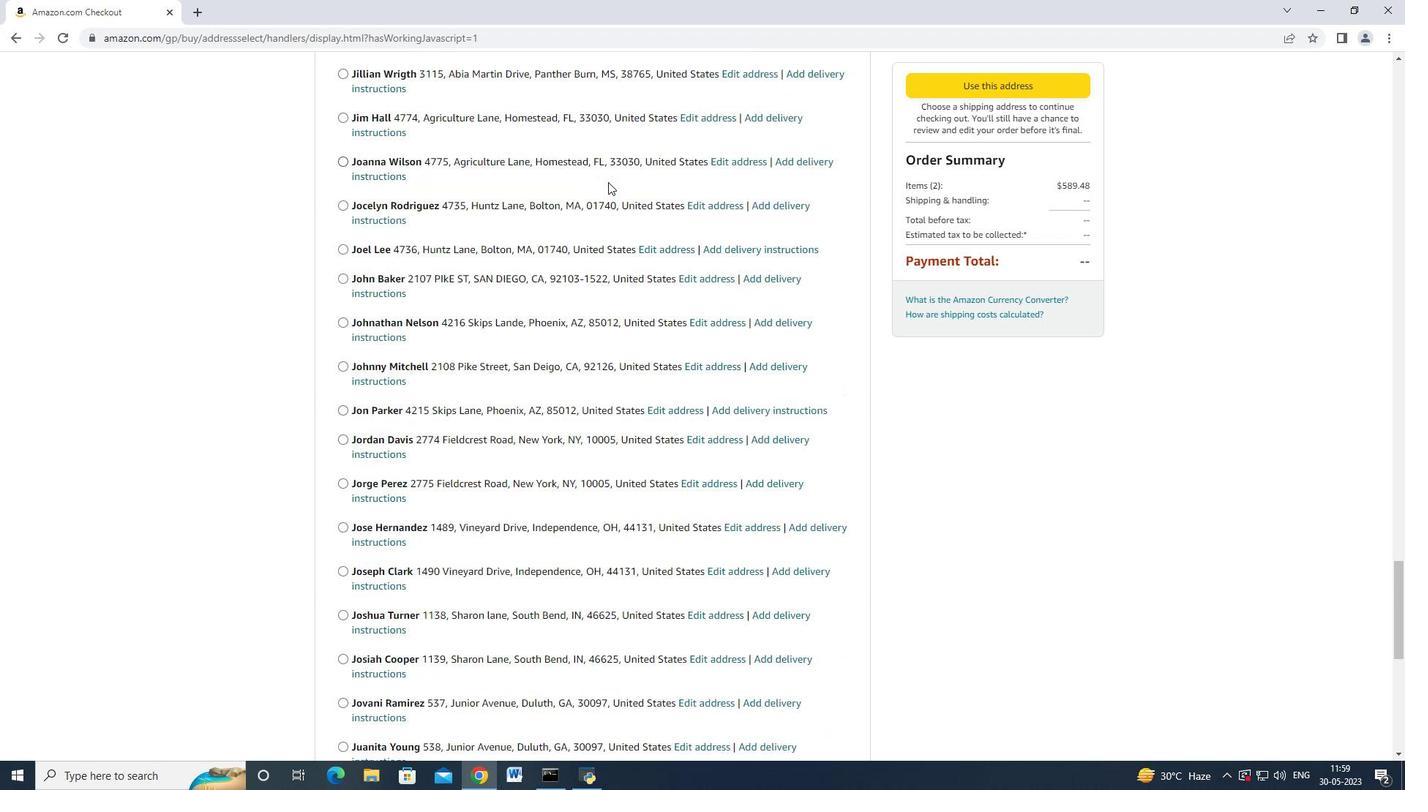 
Action: Mouse scrolled (607, 181) with delta (0, 0)
Screenshot: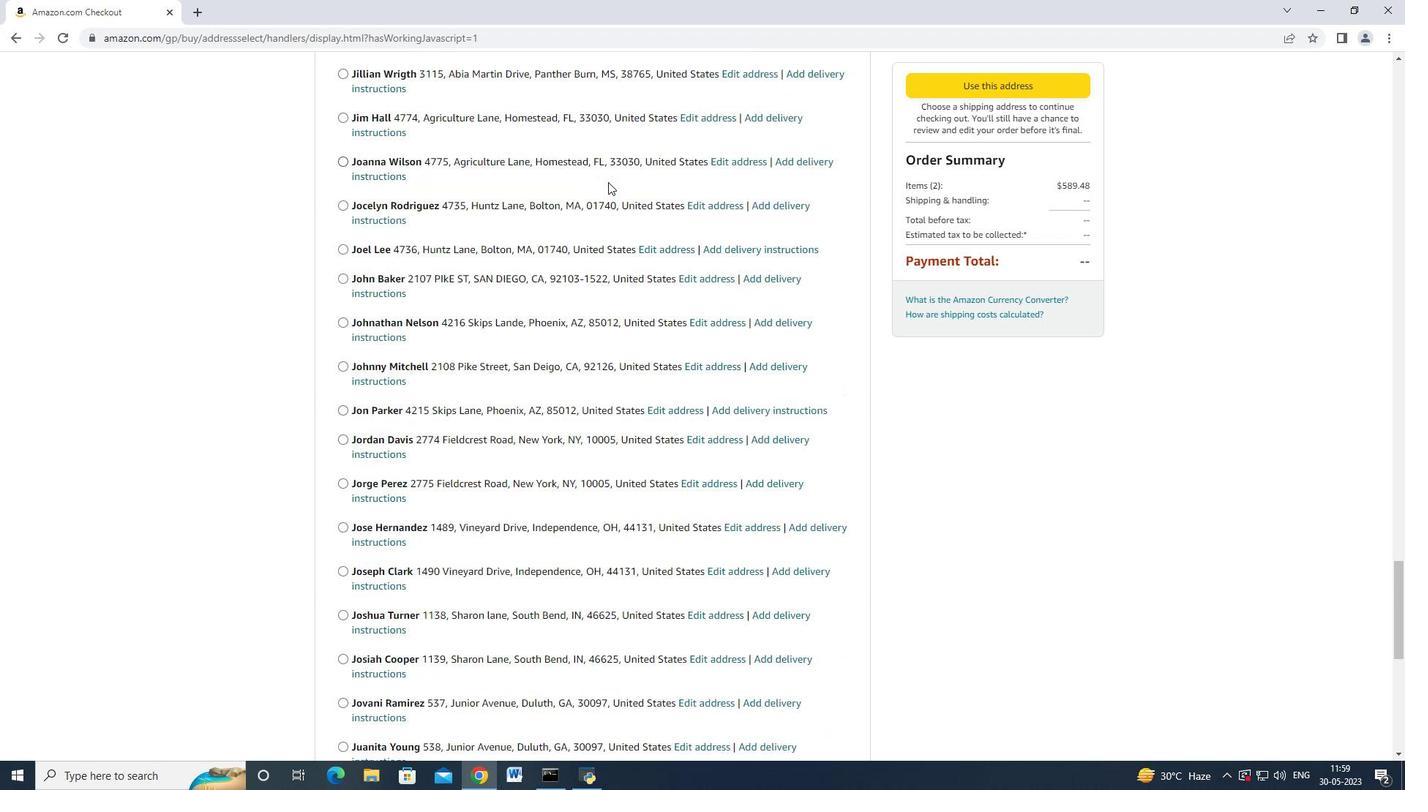 
Action: Mouse moved to (607, 181)
Screenshot: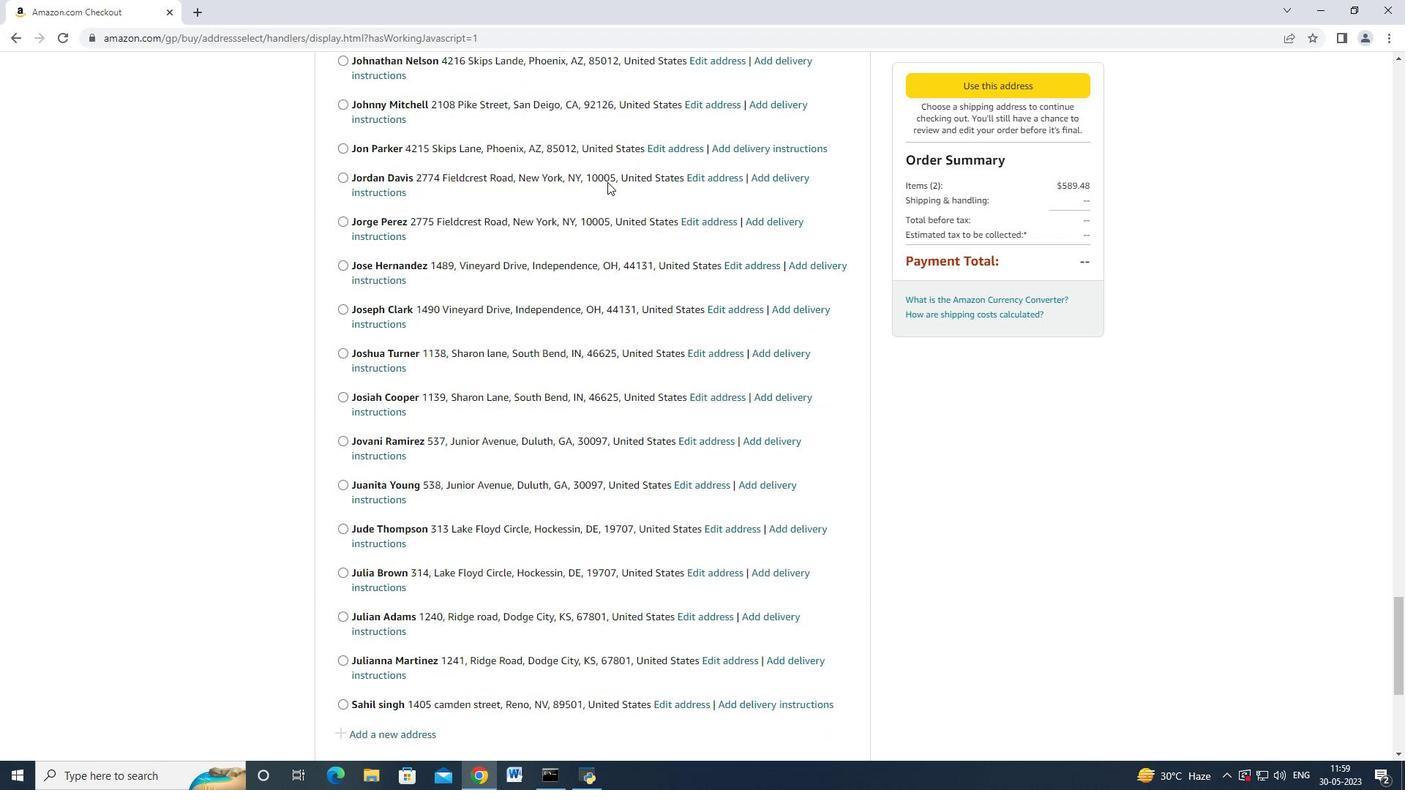 
Action: Mouse scrolled (607, 180) with delta (0, 0)
Screenshot: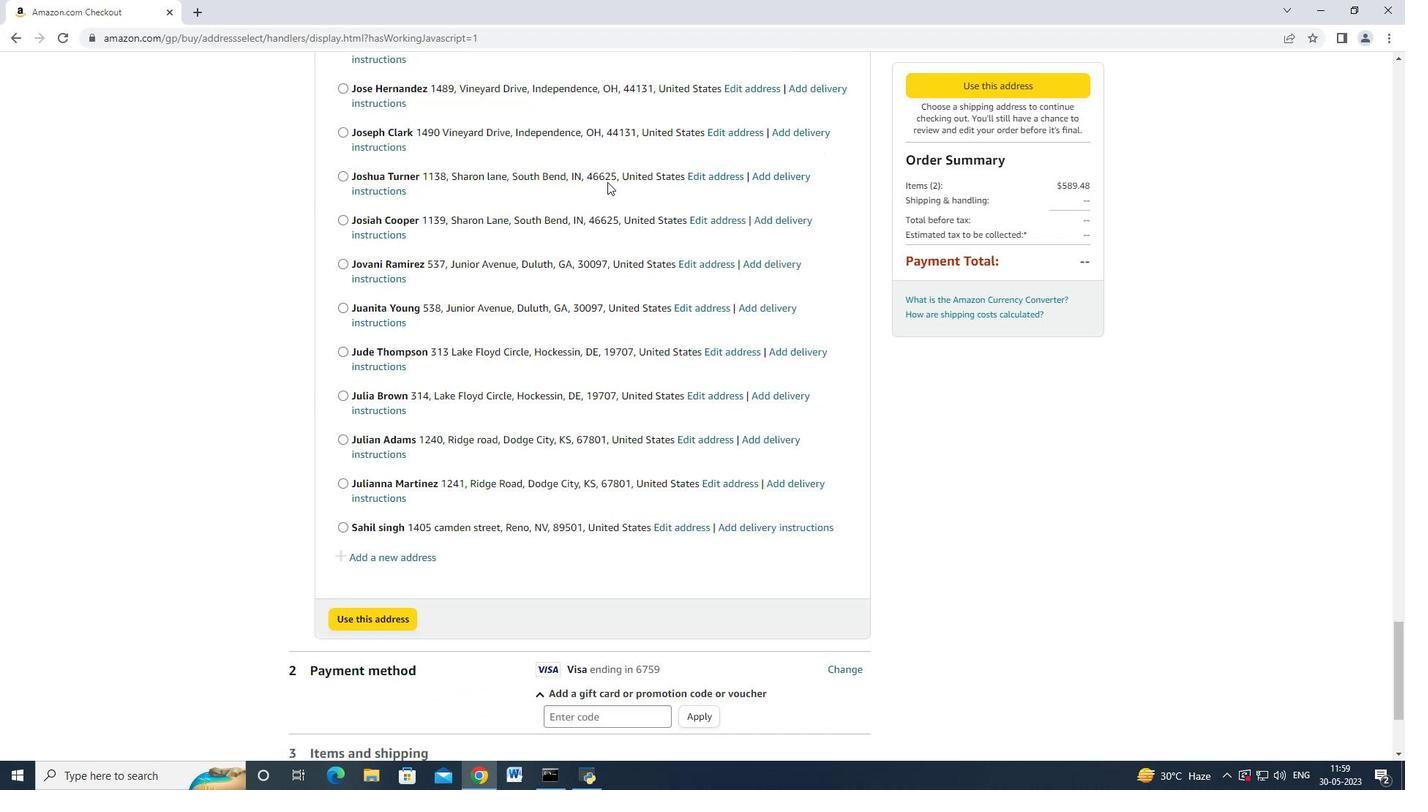 
Action: Mouse scrolled (607, 180) with delta (0, 0)
Screenshot: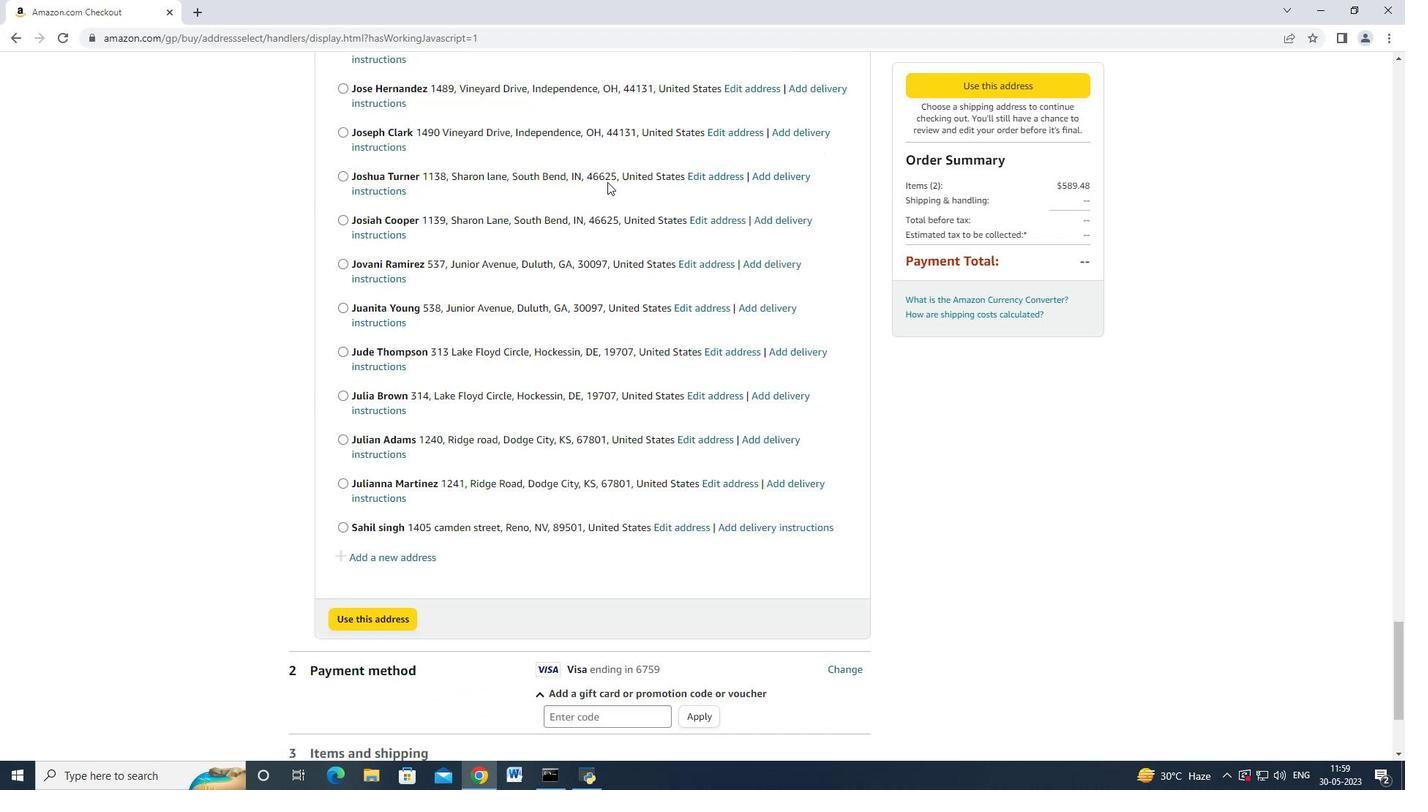 
Action: Mouse scrolled (607, 180) with delta (0, 0)
Screenshot: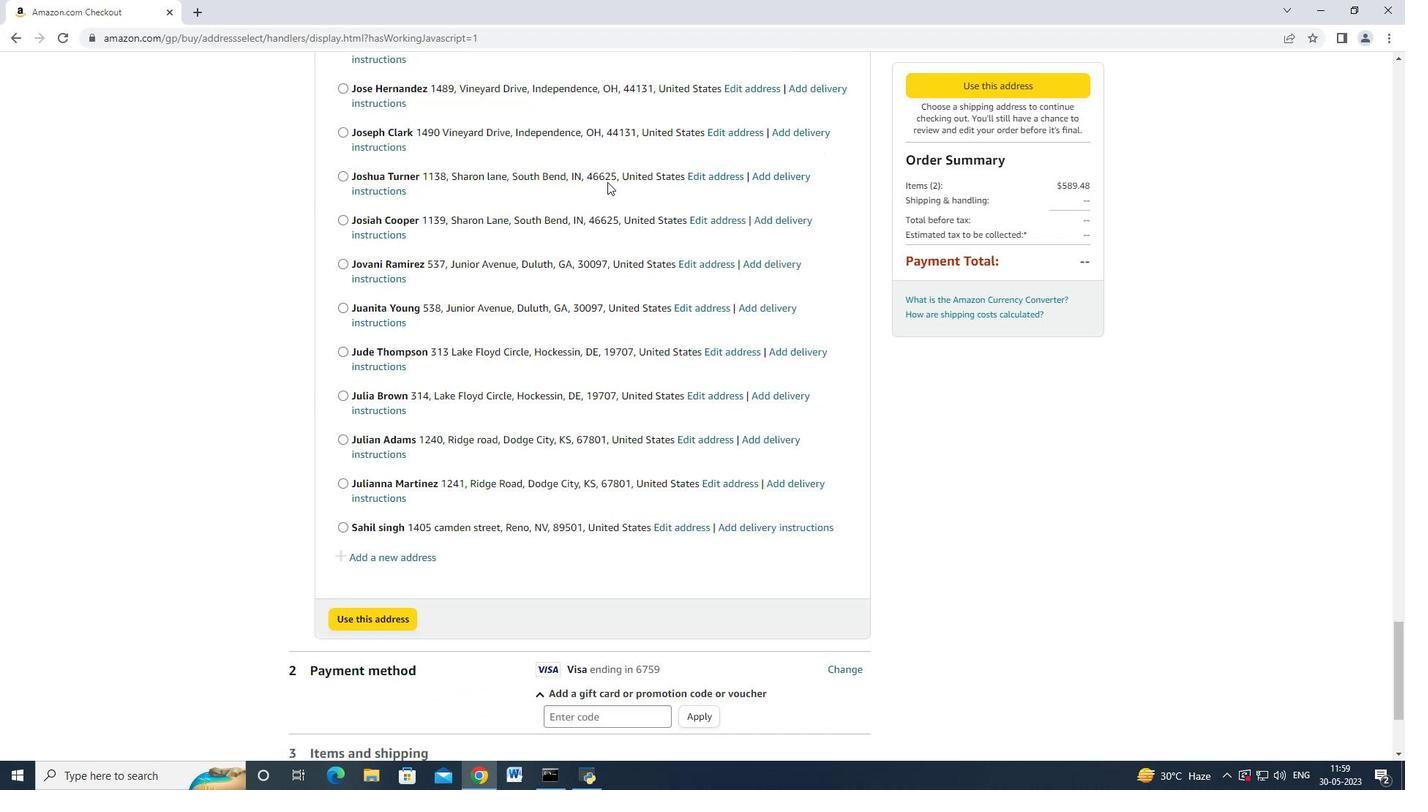 
Action: Mouse scrolled (607, 180) with delta (0, 0)
Screenshot: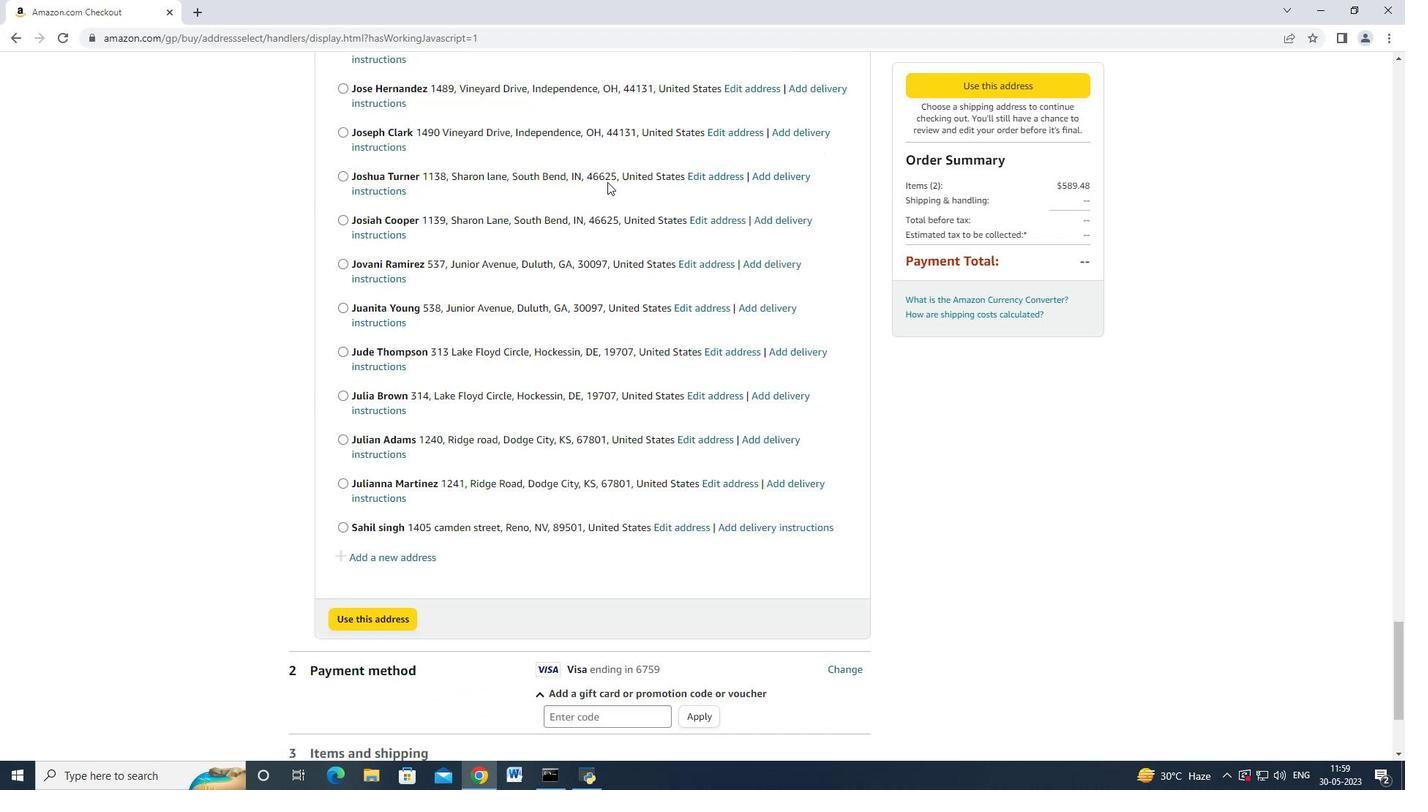 
Action: Mouse moved to (607, 181)
Screenshot: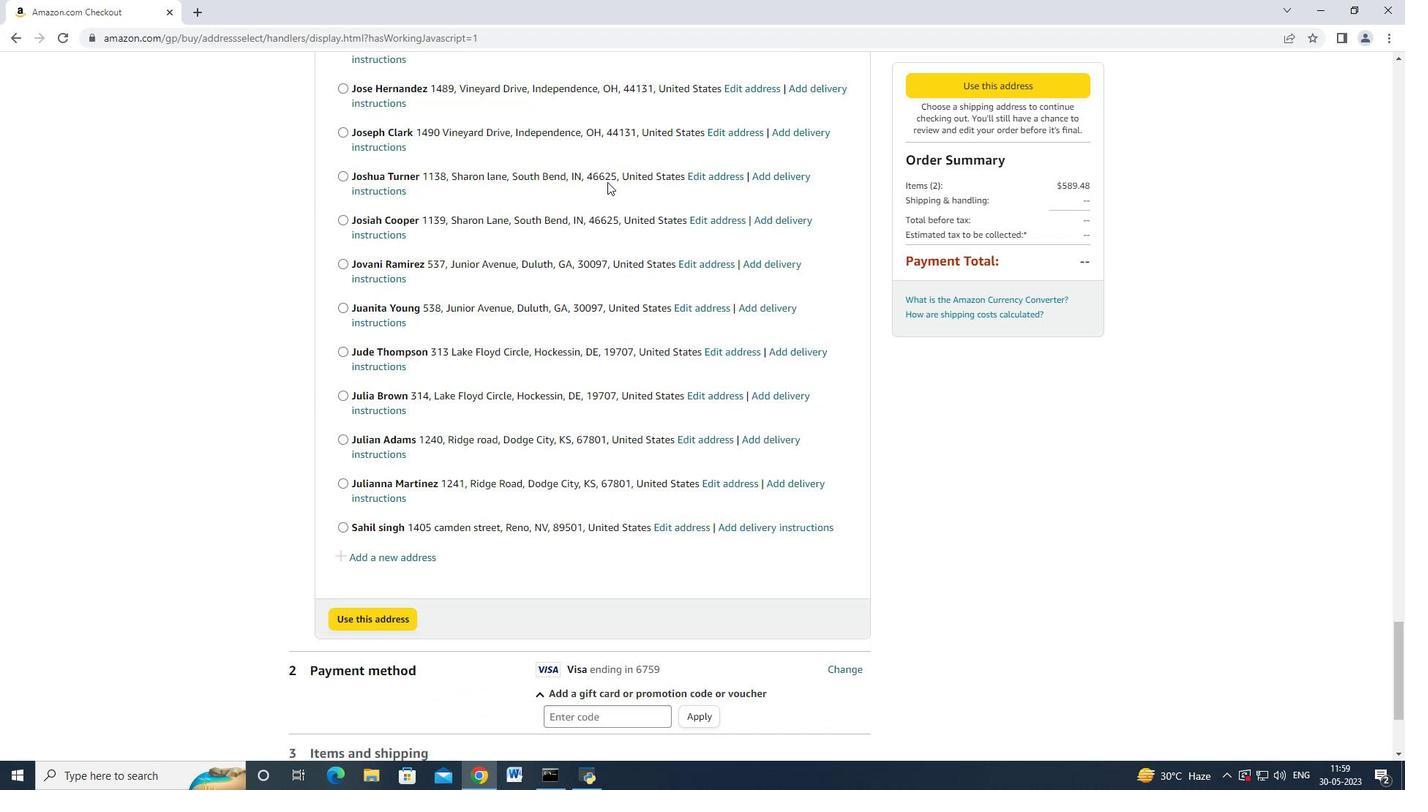 
Action: Mouse scrolled (607, 180) with delta (0, 0)
Screenshot: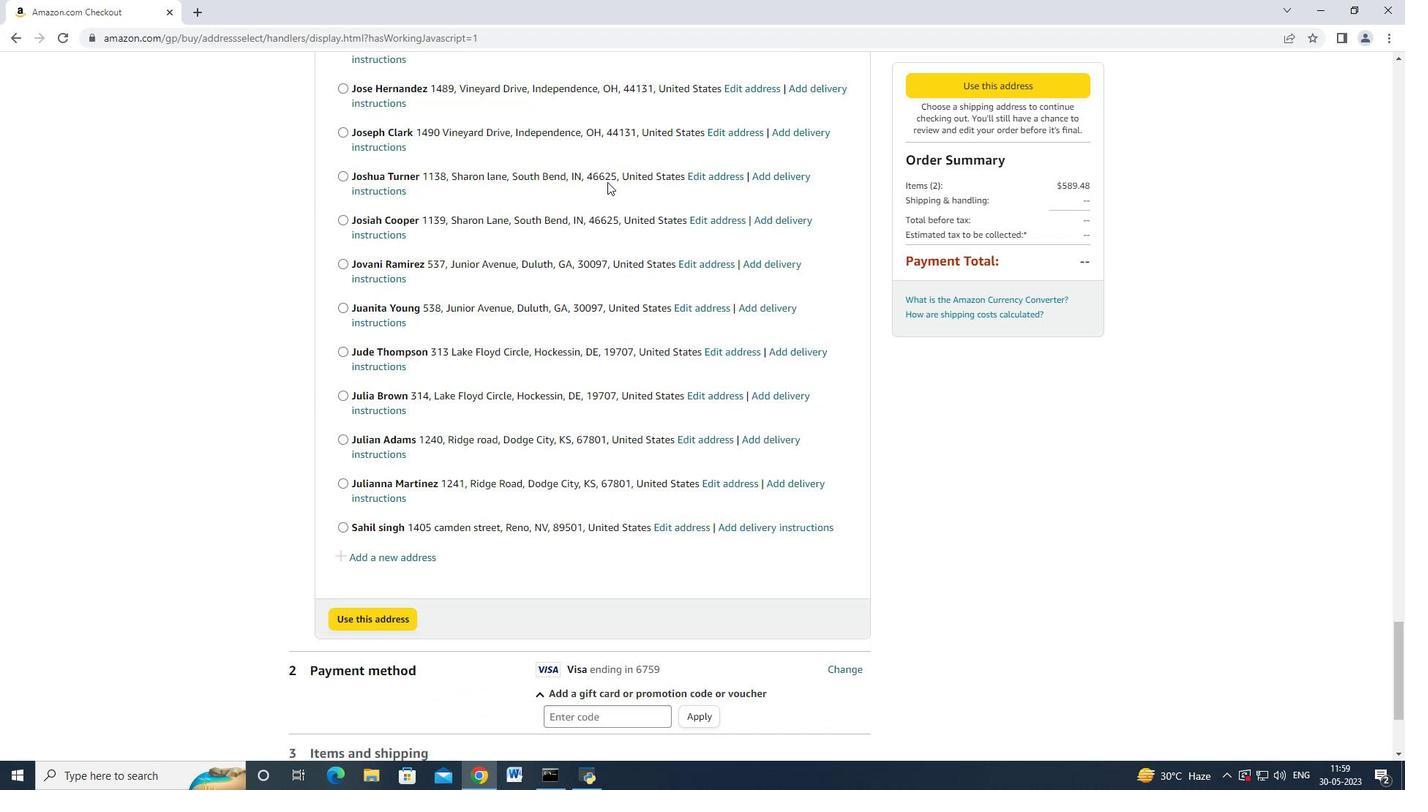 
Action: Mouse scrolled (607, 180) with delta (0, 0)
Screenshot: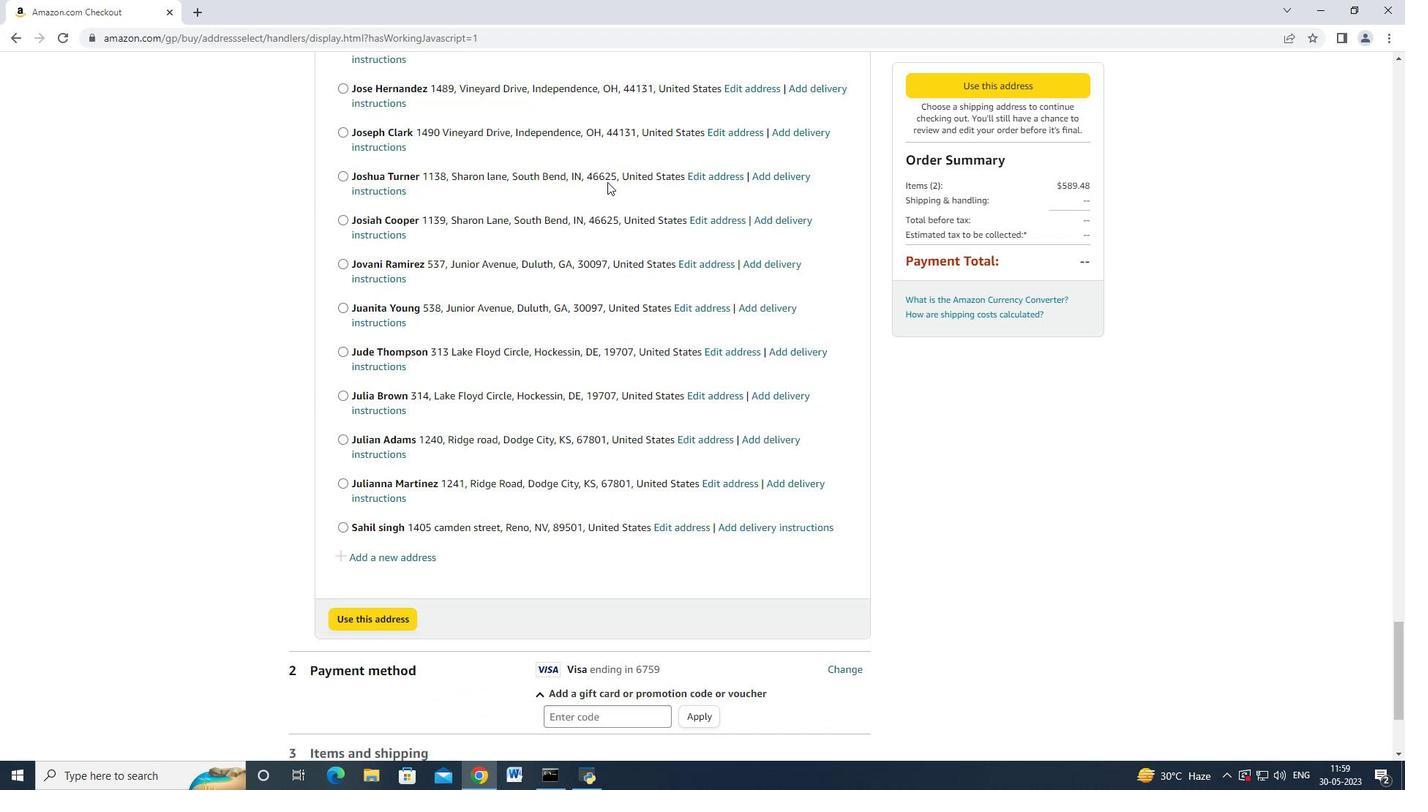 
Action: Mouse scrolled (607, 180) with delta (0, 0)
Screenshot: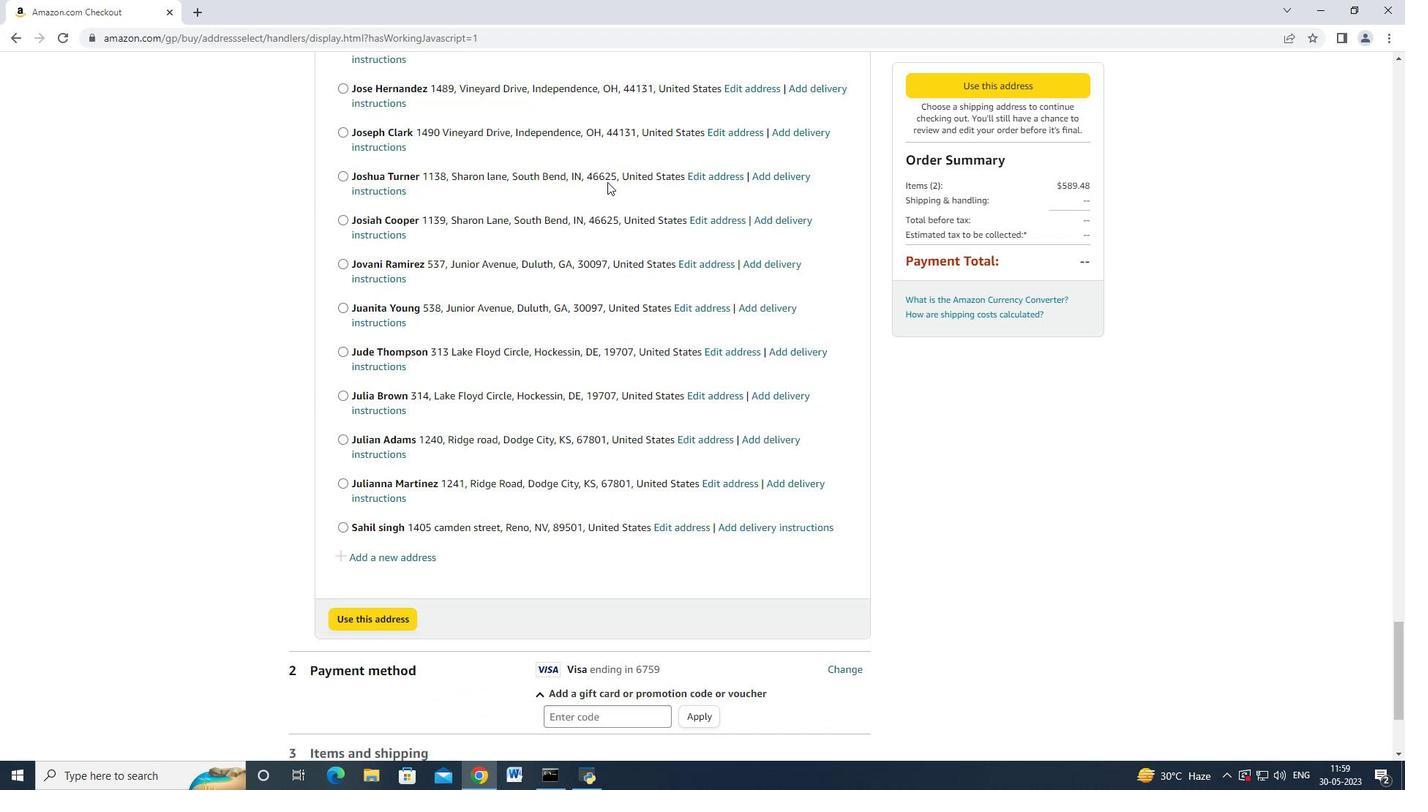 
Action: Mouse moved to (418, 355)
Screenshot: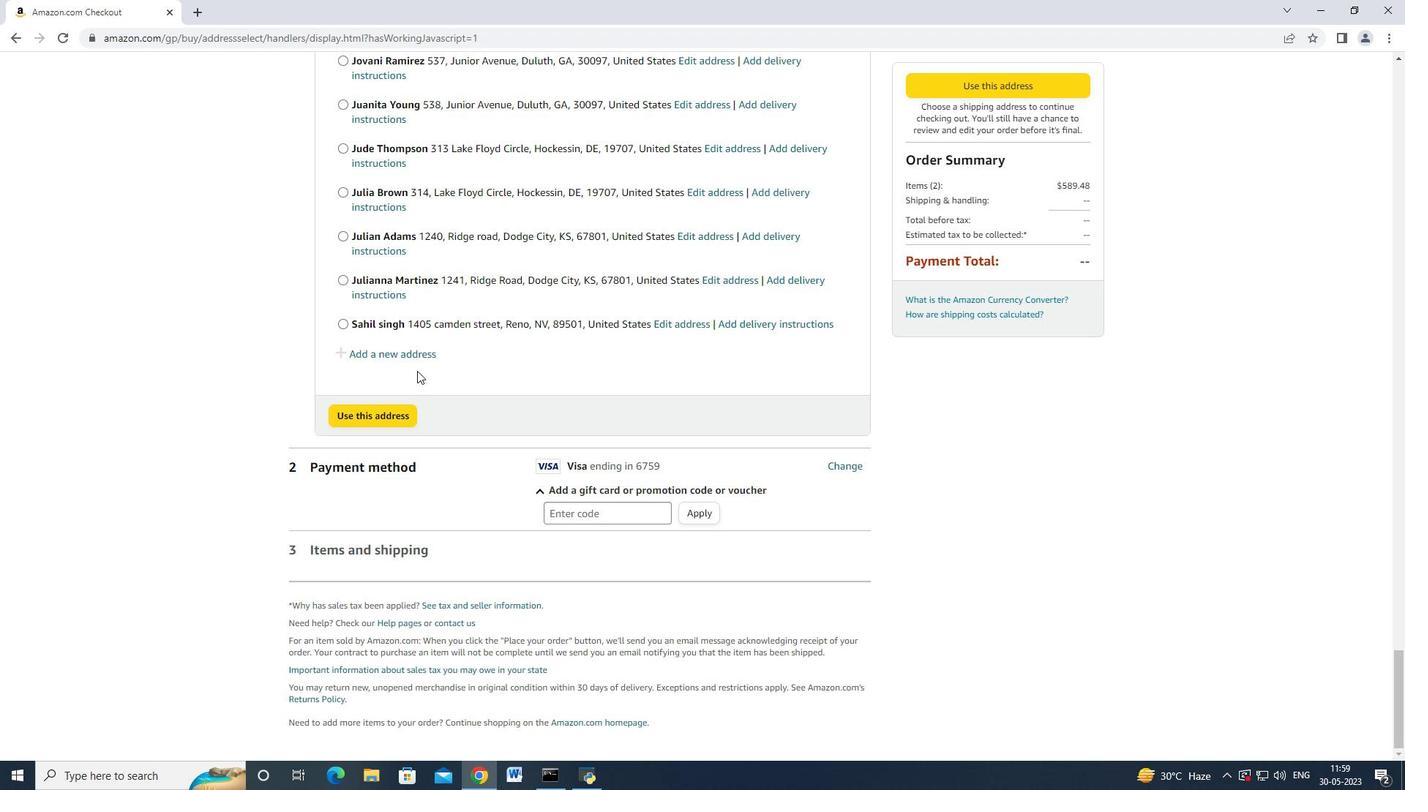 
Action: Mouse pressed left at (418, 355)
Screenshot: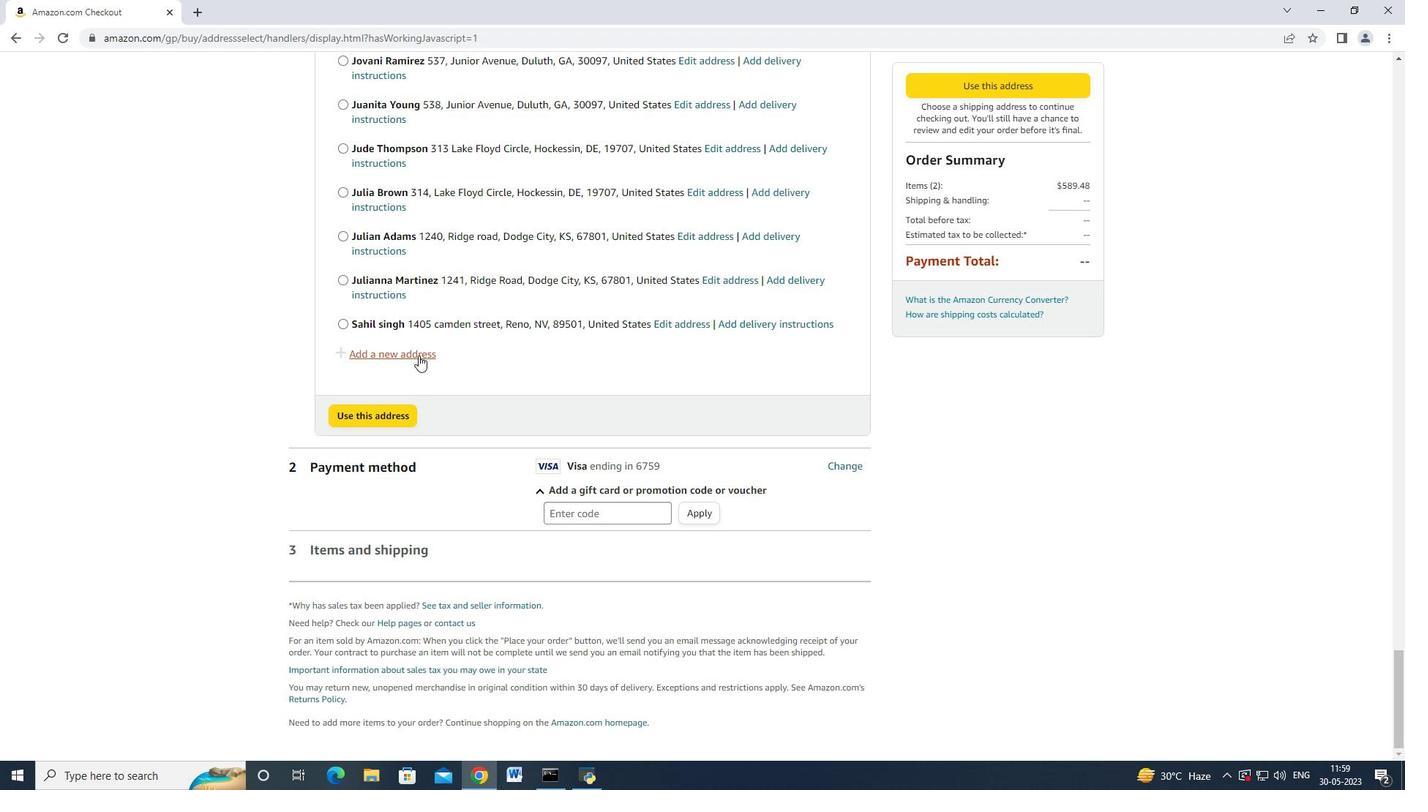 
Action: Mouse moved to (502, 351)
Screenshot: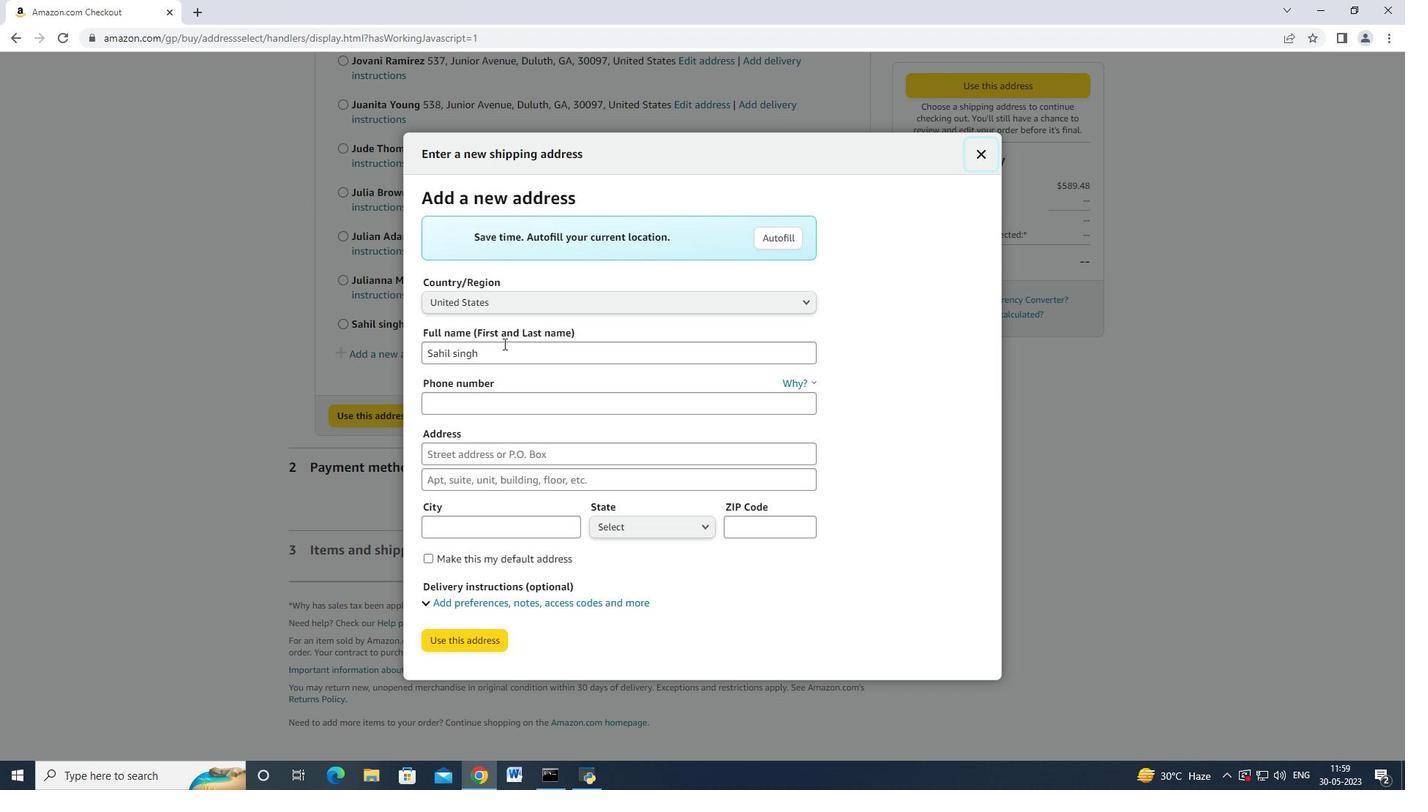 
Action: Mouse pressed left at (502, 351)
Screenshot: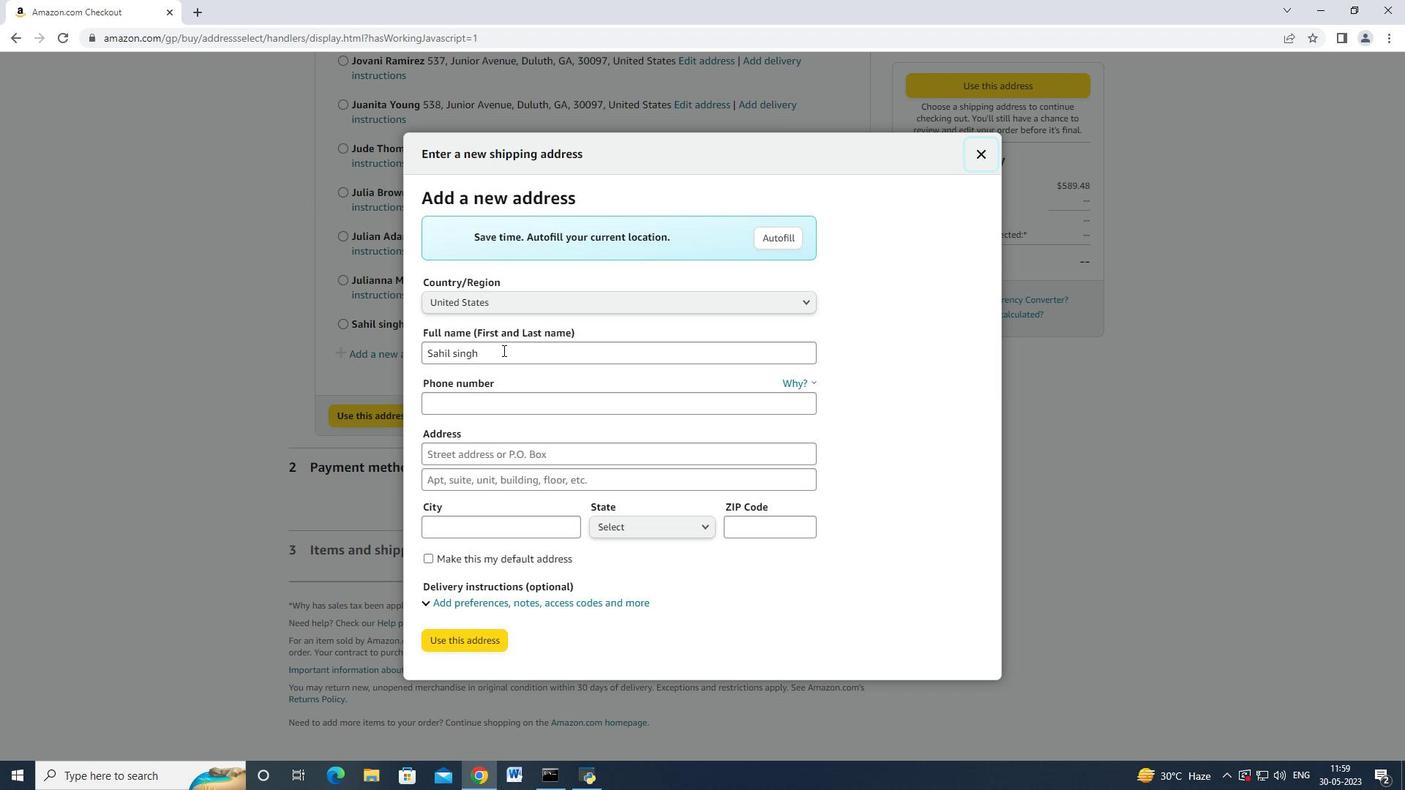 
Action: Mouse moved to (429, 349)
Screenshot: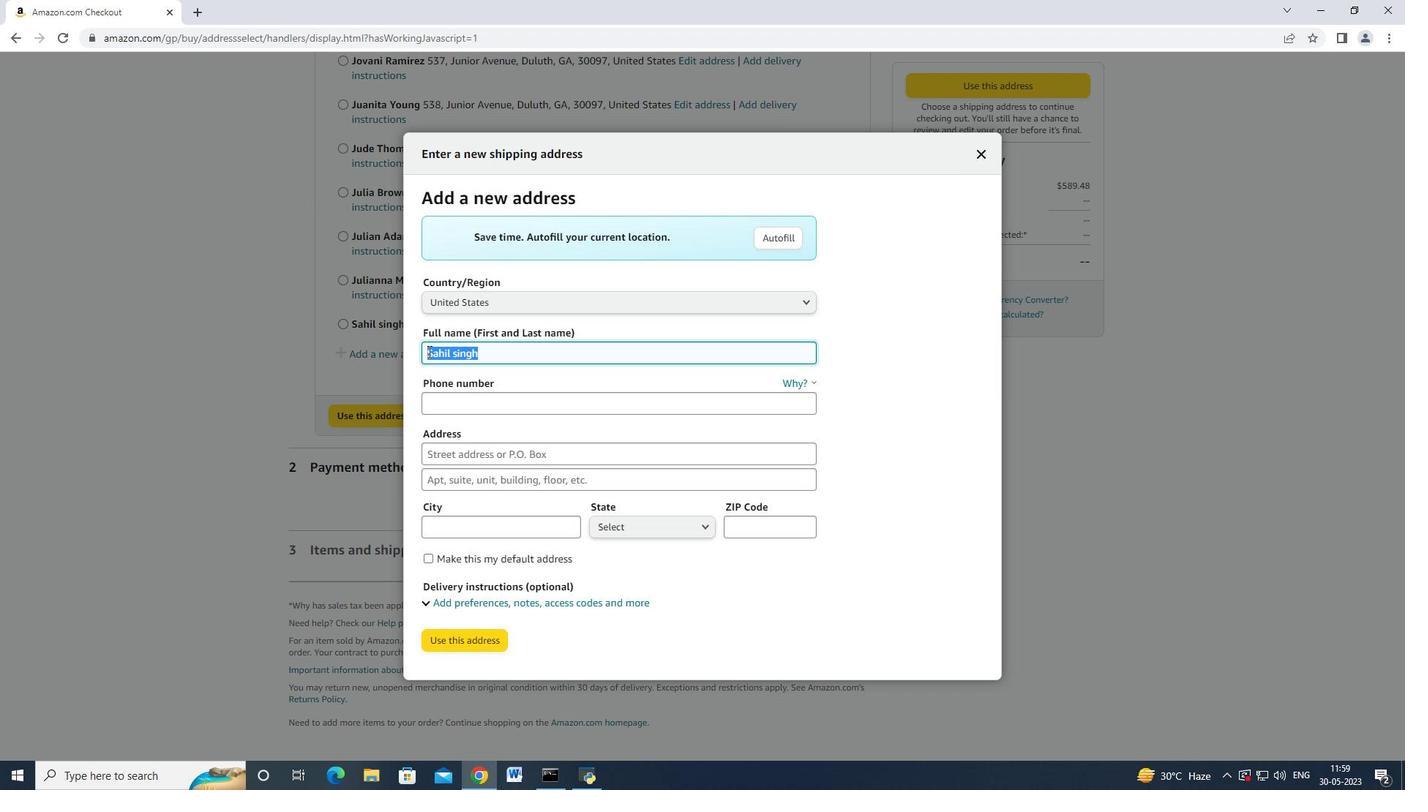 
Action: Key pressed <Key.backspace><Key.shift_r>Eva<Key.space><Key.shift>Nes<Key.backspace>lson<Key.tab><Key.tab>8503109646<Key.tab>1138.<Key.backspace><Key.space><Key.shift_r>Star<Key.space><Key.shift_r>Trek<Key.space><Key.shift_r>Drive<Key.tab><Key.tab><Key.shift>Pens
Screenshot: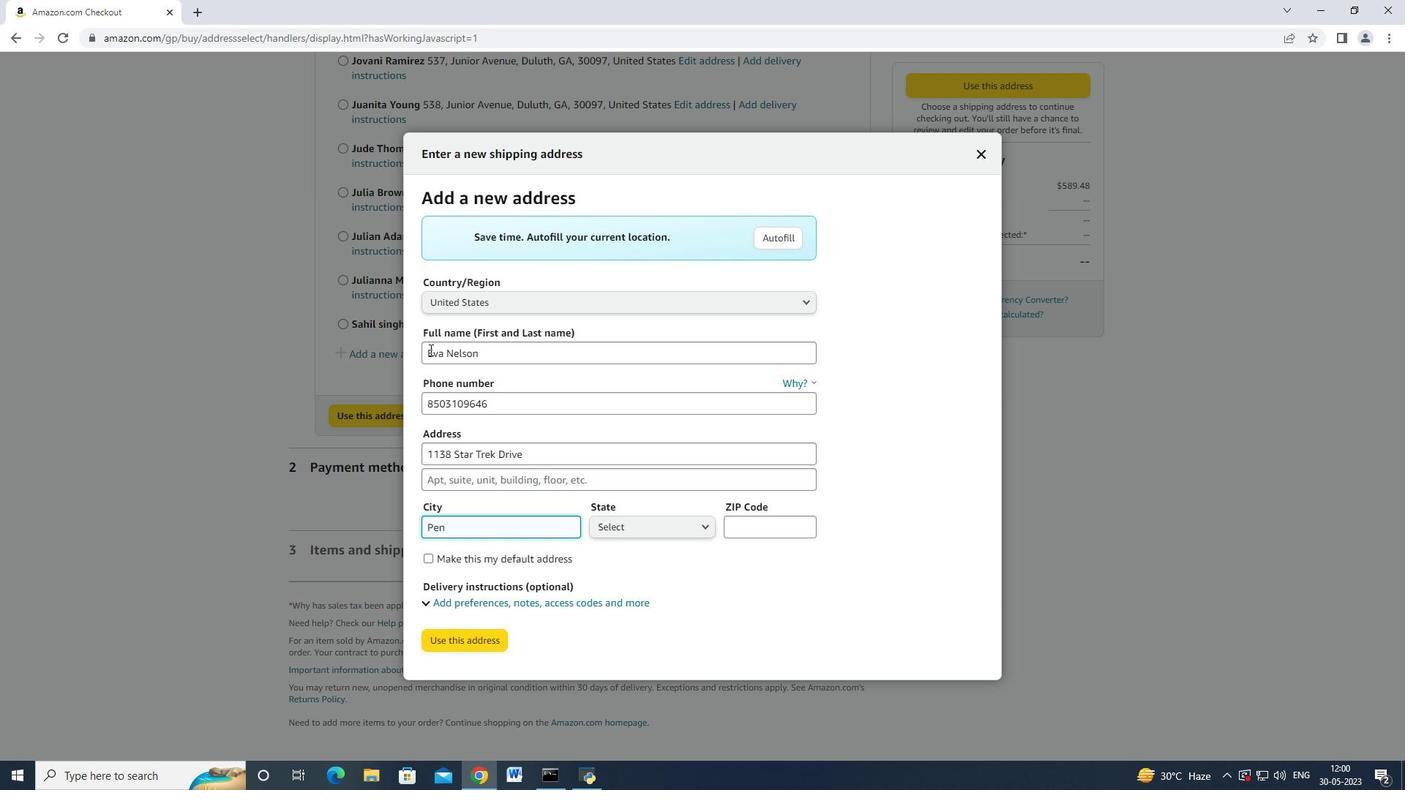 
Action: Mouse moved to (429, 349)
Screenshot: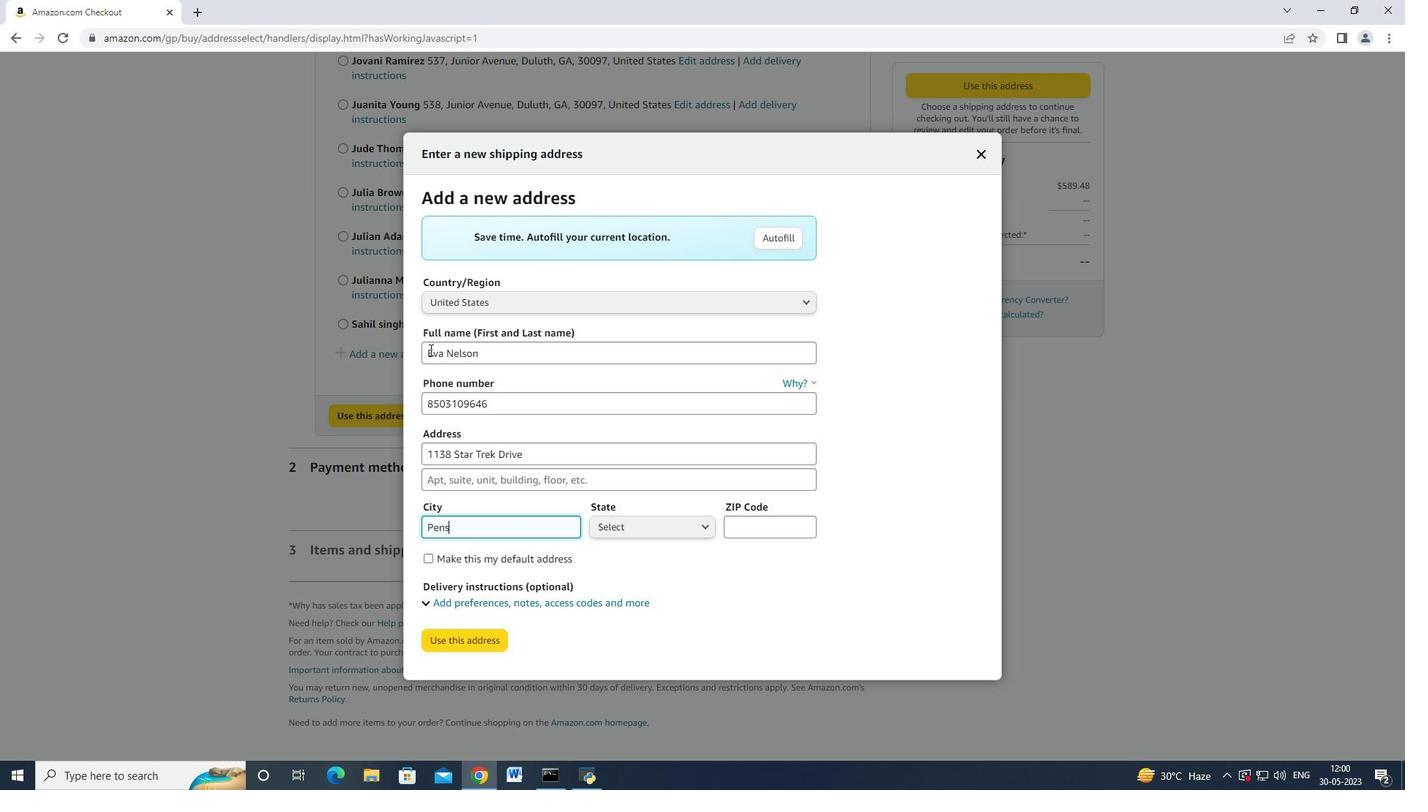 
Action: Key pressed acola
Screenshot: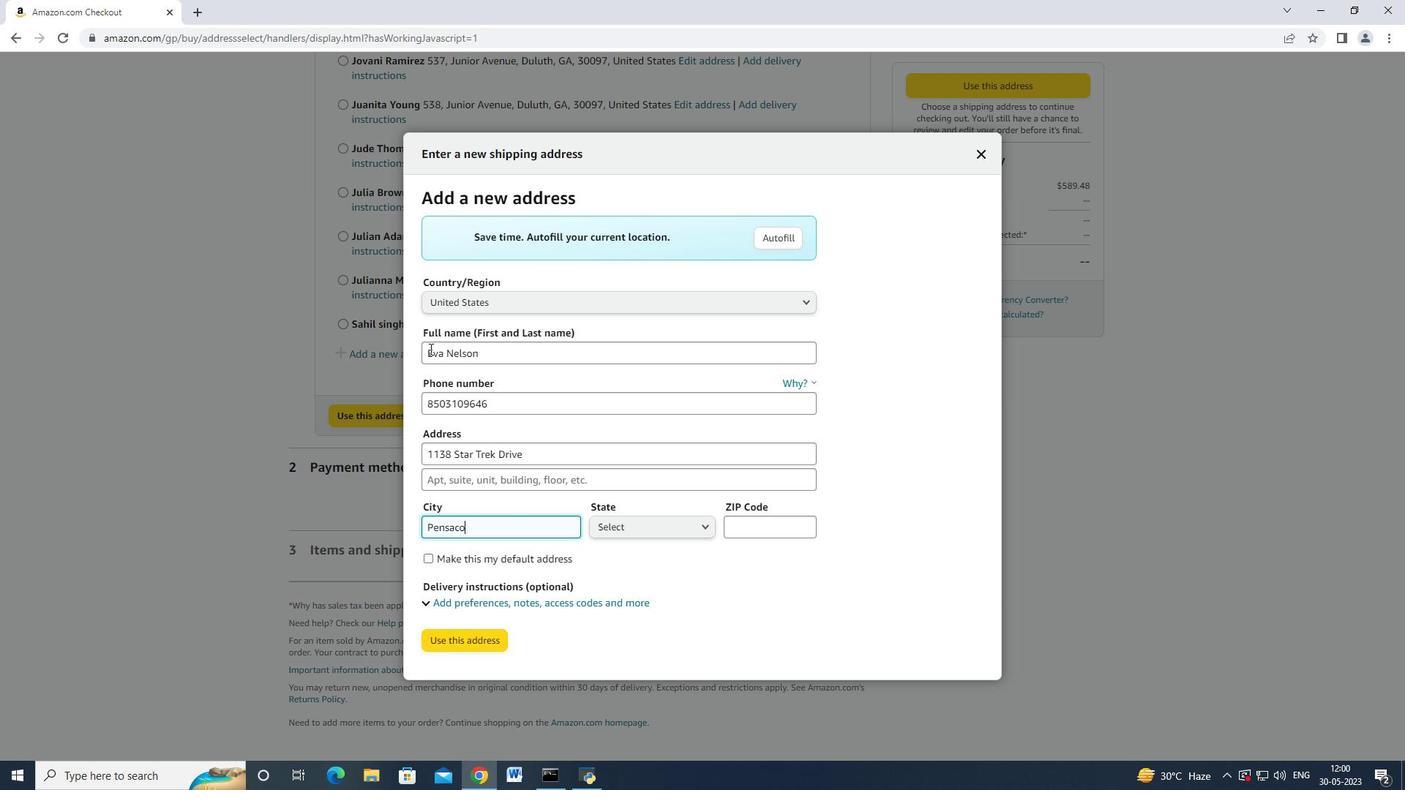 
Action: Mouse moved to (602, 521)
Screenshot: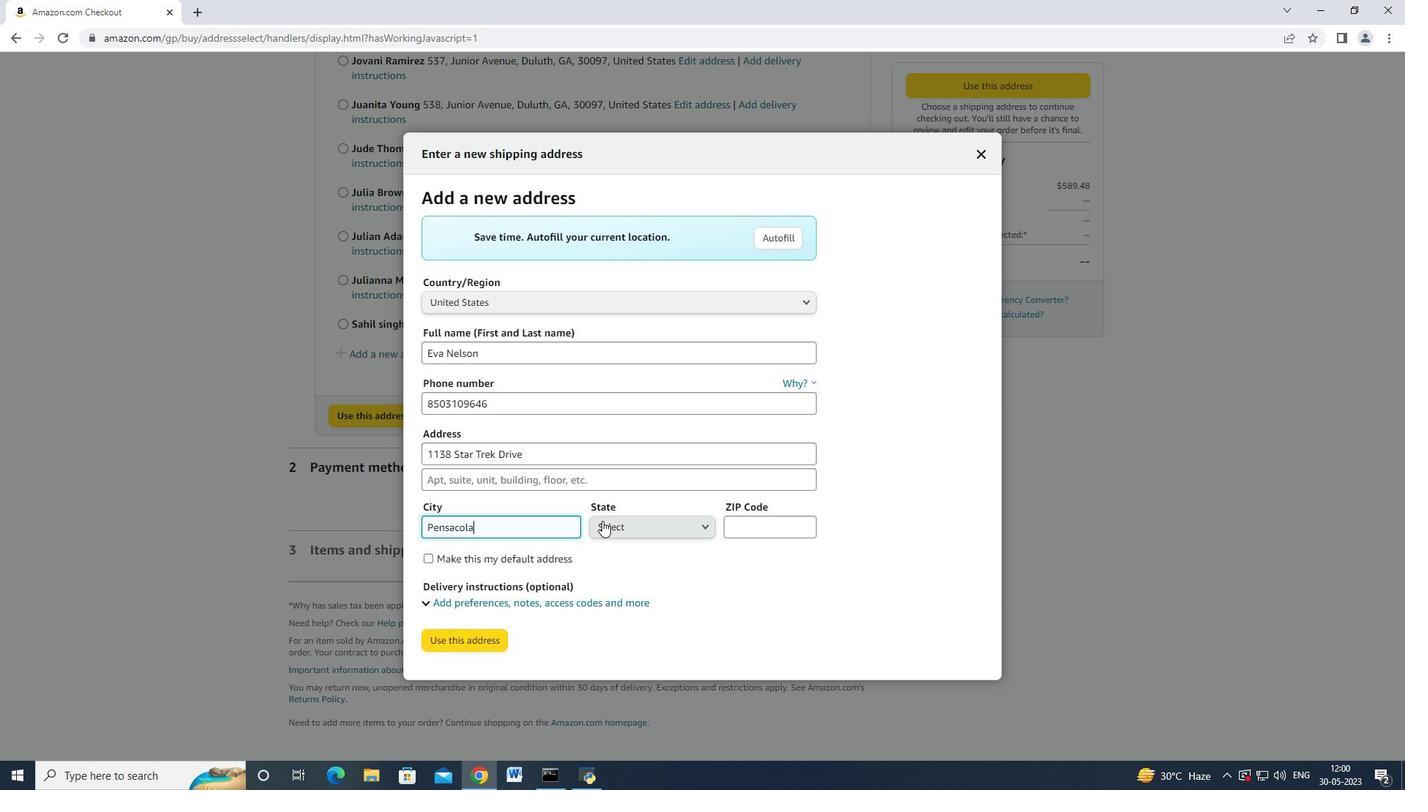 
Action: Mouse pressed left at (602, 521)
Screenshot: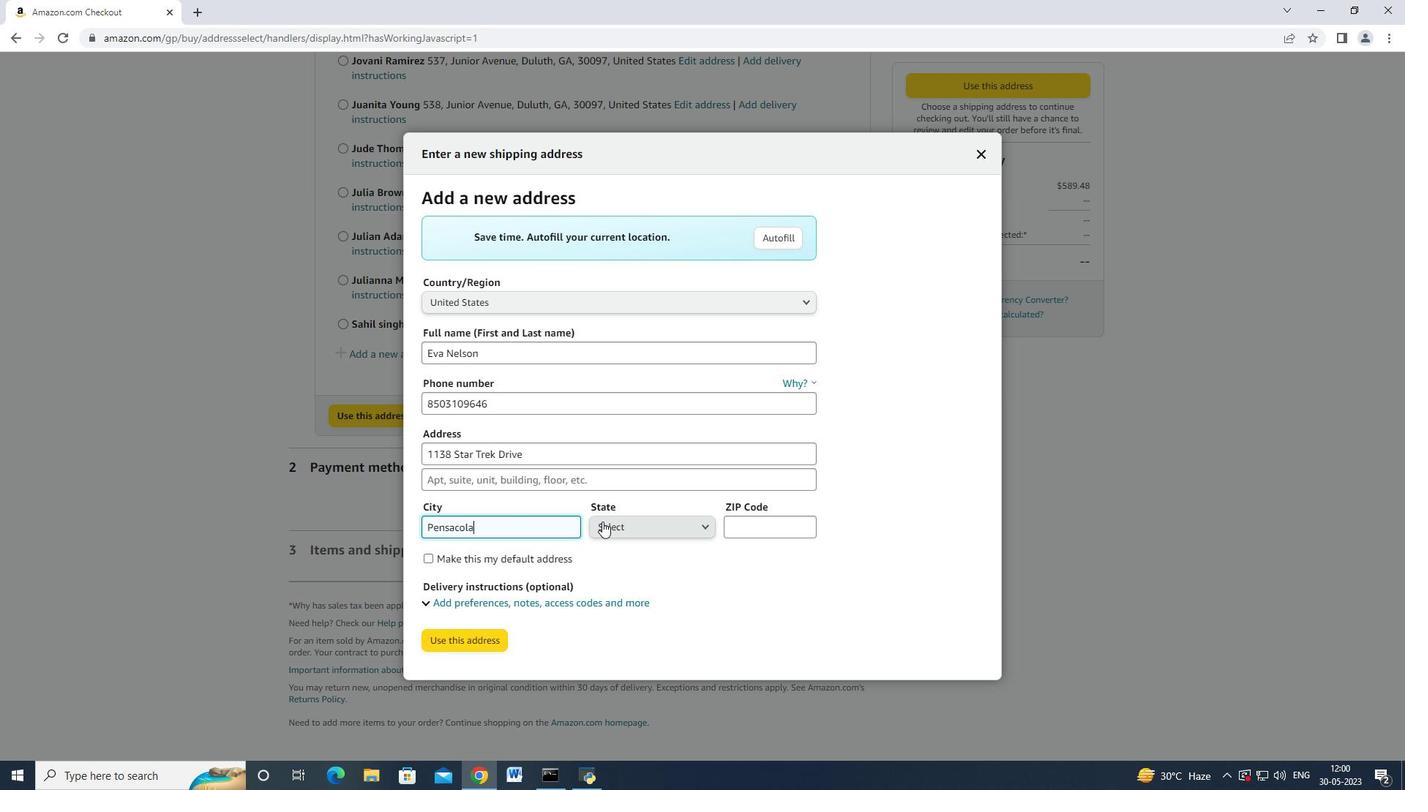 
Action: Mouse moved to (641, 285)
Screenshot: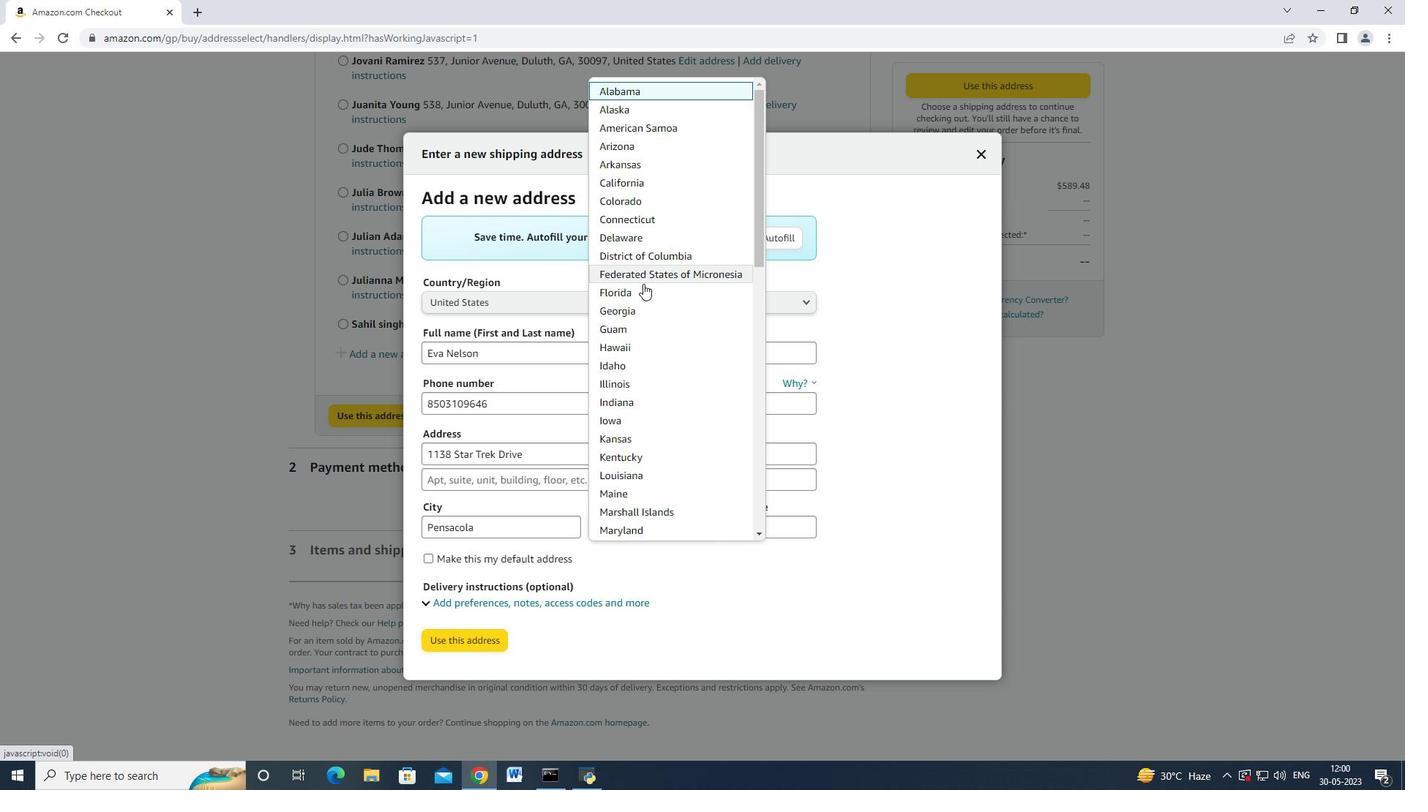 
Action: Mouse pressed left at (641, 285)
Screenshot: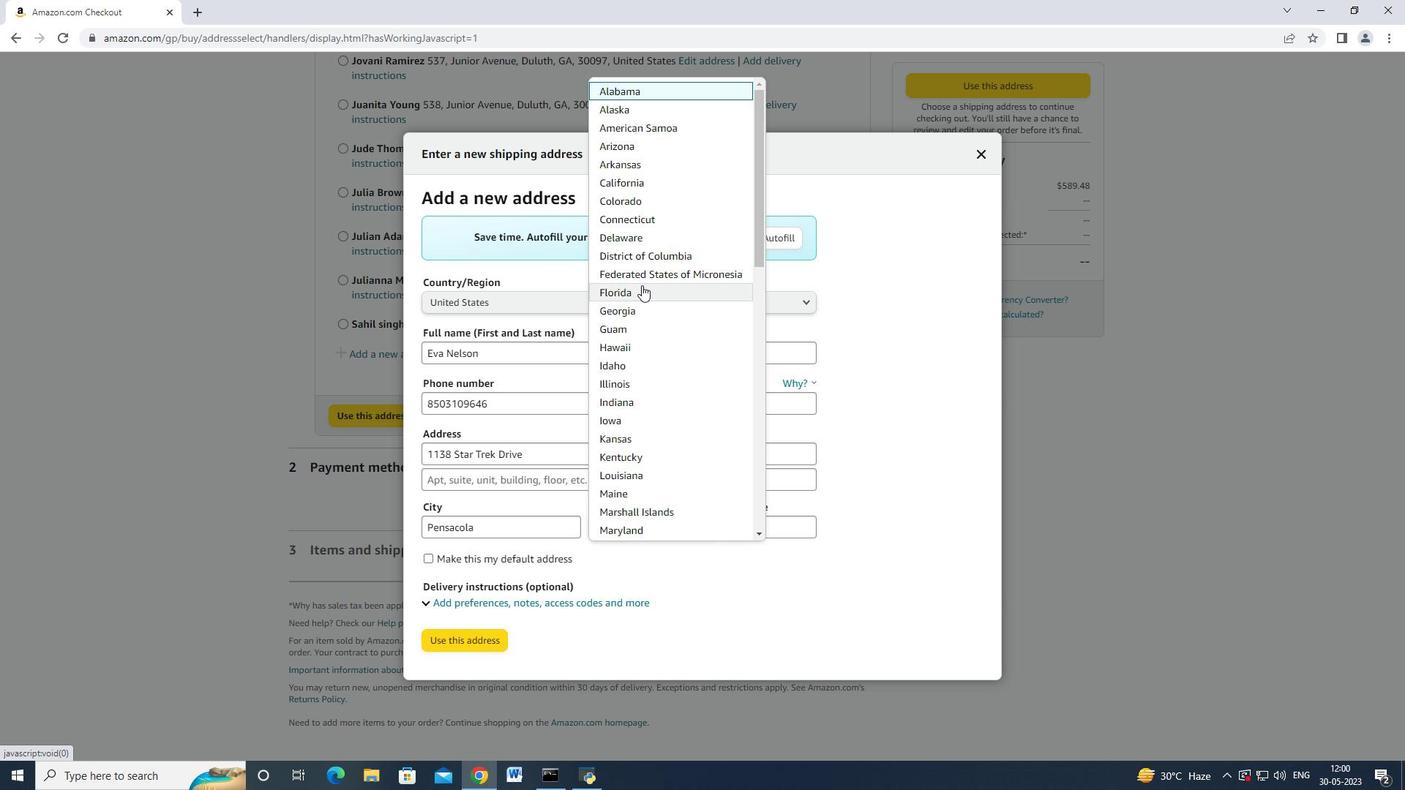 
Action: Mouse moved to (750, 534)
Screenshot: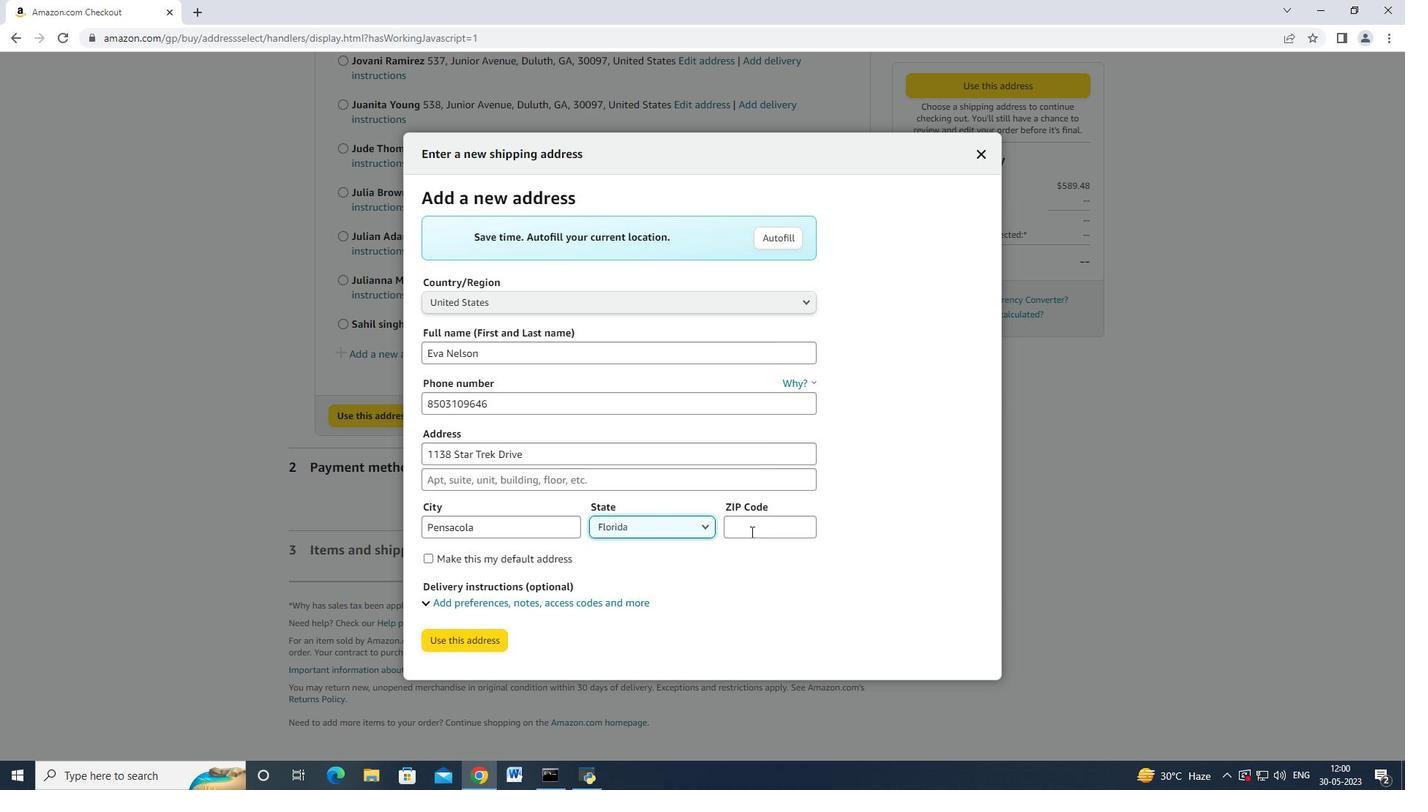 
Action: Mouse pressed left at (750, 534)
Screenshot: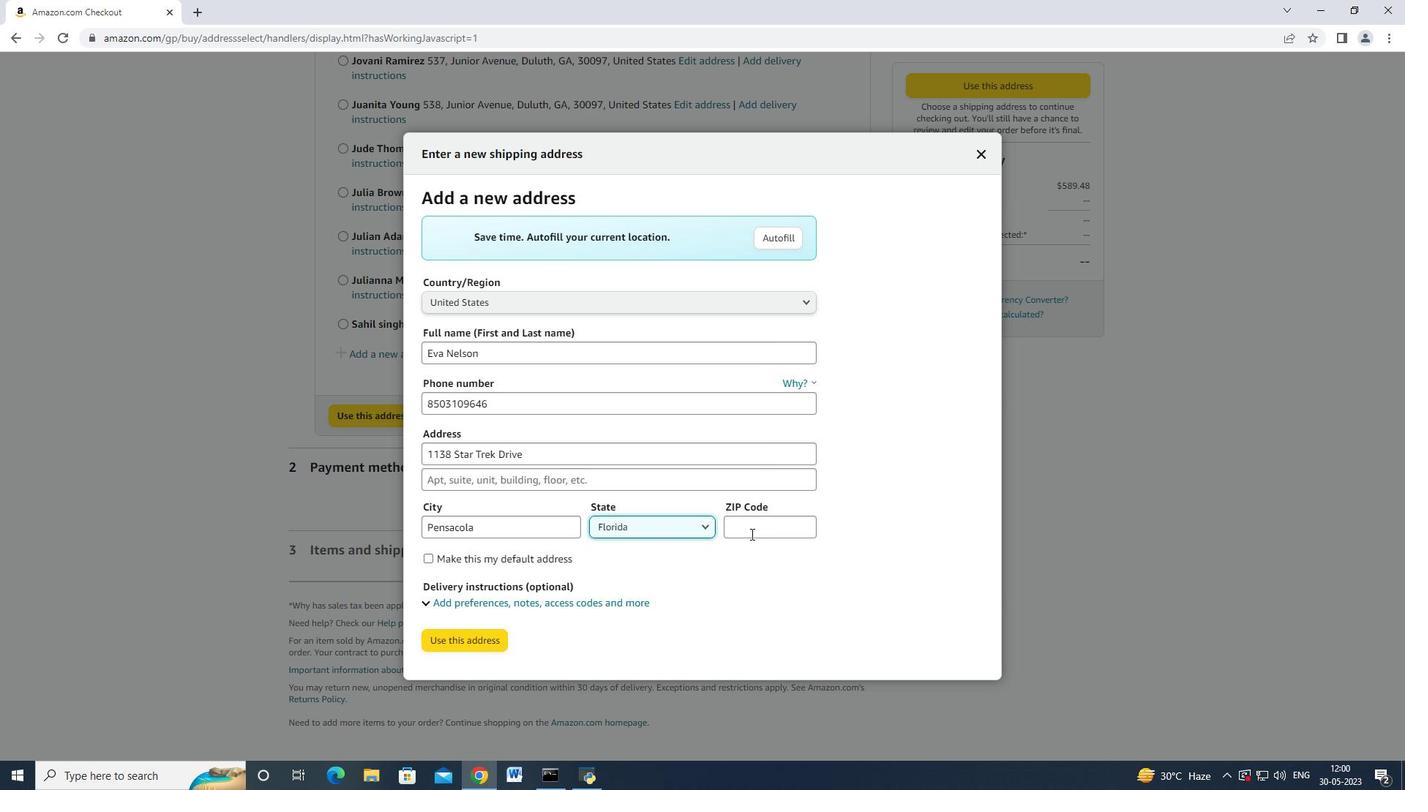
Action: Mouse moved to (750, 531)
Screenshot: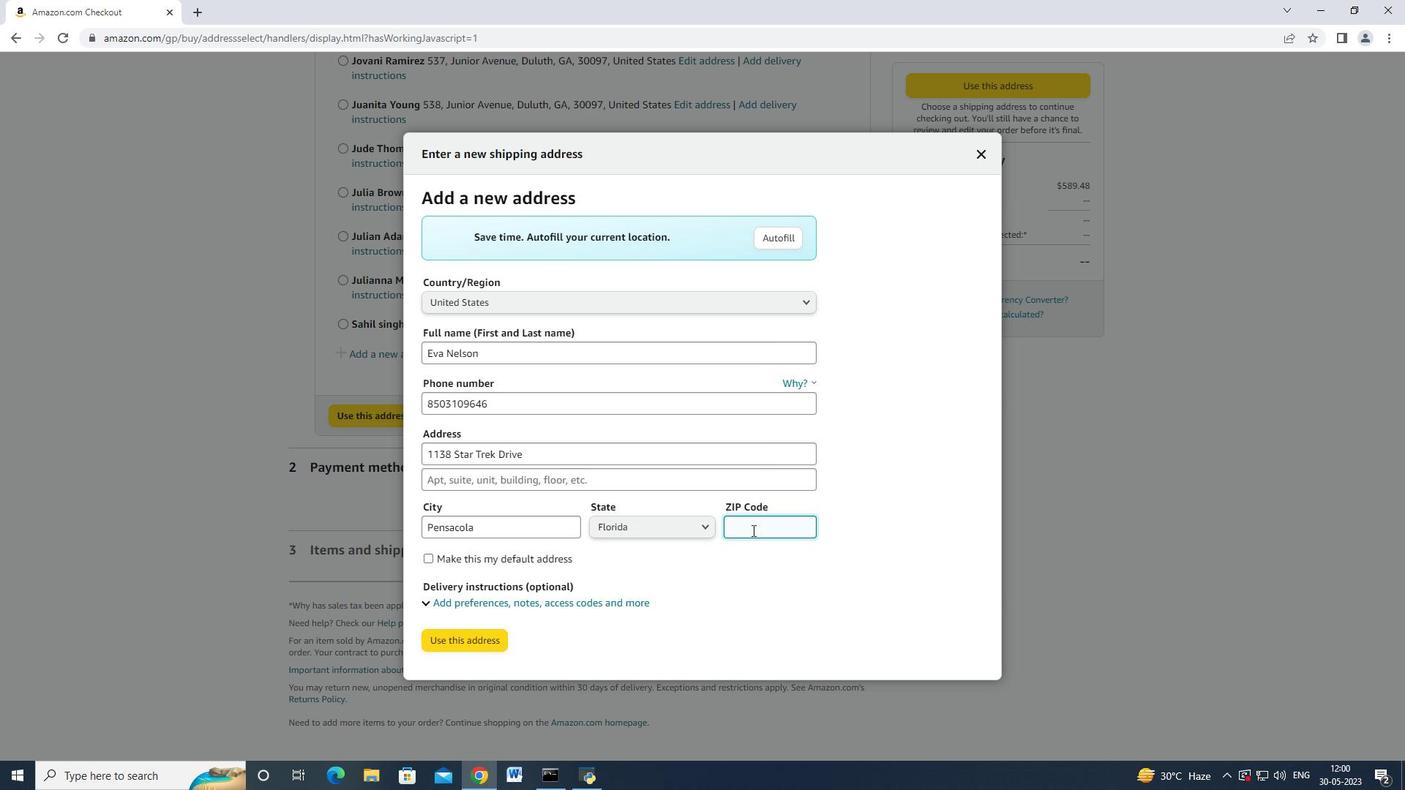 
Action: Key pressed 32501
Screenshot: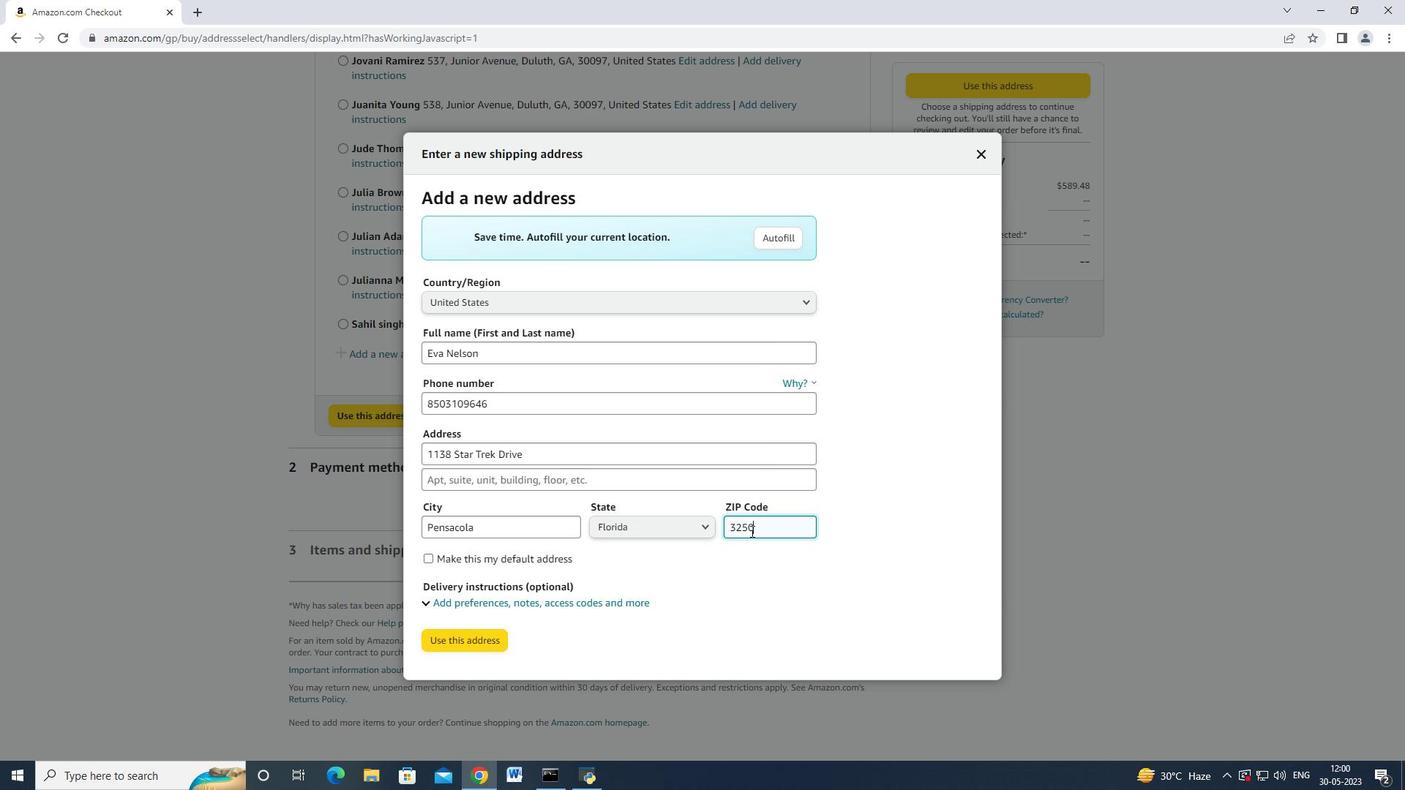 
Action: Mouse moved to (484, 643)
Screenshot: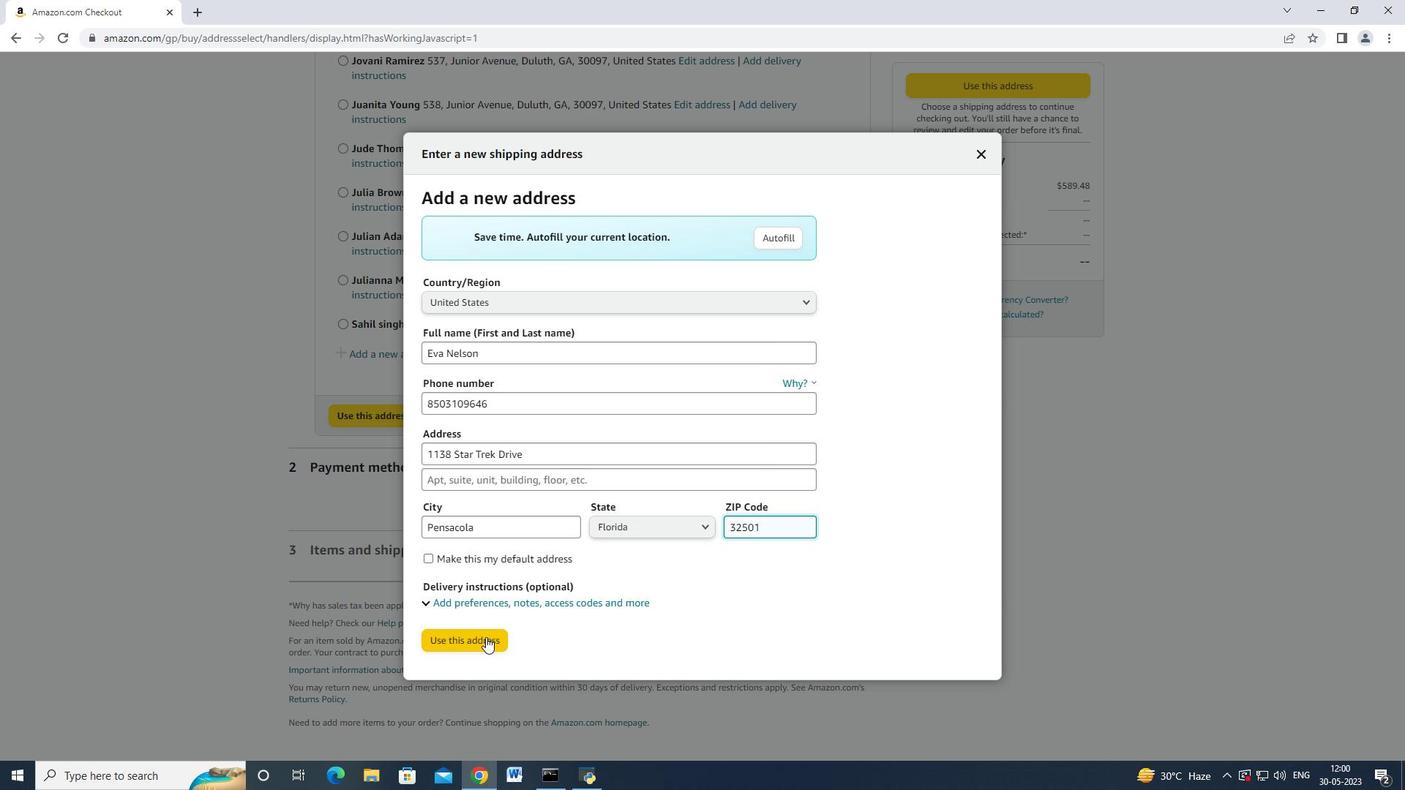 
Action: Mouse pressed left at (484, 643)
Screenshot: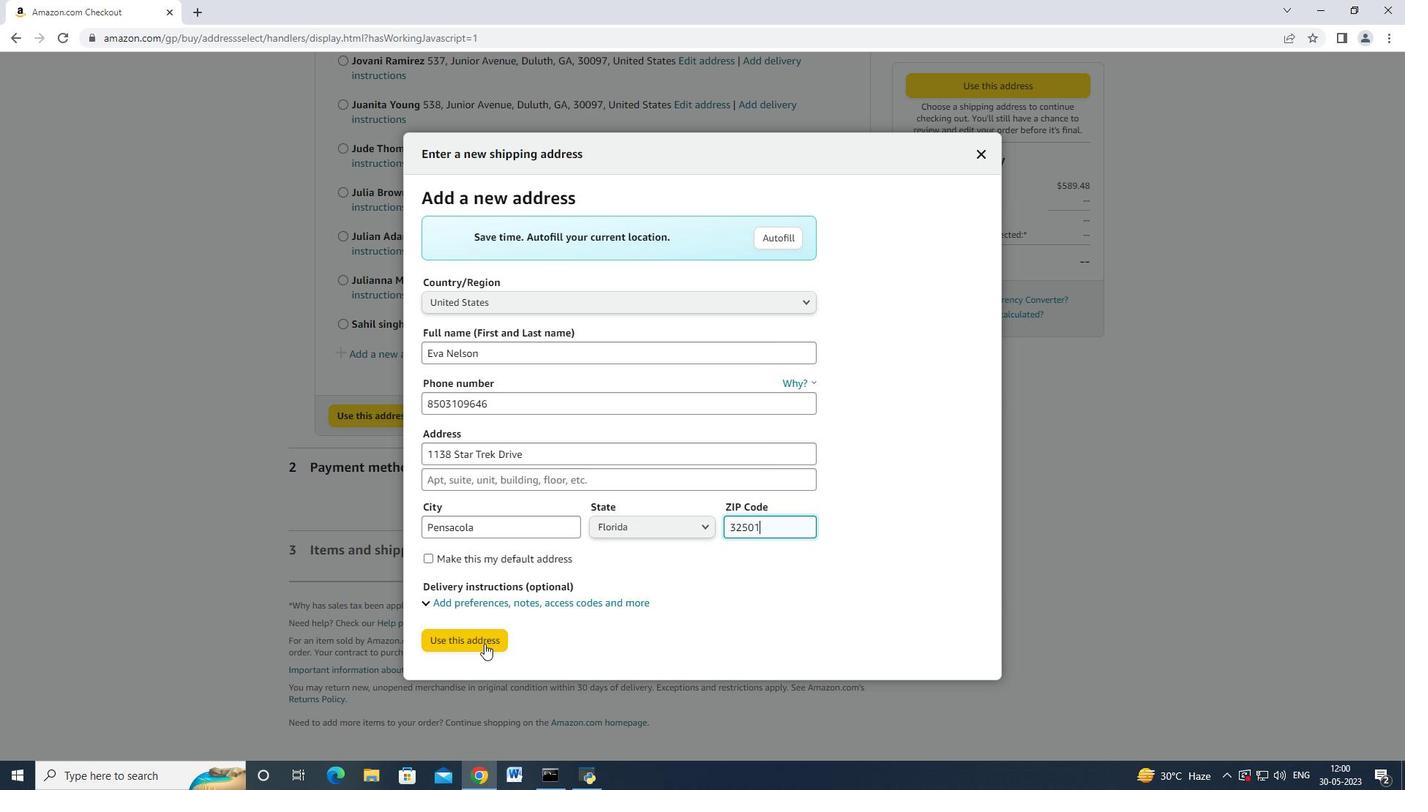 
Action: Mouse moved to (477, 624)
Screenshot: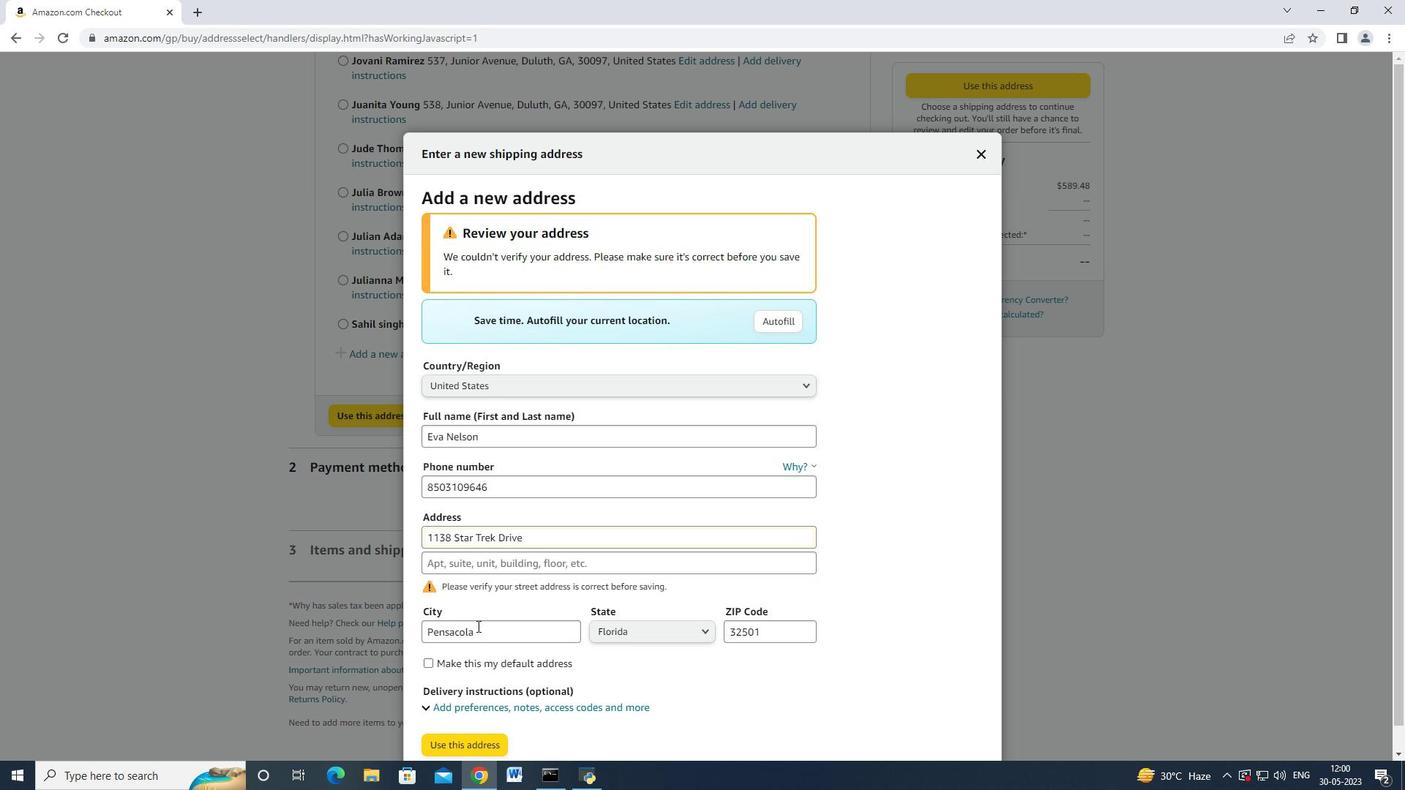 
Action: Mouse scrolled (477, 623) with delta (0, 0)
Screenshot: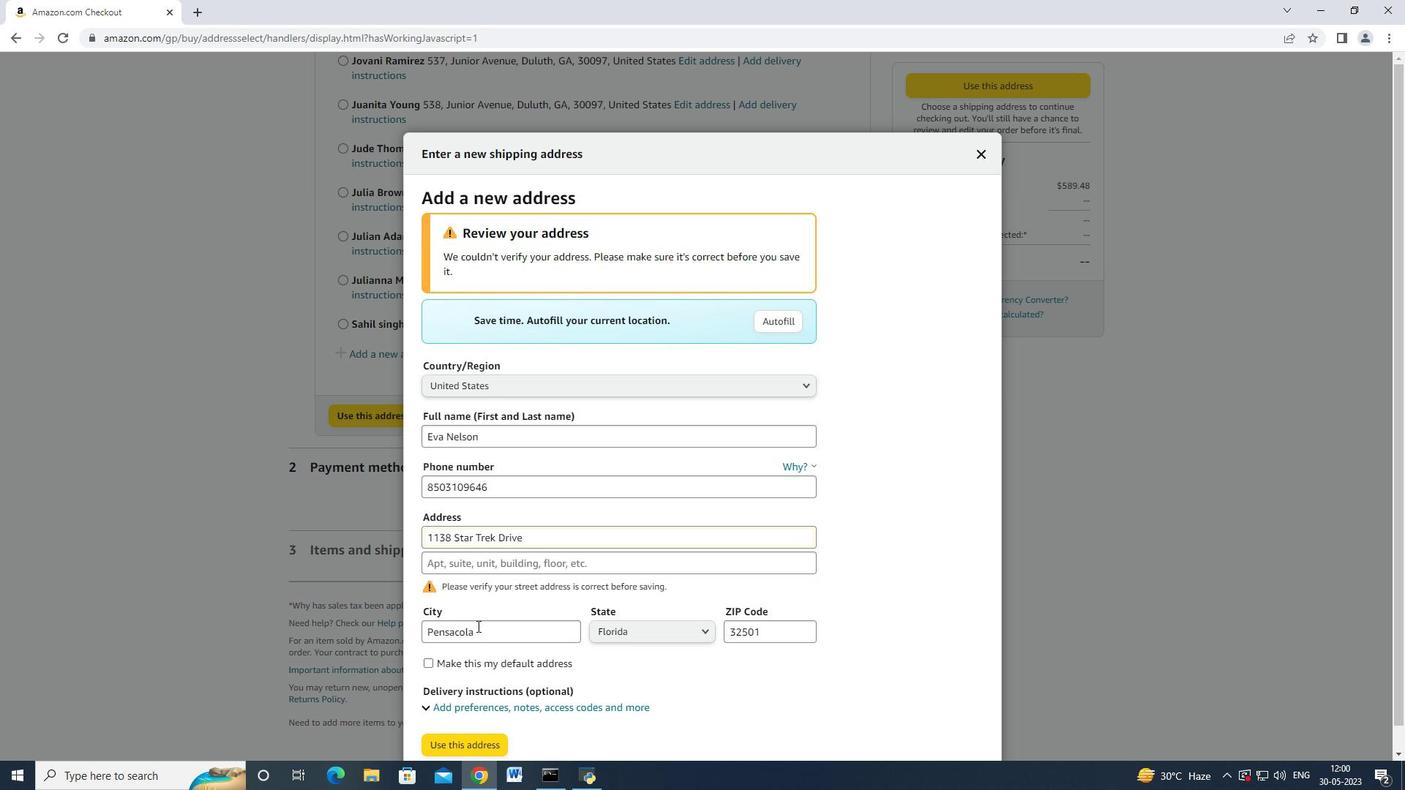 
Action: Mouse scrolled (477, 623) with delta (0, 0)
Screenshot: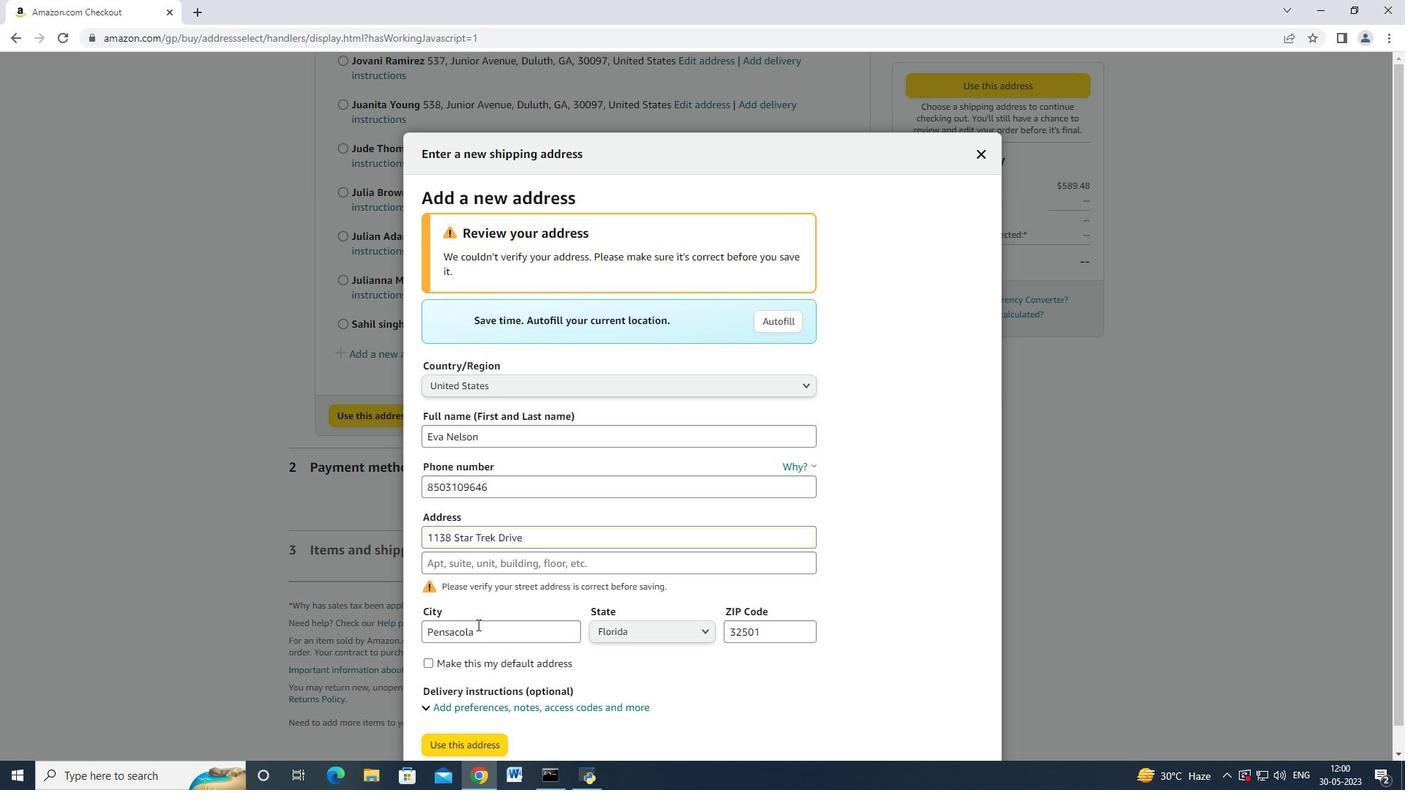 
Action: Mouse scrolled (477, 623) with delta (0, 0)
Screenshot: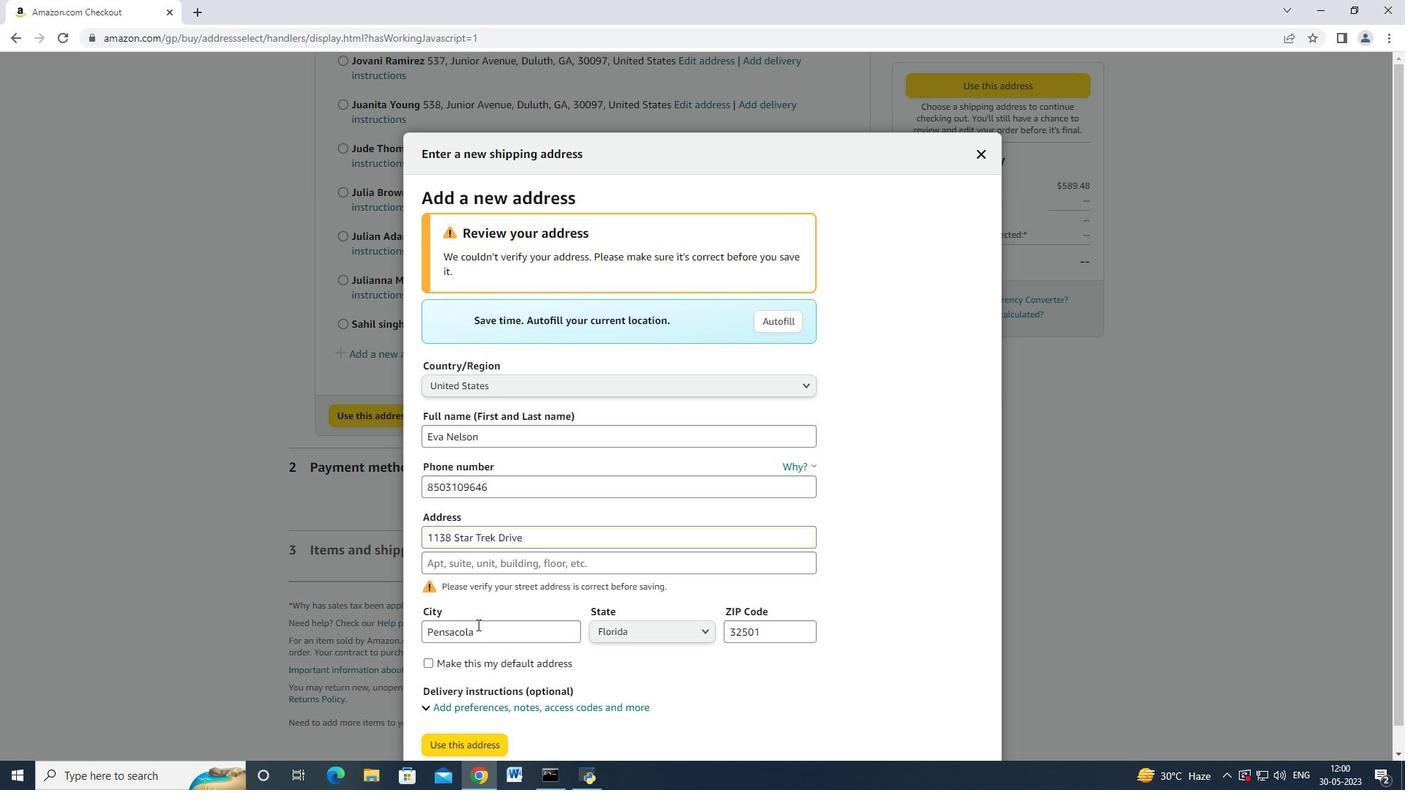 
Action: Mouse moved to (466, 721)
Screenshot: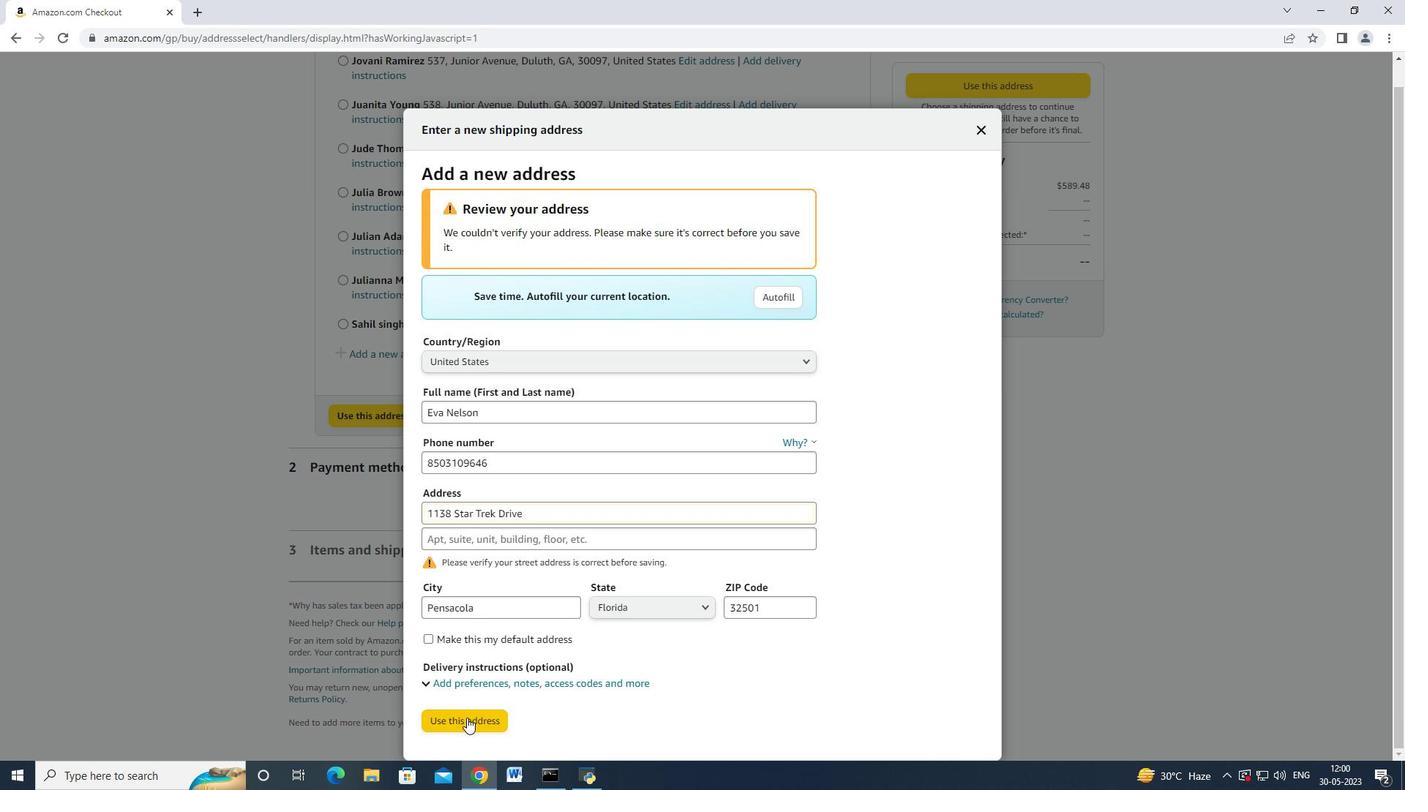 
Action: Mouse pressed left at (466, 721)
Screenshot: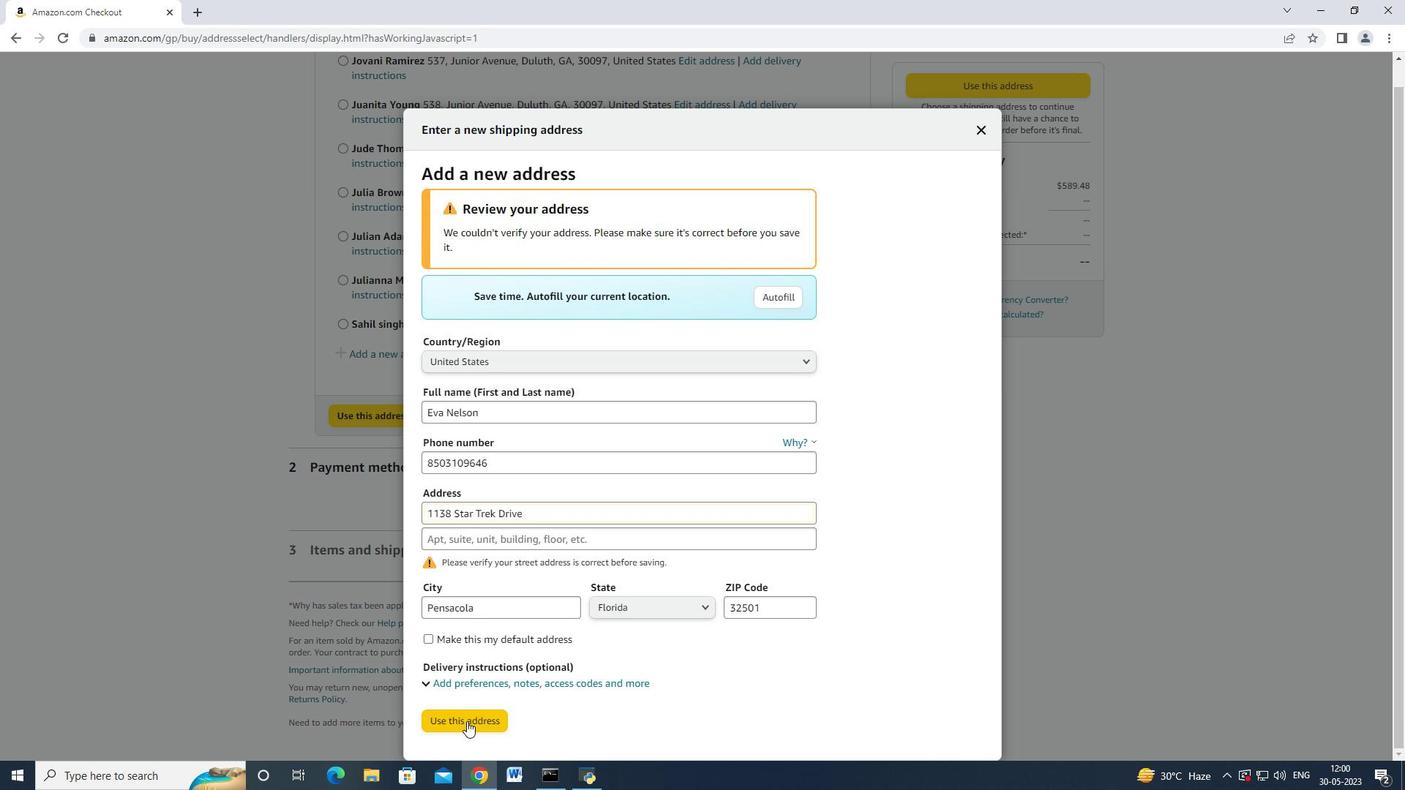 
Action: Mouse moved to (482, 341)
Screenshot: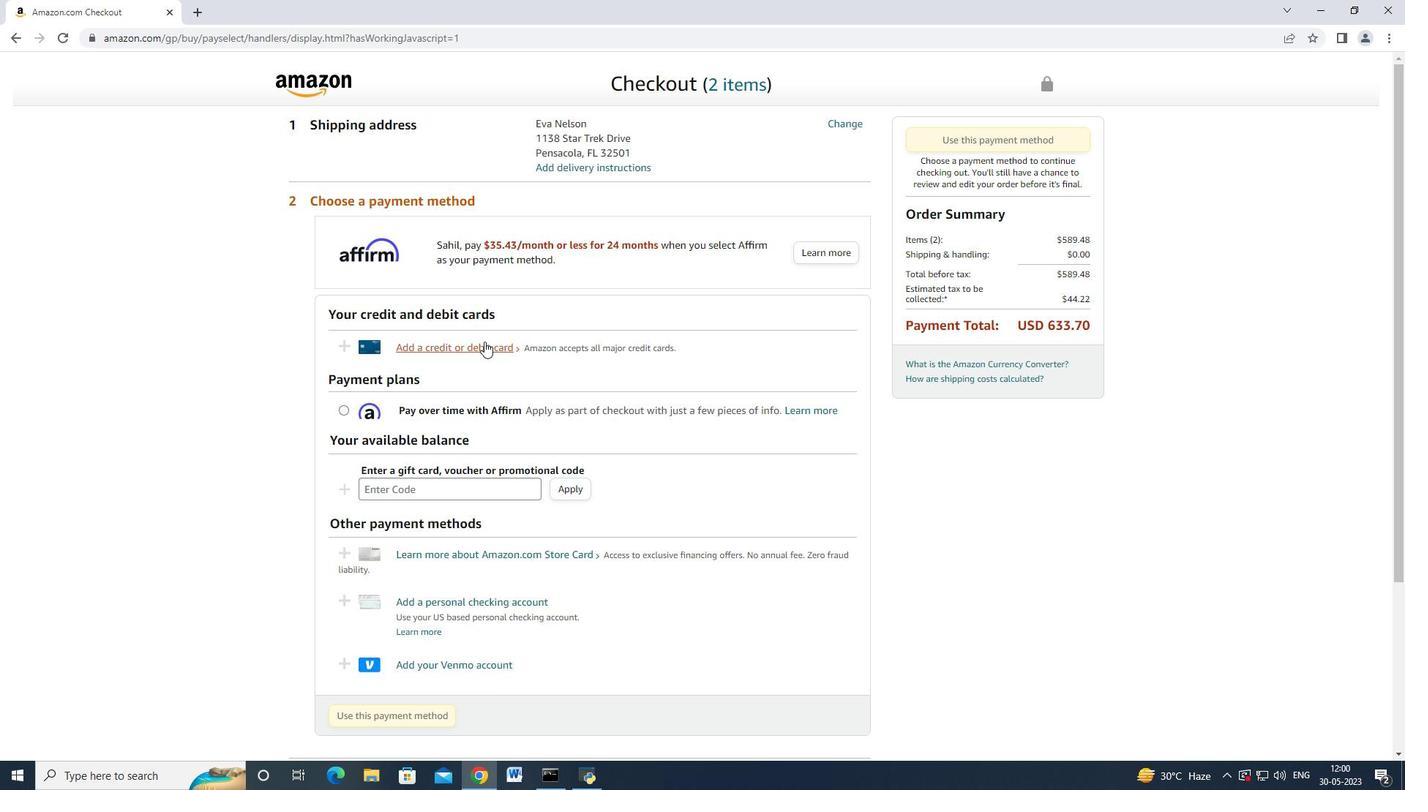 
Action: Mouse pressed left at (482, 341)
Screenshot: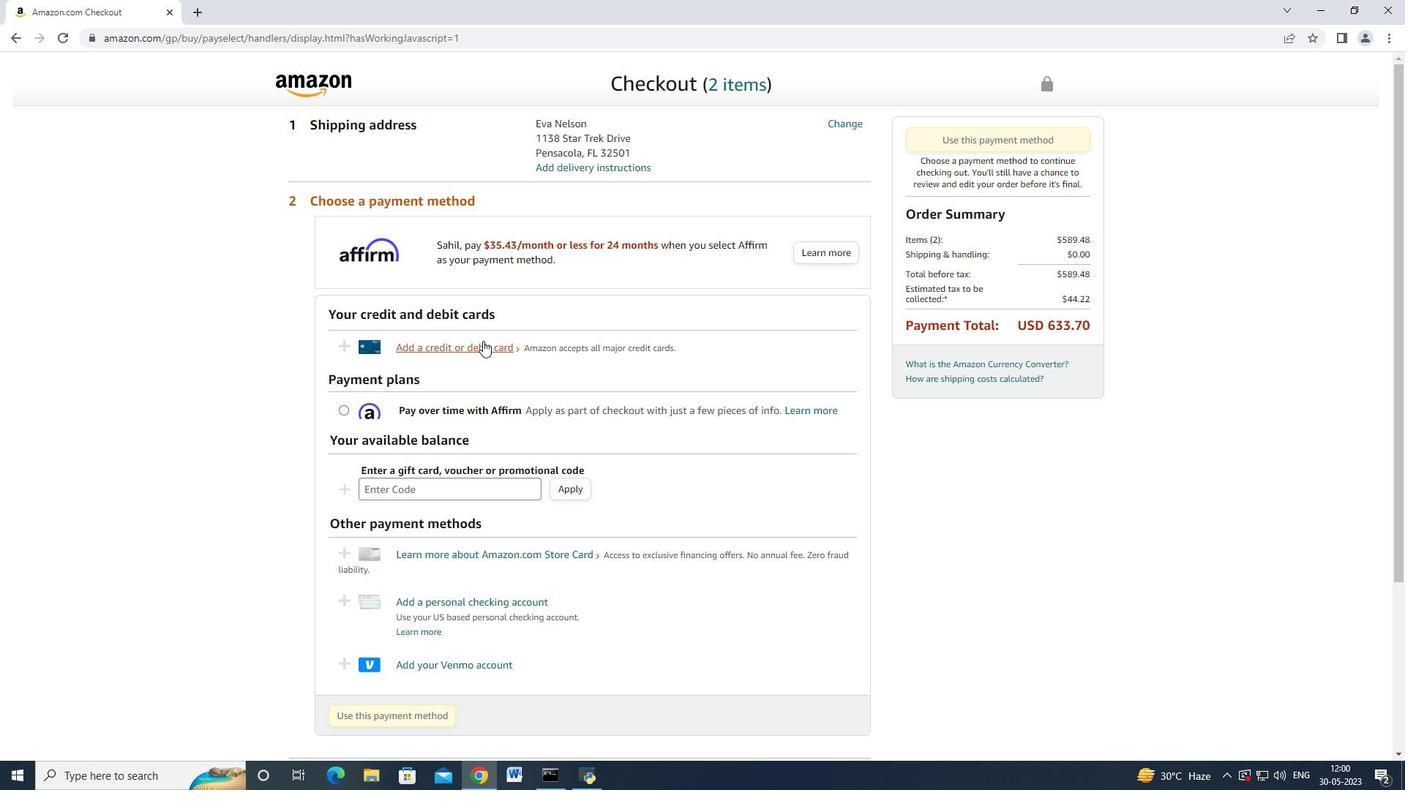 
Action: Mouse moved to (639, 341)
Screenshot: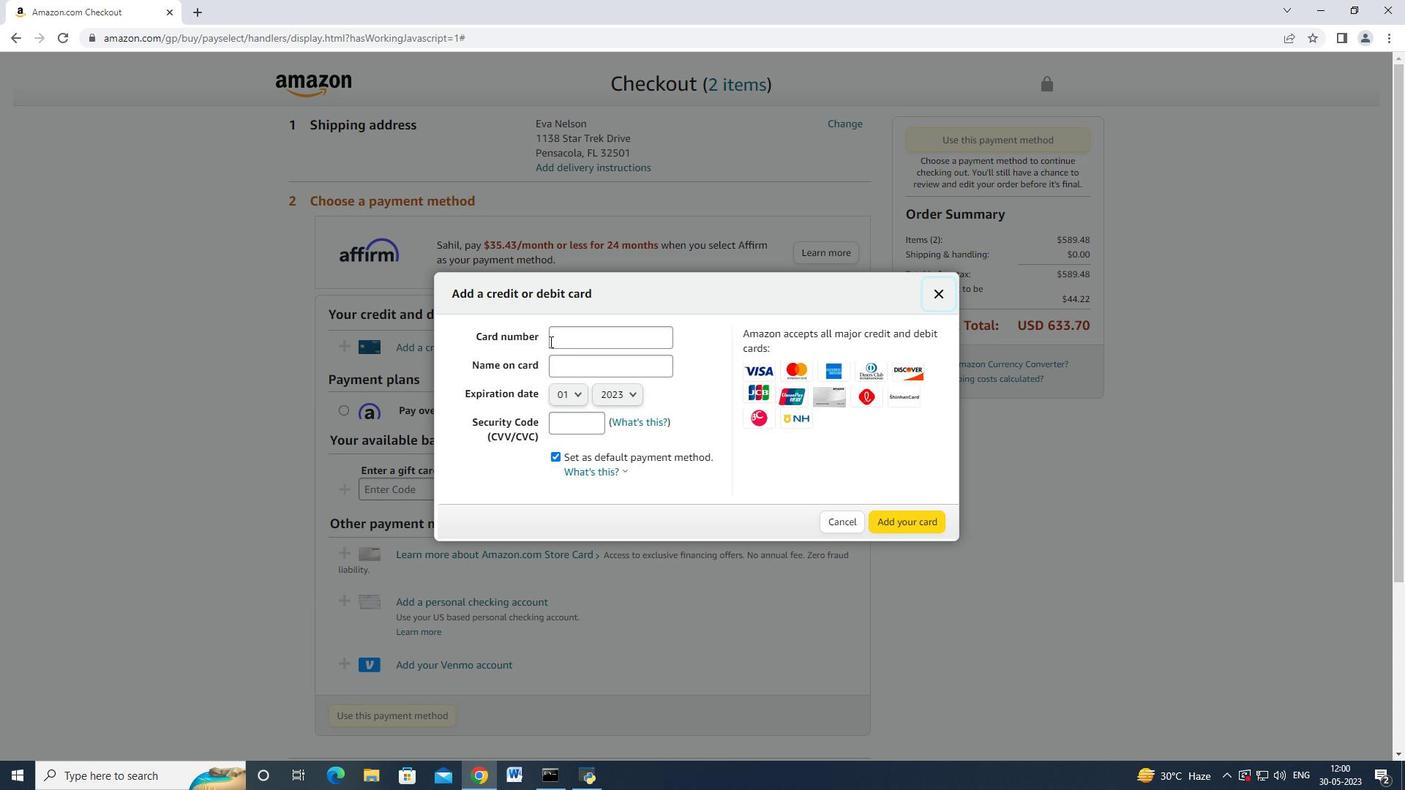 
Action: Mouse pressed left at (639, 341)
Screenshot: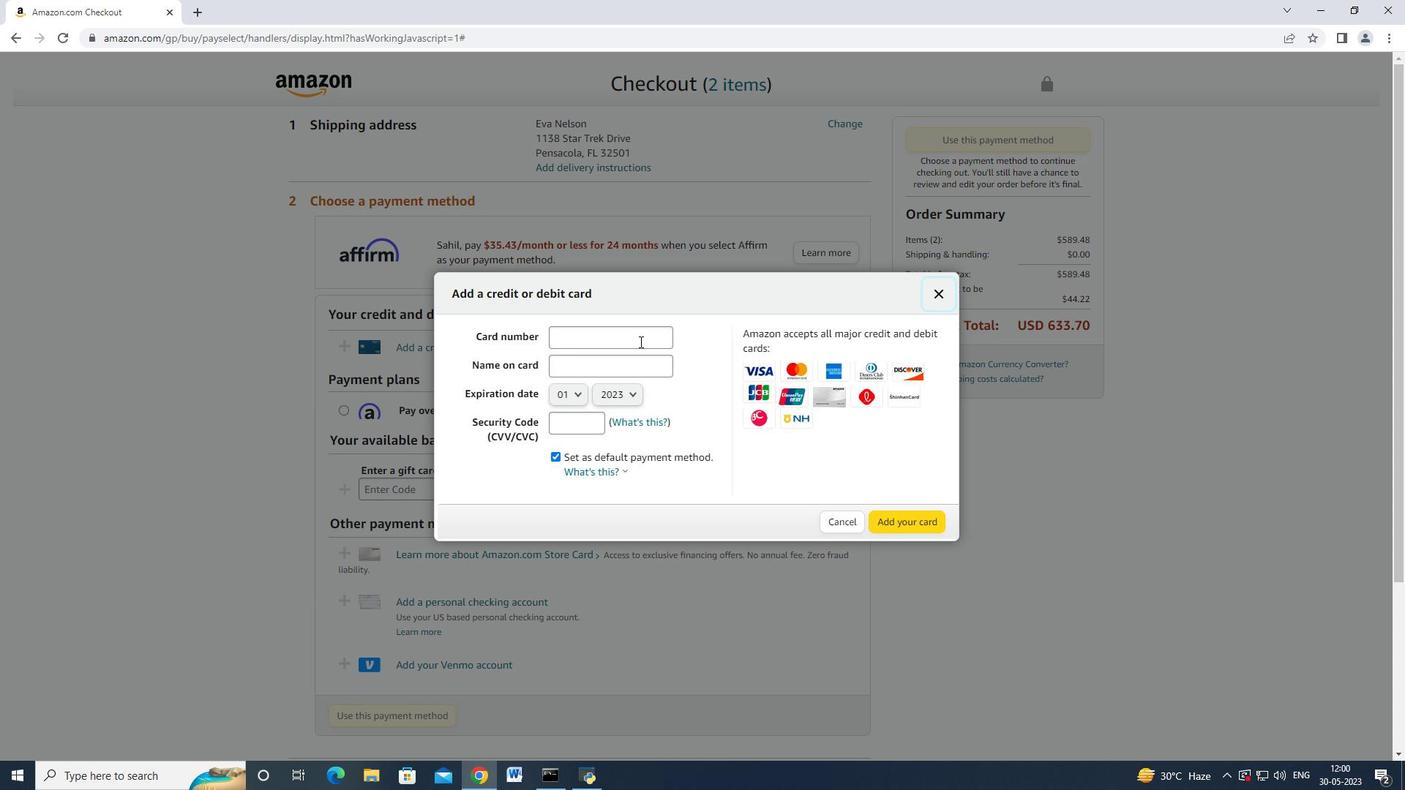
Action: Mouse moved to (638, 343)
Screenshot: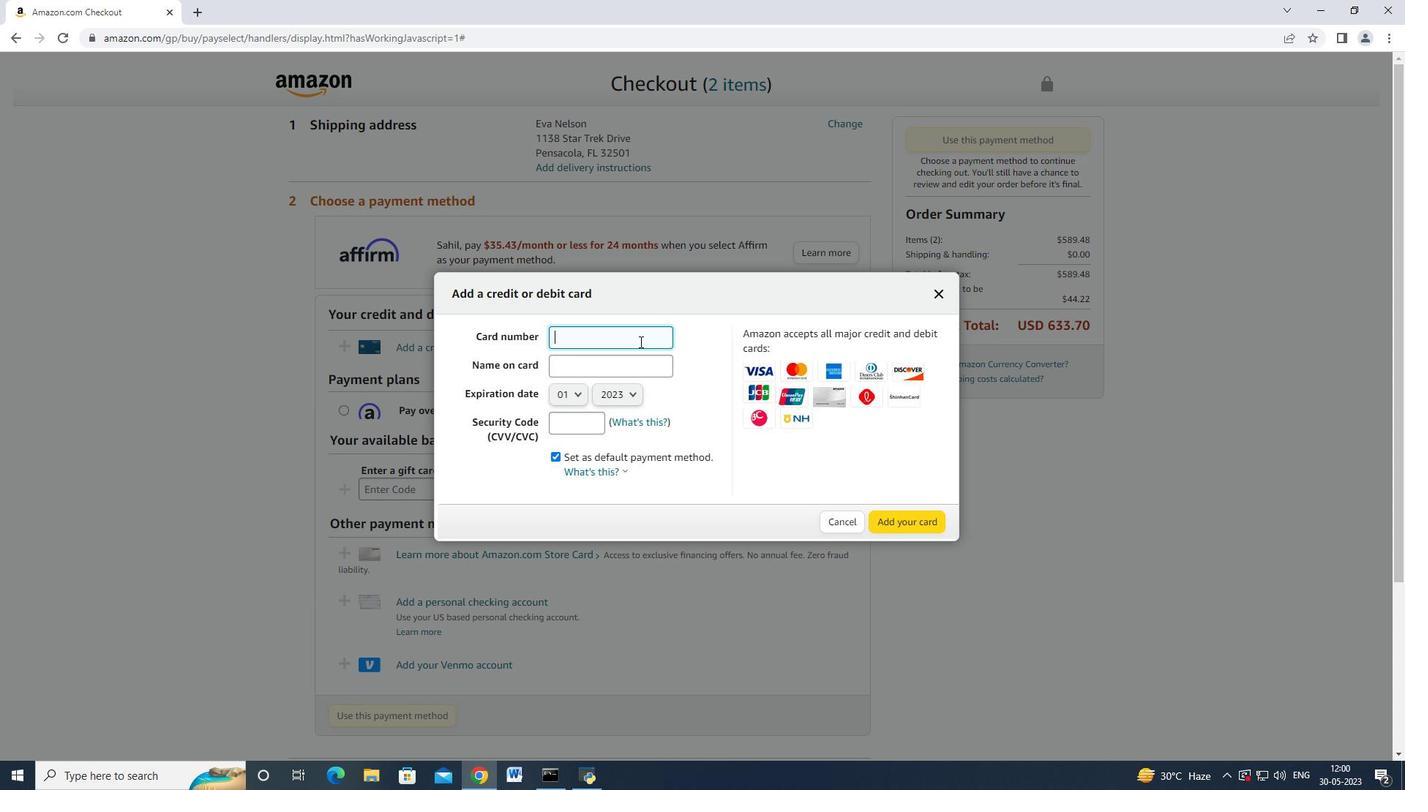 
Action: Key pressed 4672664477552005<Key.tab><Key.shift>Mark<Key.space><Key.shift_r>Amad<Key.backspace><Key.backspace><Key.backspace>dams<Key.space>
Screenshot: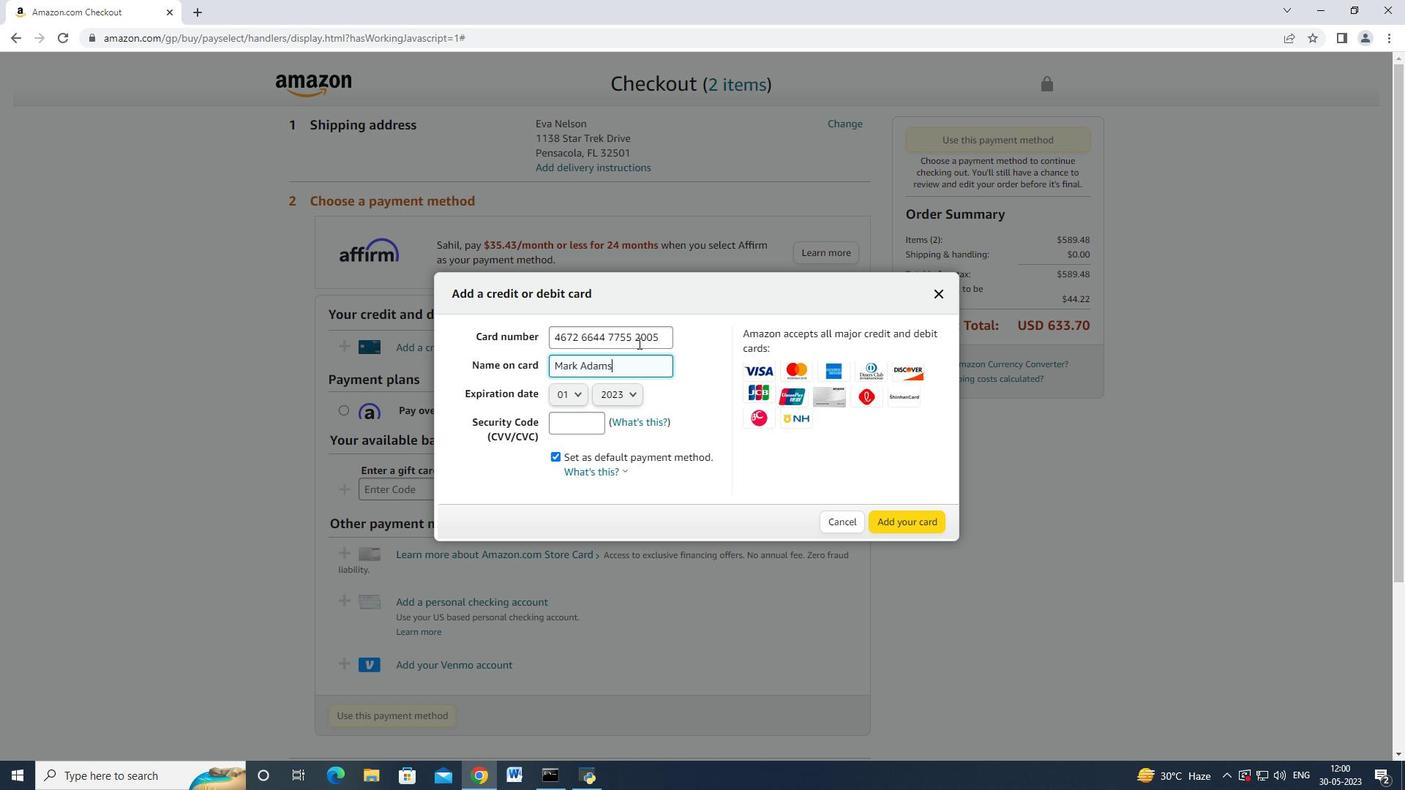 
Action: Mouse moved to (556, 387)
Screenshot: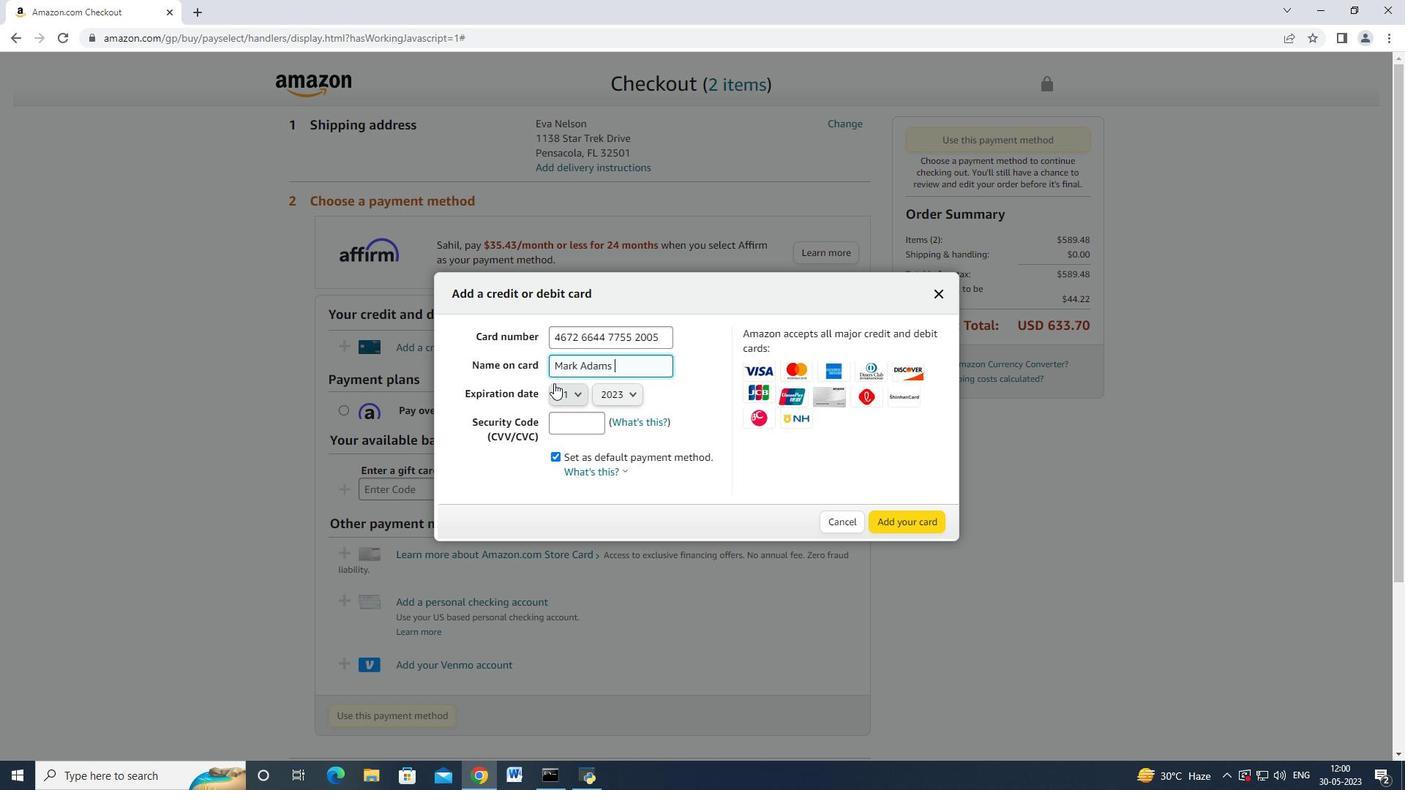 
Action: Mouse pressed left at (556, 387)
Screenshot: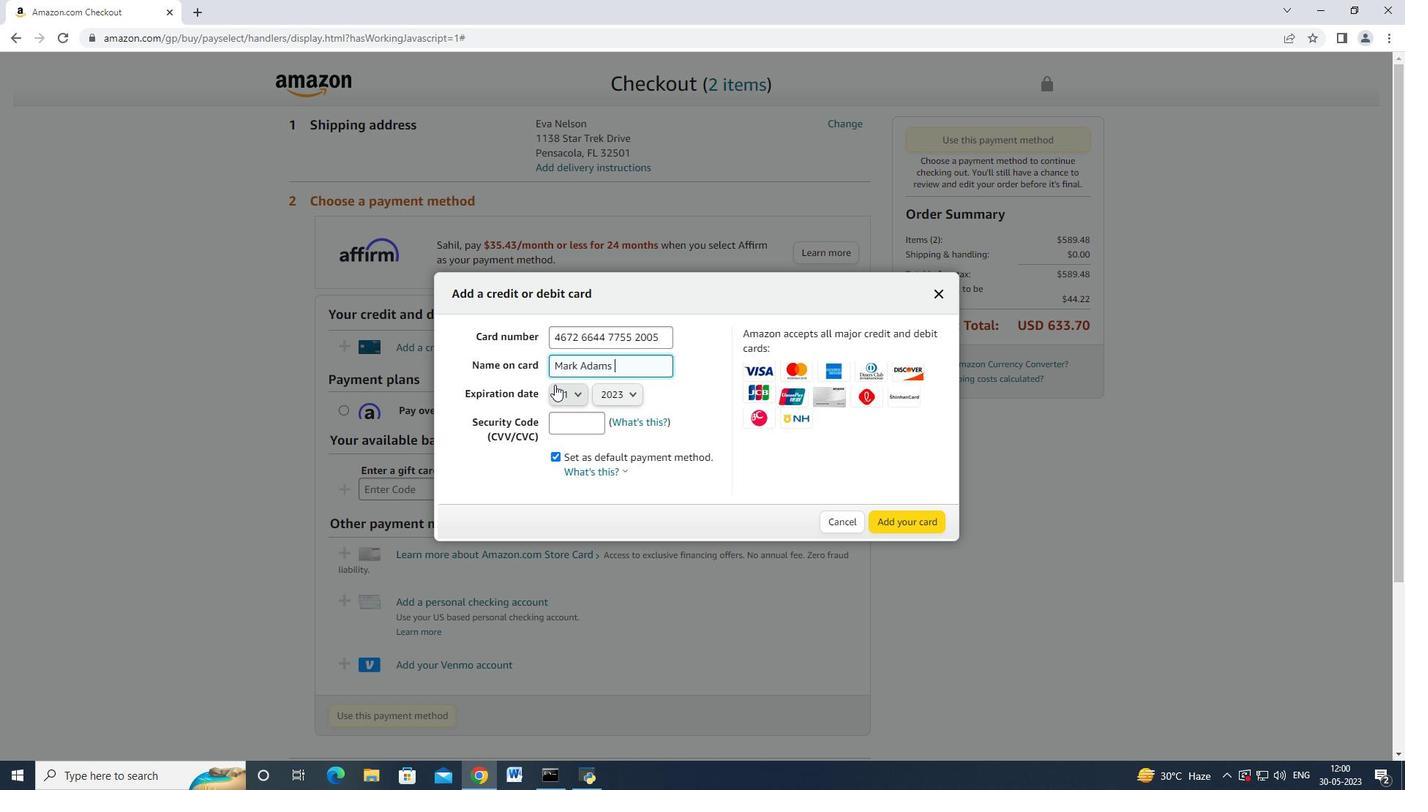 
Action: Mouse moved to (570, 457)
Screenshot: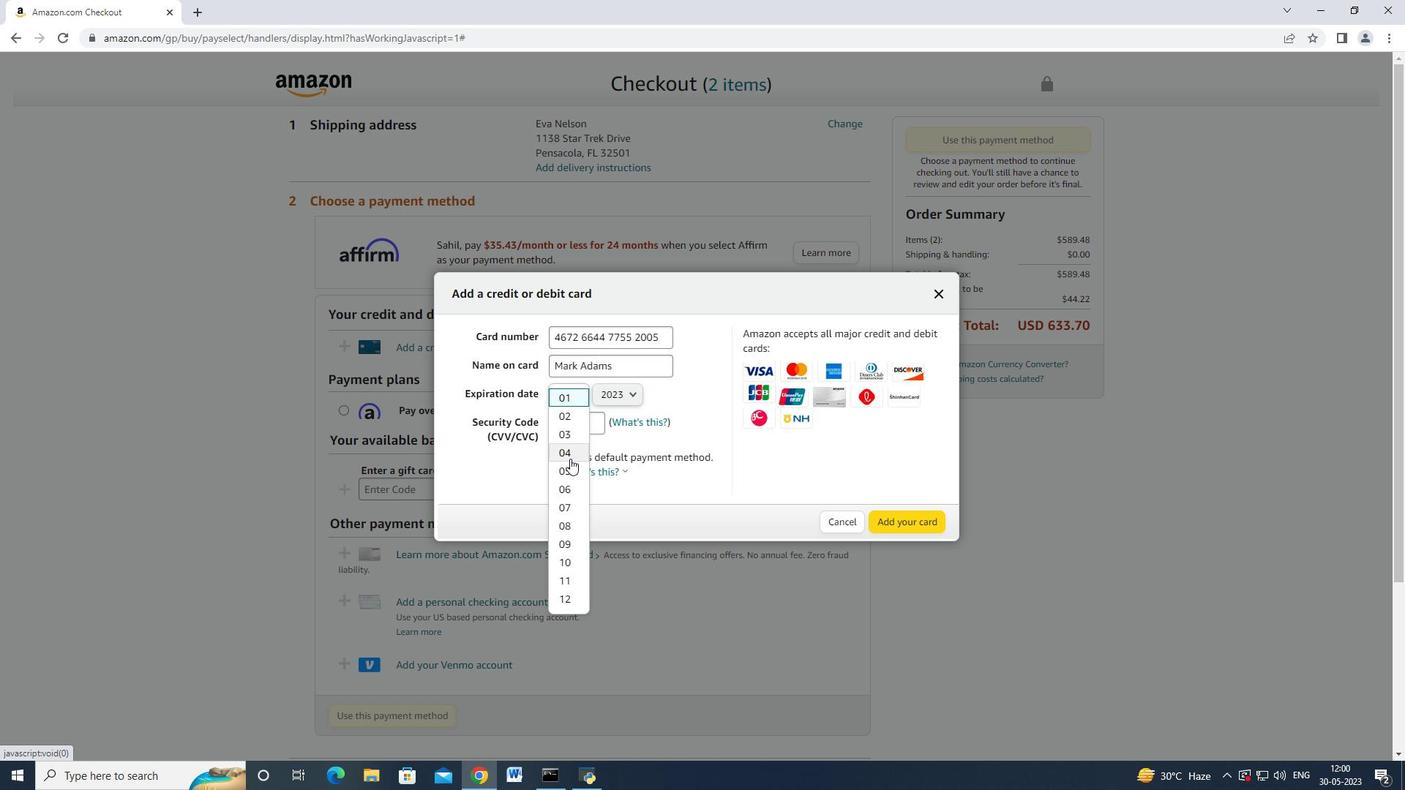 
Action: Mouse pressed left at (570, 457)
Screenshot: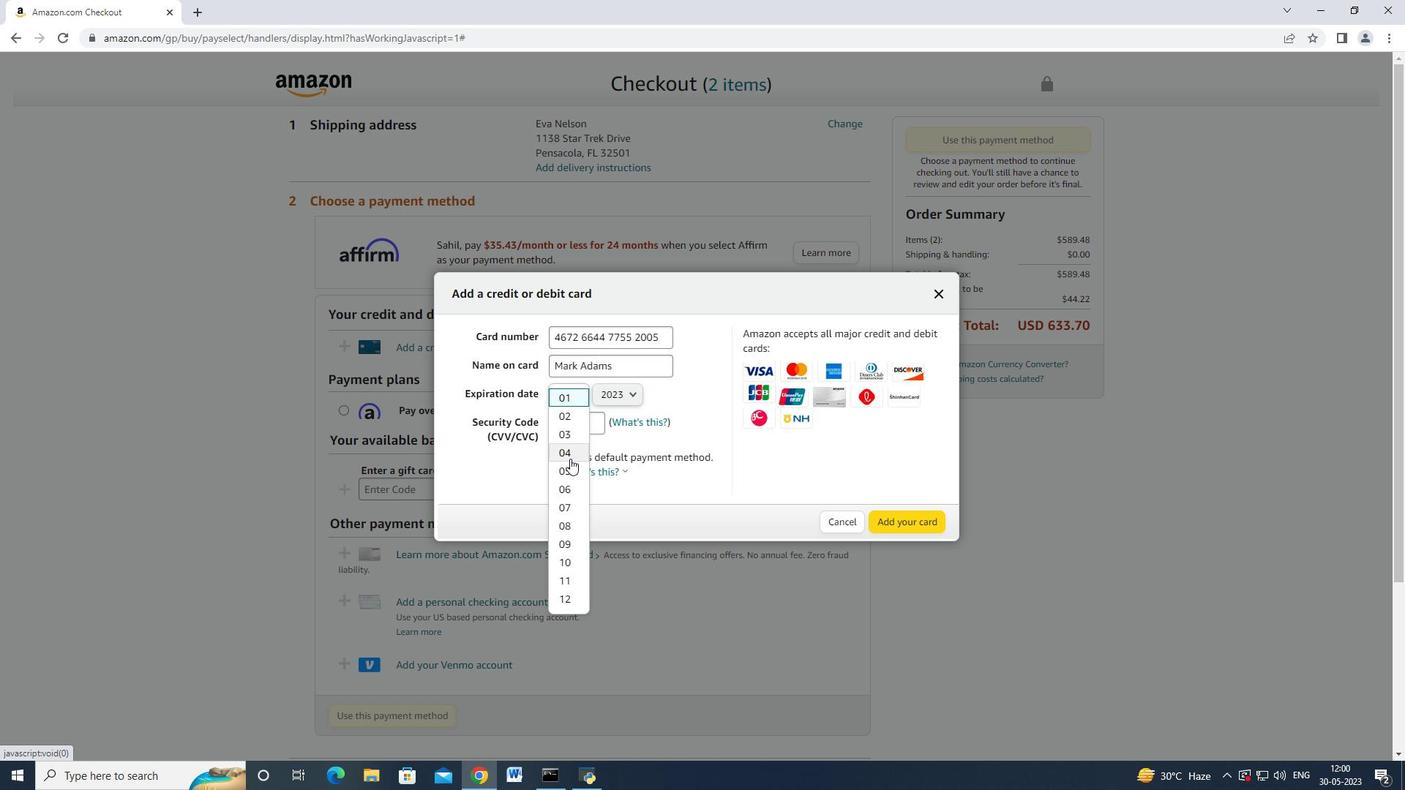 
Action: Mouse moved to (608, 396)
Screenshot: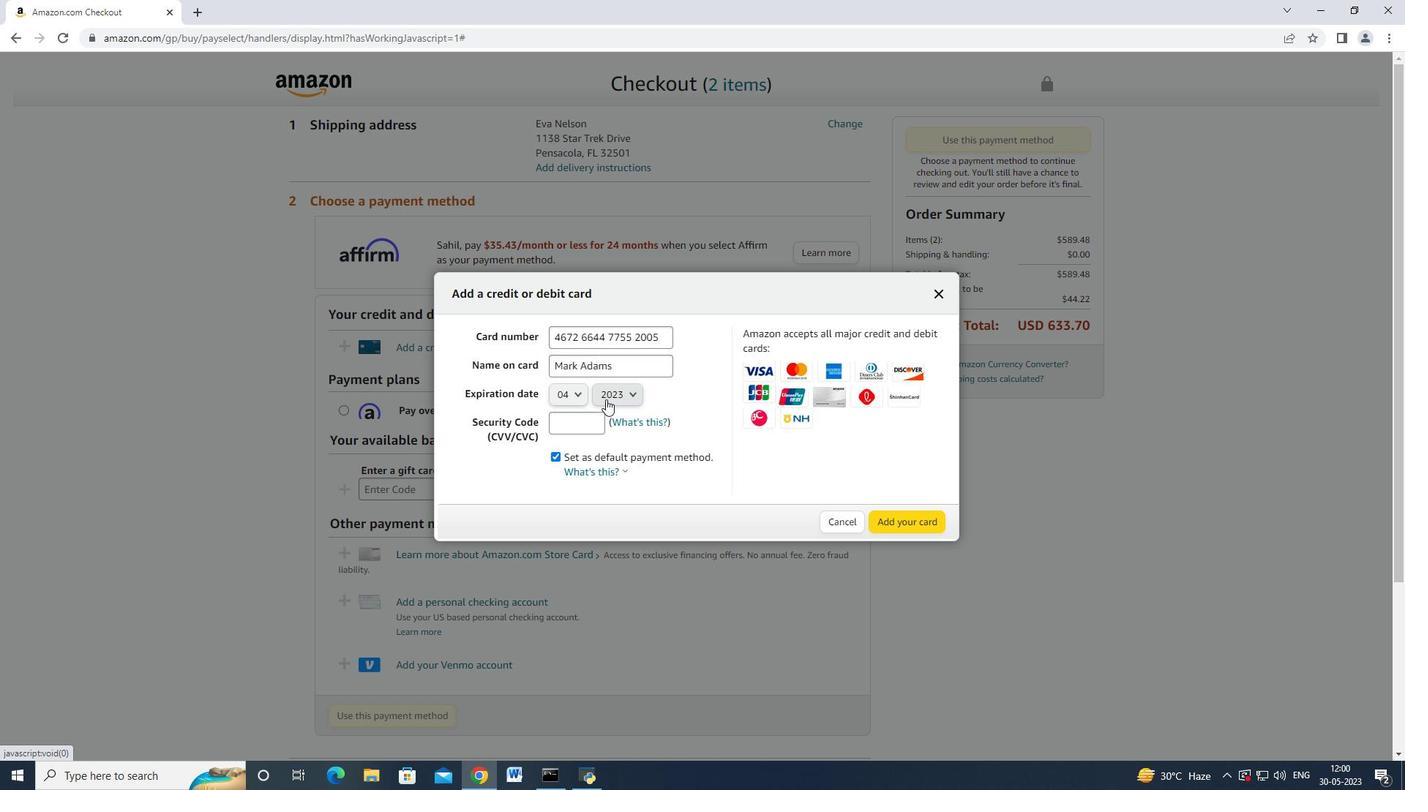 
Action: Mouse pressed left at (608, 396)
Screenshot: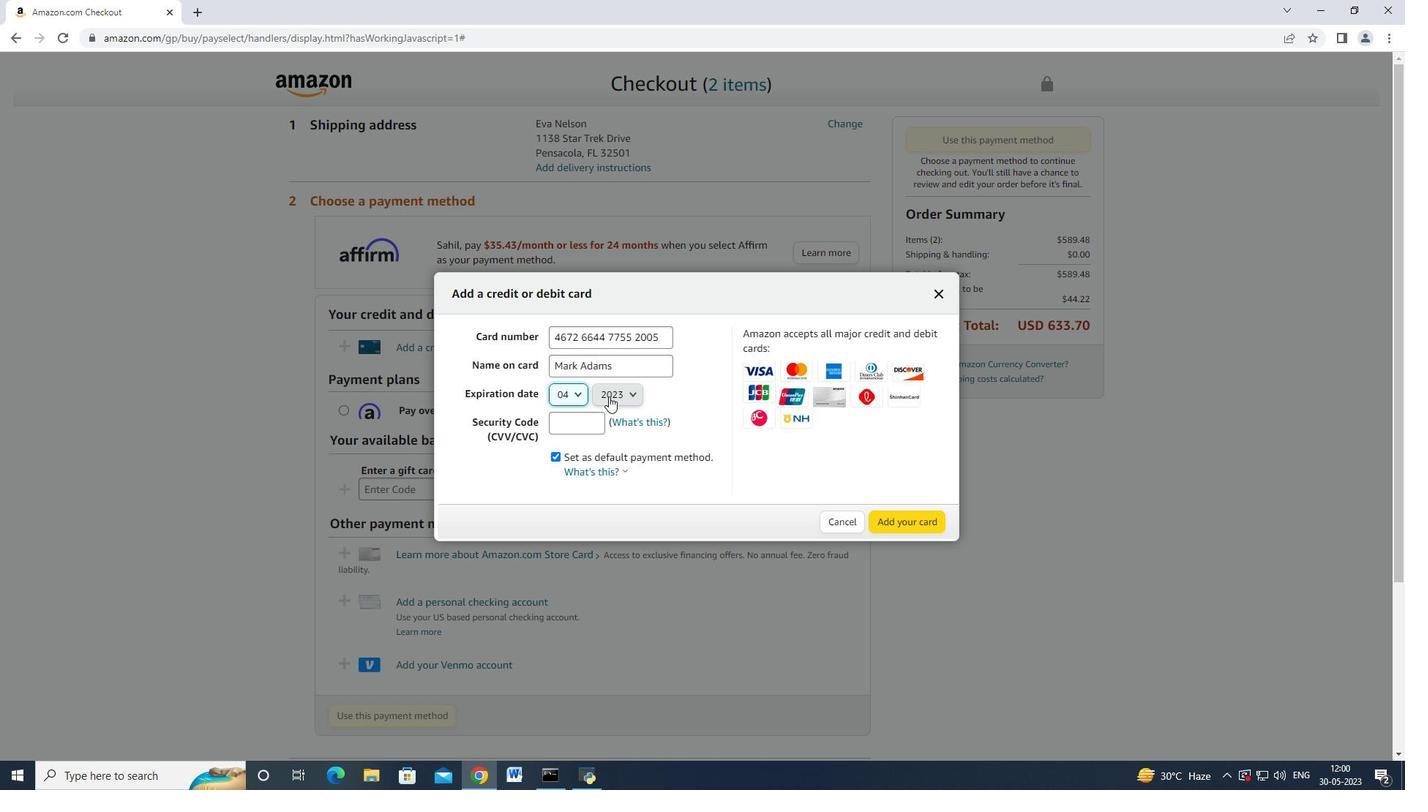 
Action: Mouse moved to (620, 433)
Screenshot: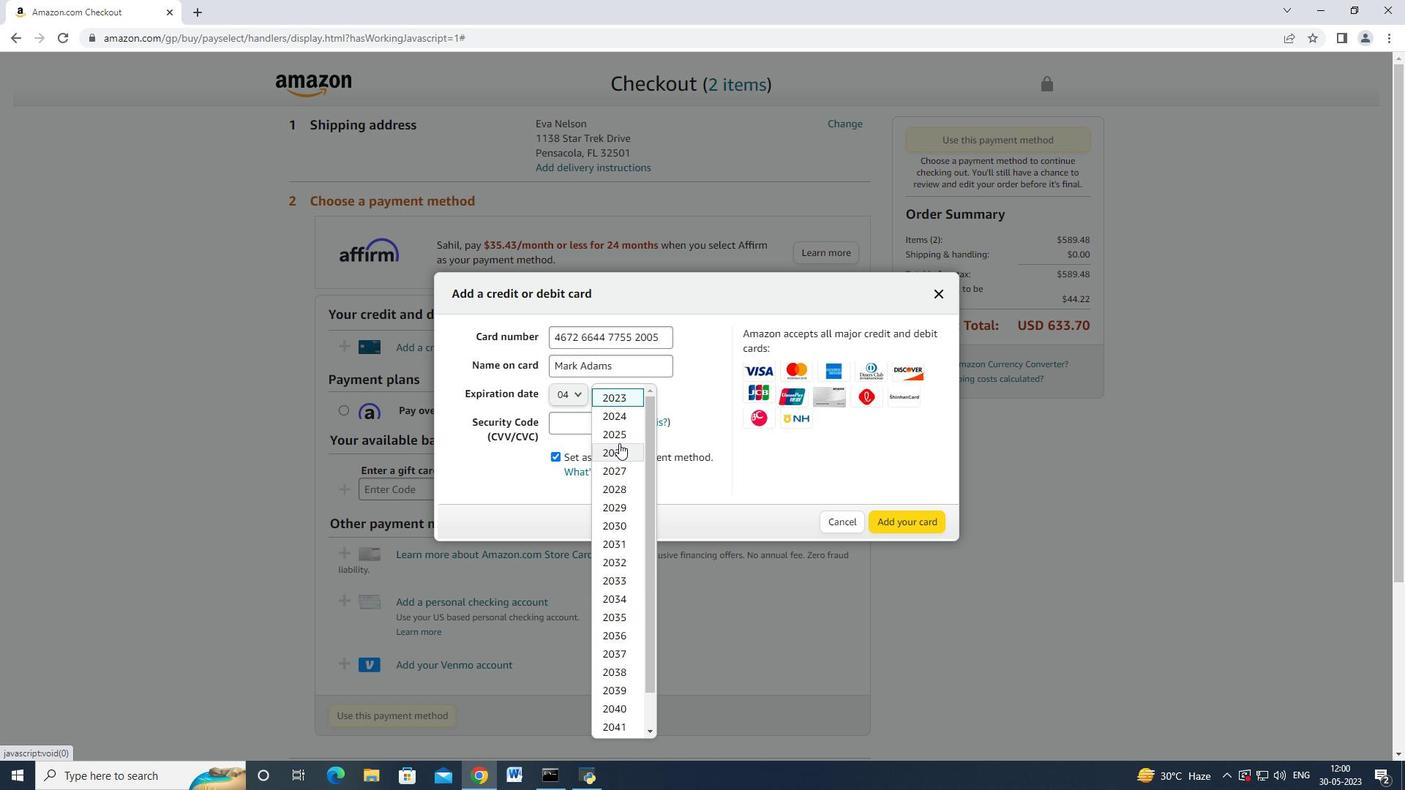 
Action: Mouse pressed left at (620, 433)
Screenshot: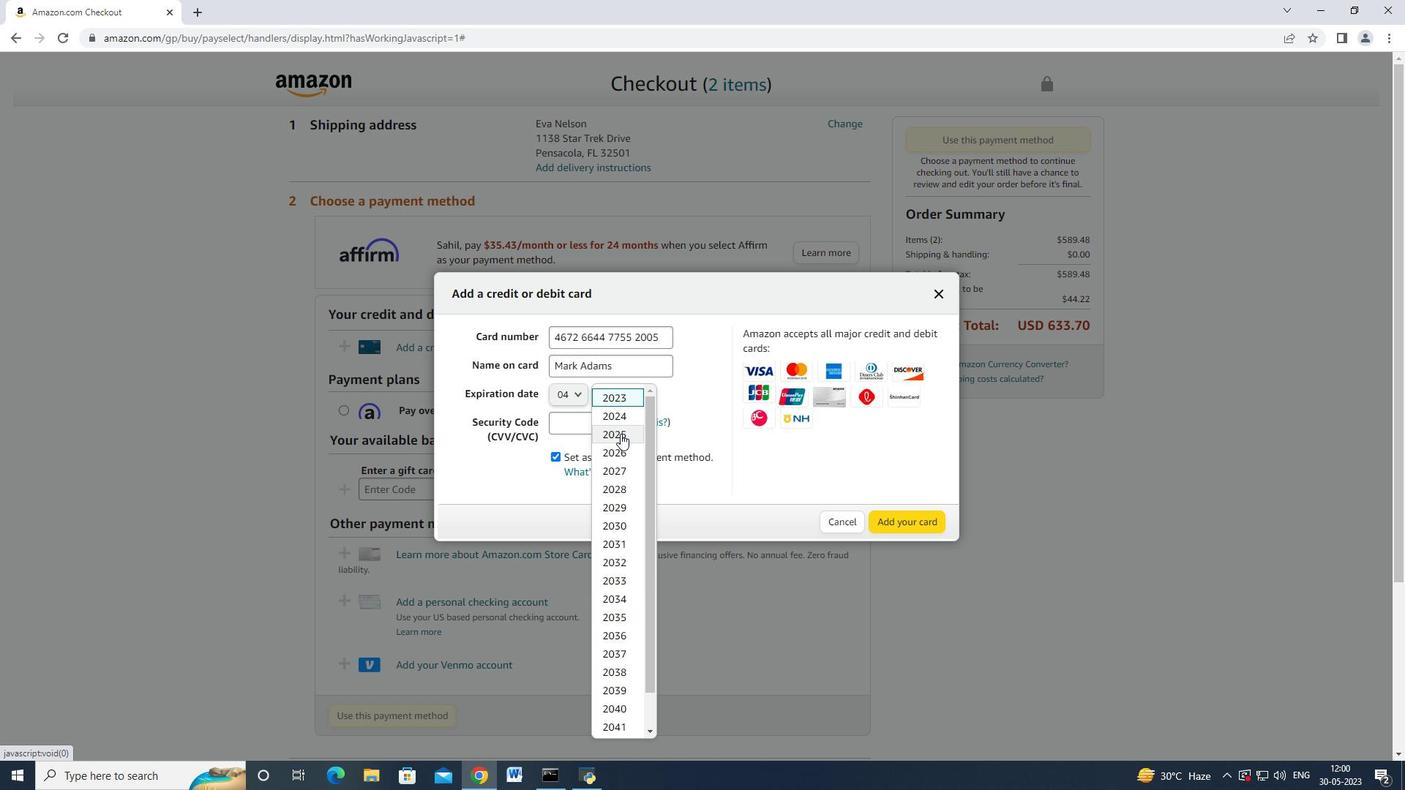 
Action: Mouse moved to (583, 425)
Screenshot: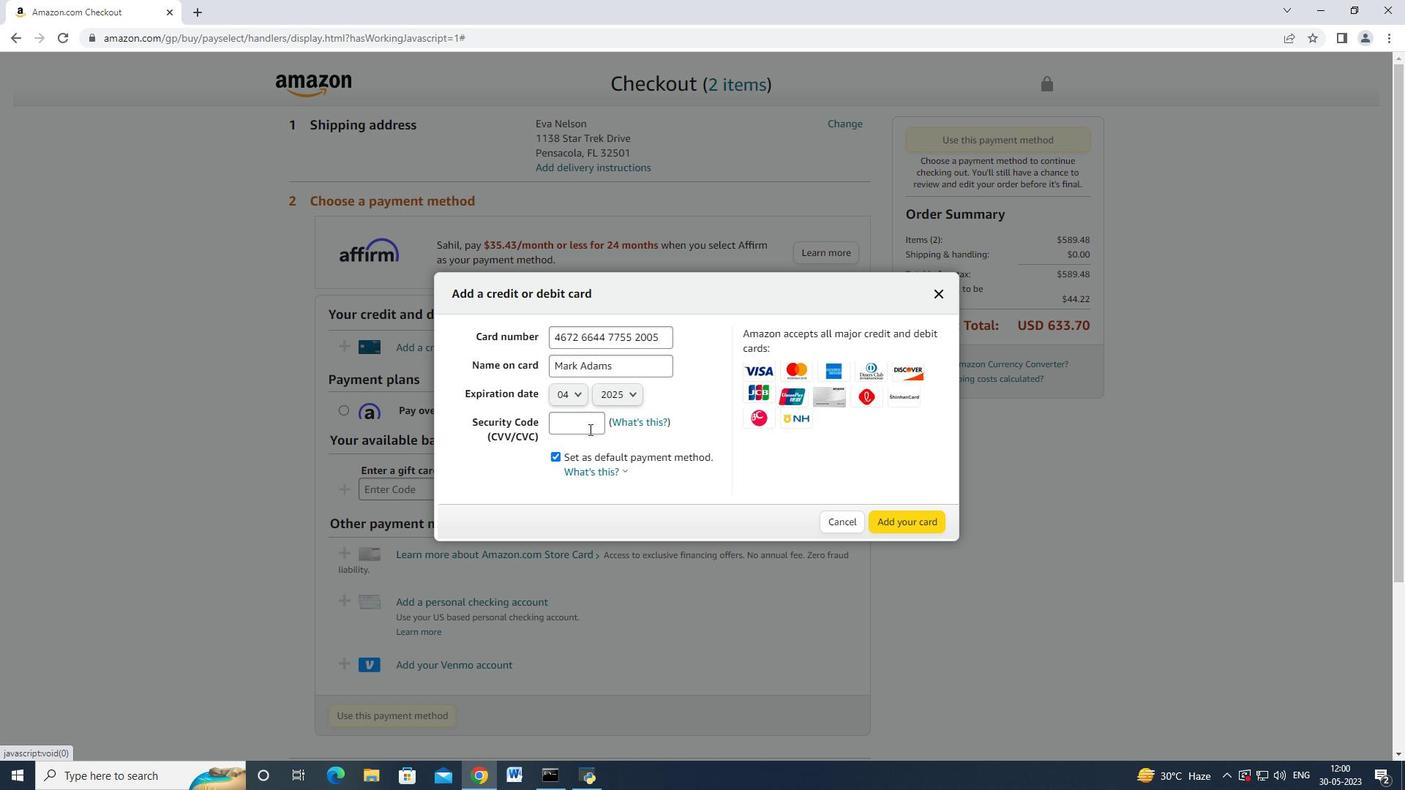 
Action: Mouse pressed left at (583, 425)
Screenshot: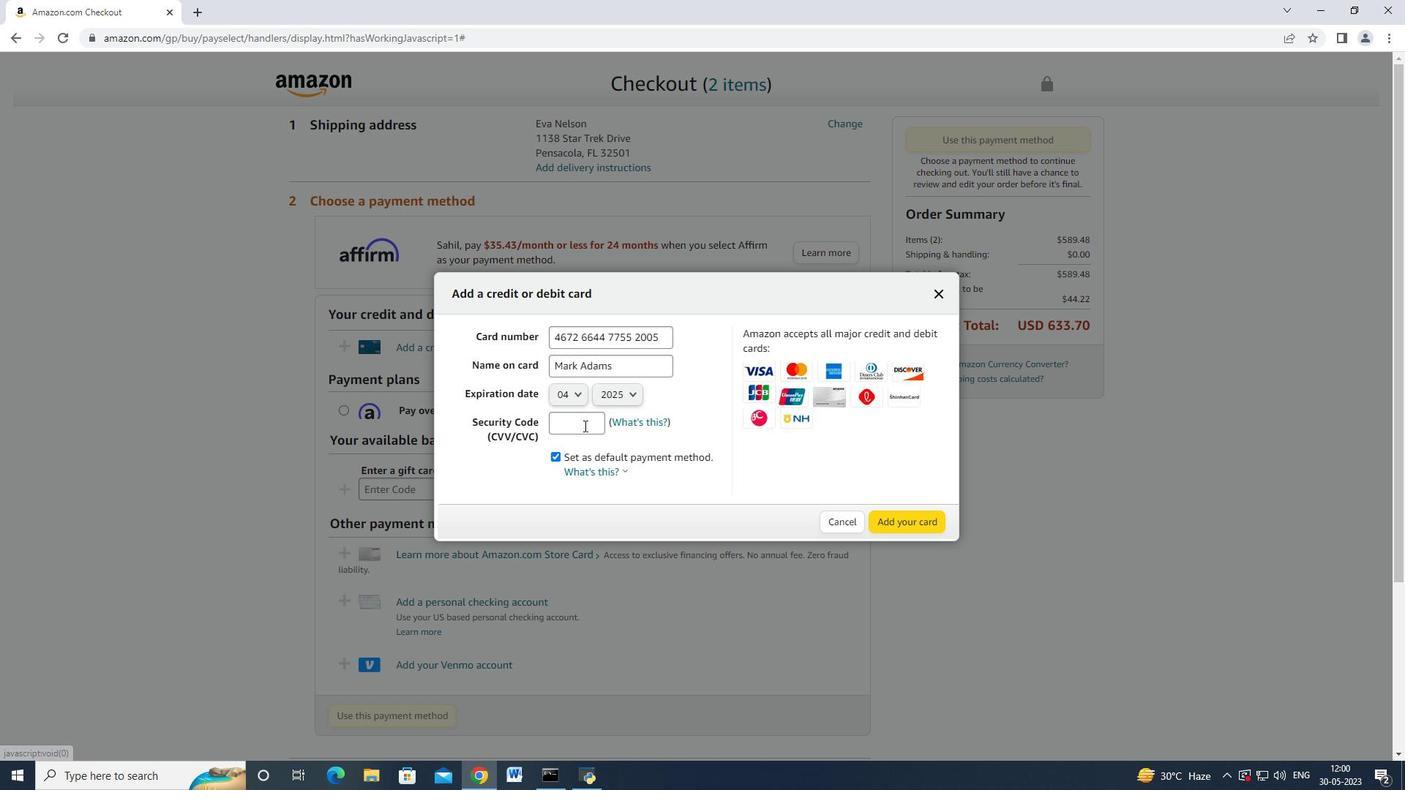 
Action: Mouse moved to (600, 403)
Screenshot: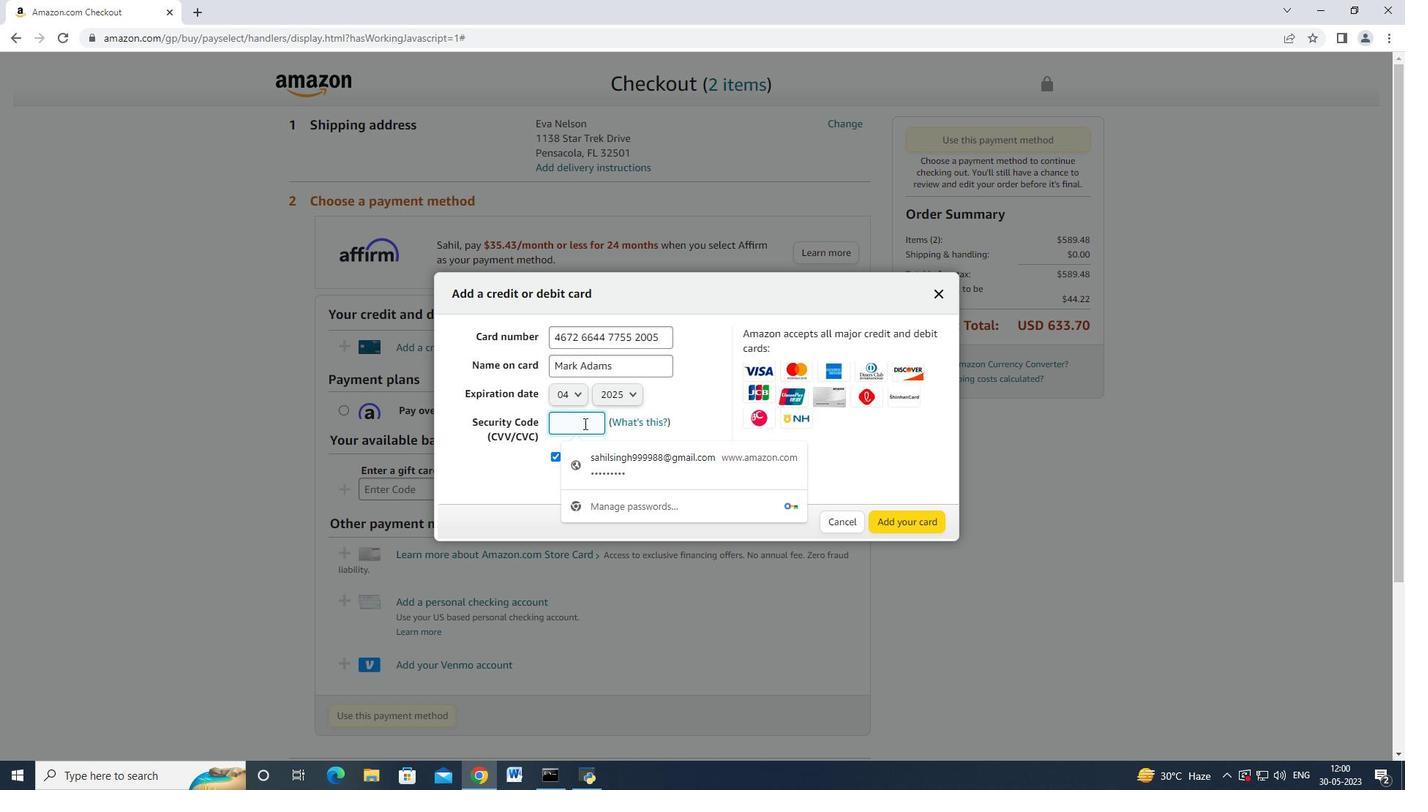 
Action: Key pressed 9<Key.backspace>3321
Screenshot: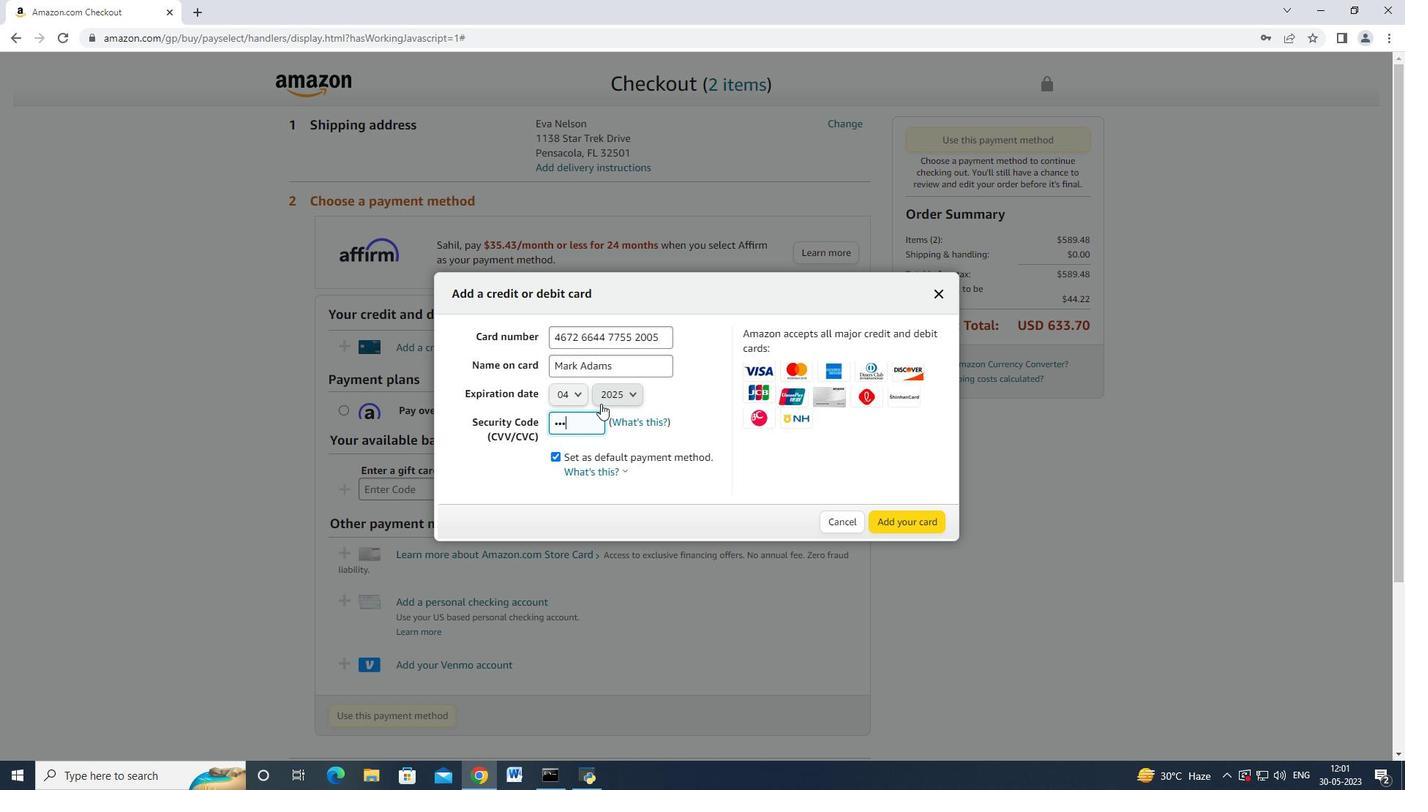 
Action: Mouse moved to (892, 522)
Screenshot: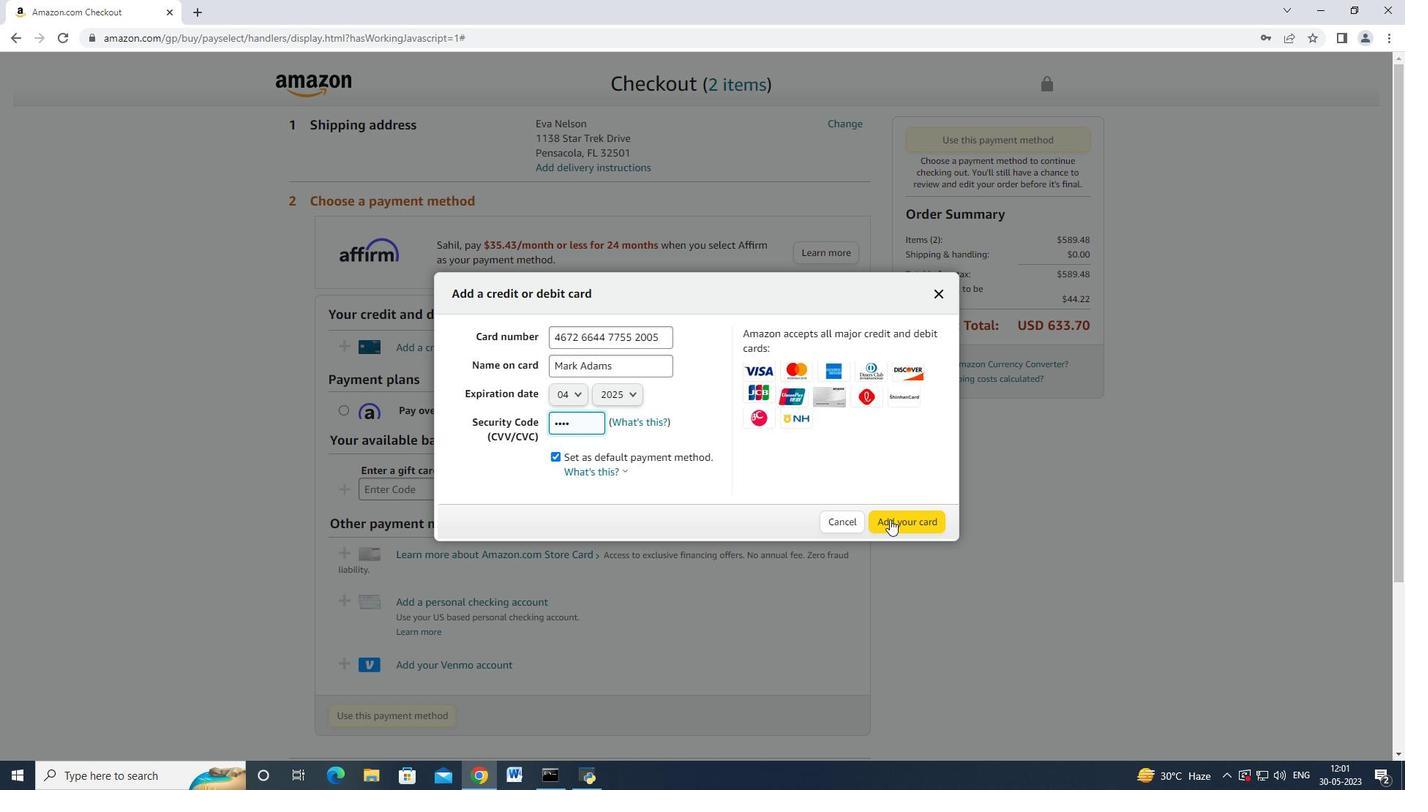
